 Task: In the event  named  Lunch and Learn: Effective Project Management Techniques, Set a range of dates when you can accept meetings  '11 Jun â€" 30 Jun 2023'. Select a duration of  45 min. Select working hours  	_x000D_
MON- SAT 10:30am â€" 6:00pm. Add time before or after your events  as 15 min. Set the frequency of available time slots for invitees as  45 min. Set the minimum notice period and maximum events allowed per day as  43 hours and 5. , logged in from the account softage.4@softage.net and add another guest for the event, softage.10@softage.net
Action: Mouse pressed left at (779, 443)
Screenshot: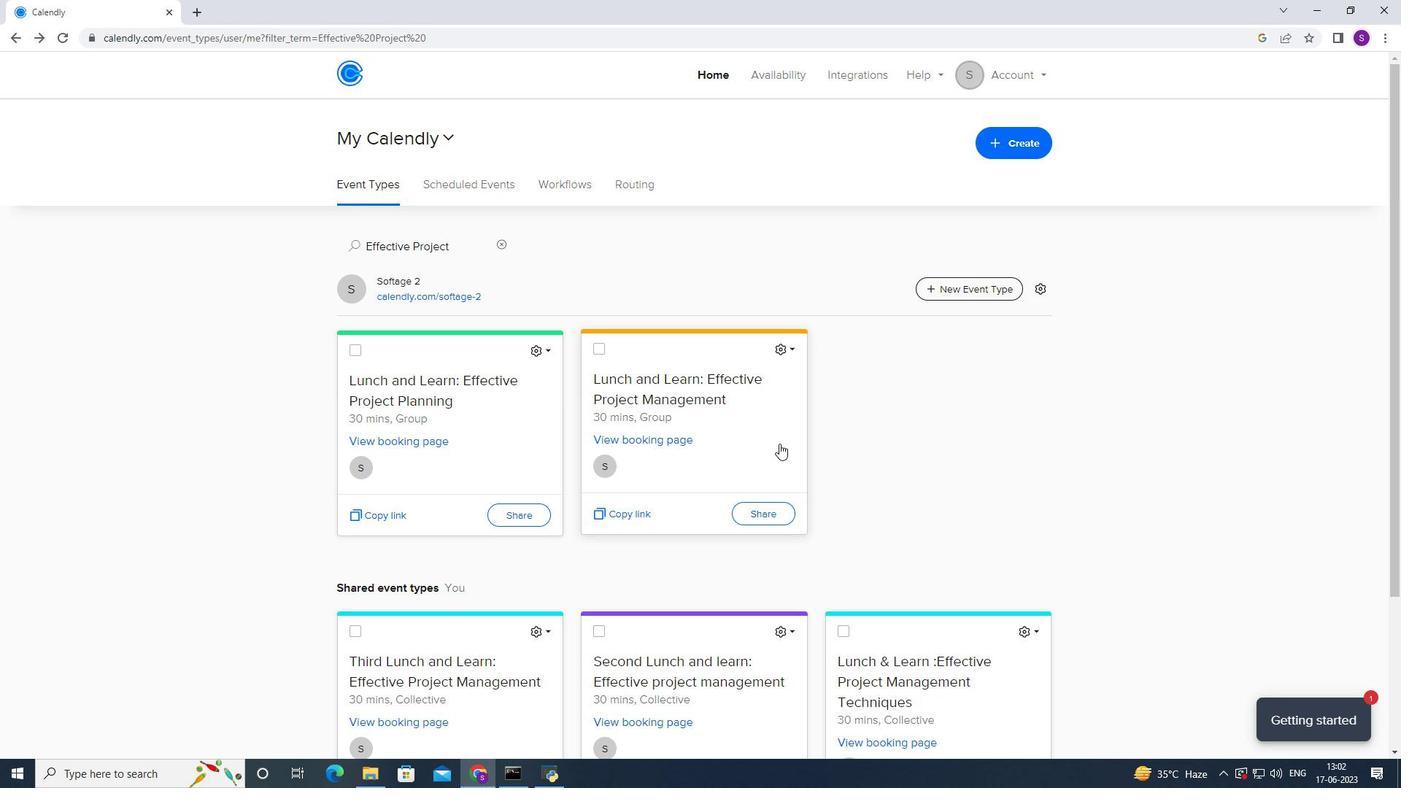 
Action: Mouse moved to (336, 376)
Screenshot: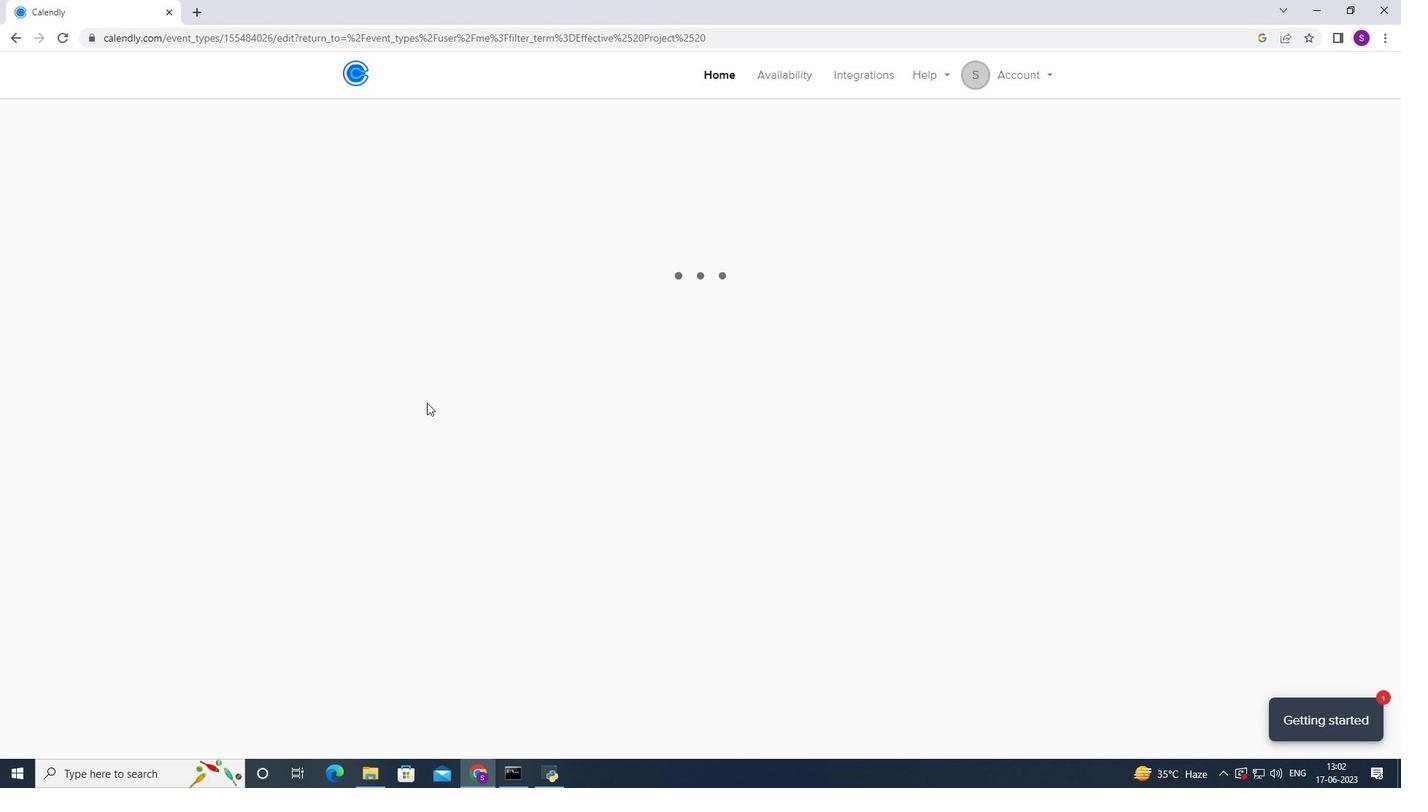 
Action: Mouse scrolled (336, 375) with delta (0, 0)
Screenshot: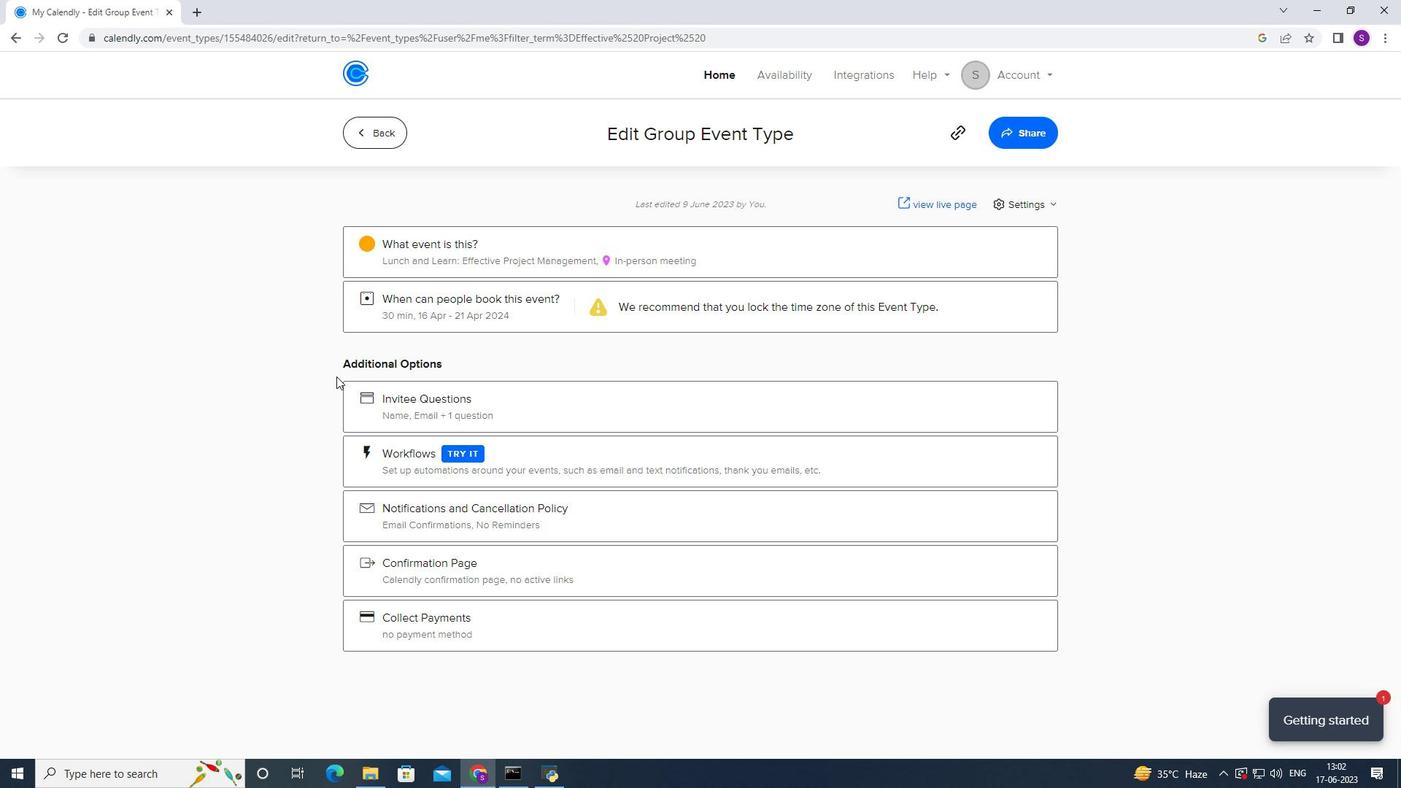 
Action: Mouse scrolled (336, 375) with delta (0, 0)
Screenshot: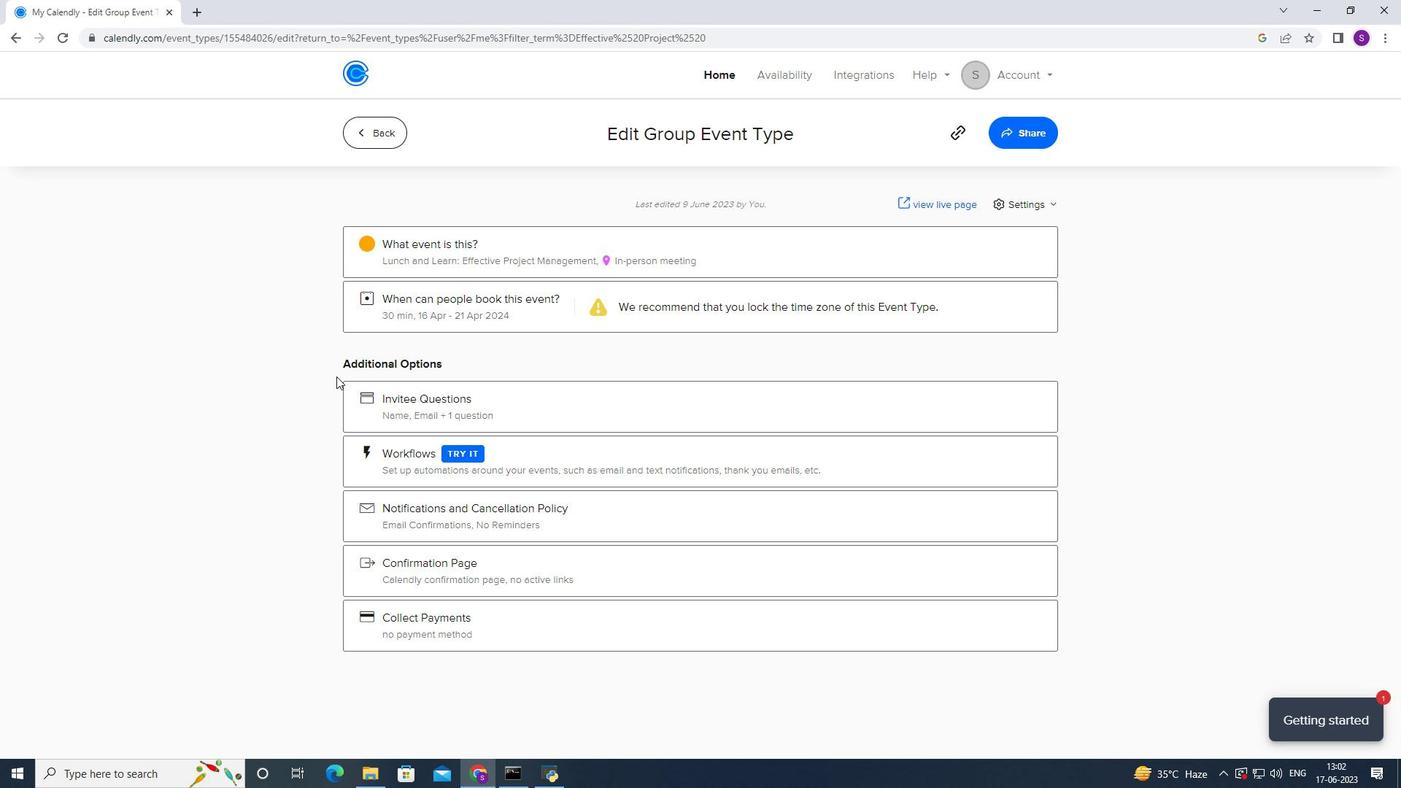 
Action: Mouse scrolled (336, 375) with delta (0, 0)
Screenshot: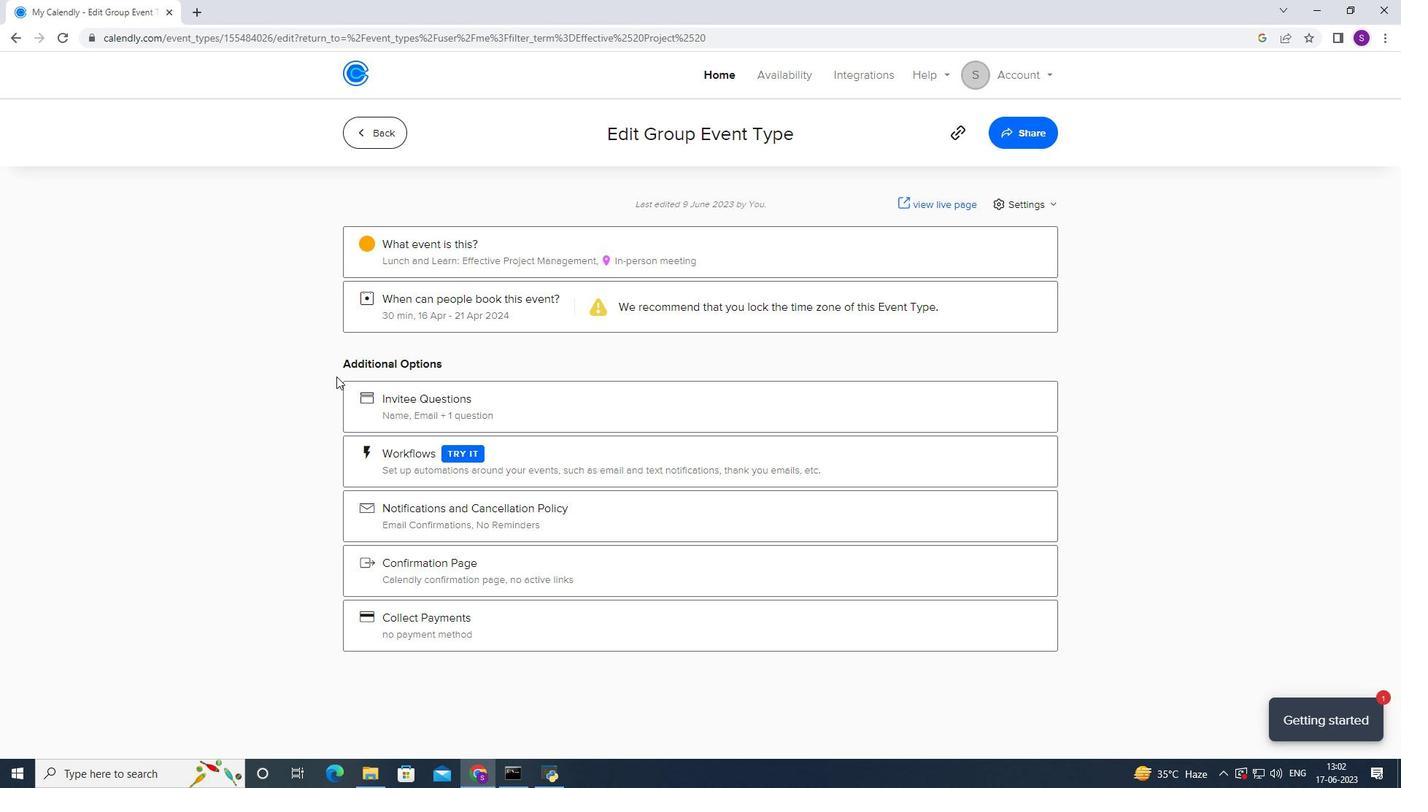 
Action: Mouse moved to (432, 316)
Screenshot: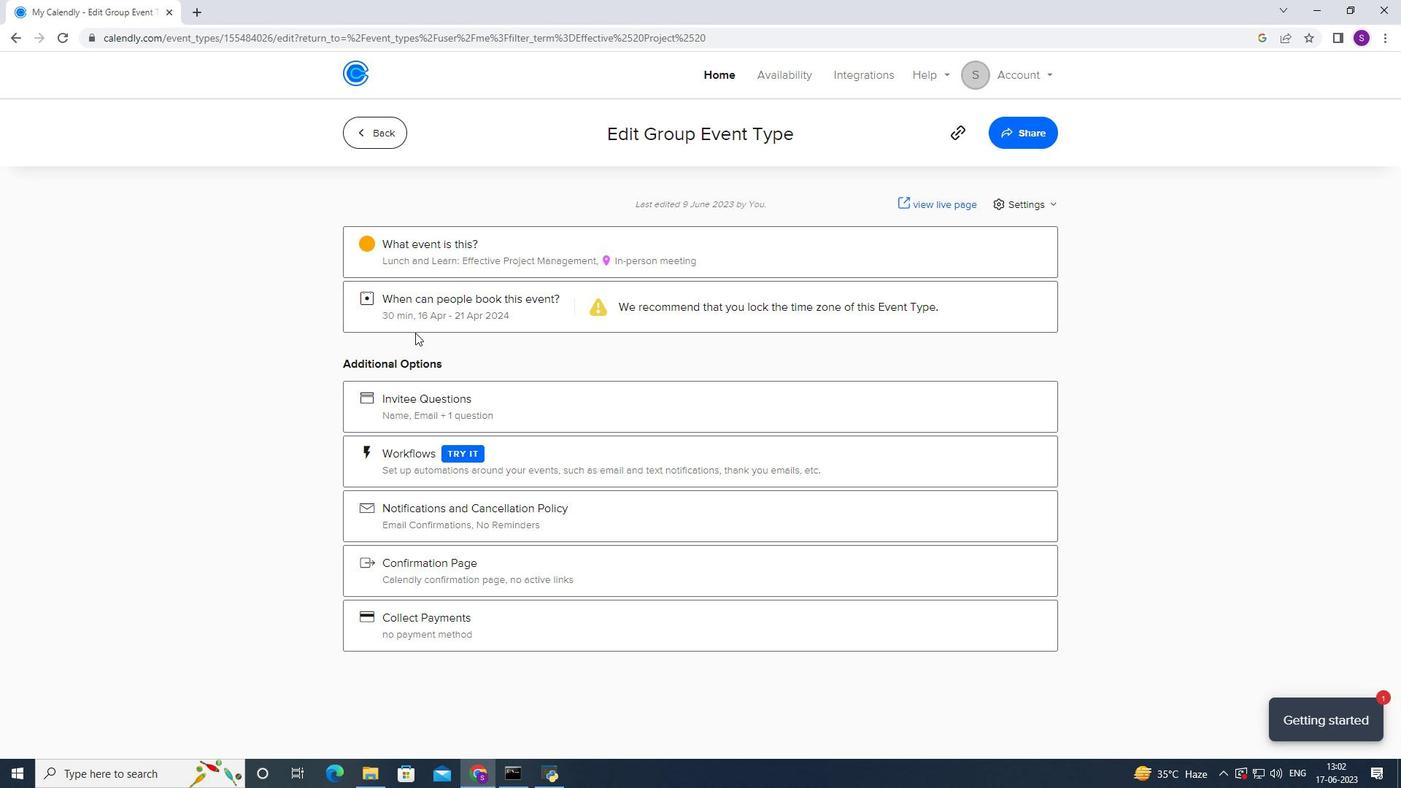 
Action: Mouse pressed left at (432, 316)
Screenshot: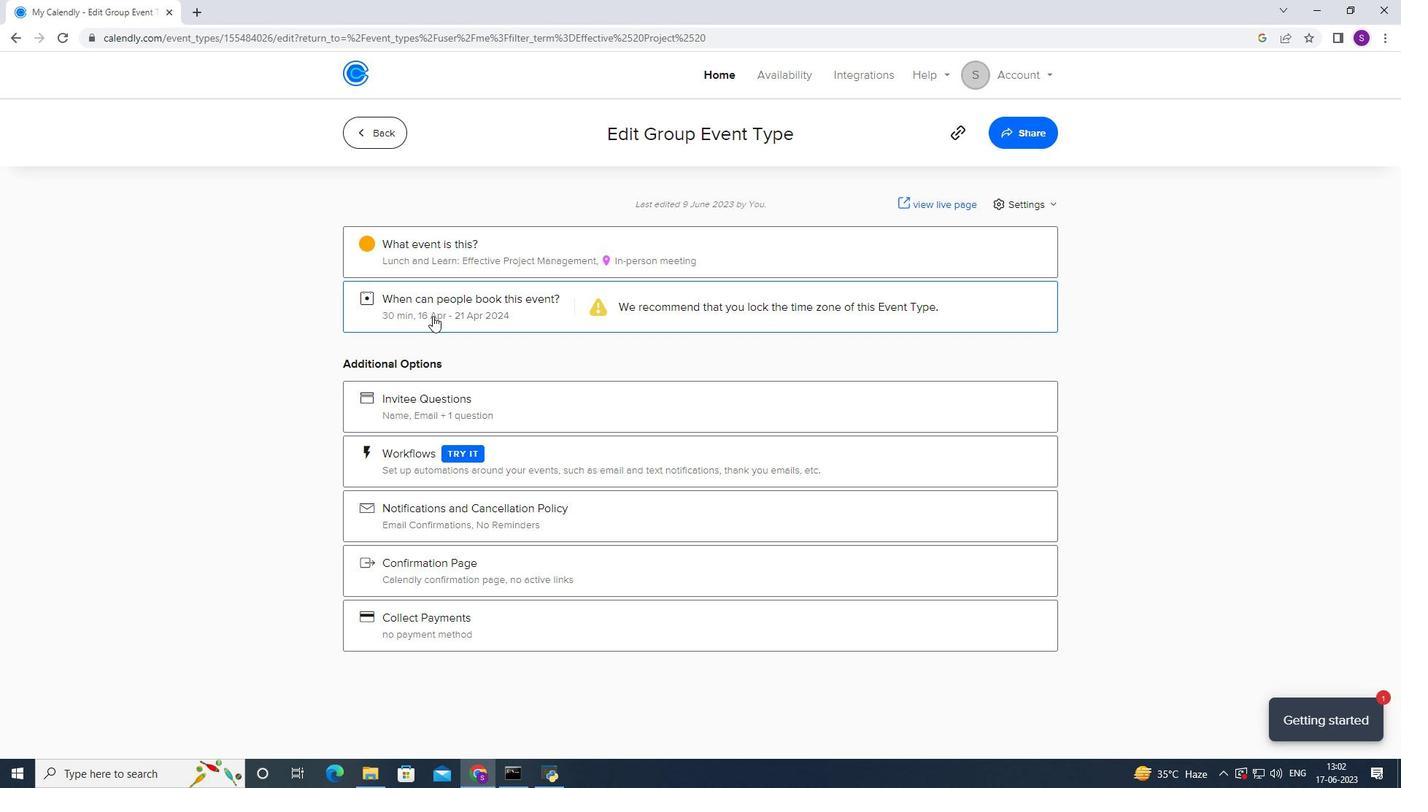 
Action: Mouse moved to (540, 494)
Screenshot: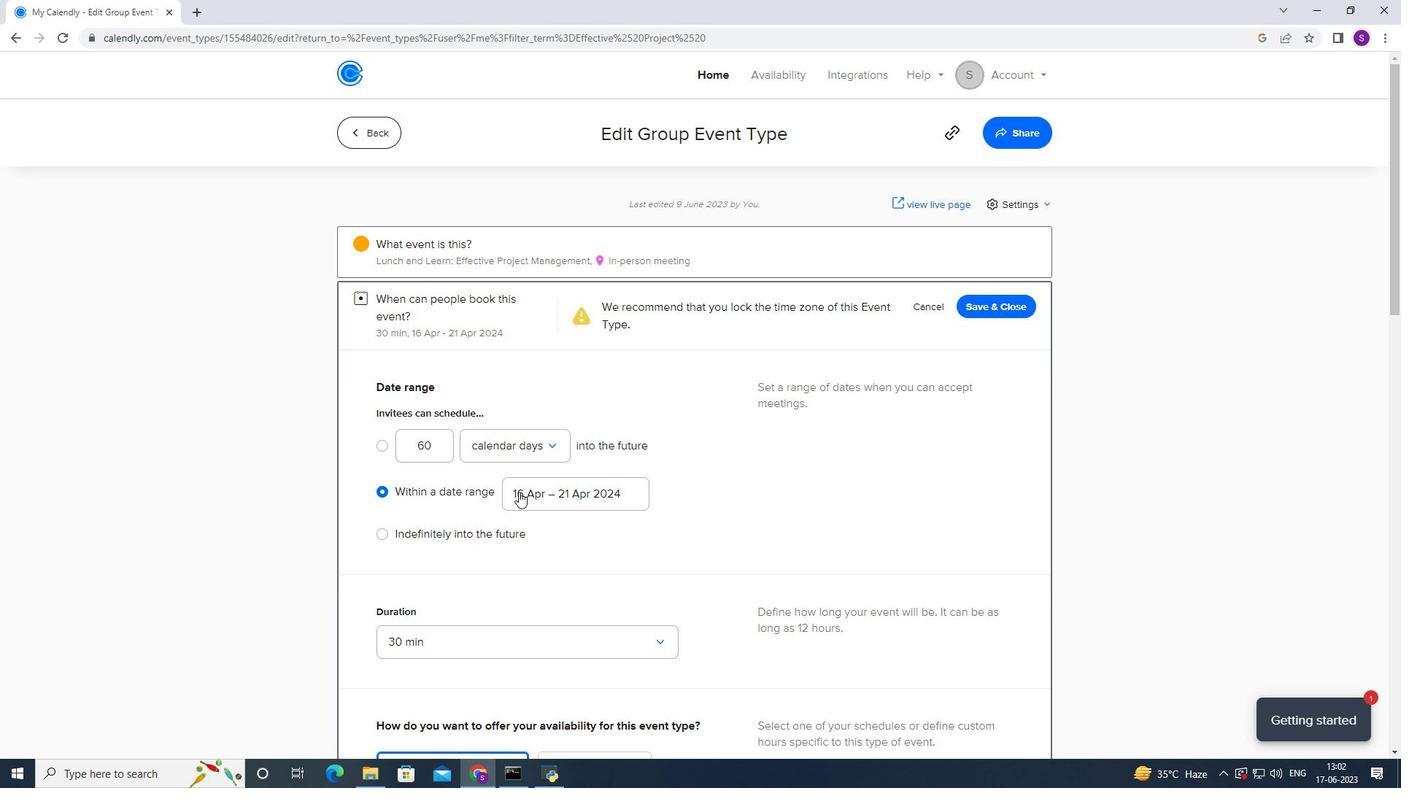 
Action: Mouse pressed left at (540, 494)
Screenshot: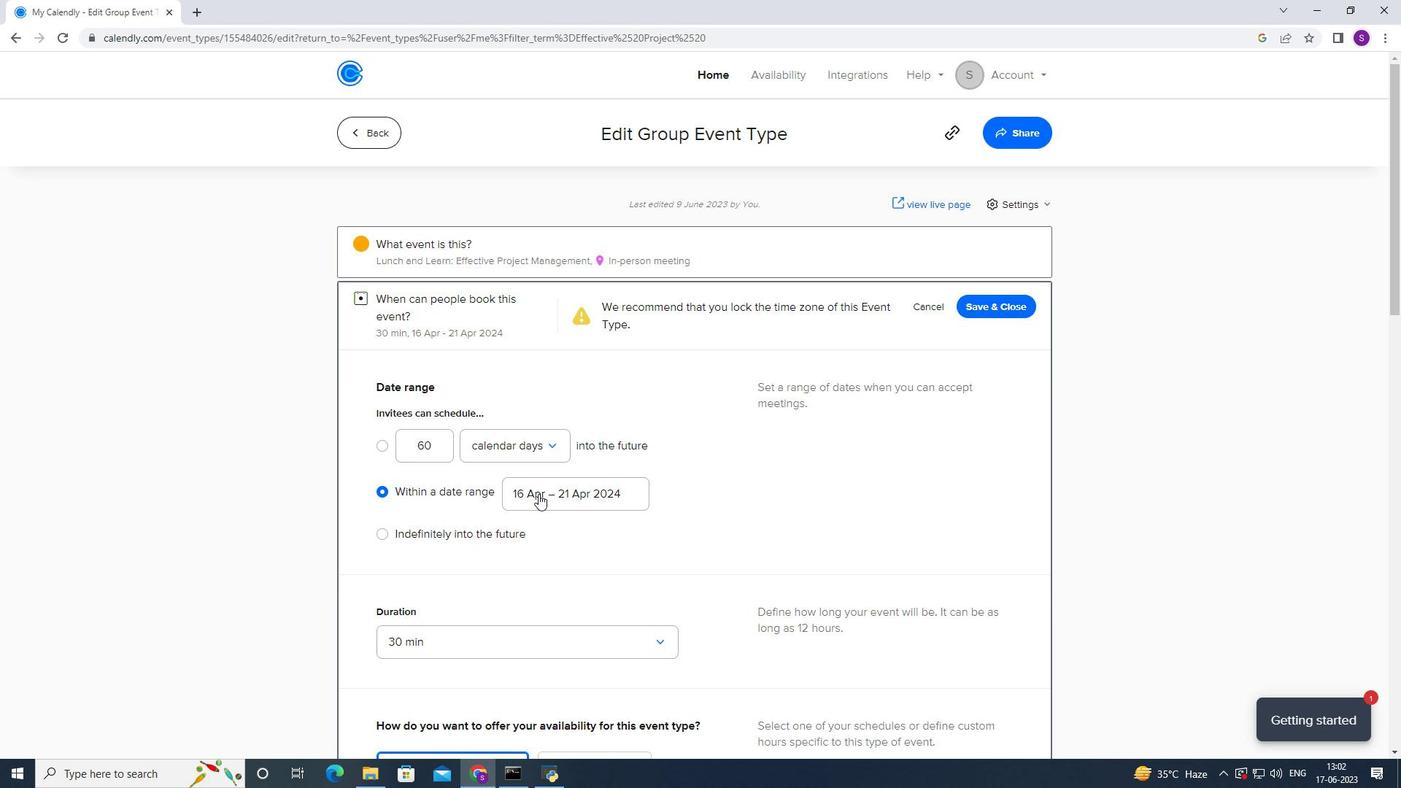 
Action: Mouse moved to (610, 232)
Screenshot: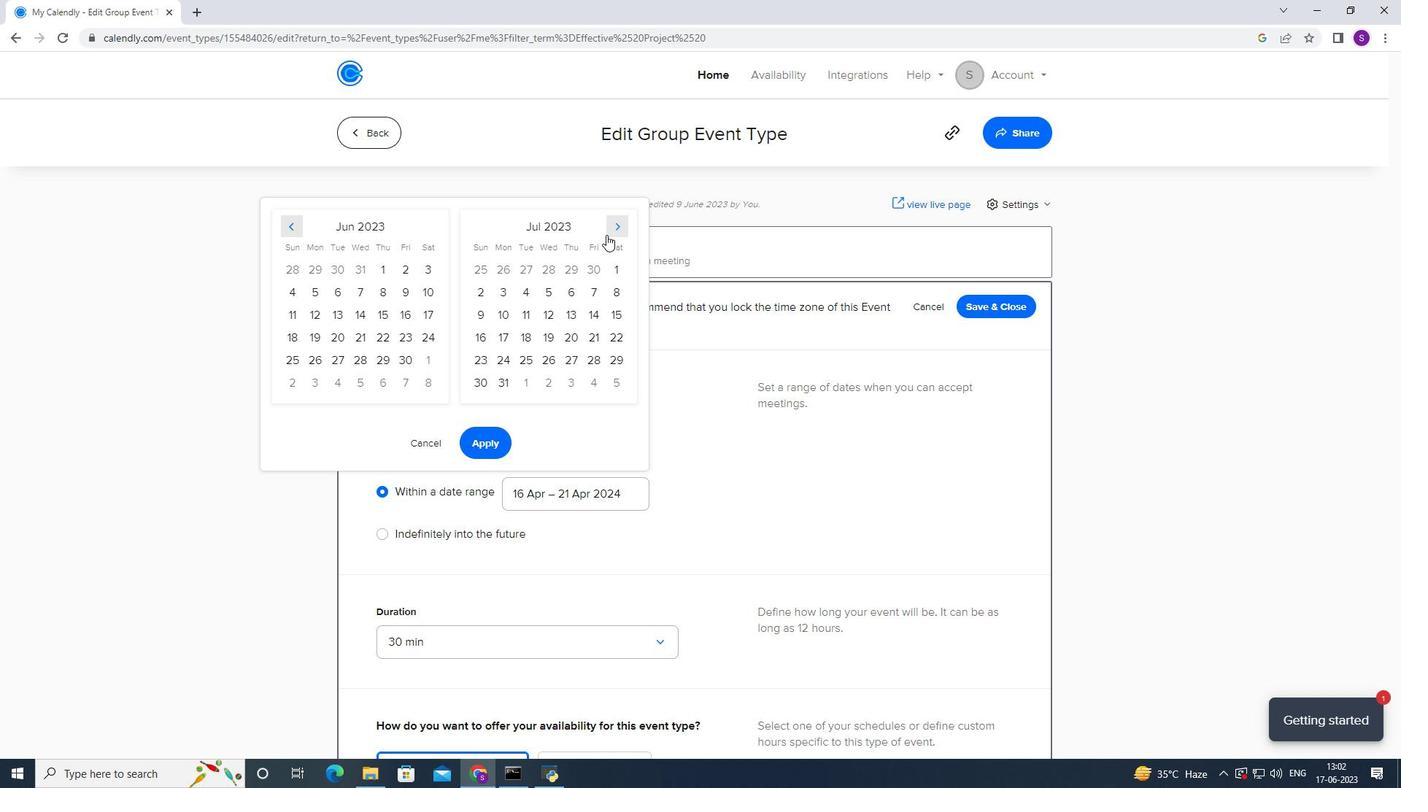 
Action: Mouse pressed left at (610, 232)
Screenshot: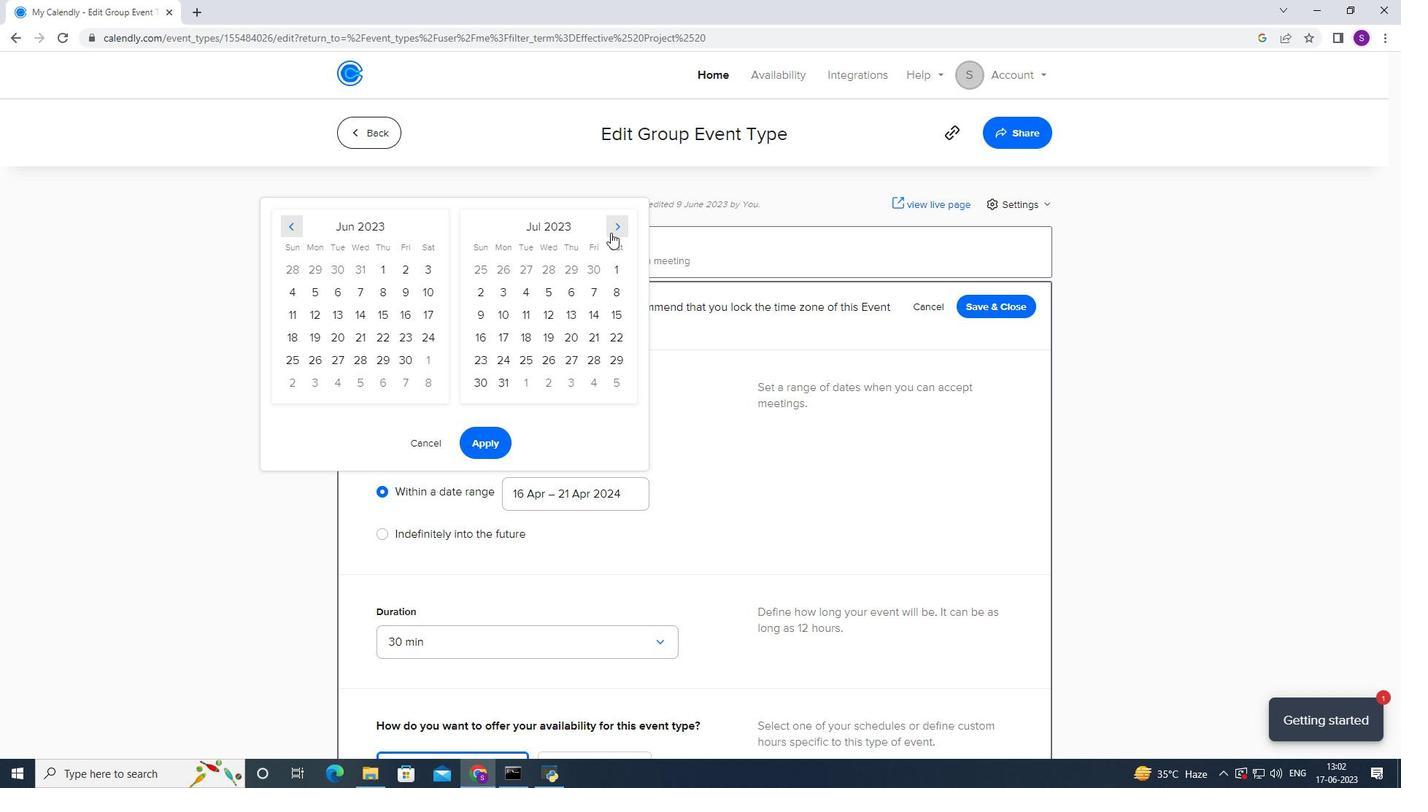 
Action: Mouse moved to (281, 224)
Screenshot: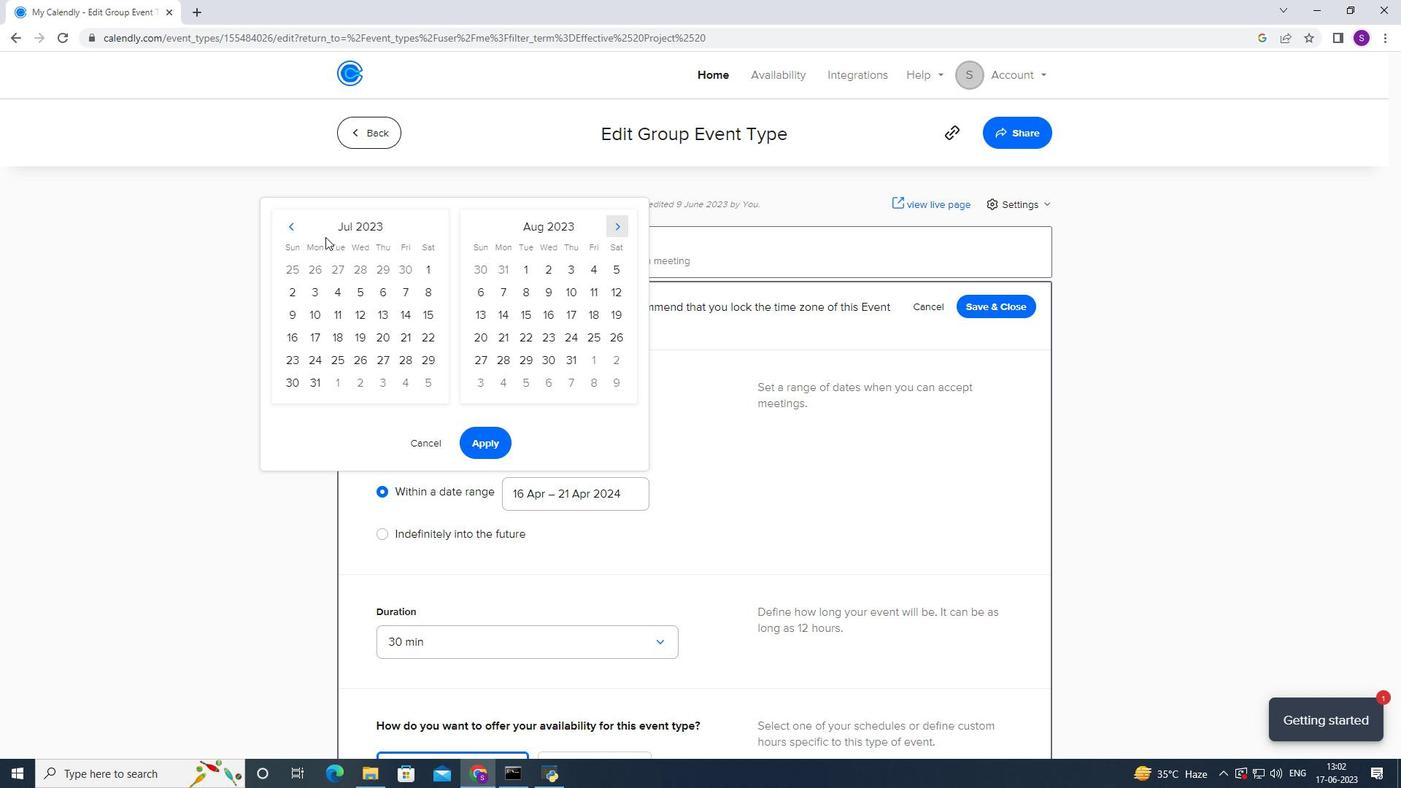 
Action: Mouse pressed left at (281, 224)
Screenshot: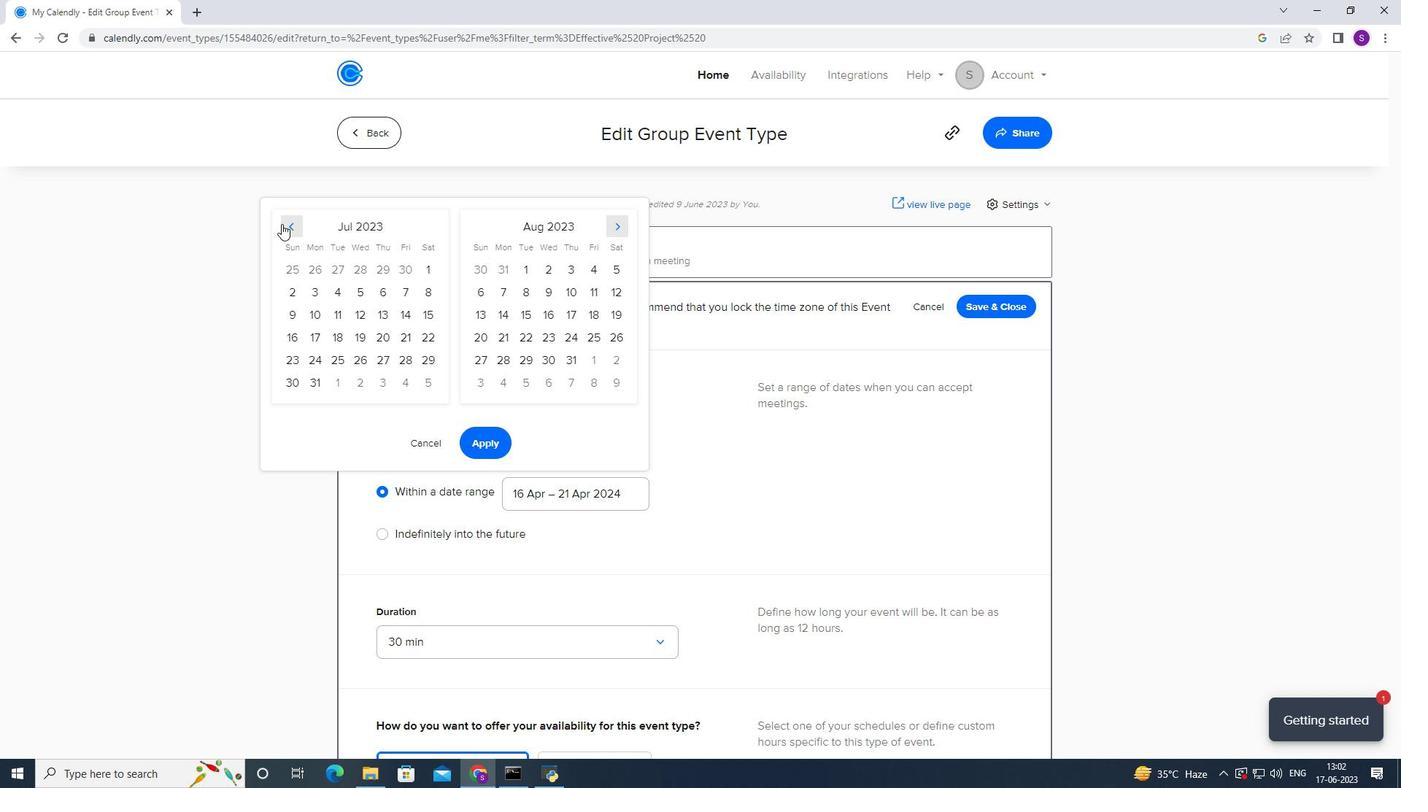 
Action: Mouse moved to (302, 316)
Screenshot: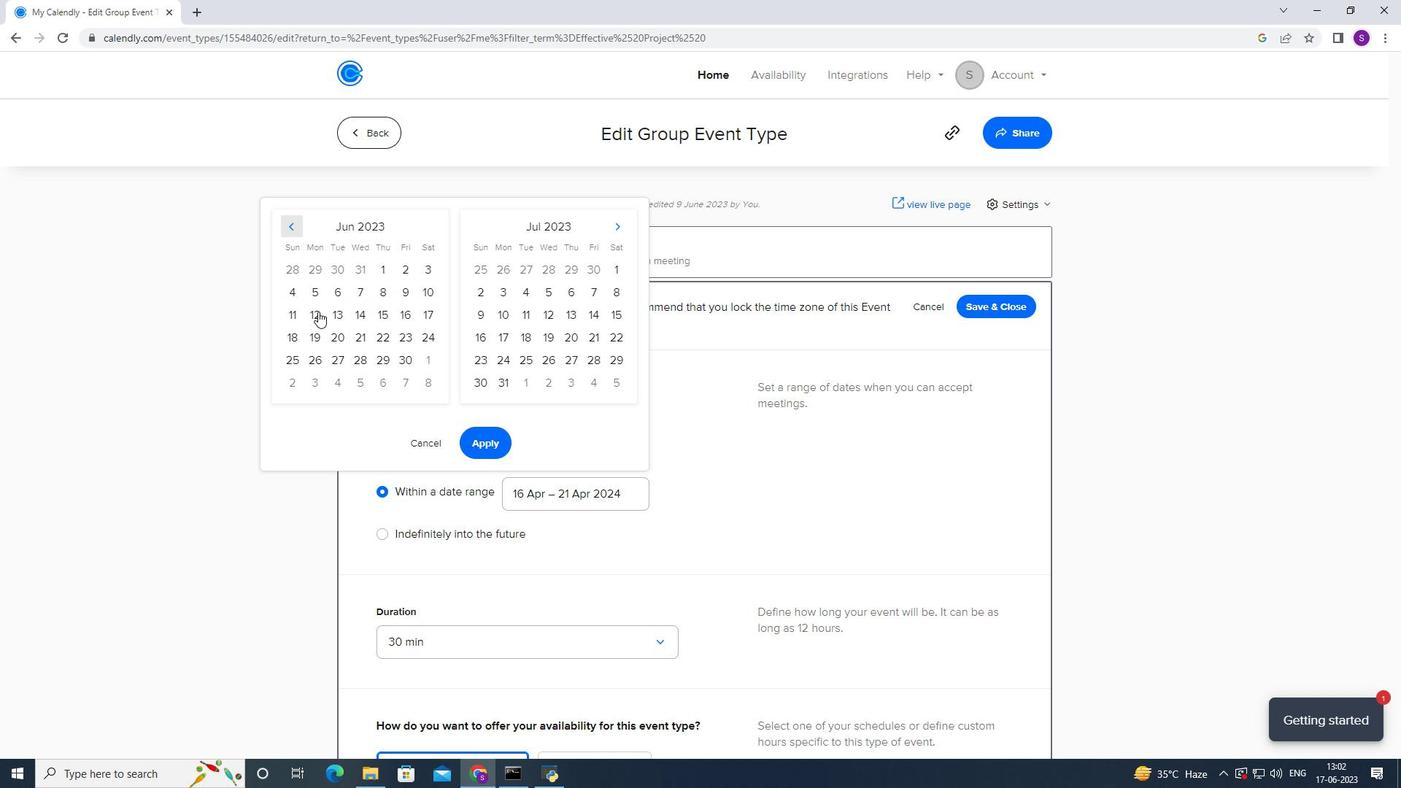 
Action: Mouse pressed left at (302, 316)
Screenshot: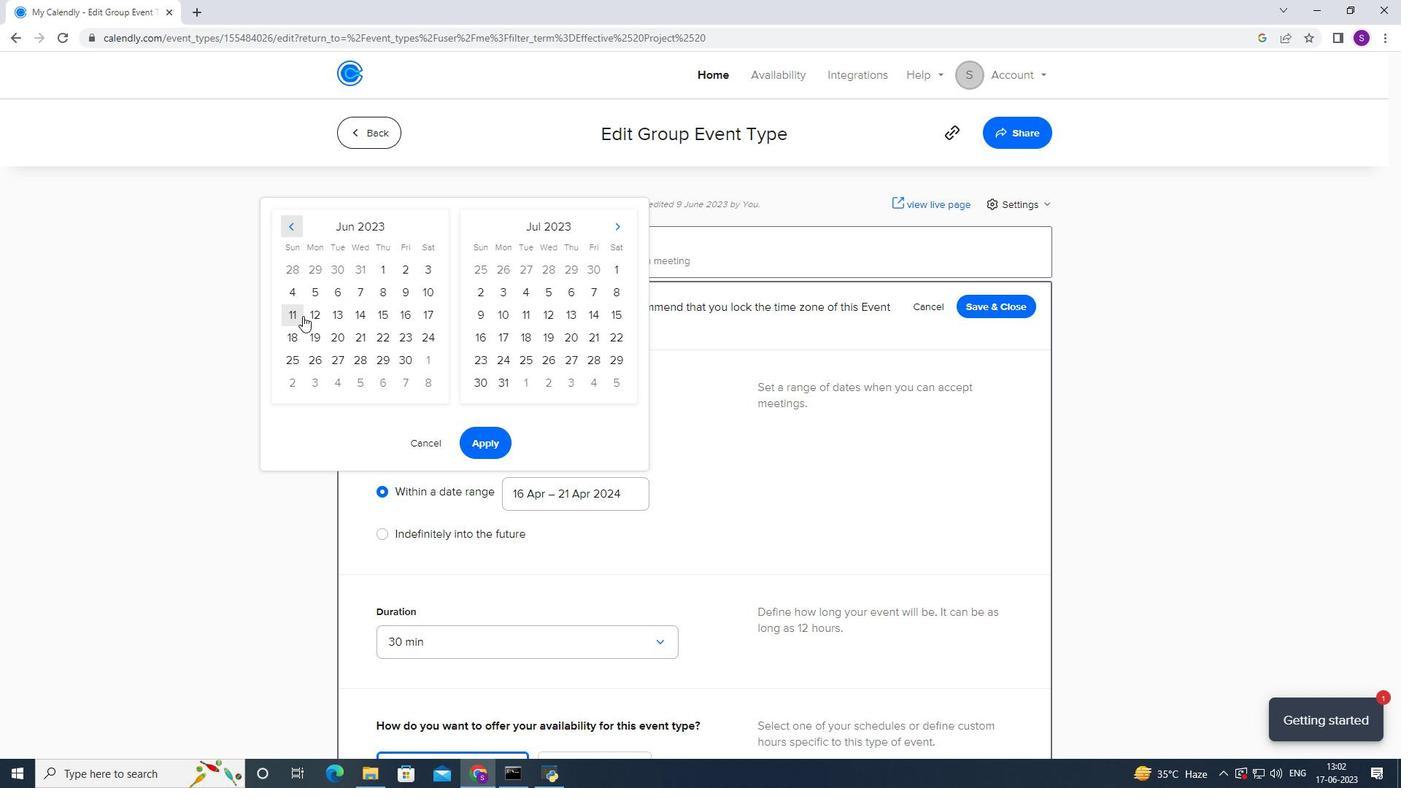 
Action: Mouse moved to (404, 365)
Screenshot: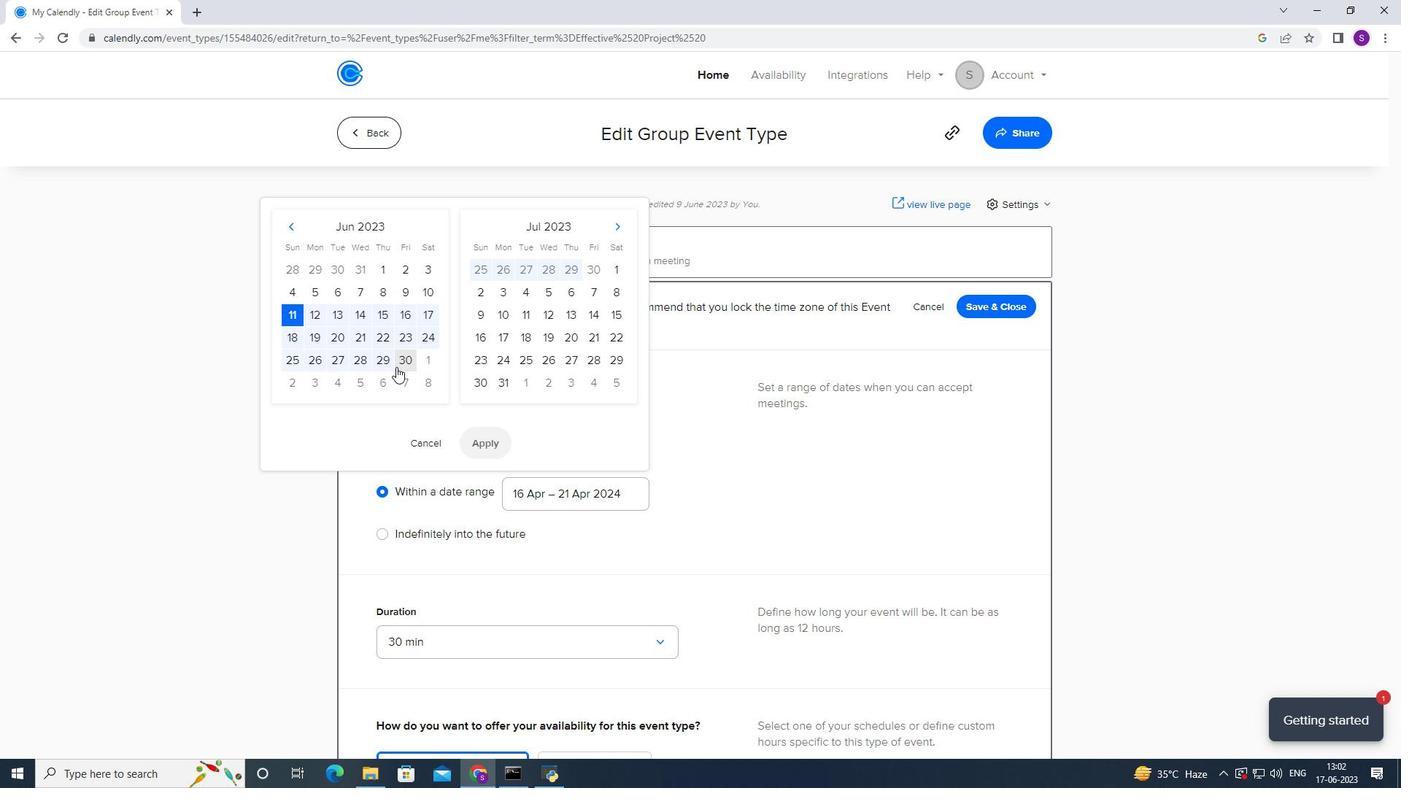 
Action: Mouse pressed left at (404, 365)
Screenshot: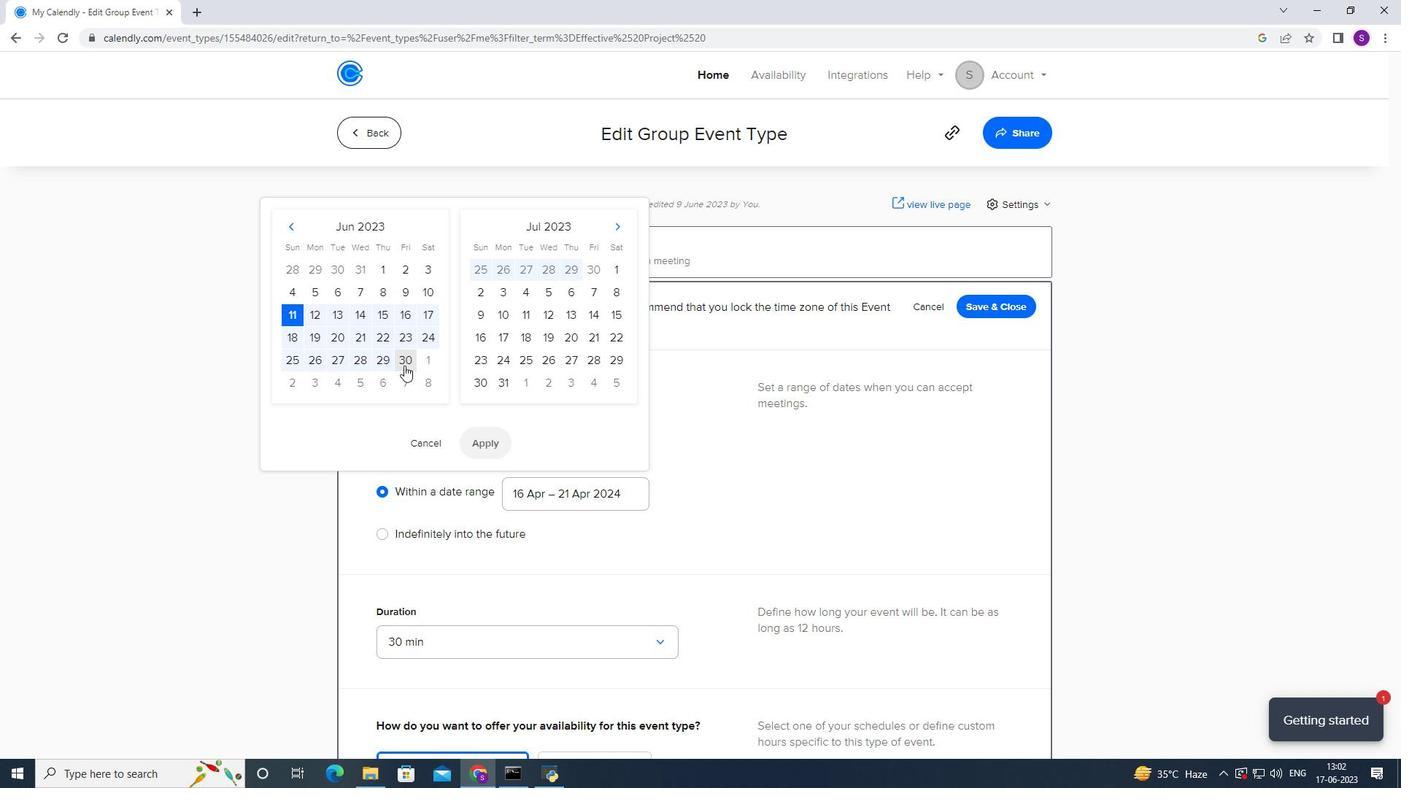 
Action: Mouse moved to (487, 458)
Screenshot: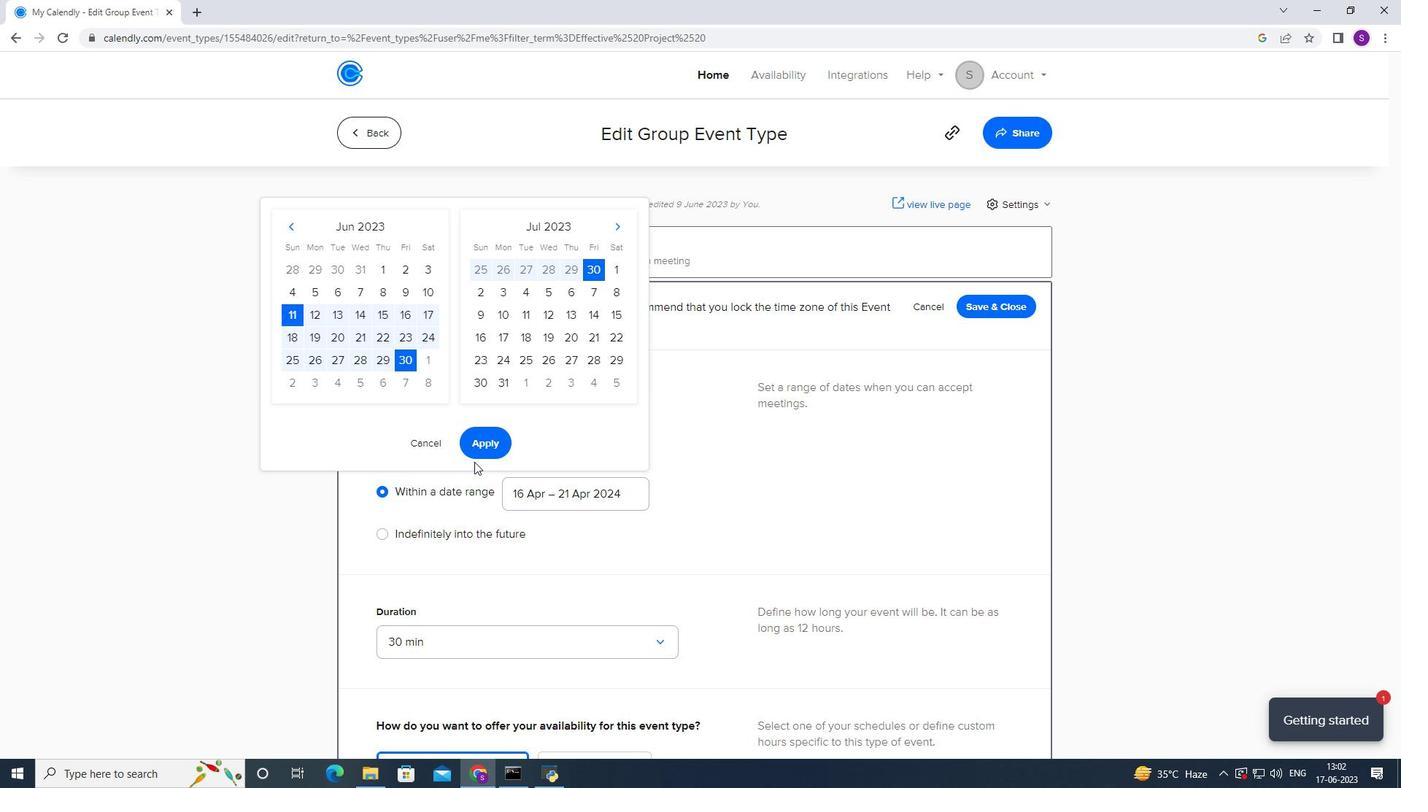 
Action: Mouse pressed left at (487, 458)
Screenshot: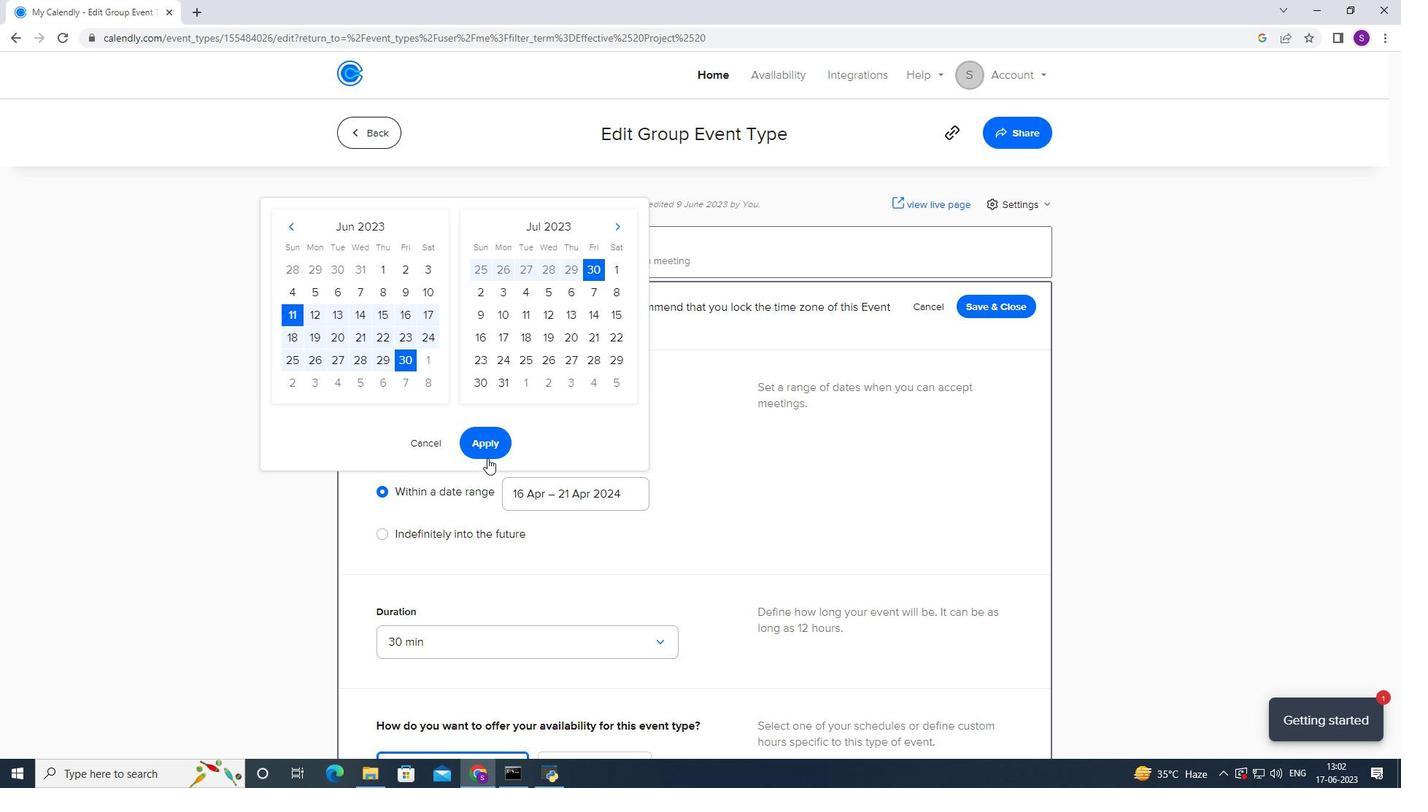 
Action: Mouse moved to (415, 519)
Screenshot: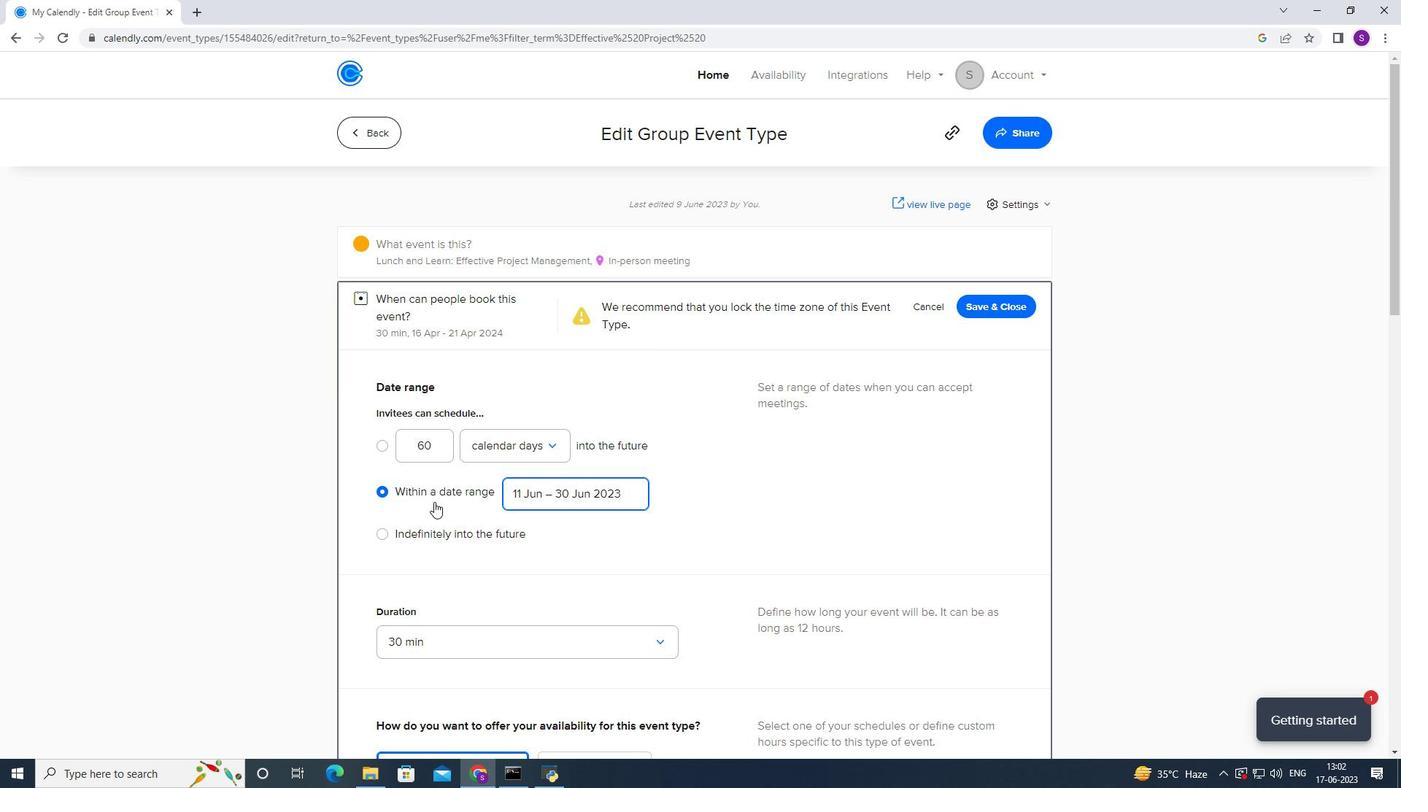 
Action: Mouse scrolled (415, 518) with delta (0, 0)
Screenshot: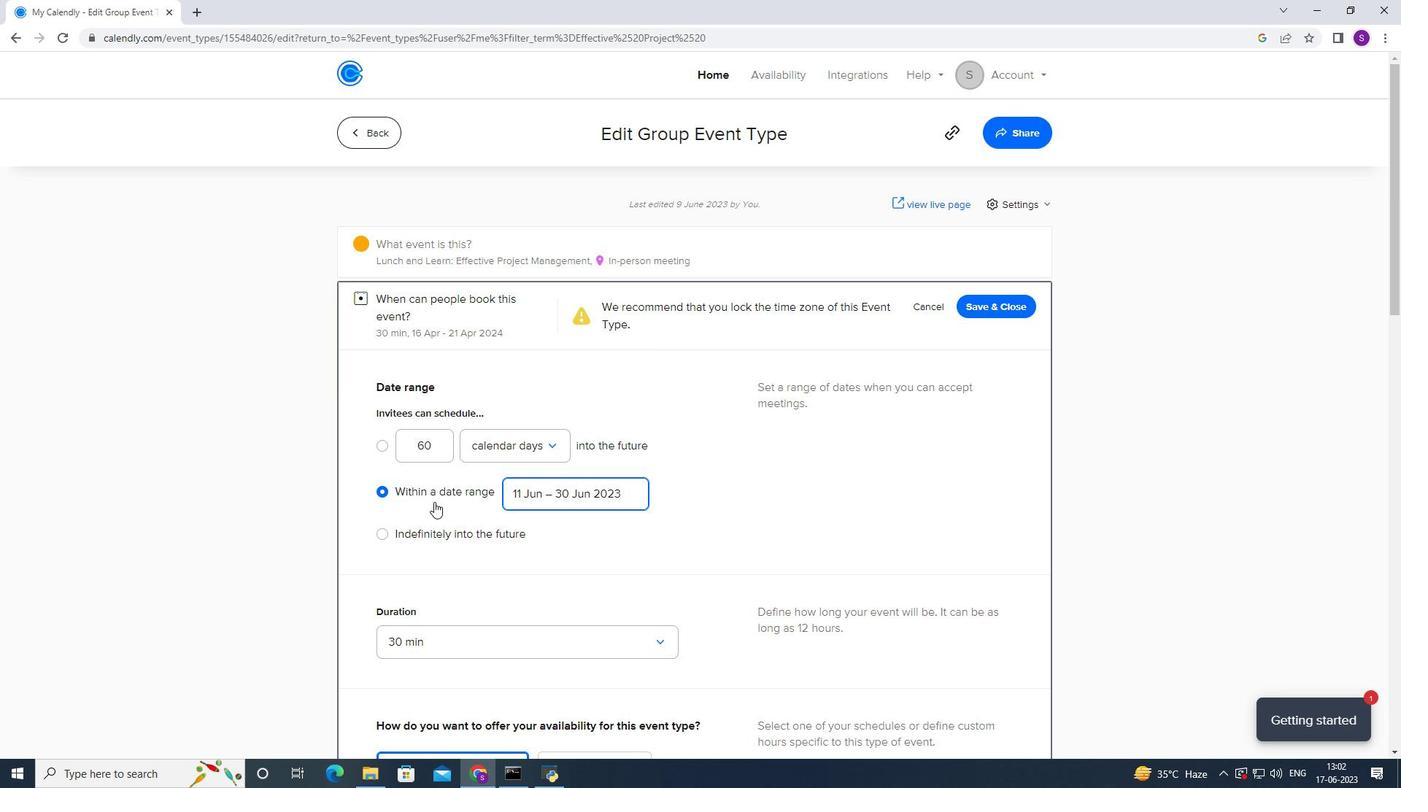 
Action: Mouse scrolled (415, 518) with delta (0, 0)
Screenshot: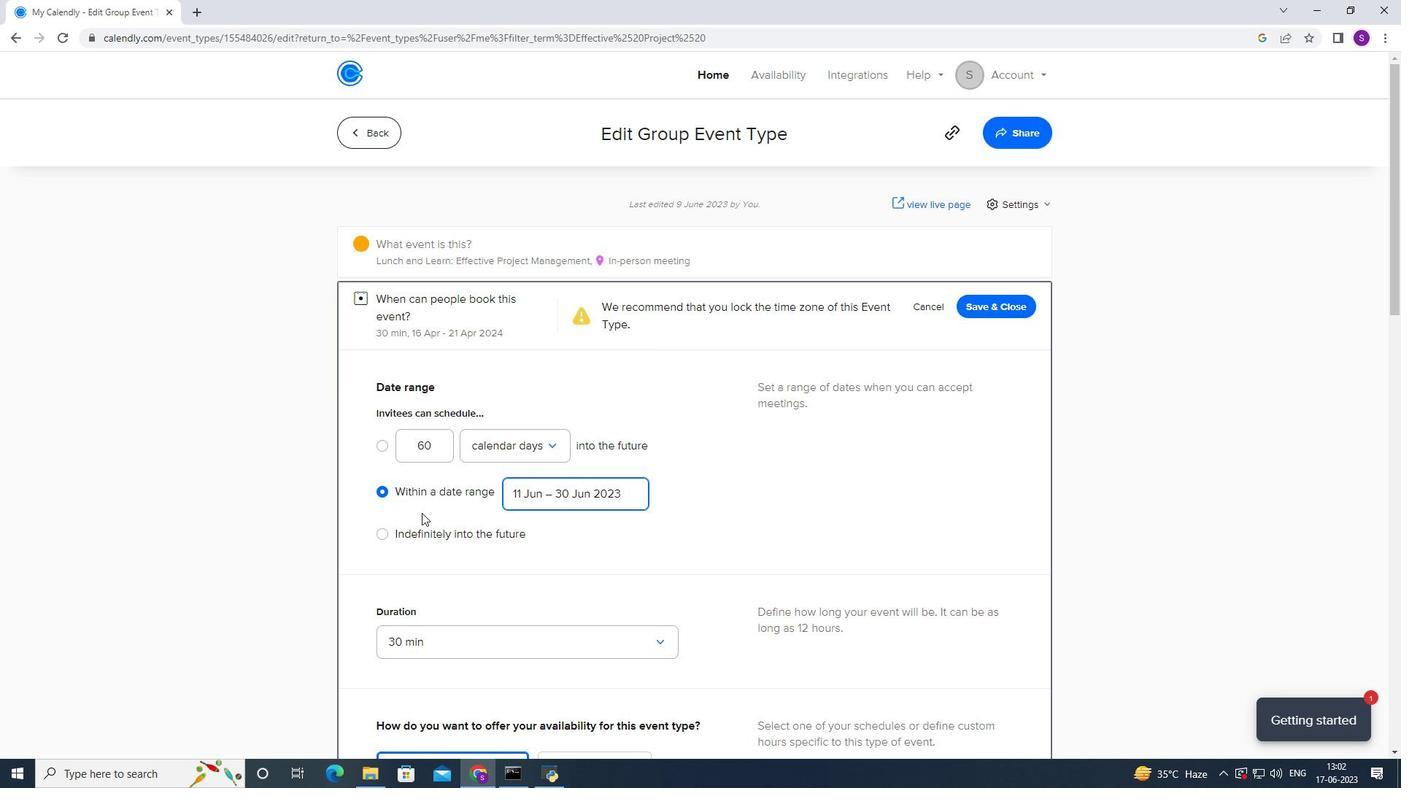 
Action: Mouse scrolled (415, 518) with delta (0, 0)
Screenshot: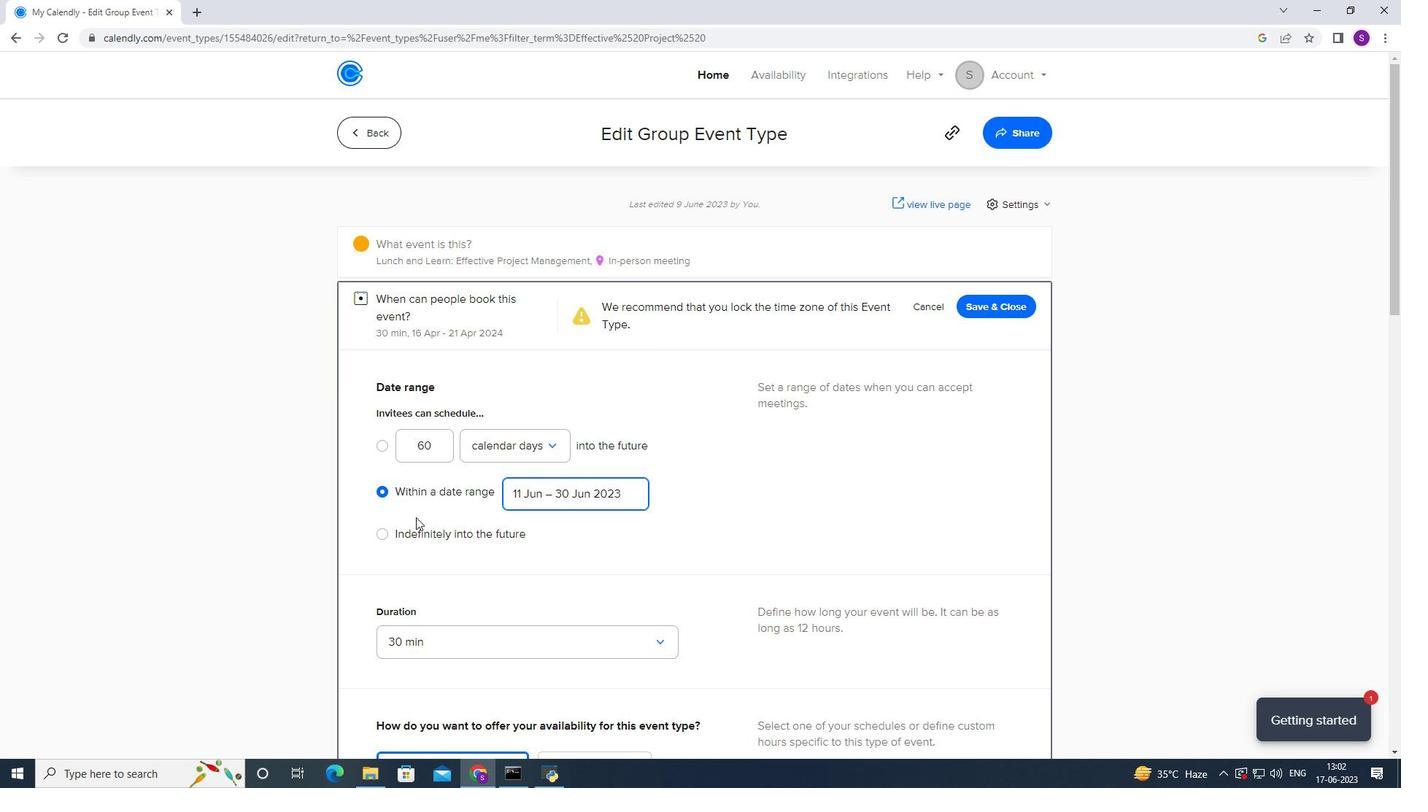 
Action: Mouse moved to (457, 399)
Screenshot: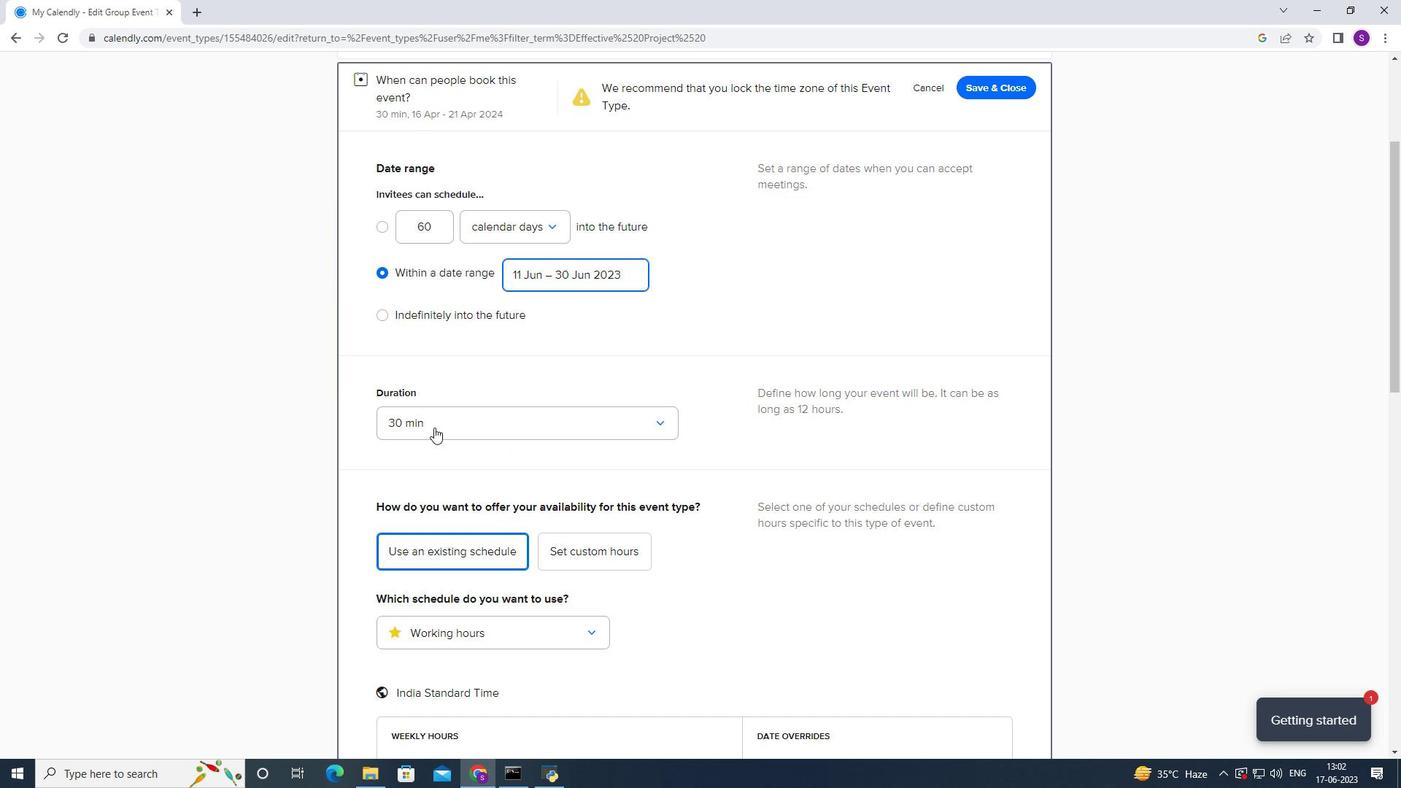 
Action: Mouse pressed left at (457, 399)
Screenshot: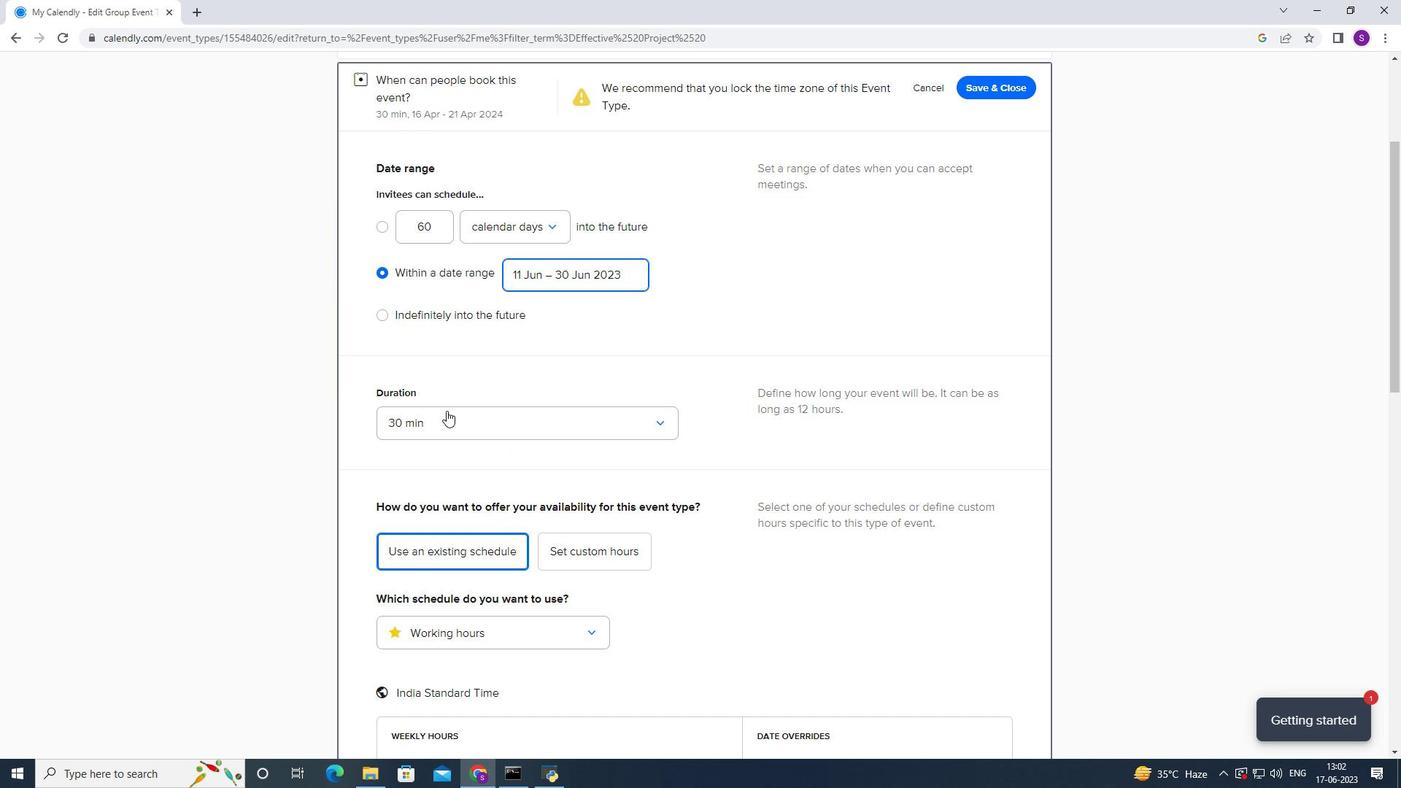 
Action: Mouse moved to (437, 421)
Screenshot: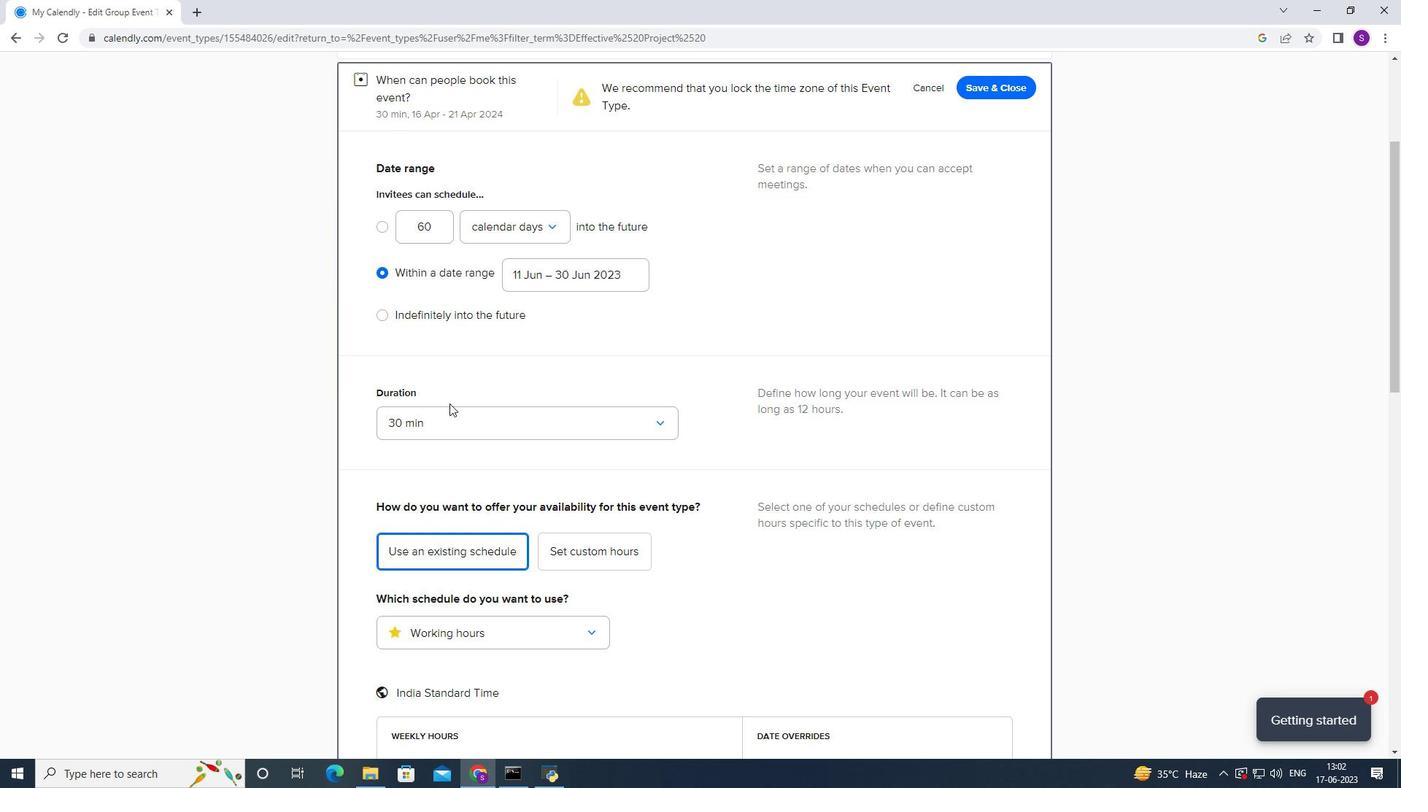 
Action: Mouse pressed left at (437, 421)
Screenshot: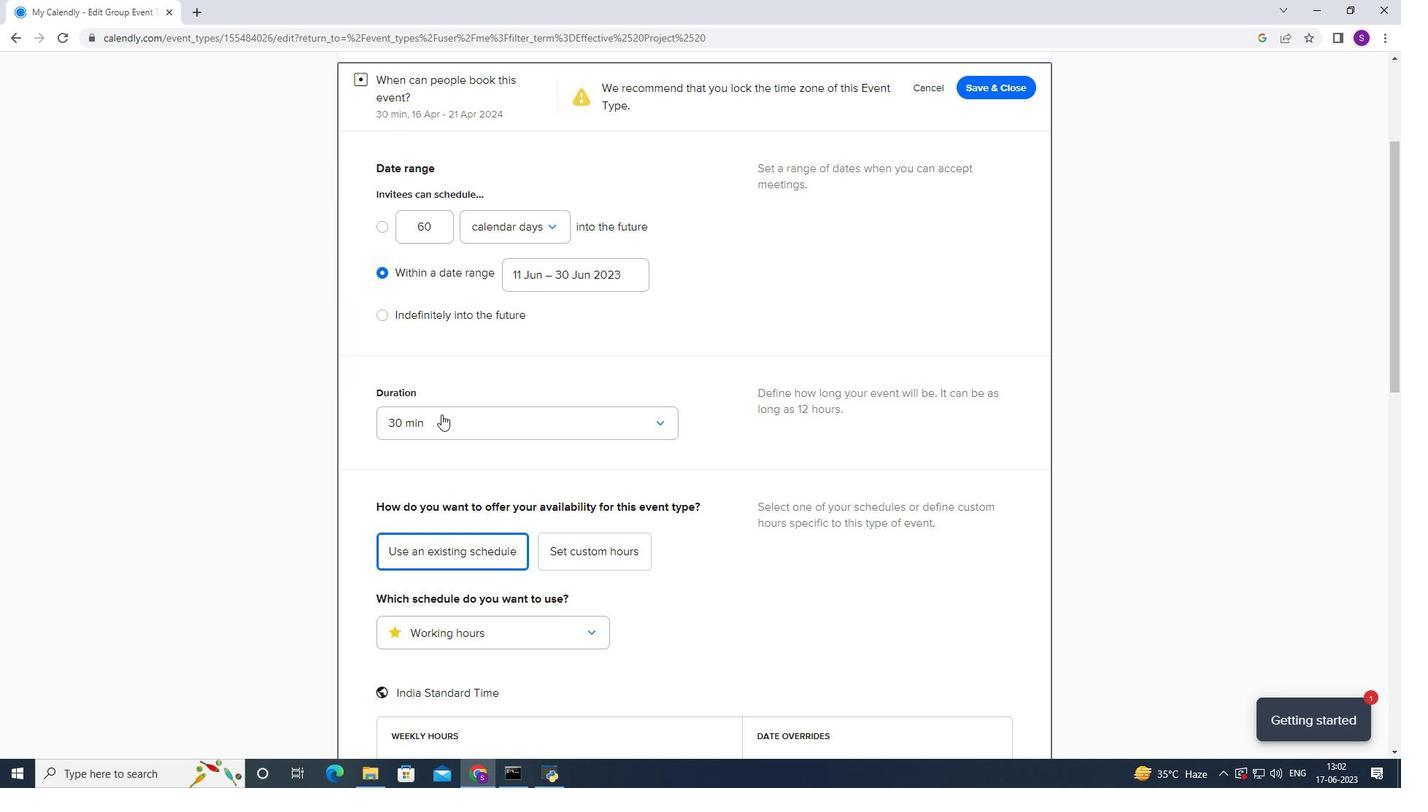 
Action: Mouse moved to (460, 512)
Screenshot: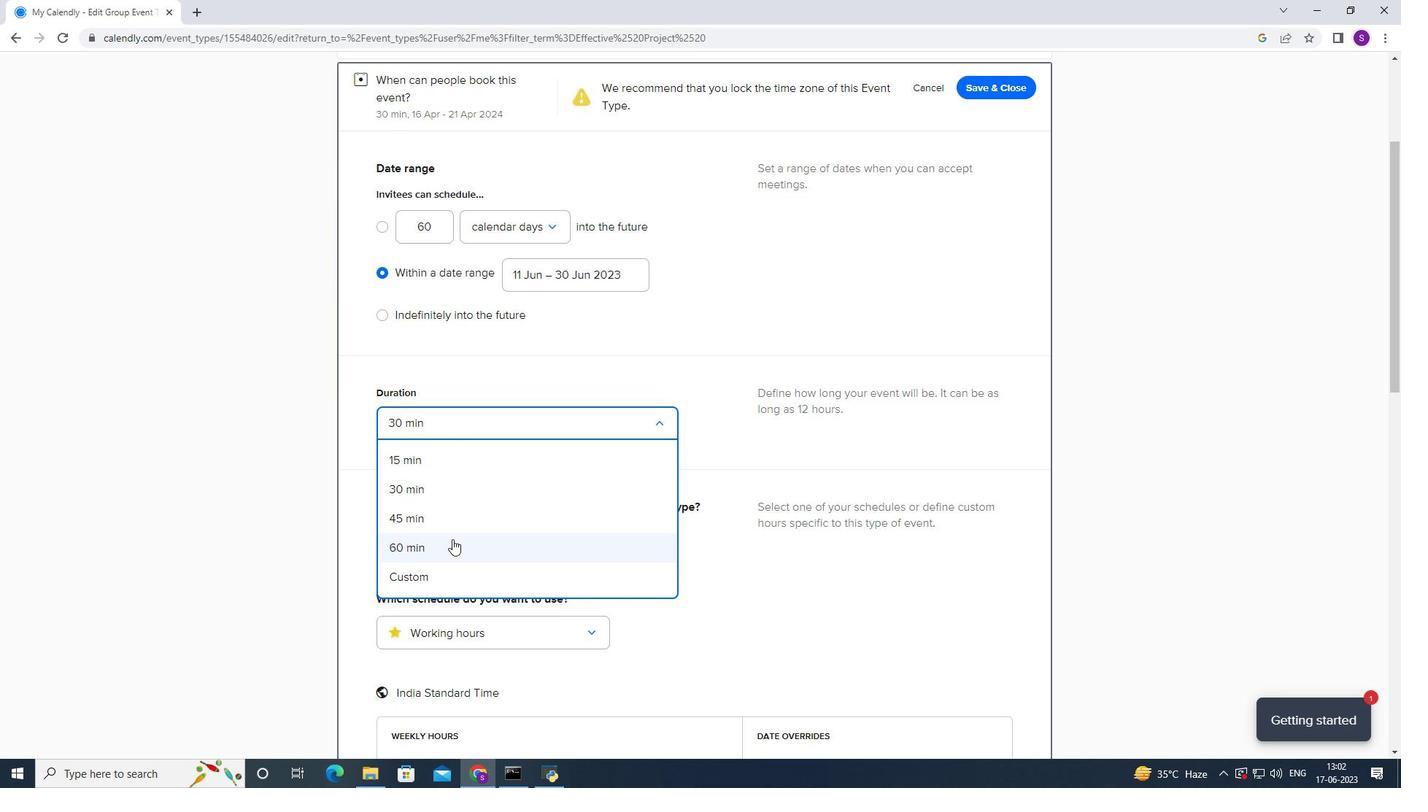 
Action: Mouse pressed left at (460, 512)
Screenshot: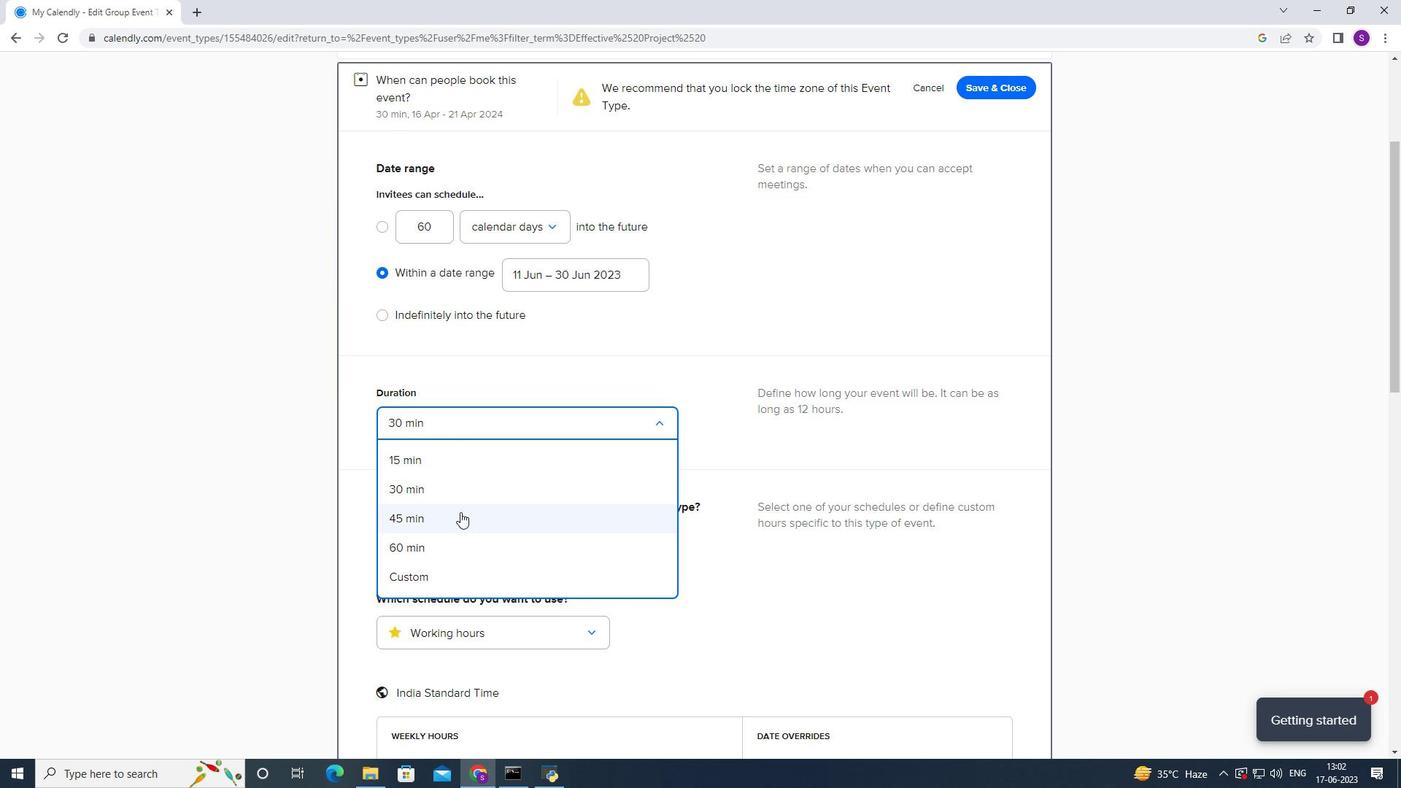 
Action: Mouse moved to (434, 553)
Screenshot: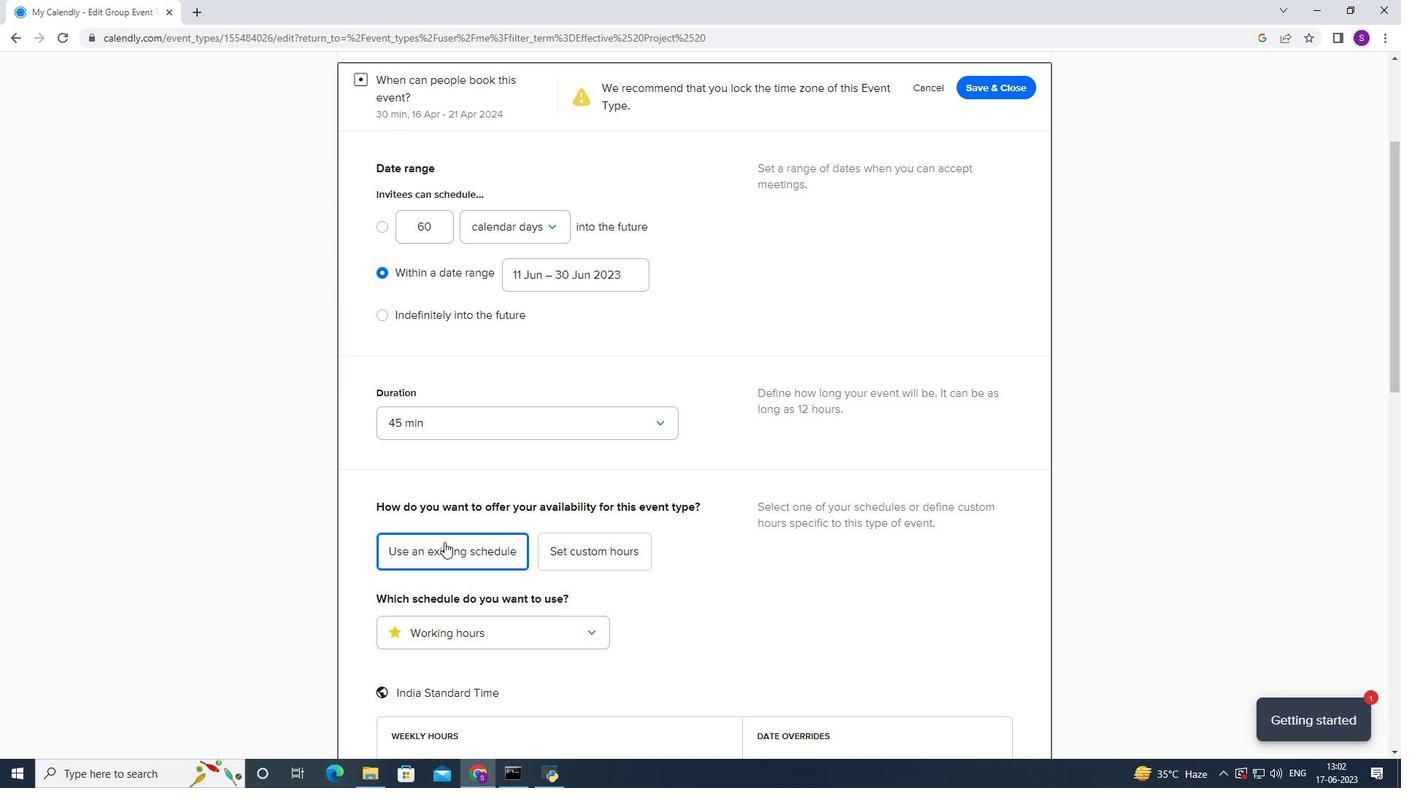 
Action: Mouse scrolled (434, 553) with delta (0, 0)
Screenshot: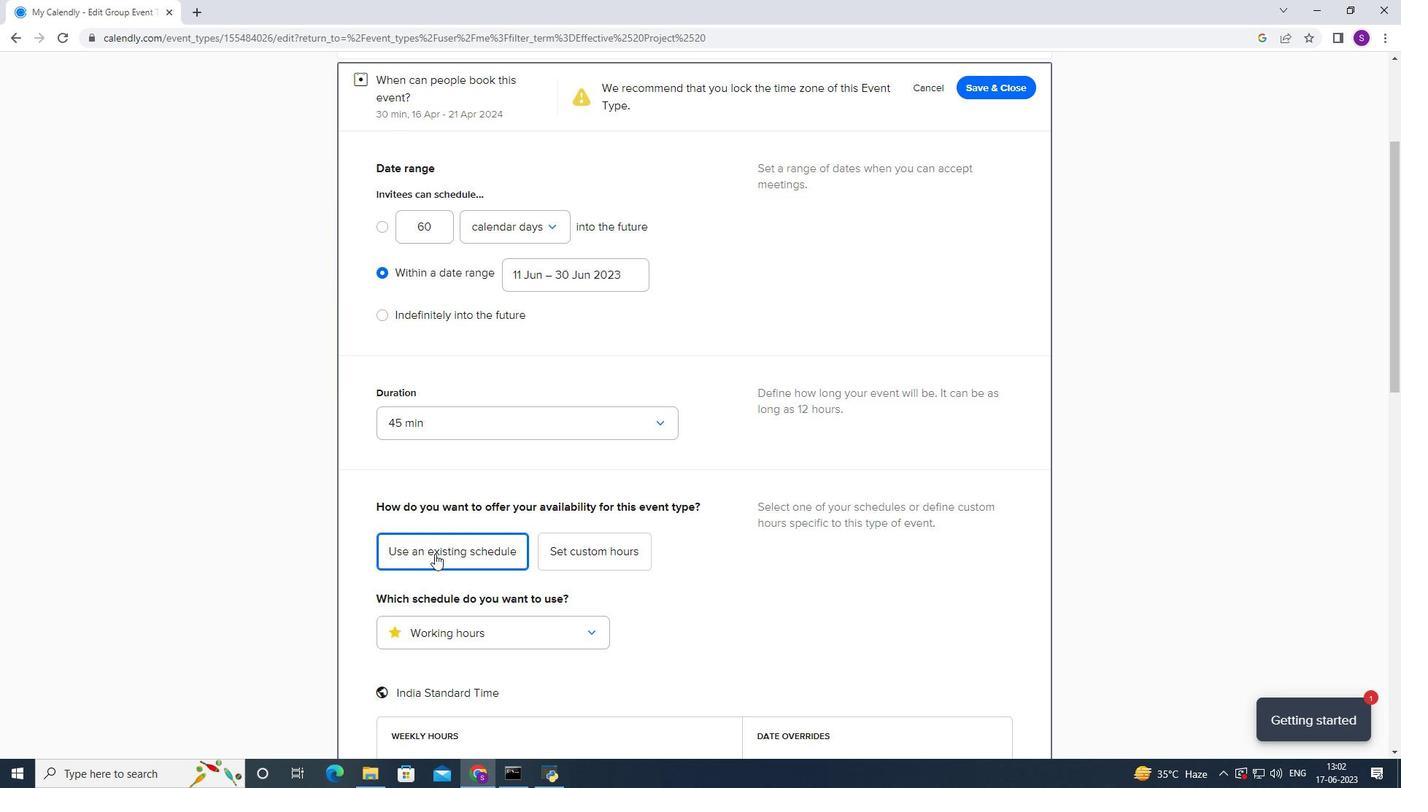 
Action: Mouse scrolled (434, 553) with delta (0, 0)
Screenshot: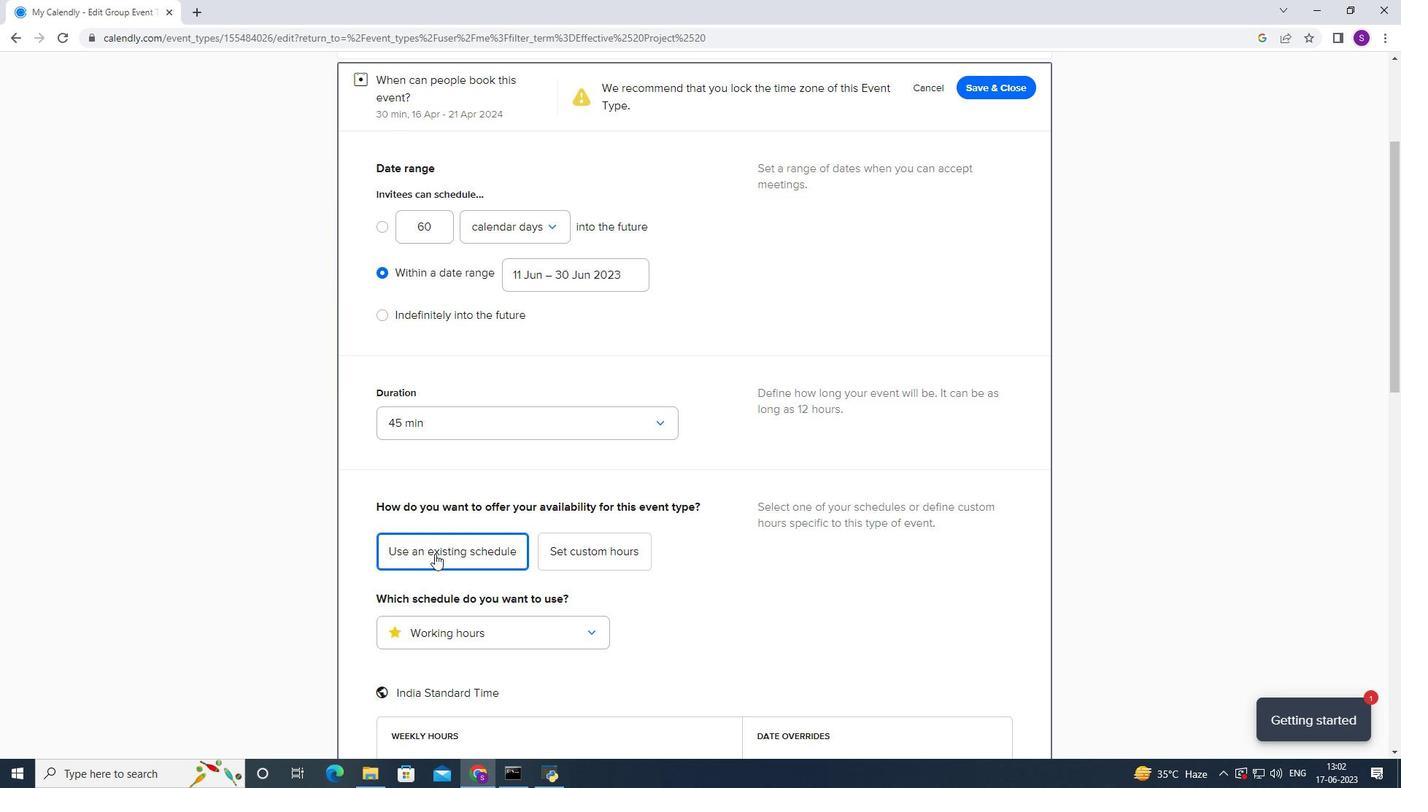 
Action: Mouse scrolled (434, 553) with delta (0, 0)
Screenshot: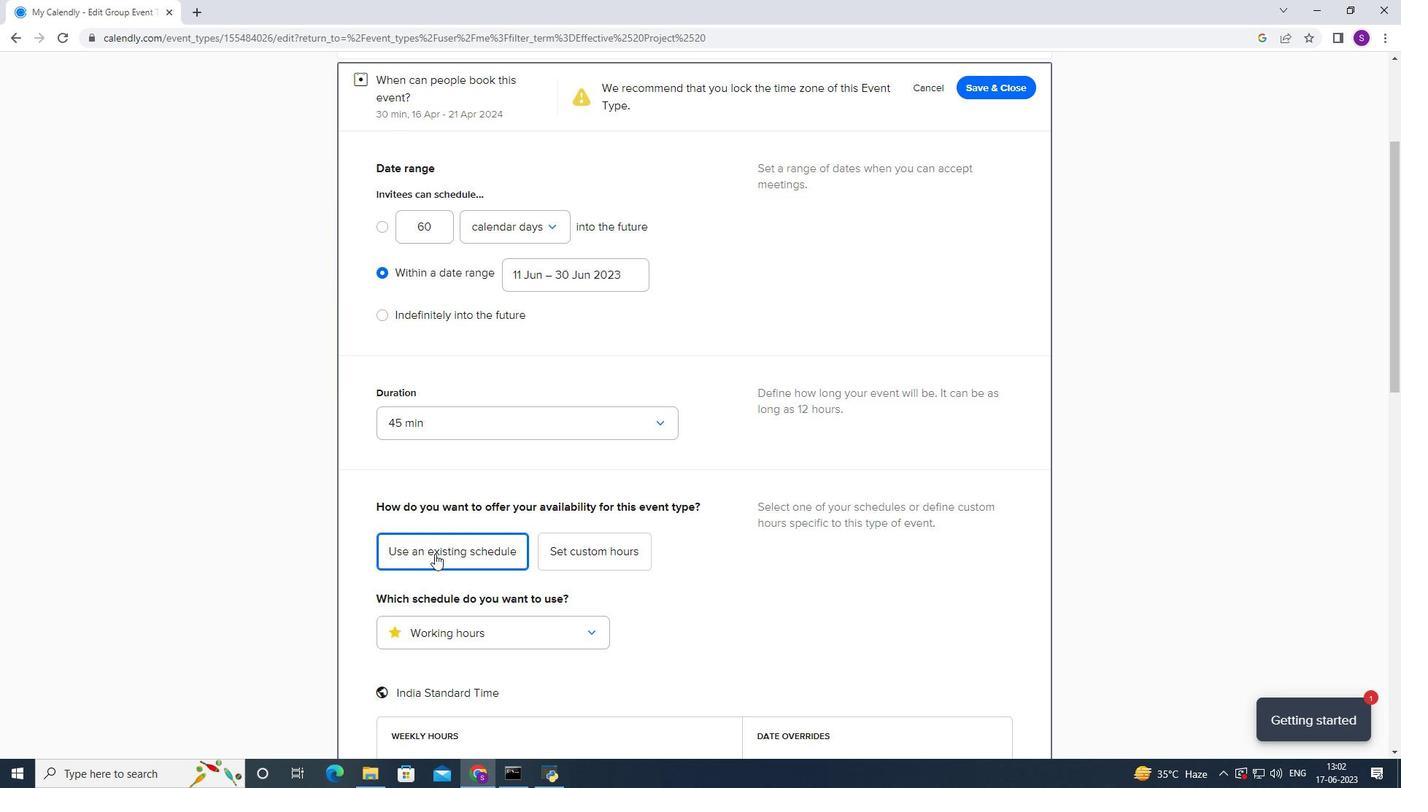 
Action: Mouse scrolled (434, 553) with delta (0, 0)
Screenshot: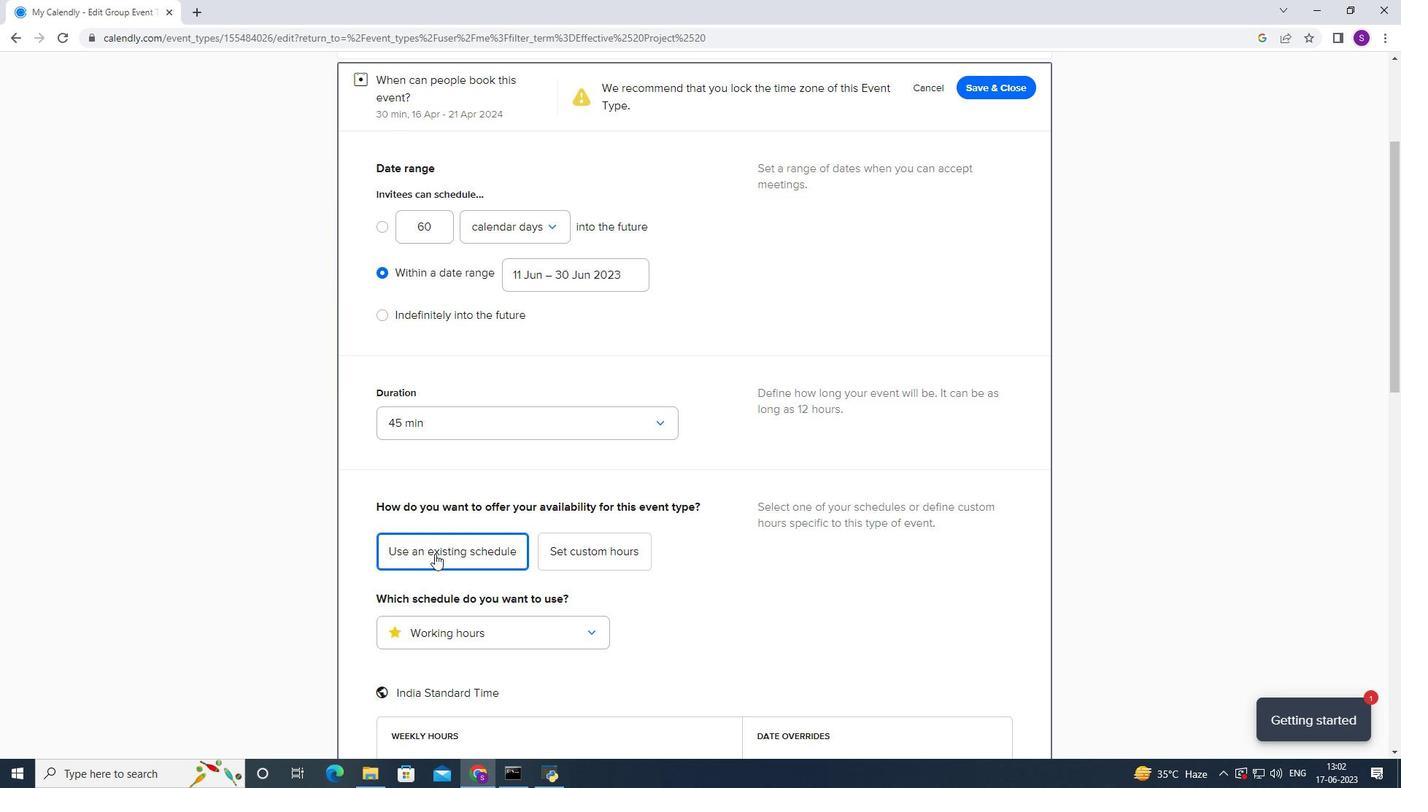 
Action: Mouse scrolled (434, 553) with delta (0, 0)
Screenshot: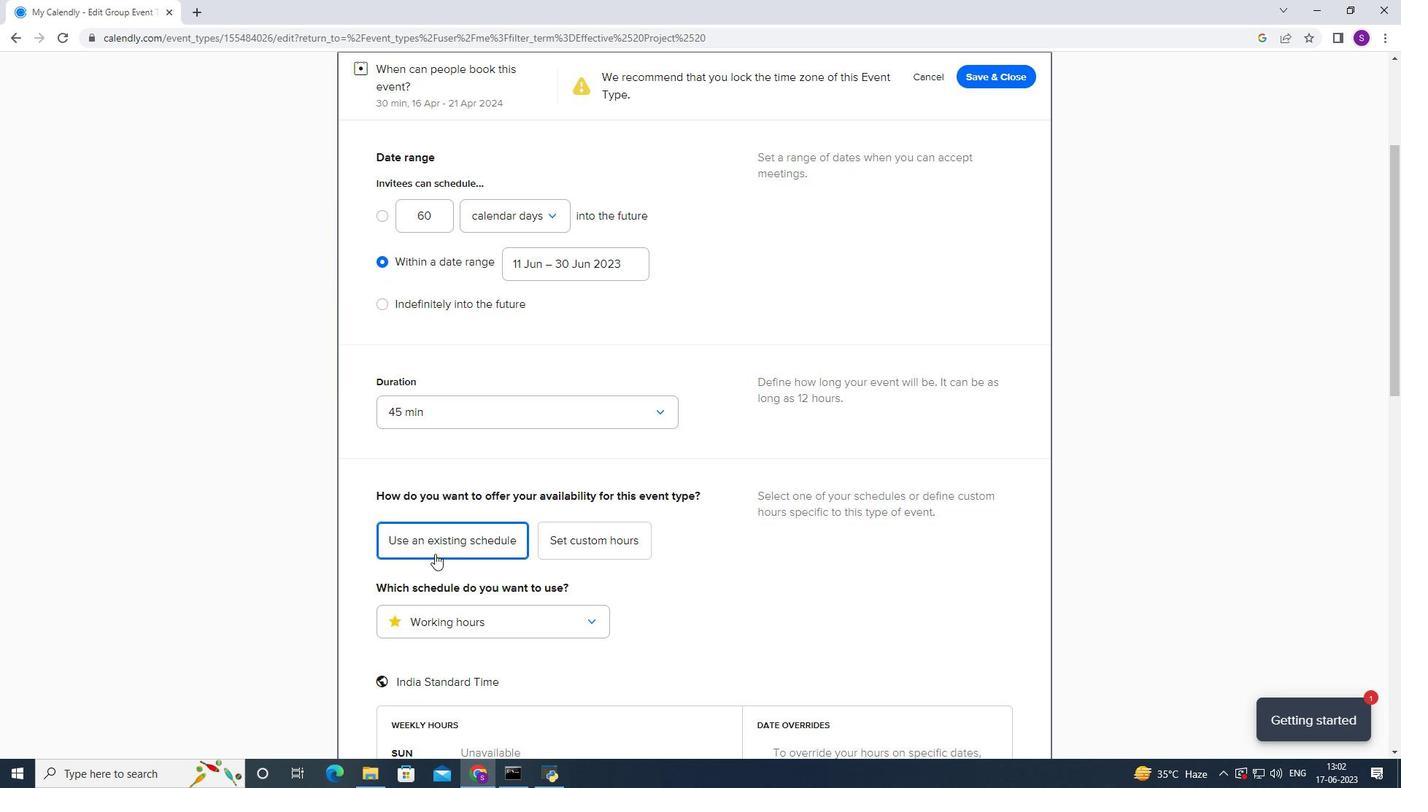 
Action: Mouse moved to (516, 279)
Screenshot: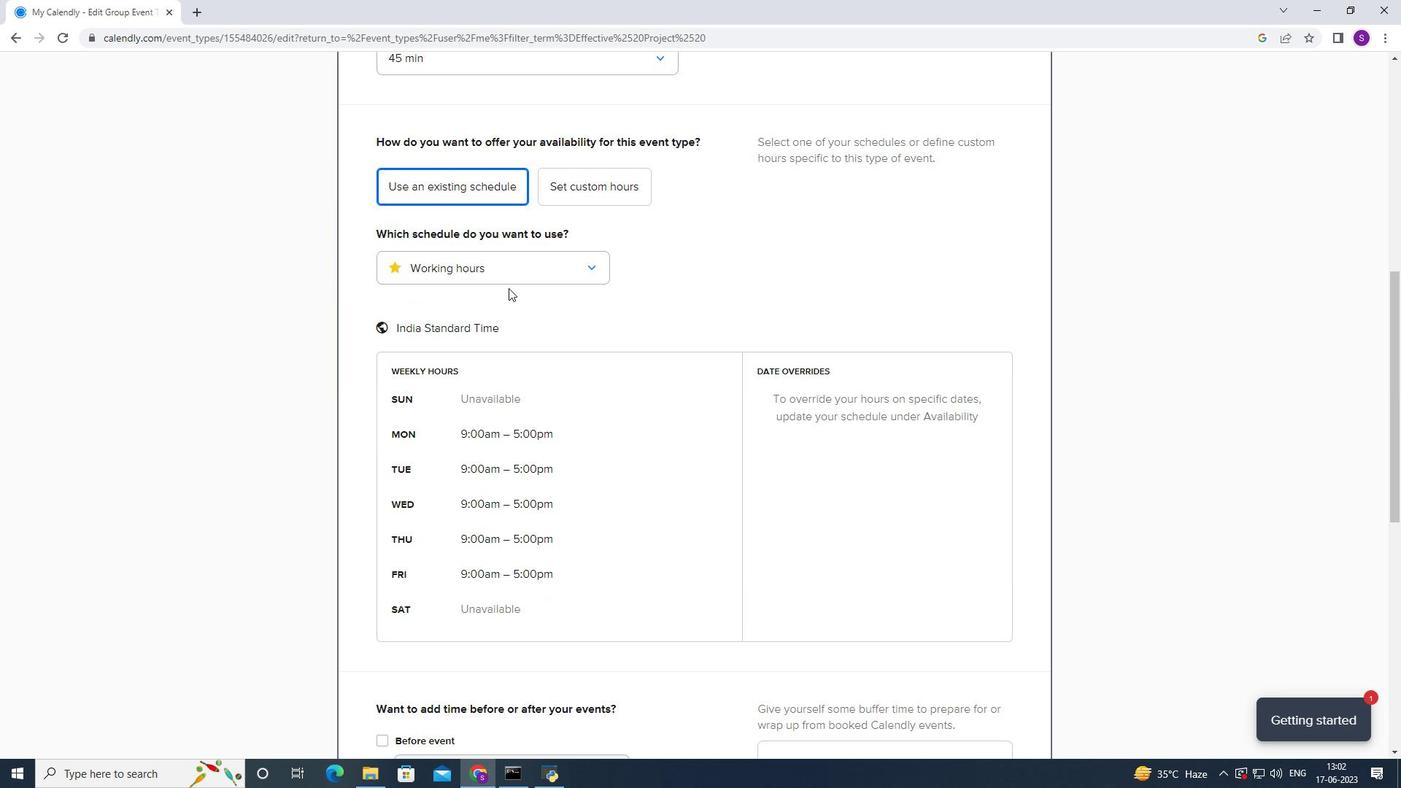
Action: Mouse pressed left at (516, 279)
Screenshot: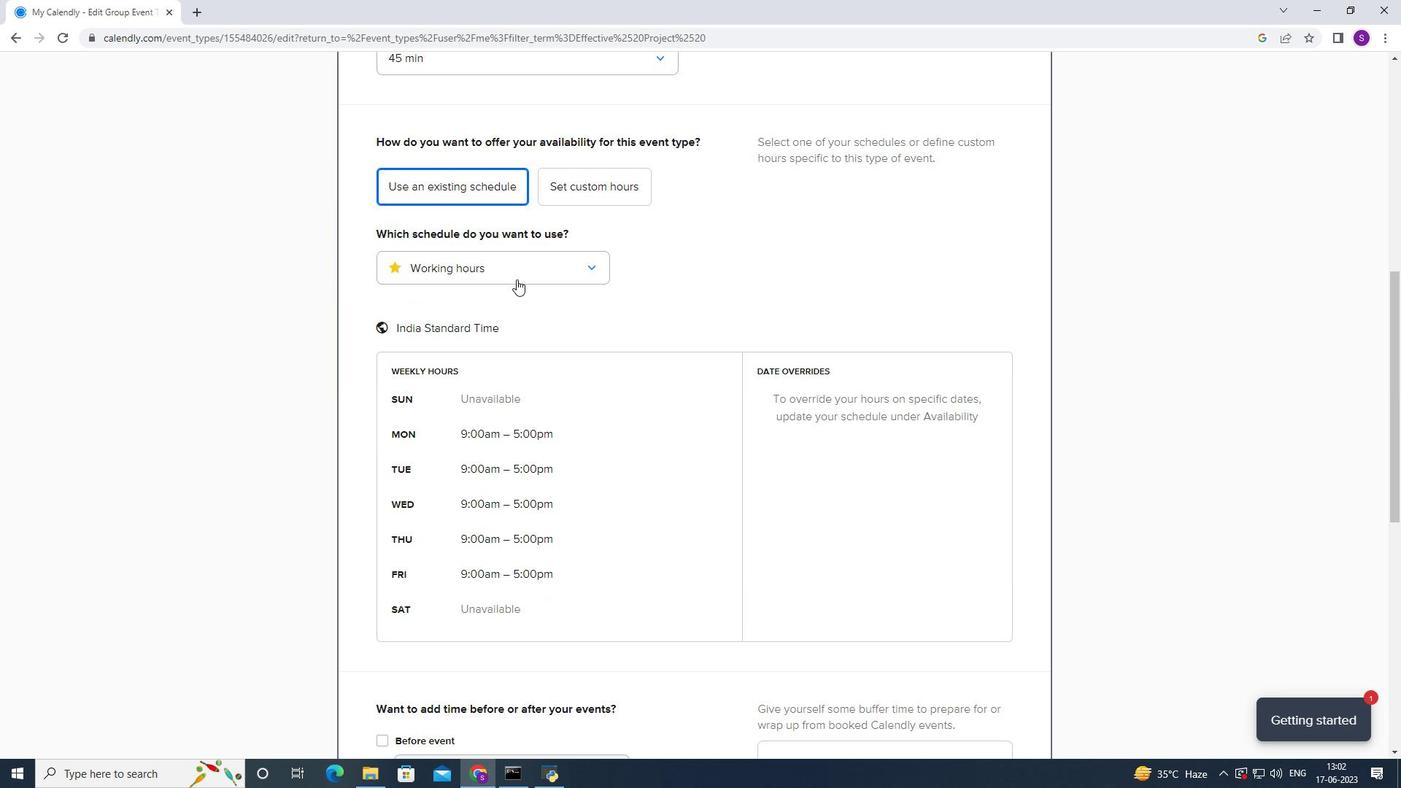 
Action: Mouse moved to (561, 199)
Screenshot: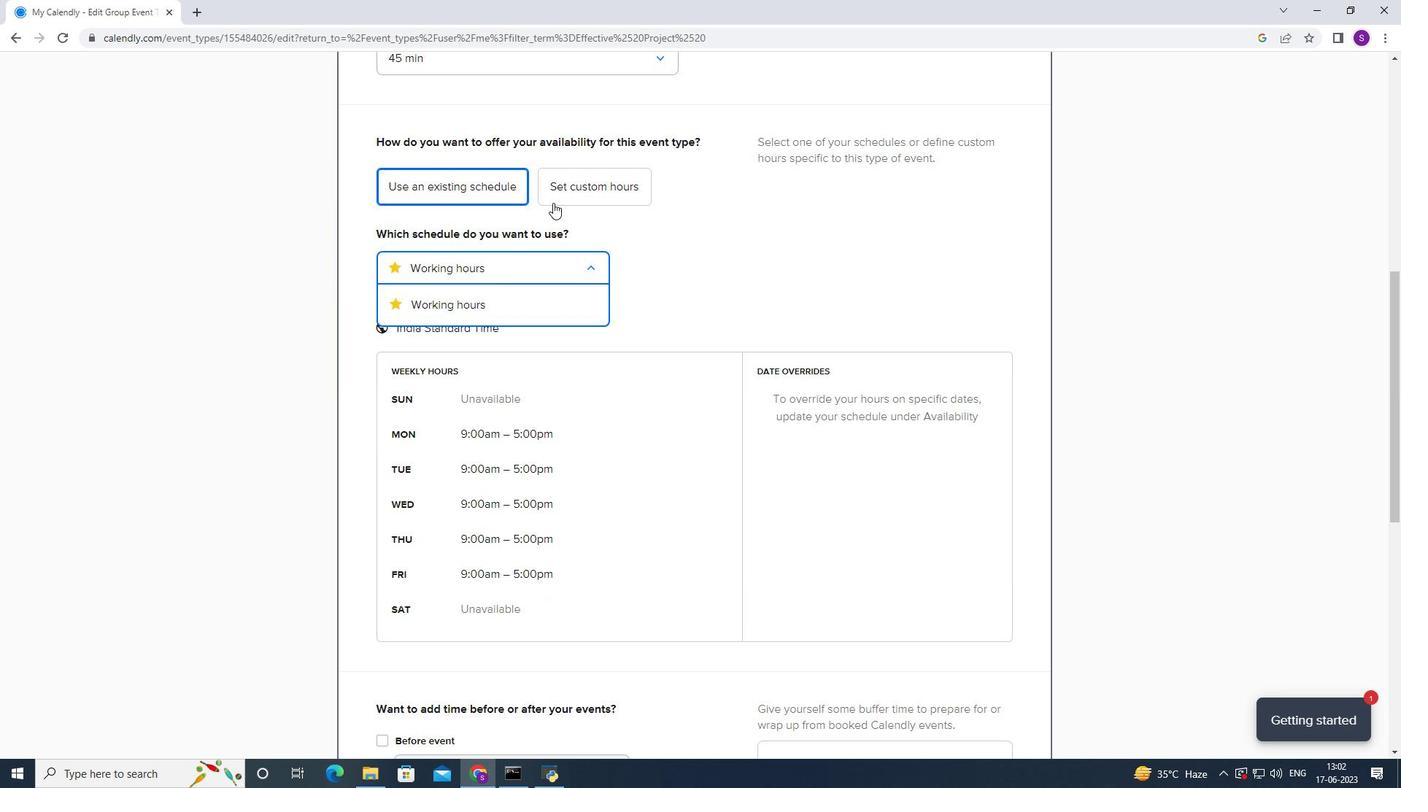 
Action: Mouse pressed left at (561, 199)
Screenshot: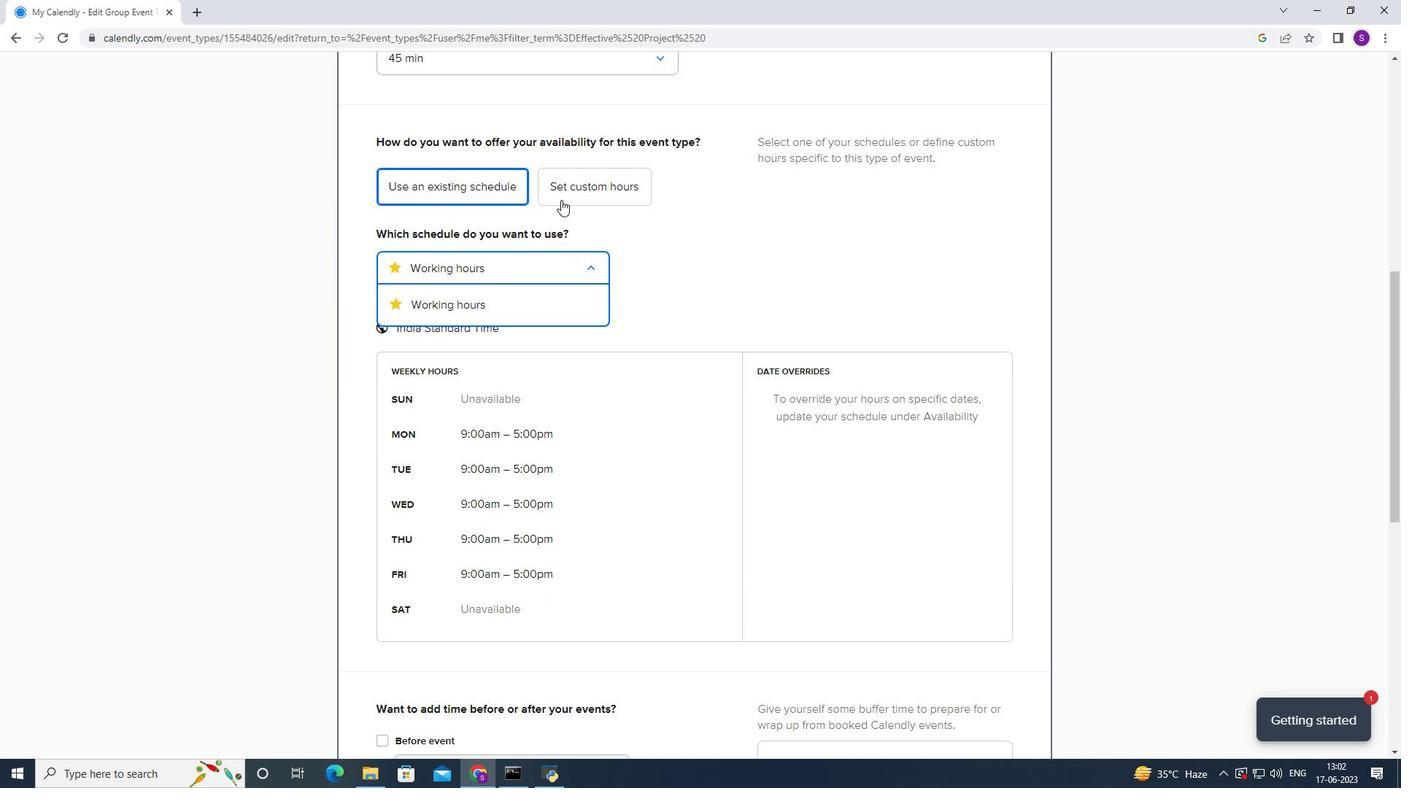 
Action: Mouse moved to (487, 402)
Screenshot: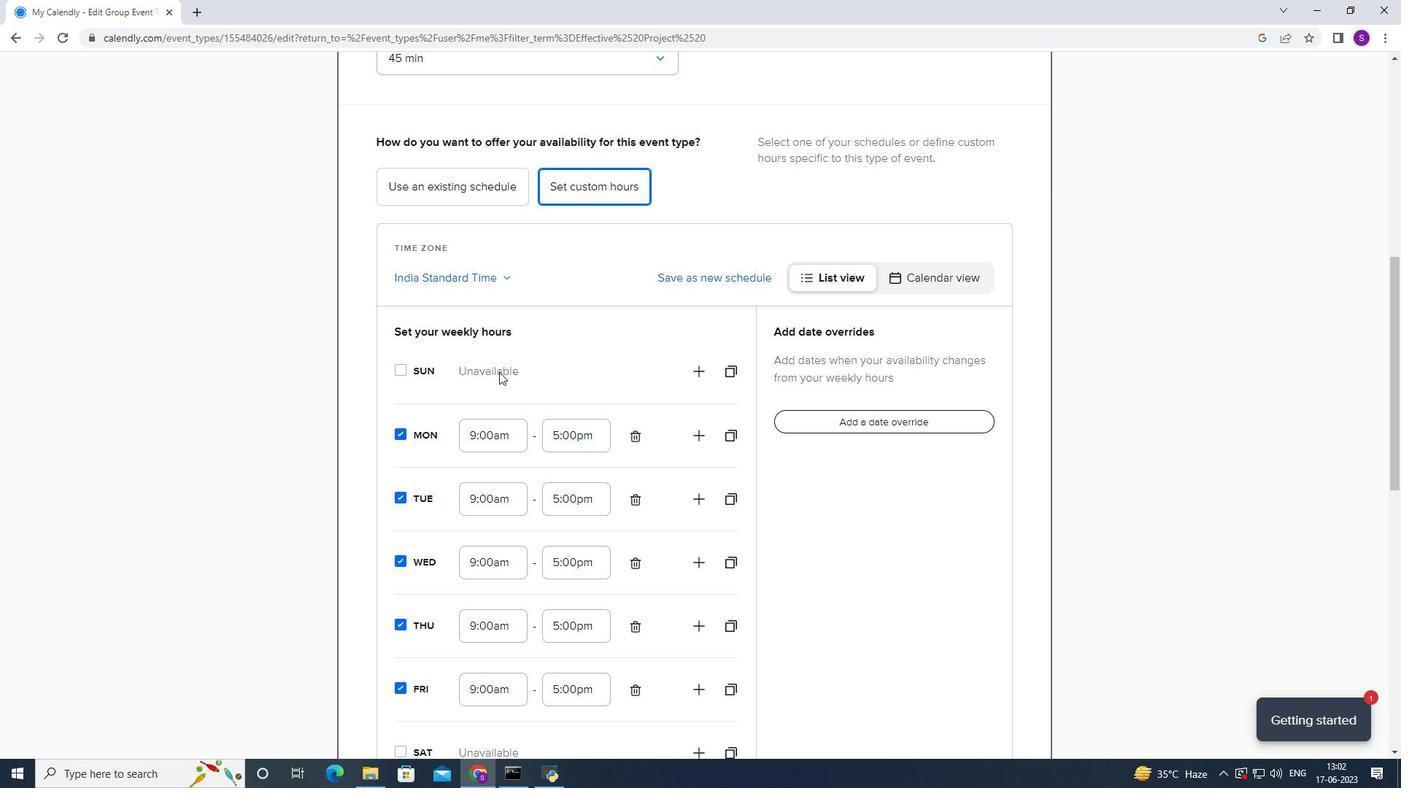 
Action: Mouse scrolled (487, 401) with delta (0, 0)
Screenshot: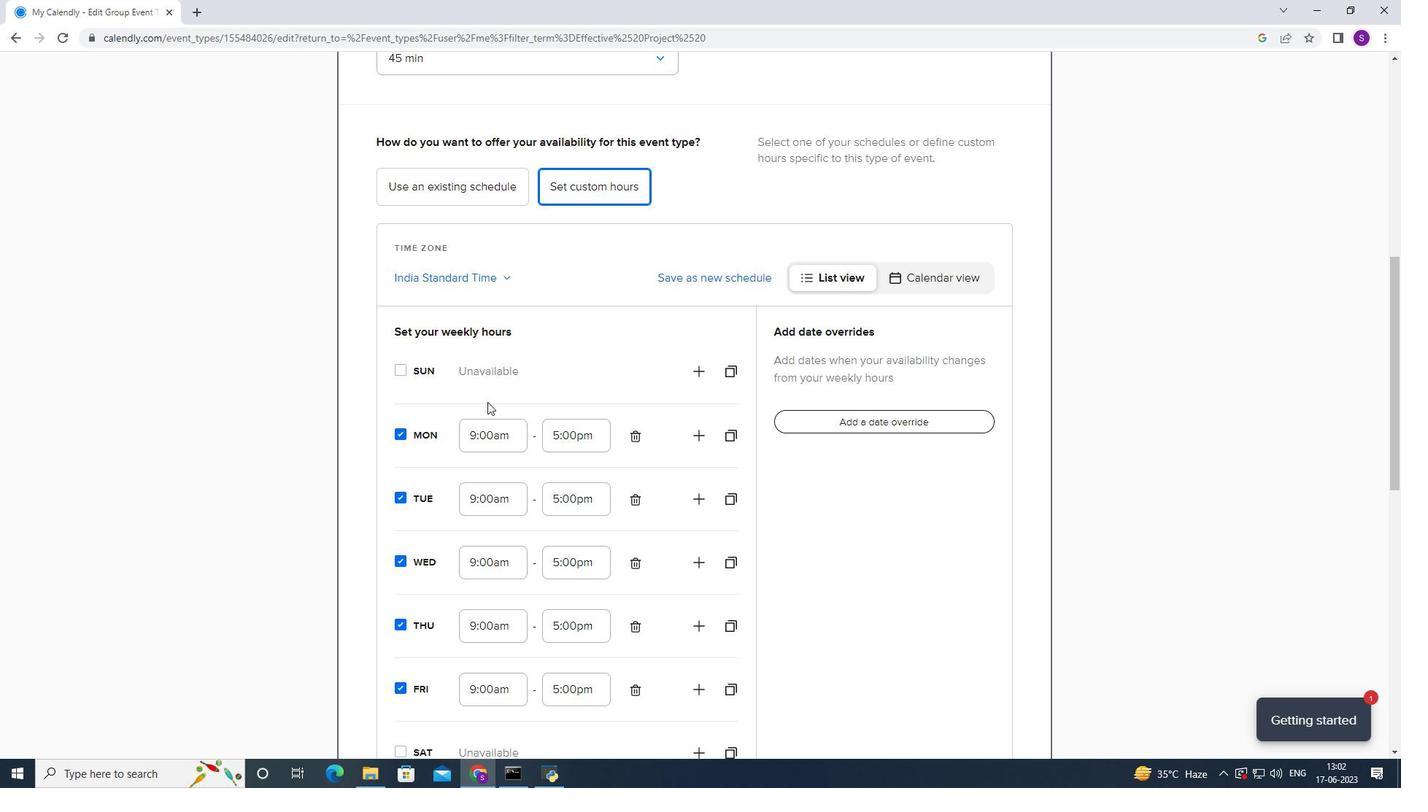 
Action: Mouse scrolled (487, 401) with delta (0, 0)
Screenshot: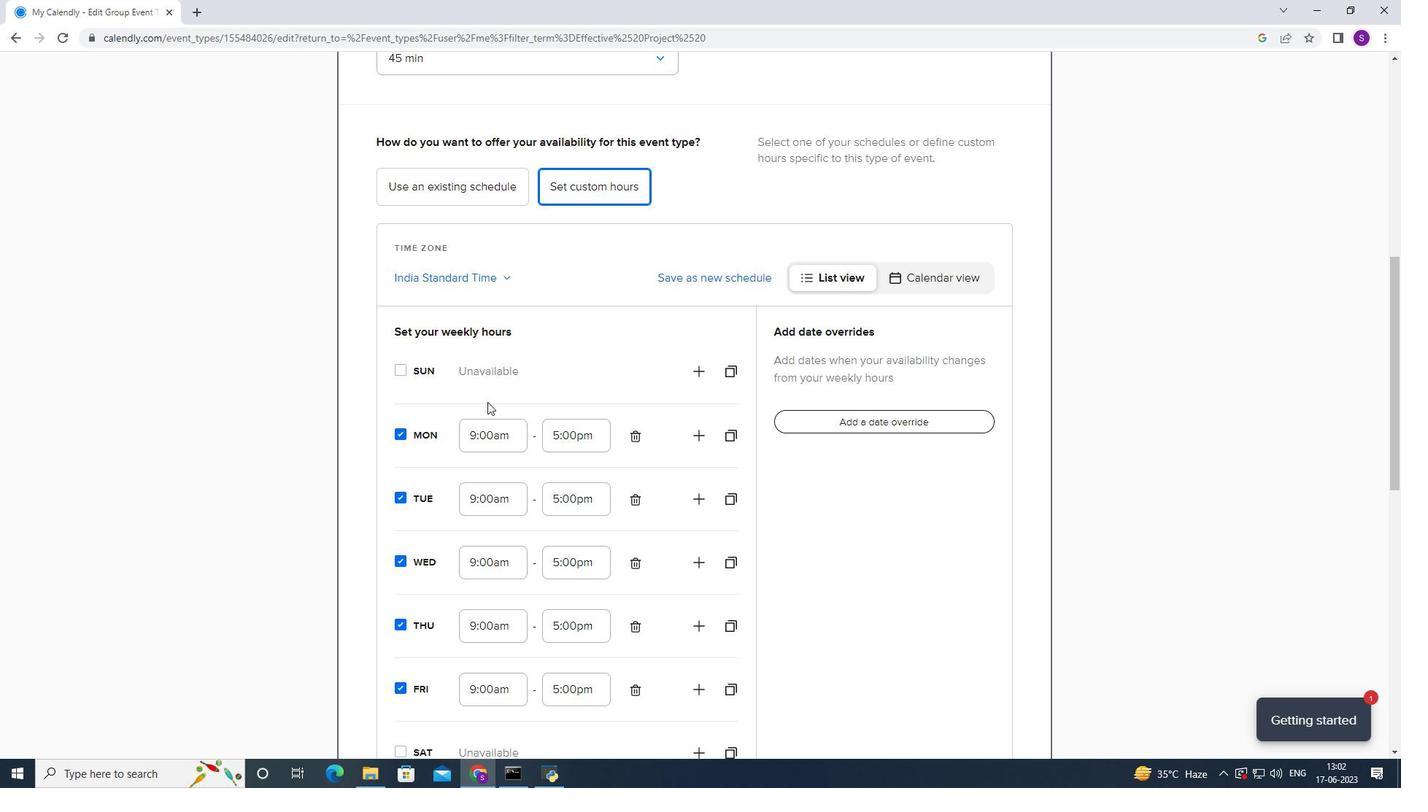 
Action: Mouse scrolled (487, 401) with delta (0, 0)
Screenshot: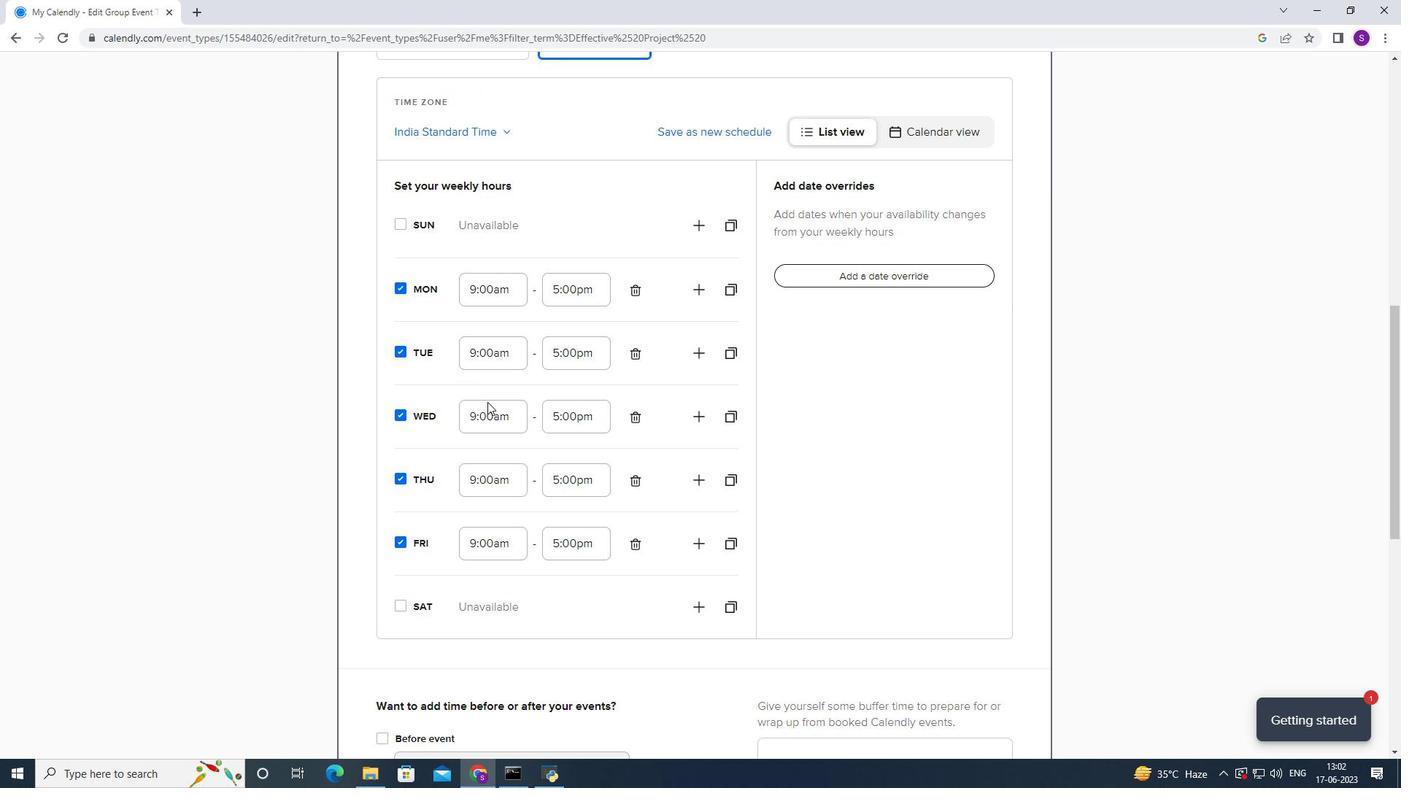 
Action: Mouse moved to (402, 529)
Screenshot: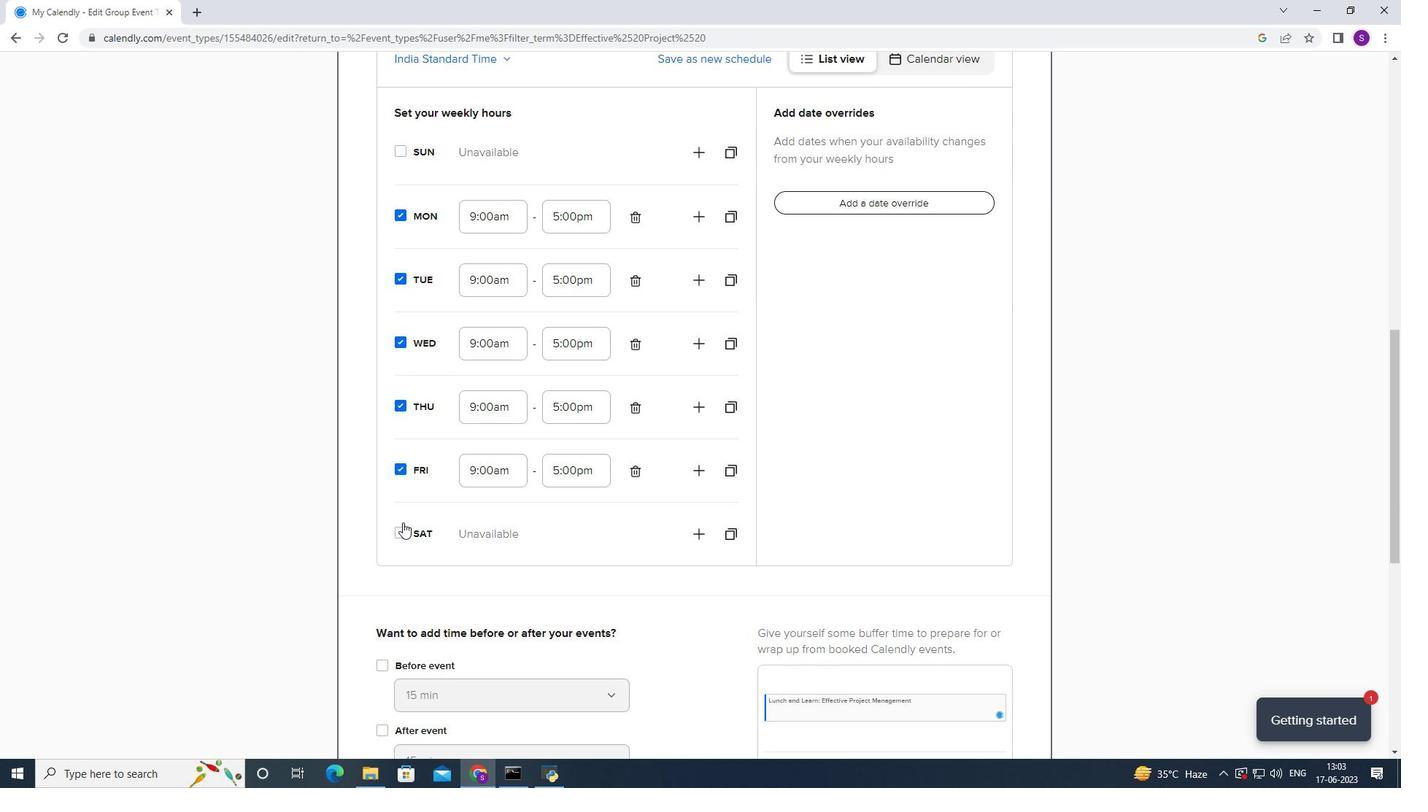 
Action: Mouse pressed left at (402, 529)
Screenshot: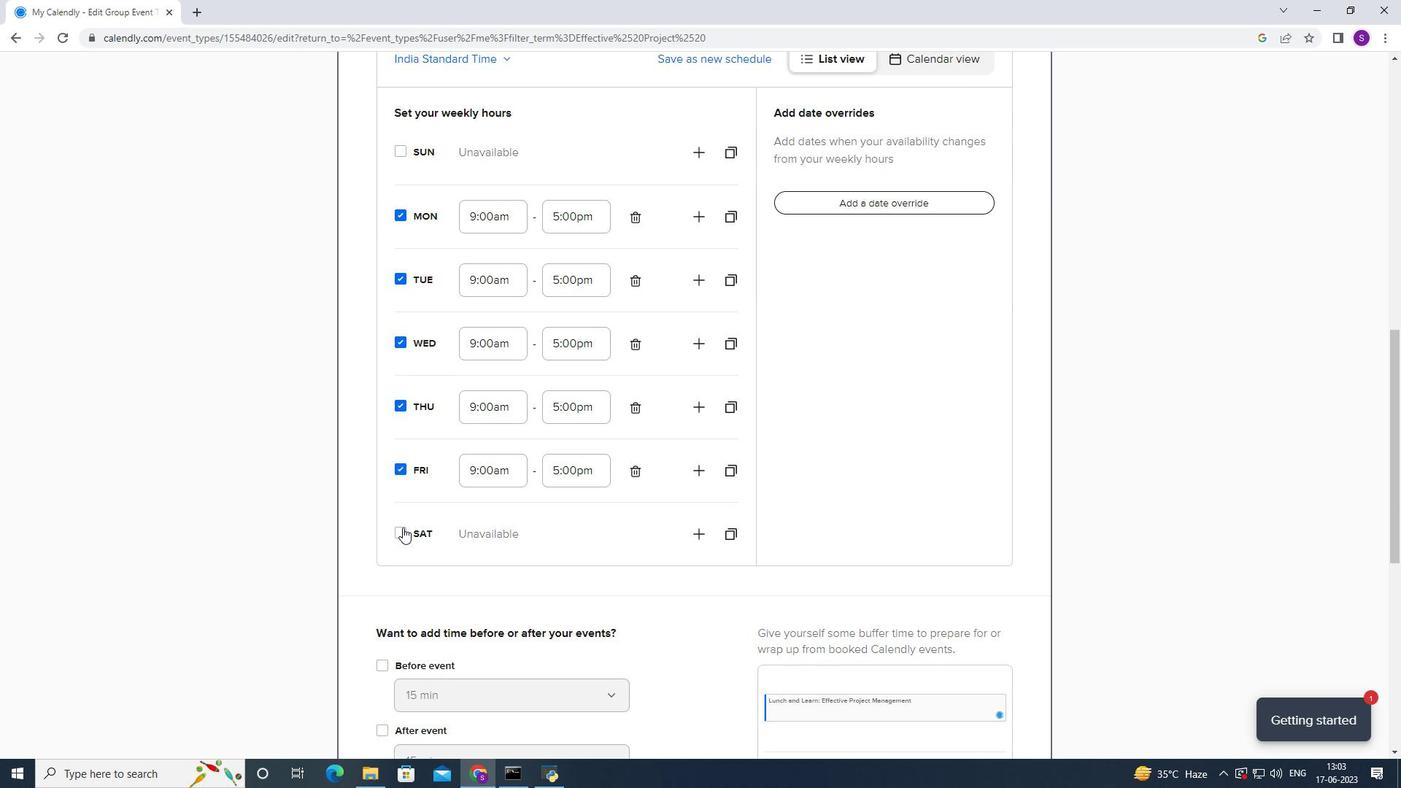 
Action: Mouse moved to (484, 538)
Screenshot: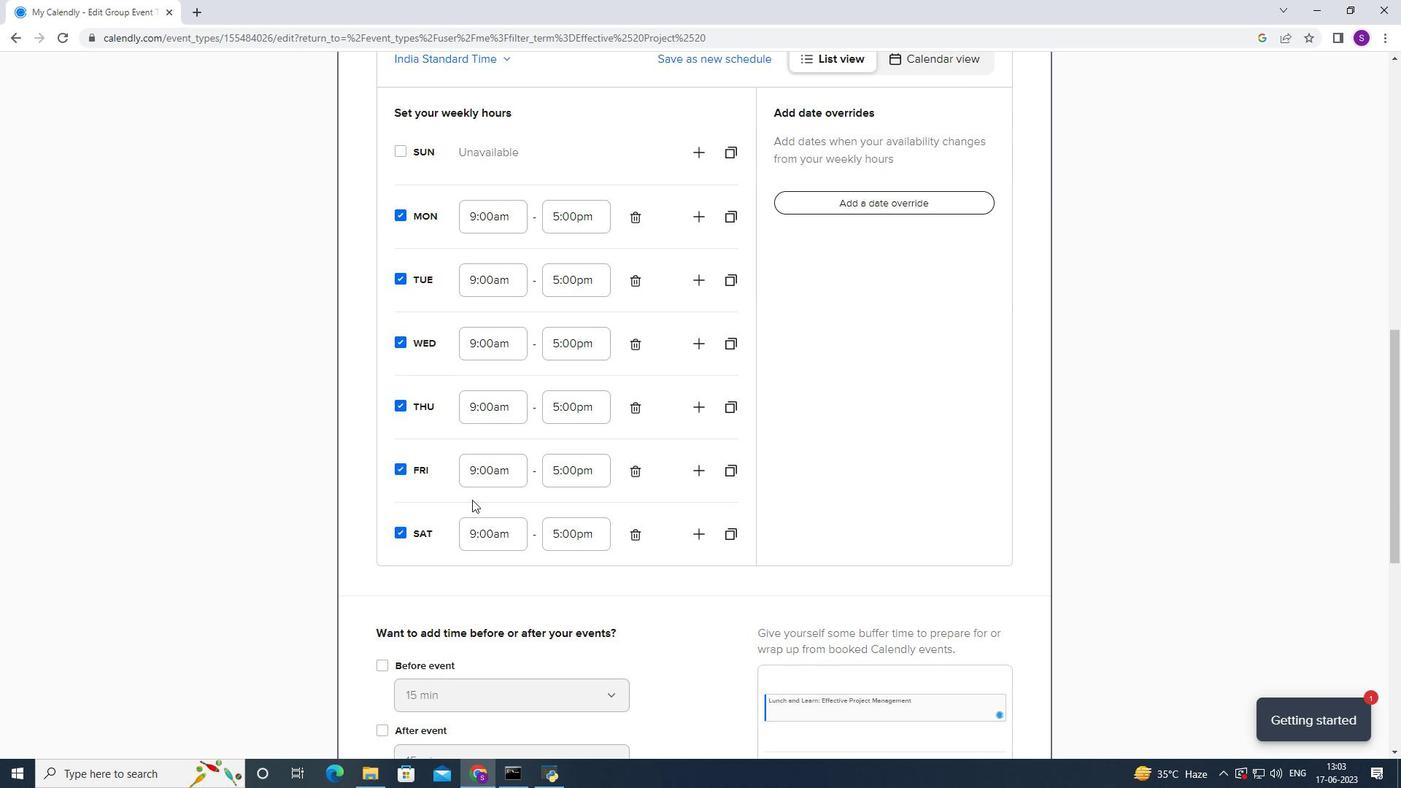 
Action: Mouse pressed left at (484, 538)
Screenshot: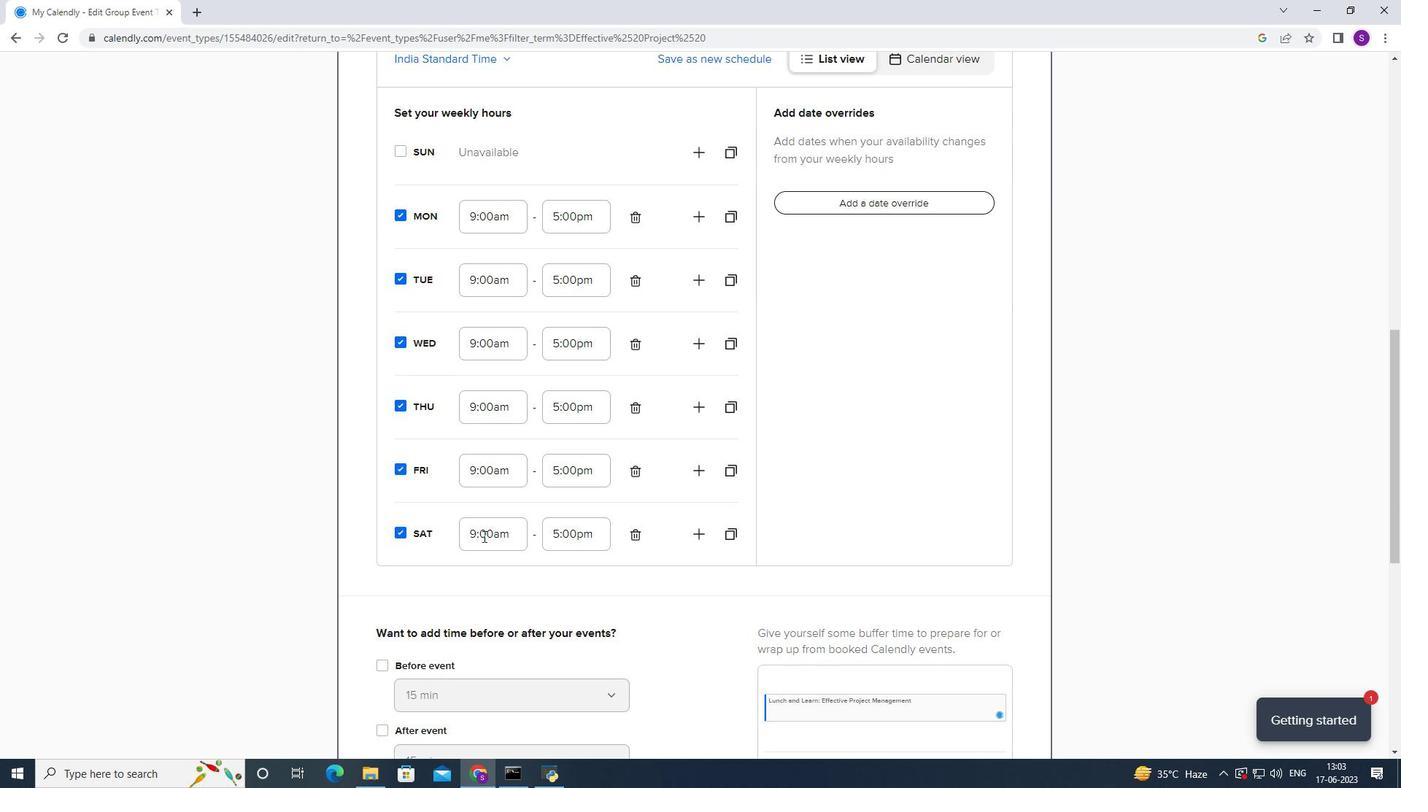 
Action: Mouse moved to (511, 532)
Screenshot: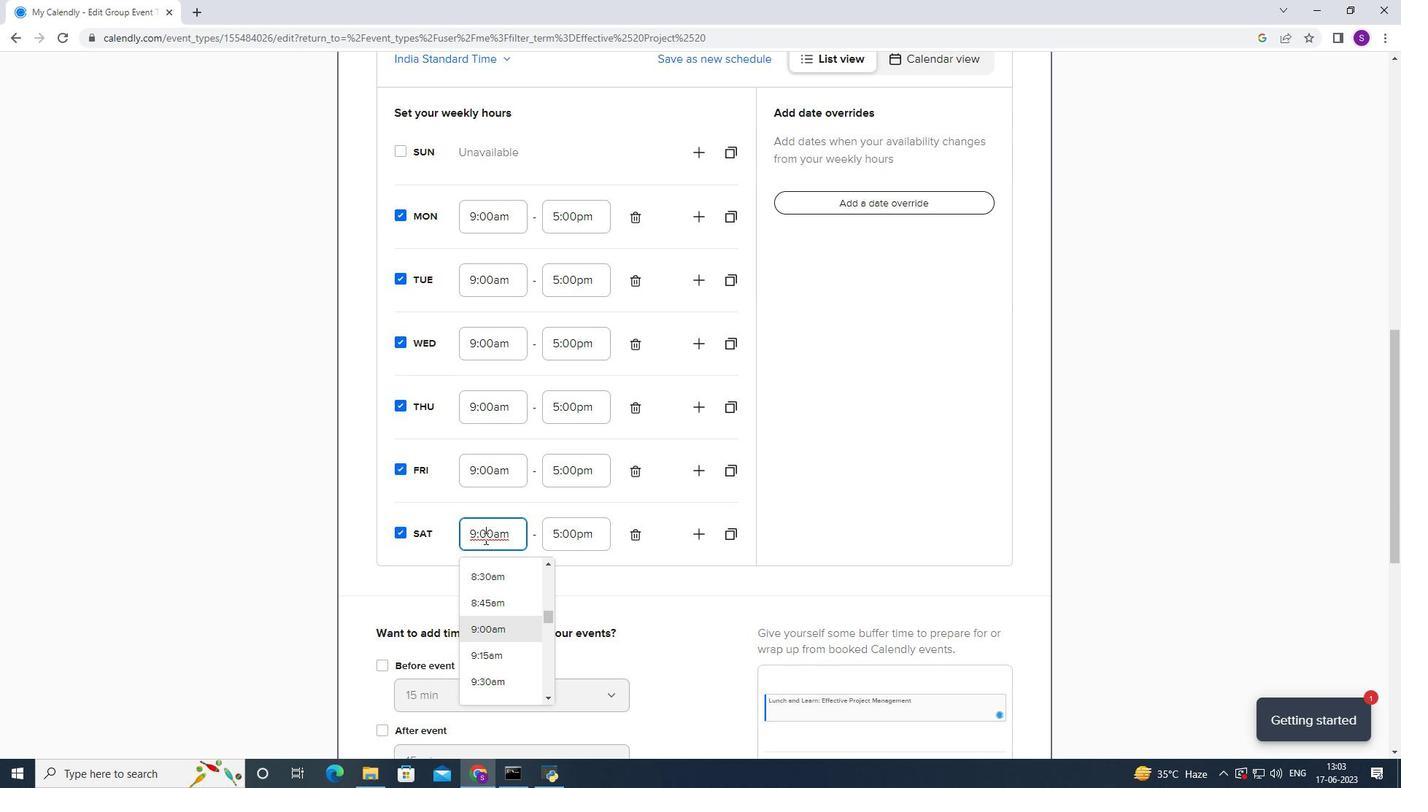 
Action: Mouse scrolled (511, 532) with delta (0, 0)
Screenshot: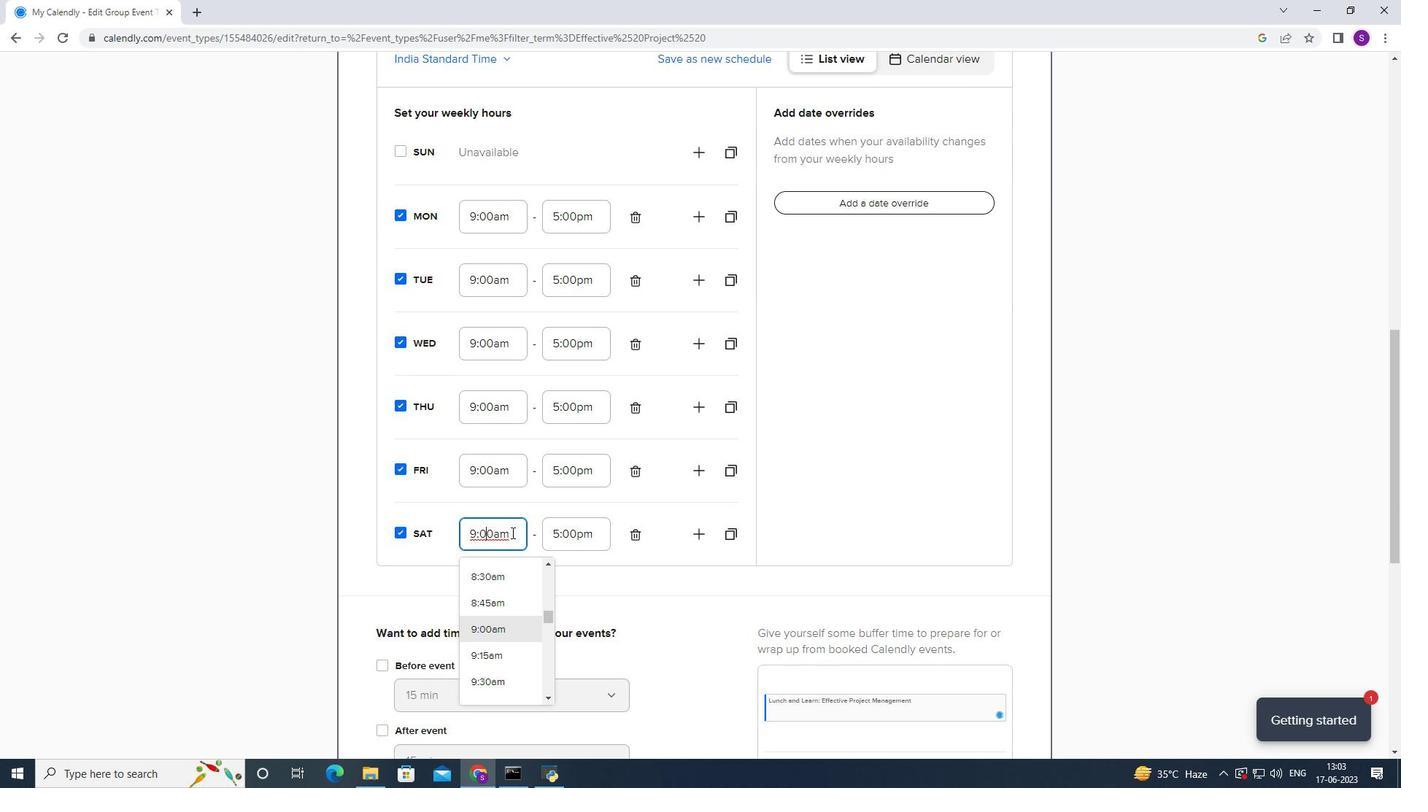 
Action: Mouse scrolled (511, 532) with delta (0, 0)
Screenshot: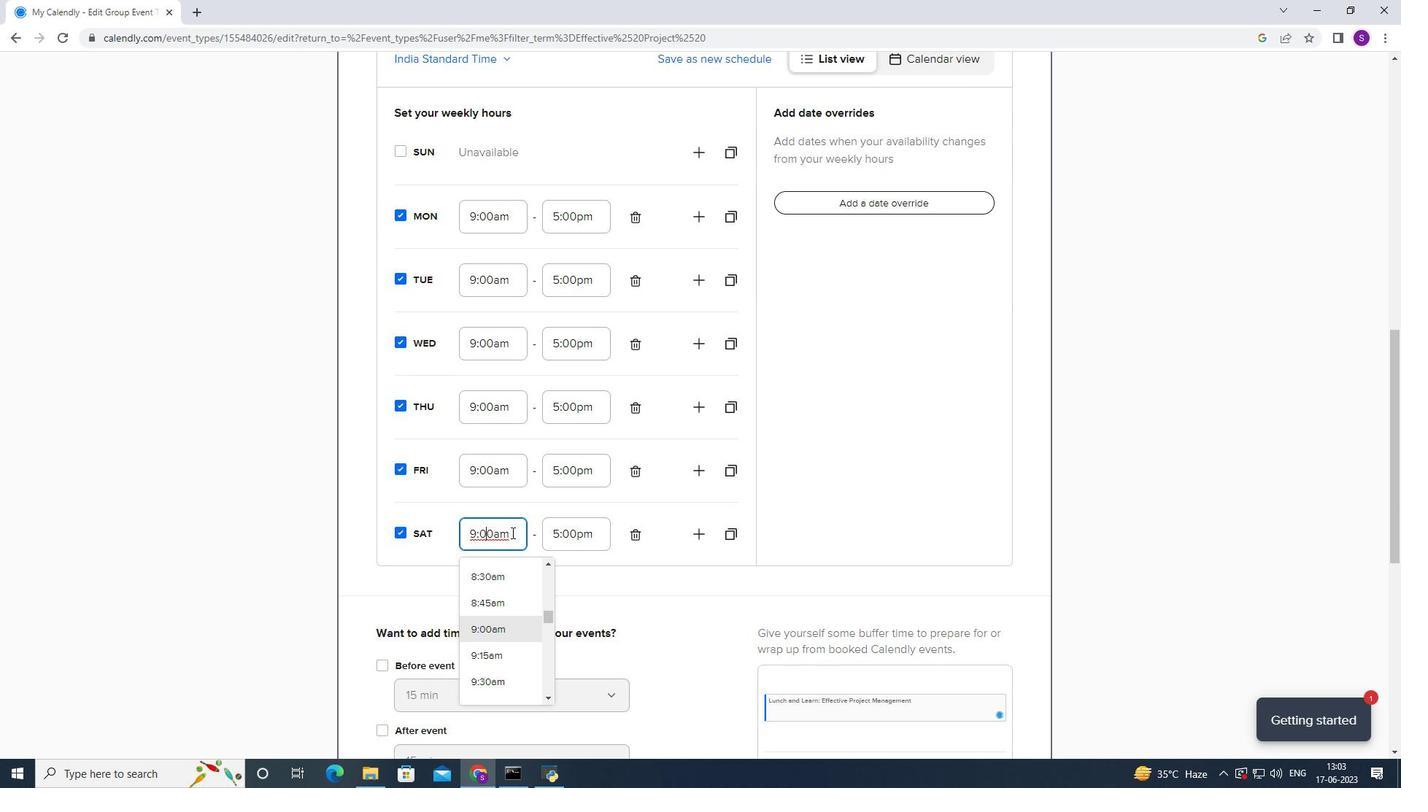 
Action: Mouse moved to (511, 534)
Screenshot: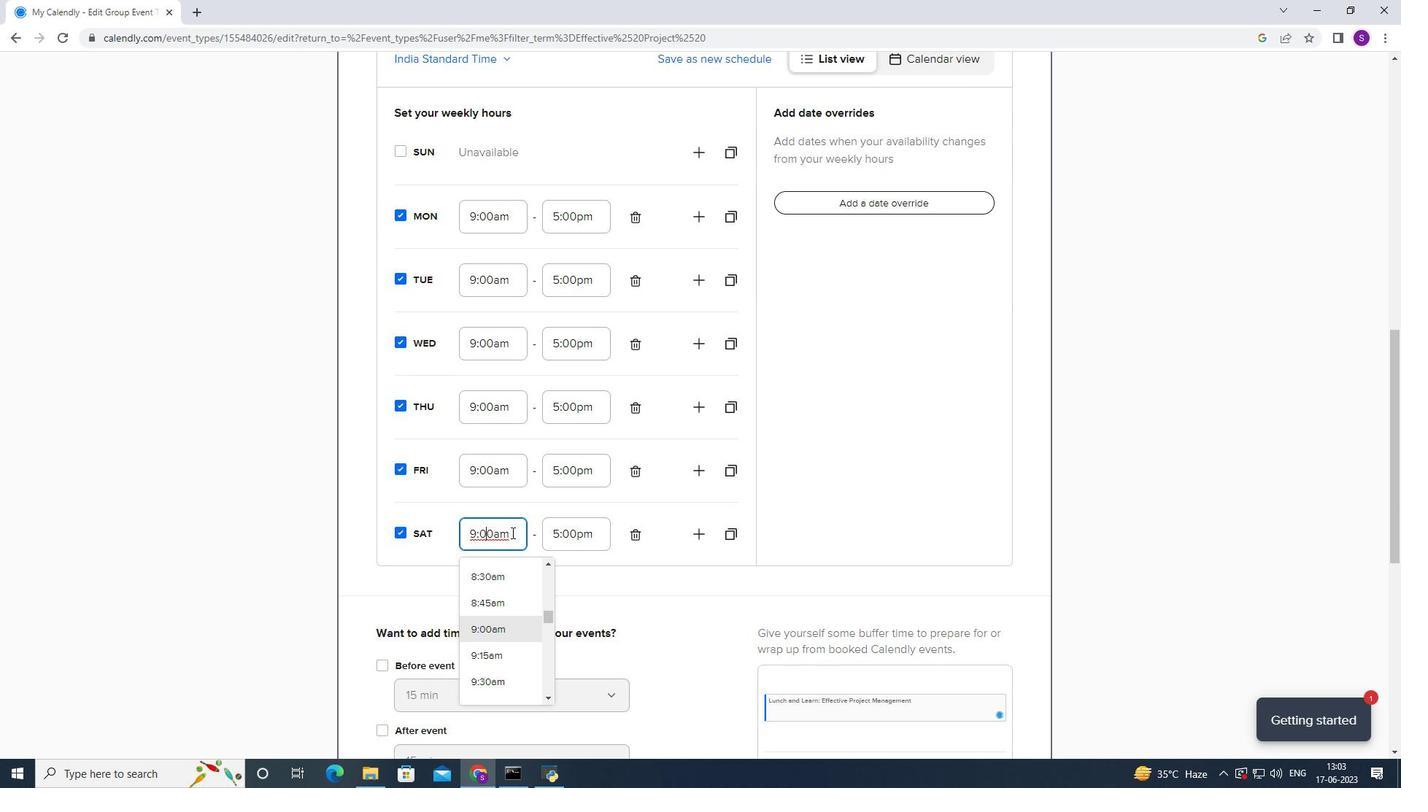 
Action: Mouse scrolled (511, 534) with delta (0, 0)
Screenshot: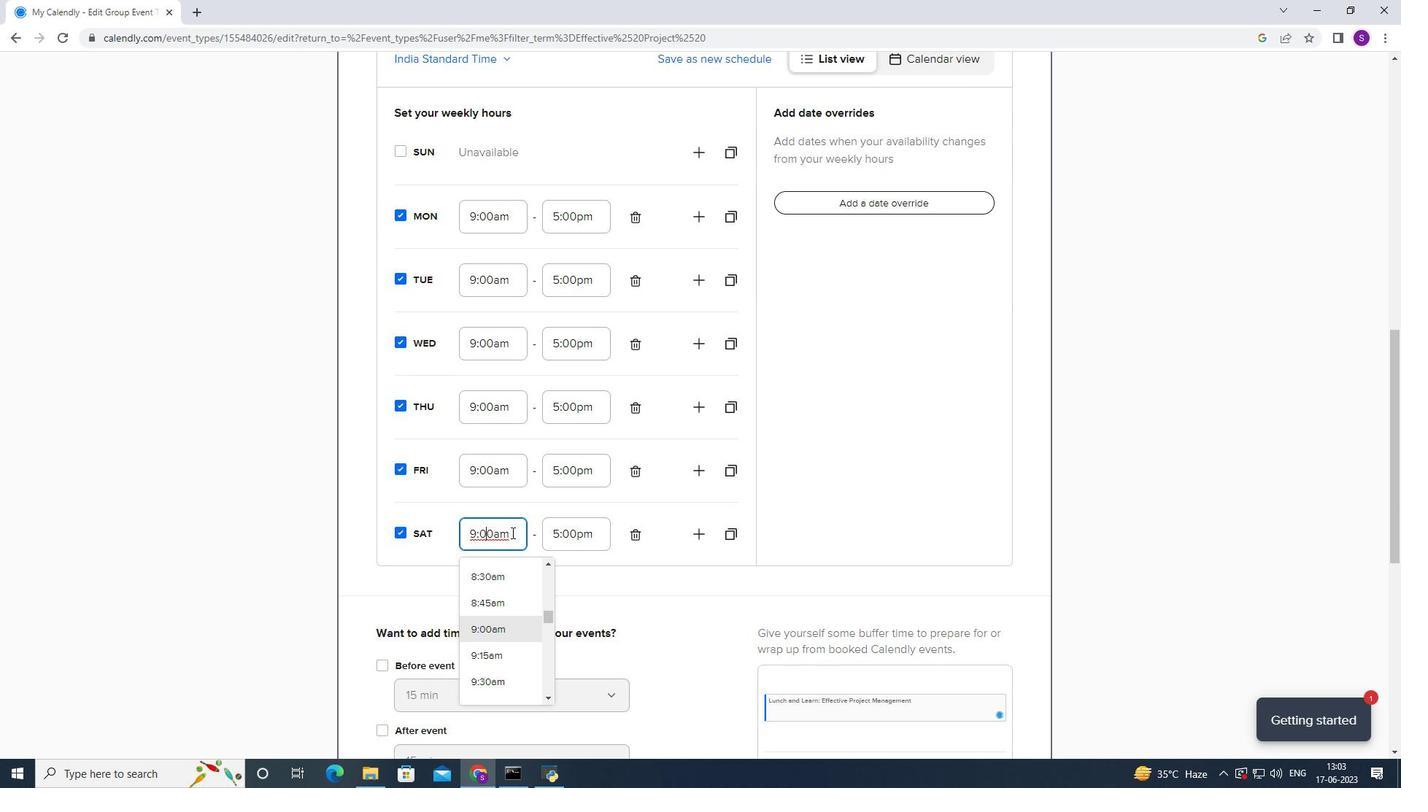 
Action: Mouse moved to (526, 402)
Screenshot: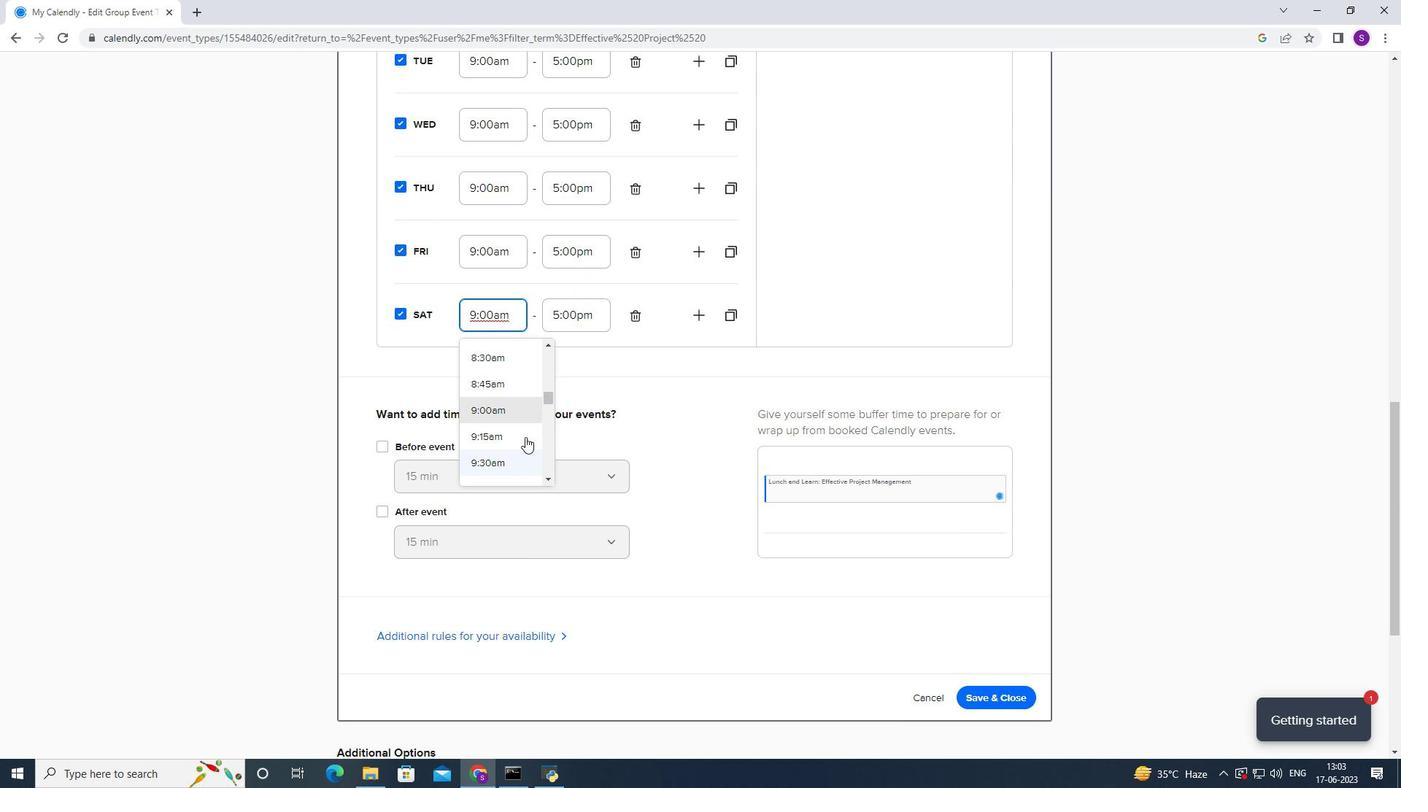 
Action: Mouse scrolled (526, 401) with delta (0, 0)
Screenshot: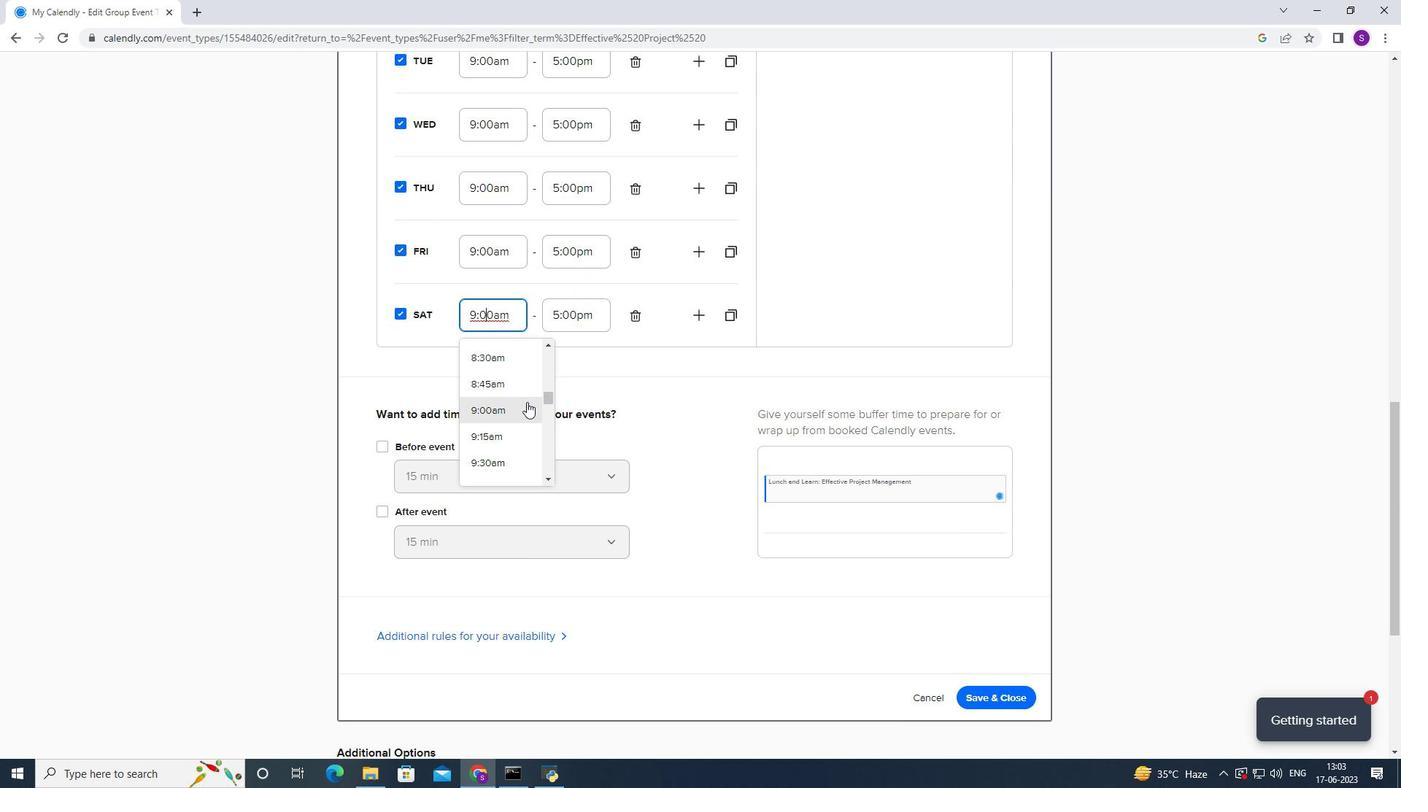 
Action: Mouse scrolled (526, 401) with delta (0, 0)
Screenshot: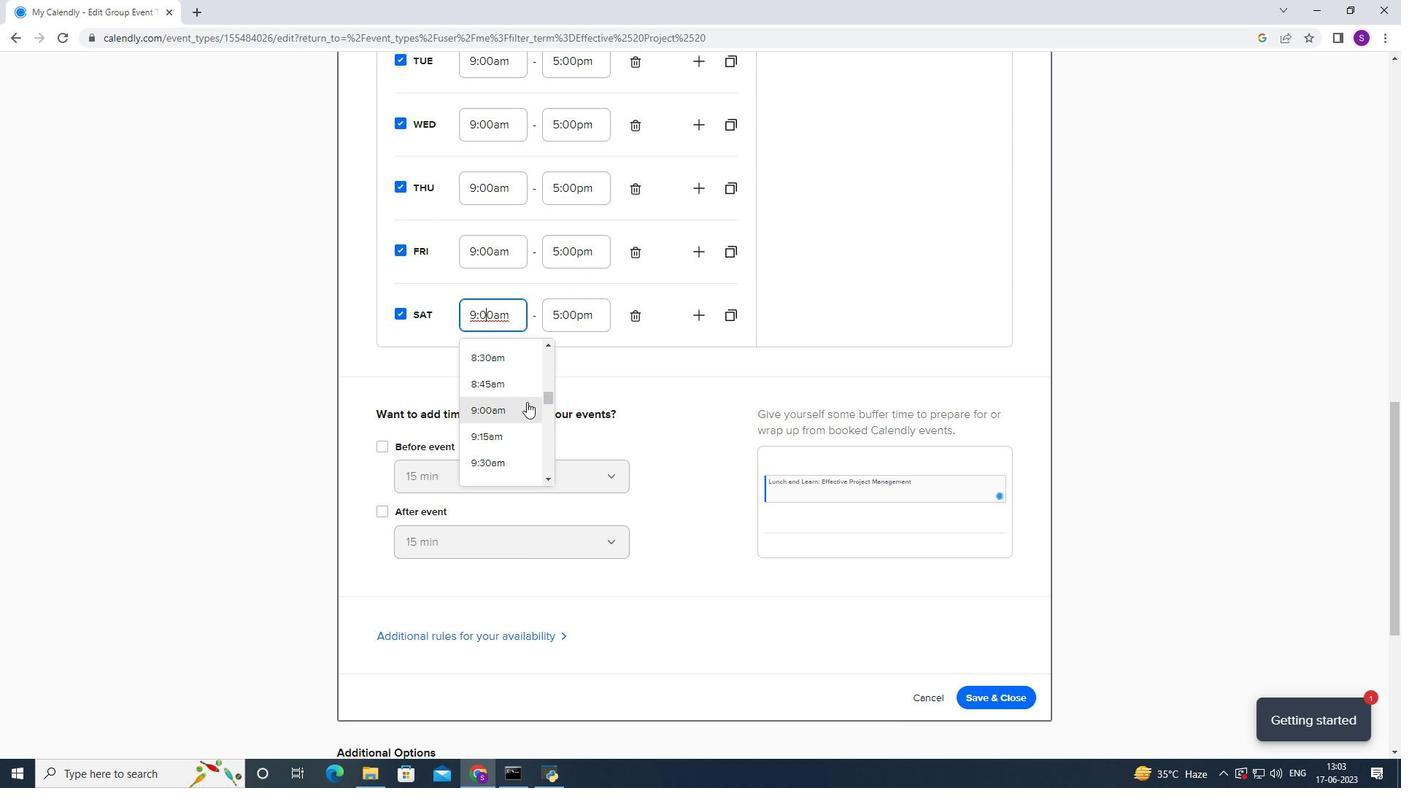 
Action: Mouse moved to (480, 428)
Screenshot: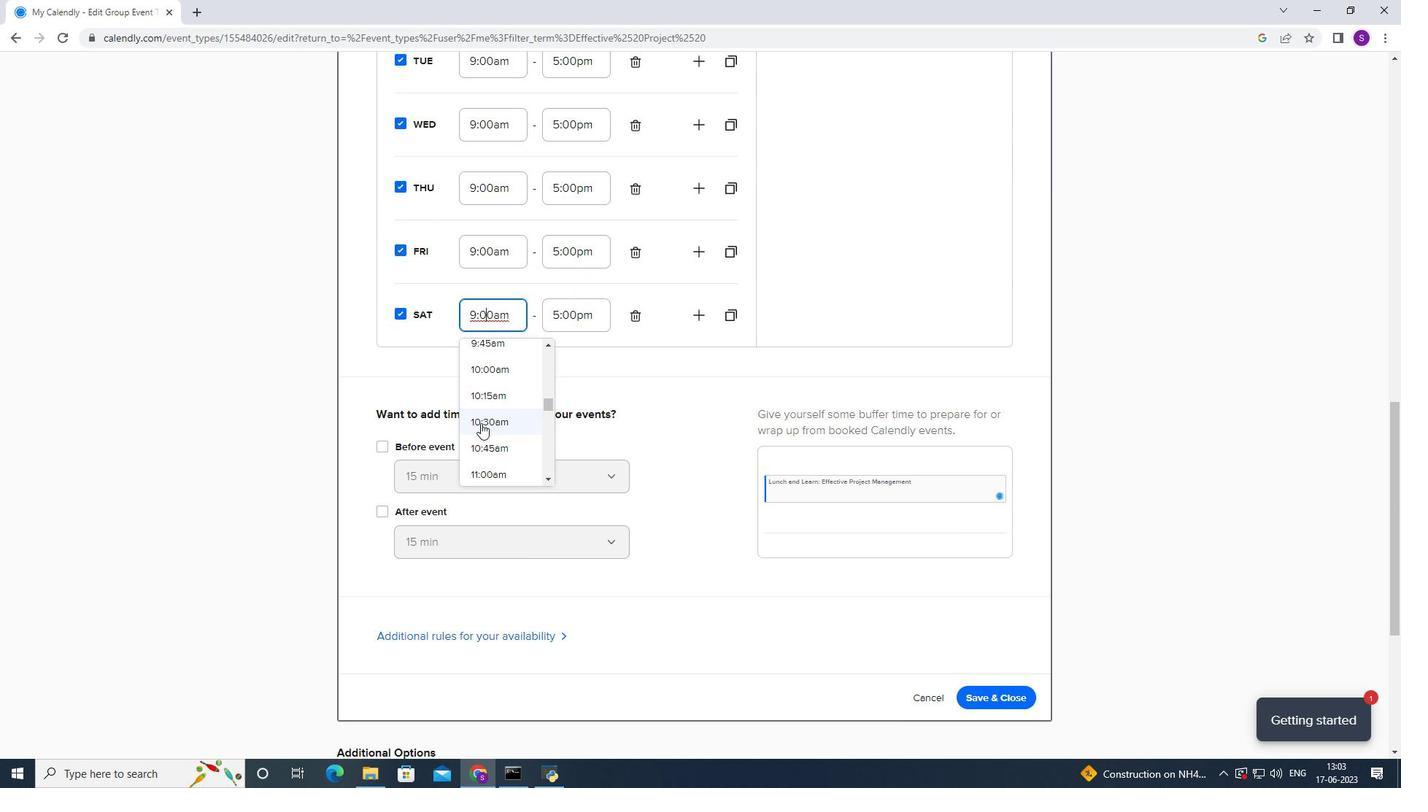 
Action: Mouse pressed left at (480, 428)
Screenshot: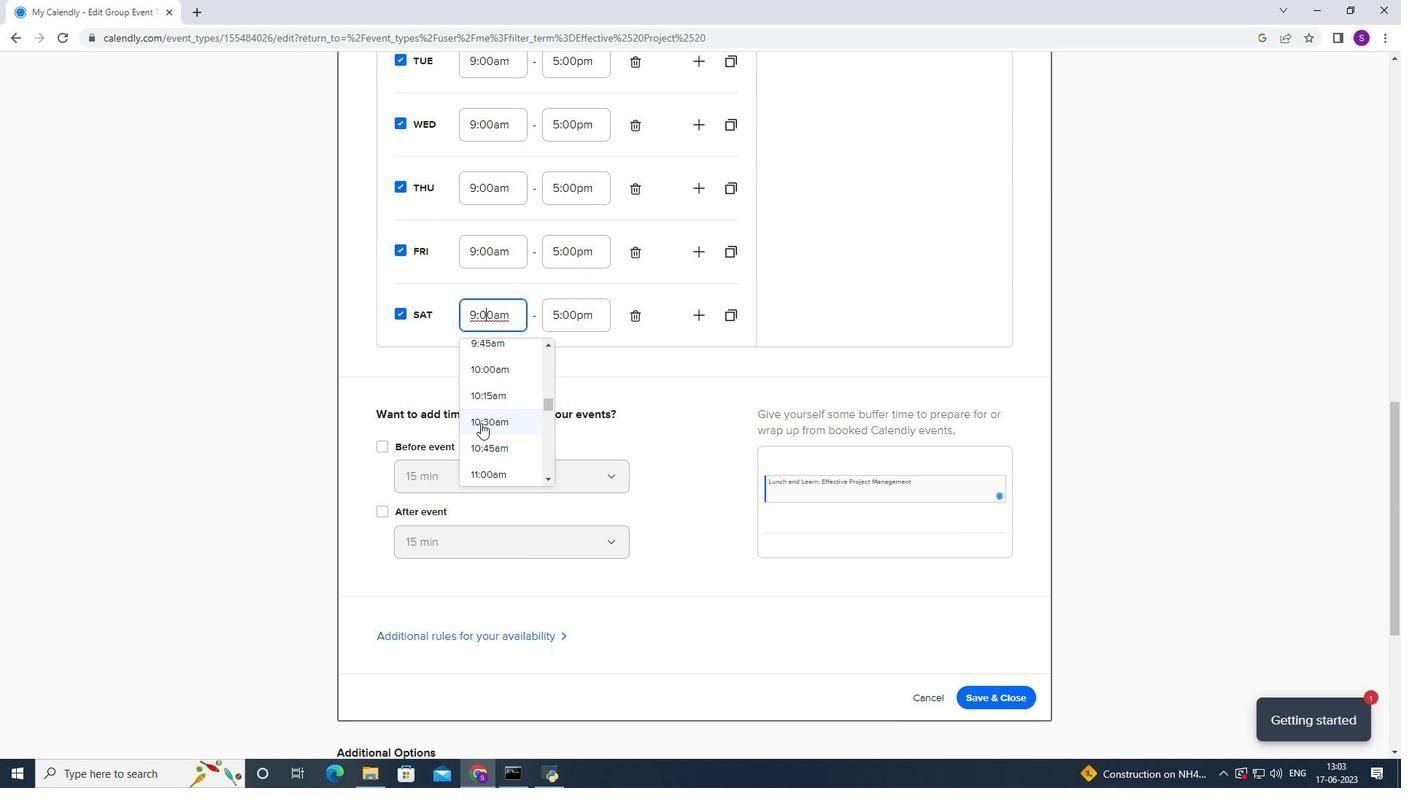 
Action: Mouse moved to (480, 259)
Screenshot: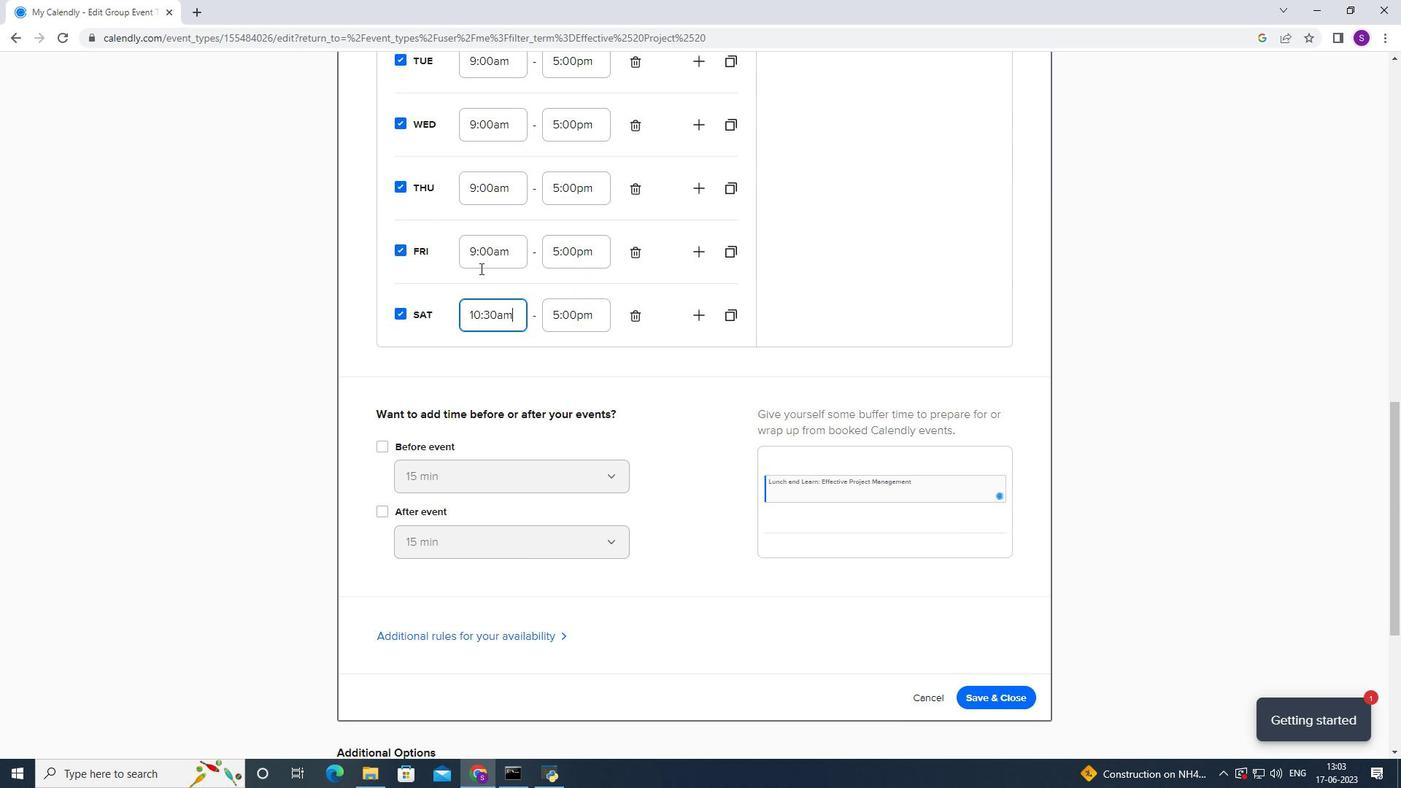 
Action: Mouse pressed left at (480, 259)
Screenshot: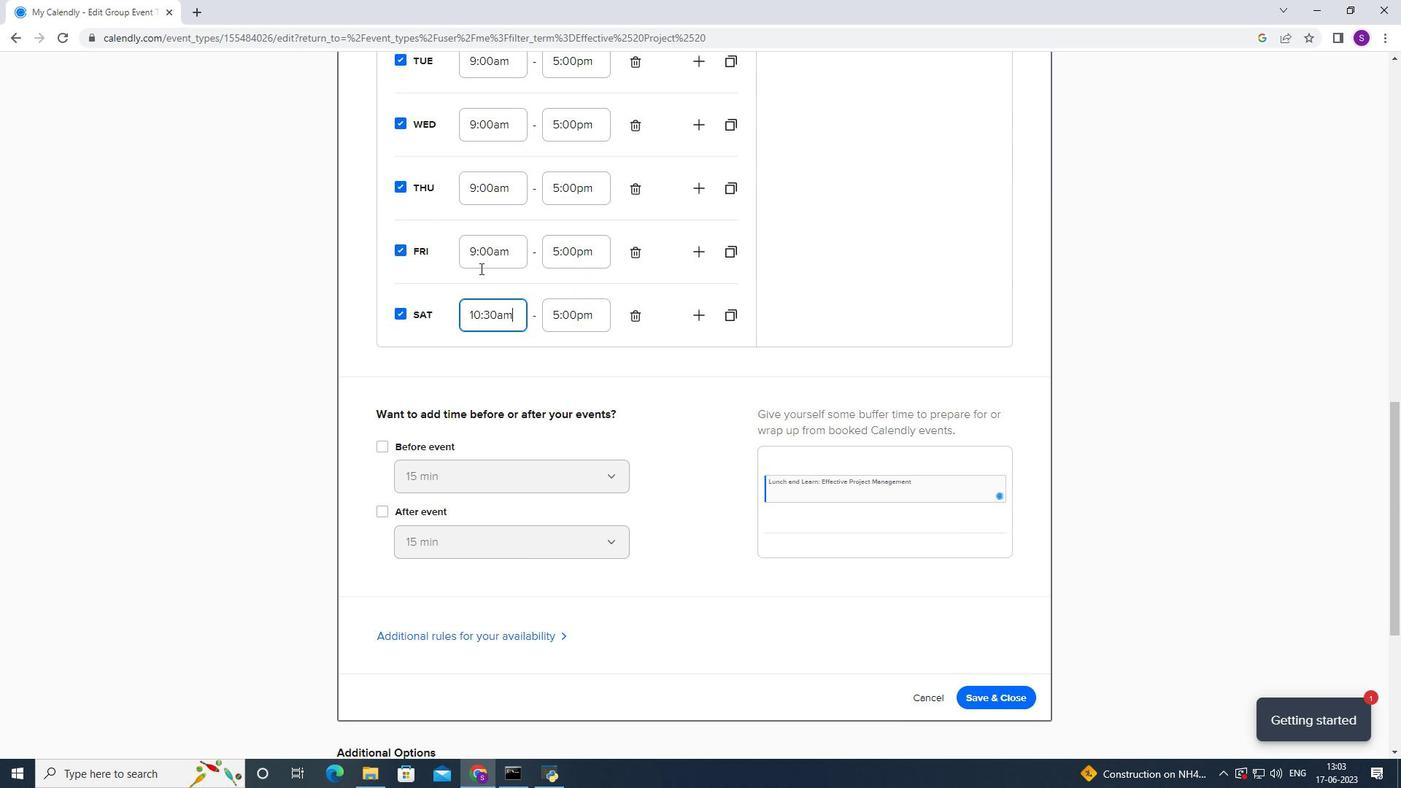 
Action: Mouse moved to (484, 365)
Screenshot: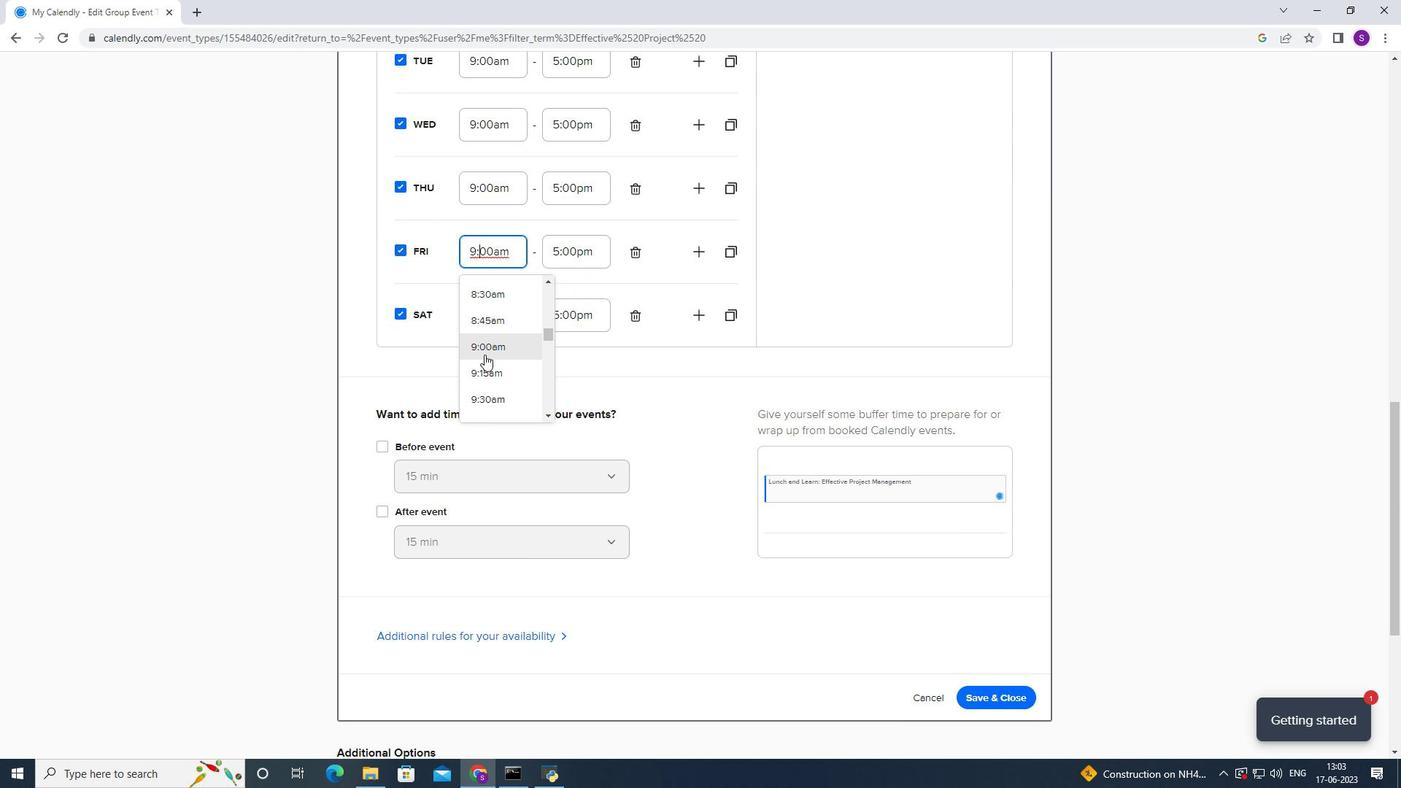 
Action: Mouse scrolled (484, 364) with delta (0, 0)
Screenshot: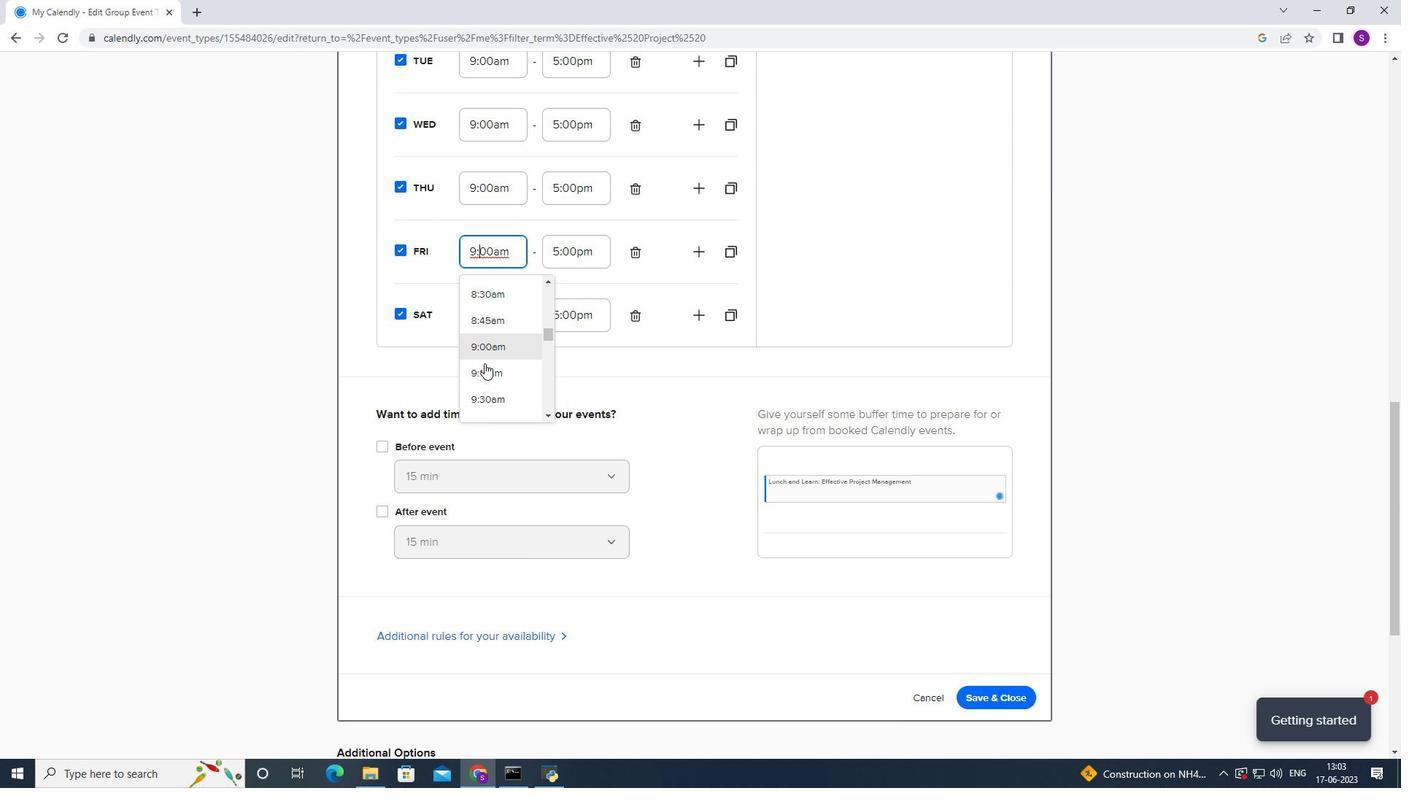 
Action: Mouse scrolled (484, 364) with delta (0, 0)
Screenshot: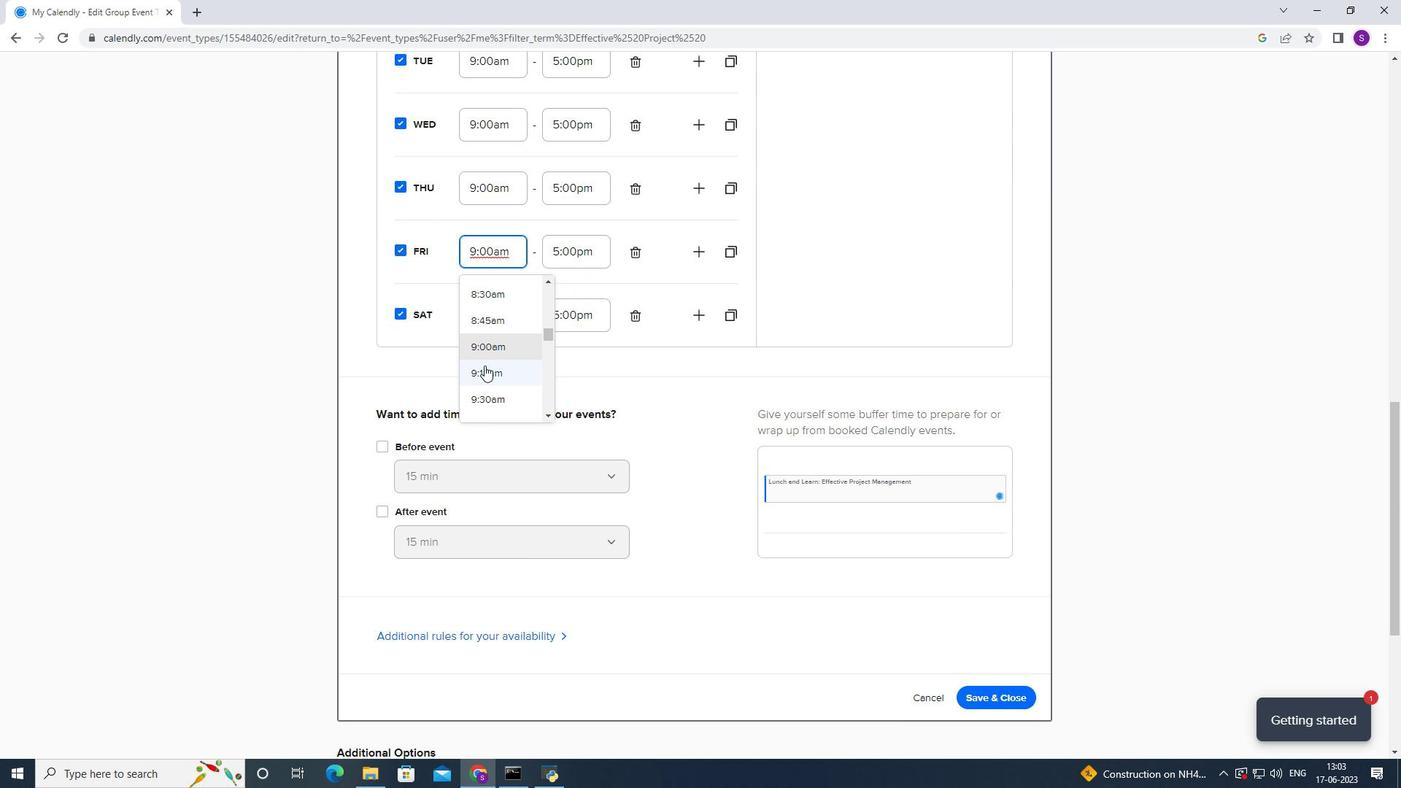 
Action: Mouse moved to (488, 356)
Screenshot: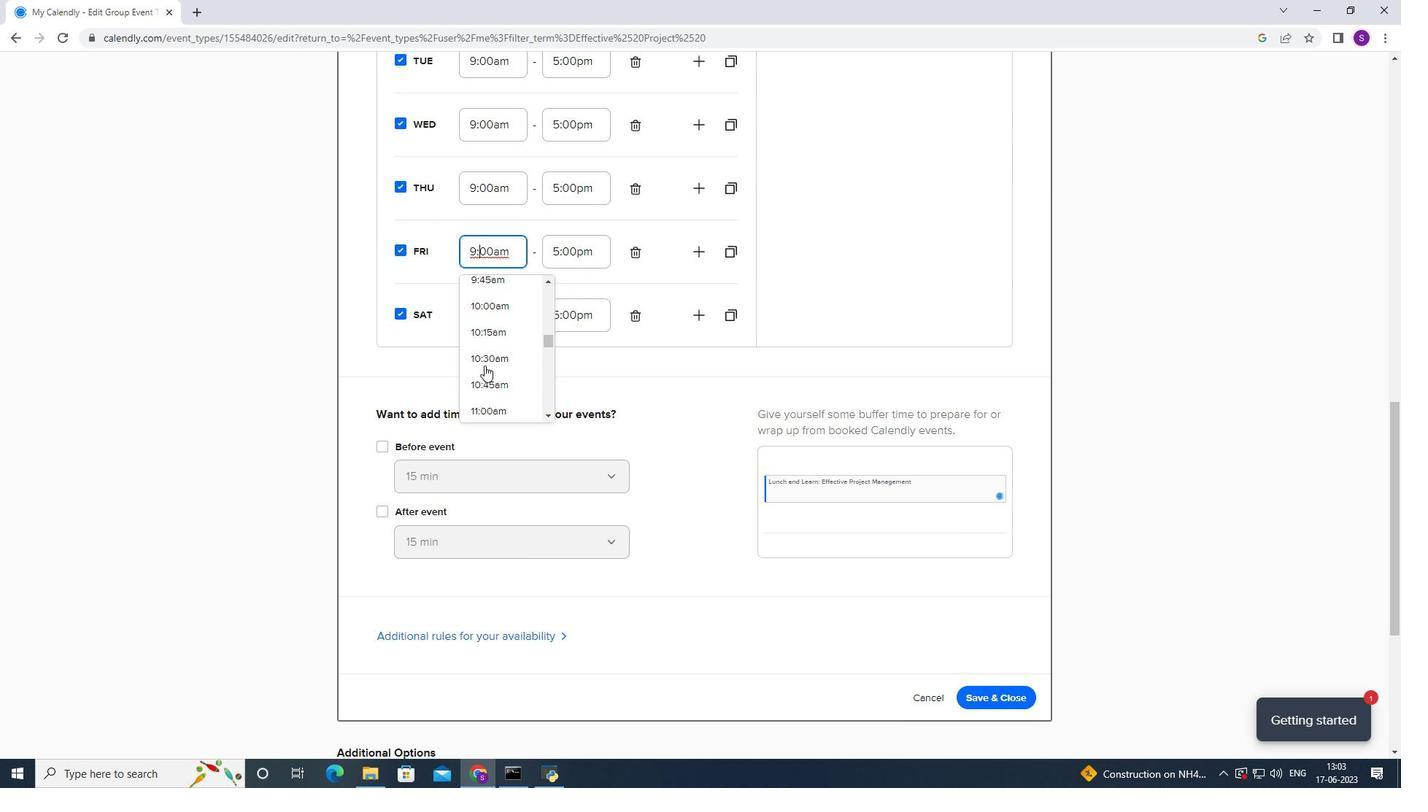 
Action: Mouse pressed left at (488, 356)
Screenshot: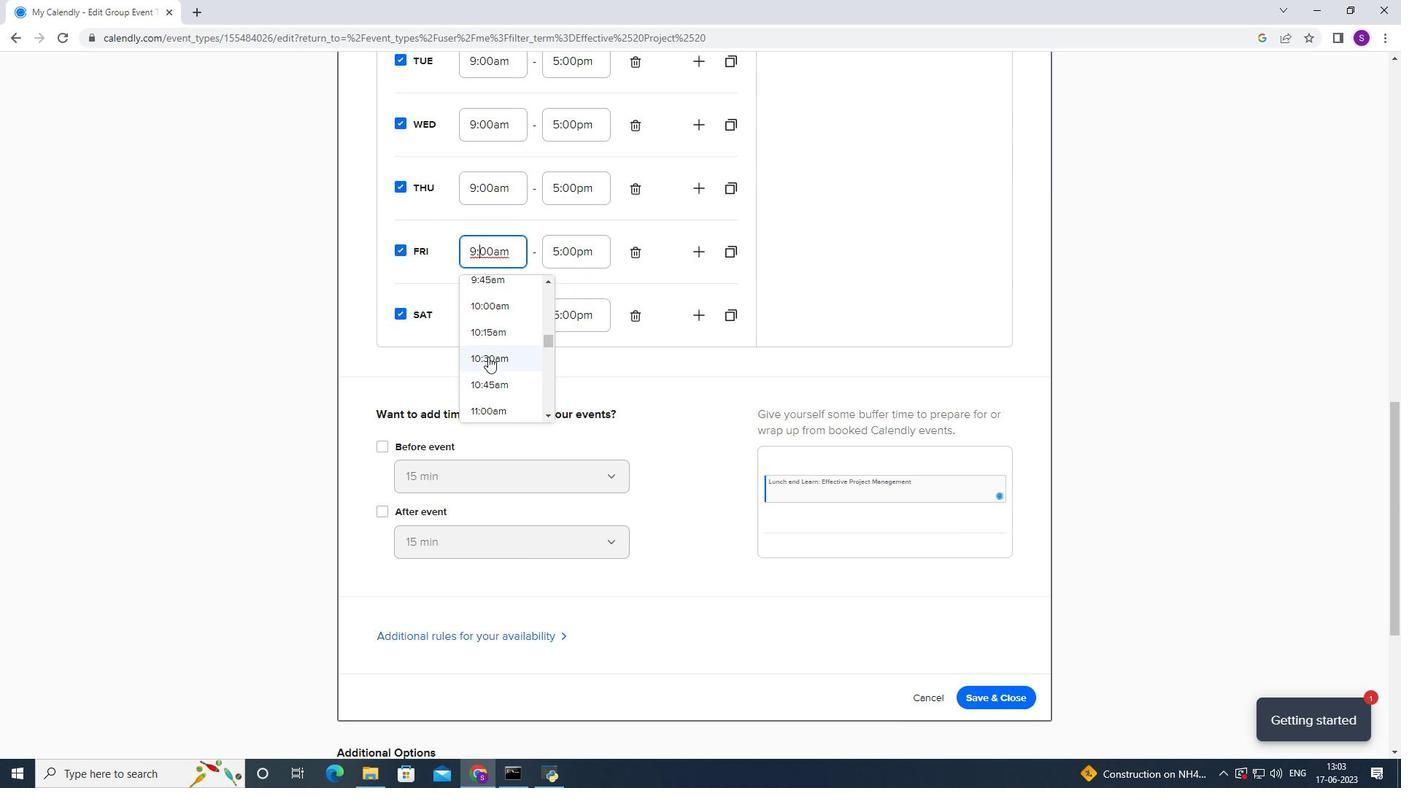 
Action: Mouse moved to (490, 190)
Screenshot: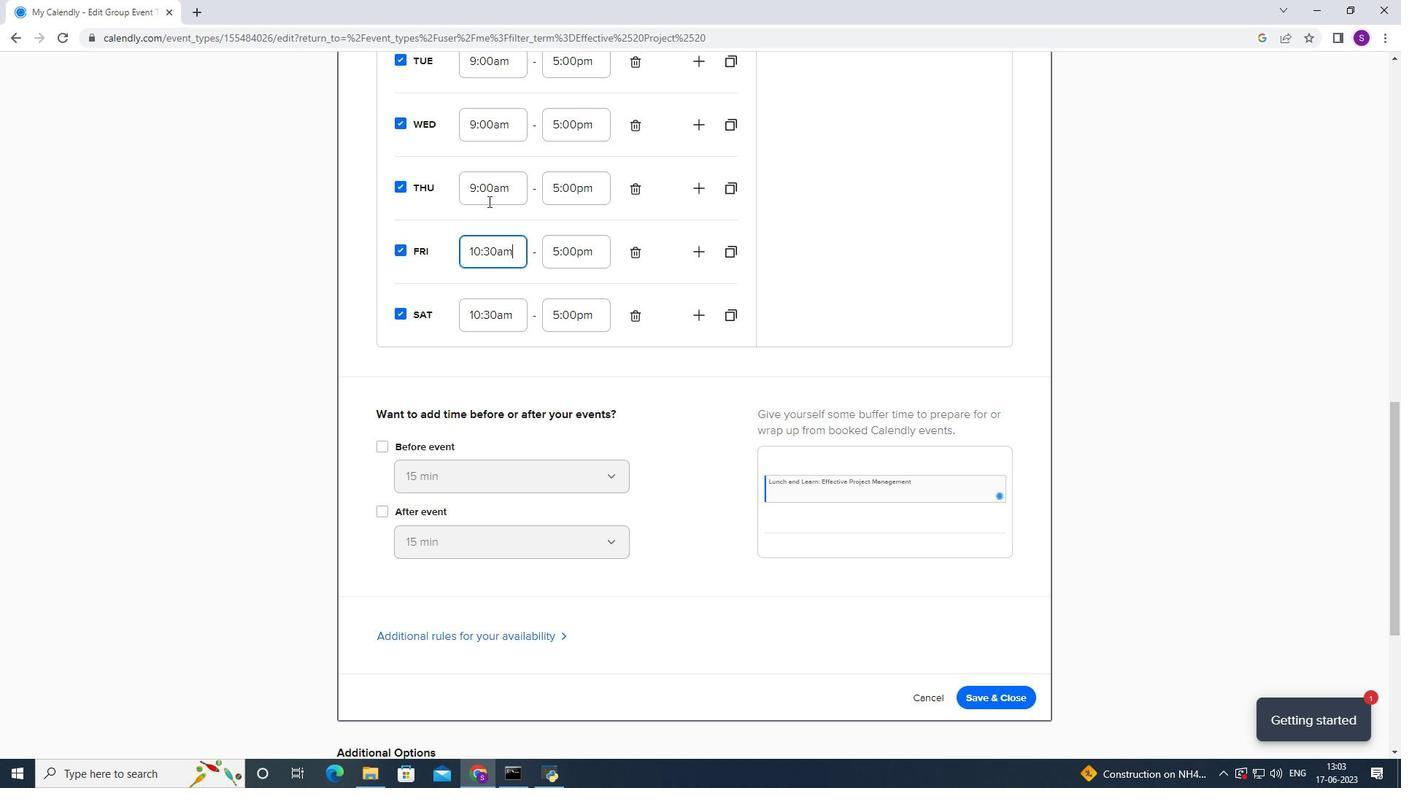 
Action: Mouse pressed left at (490, 190)
Screenshot: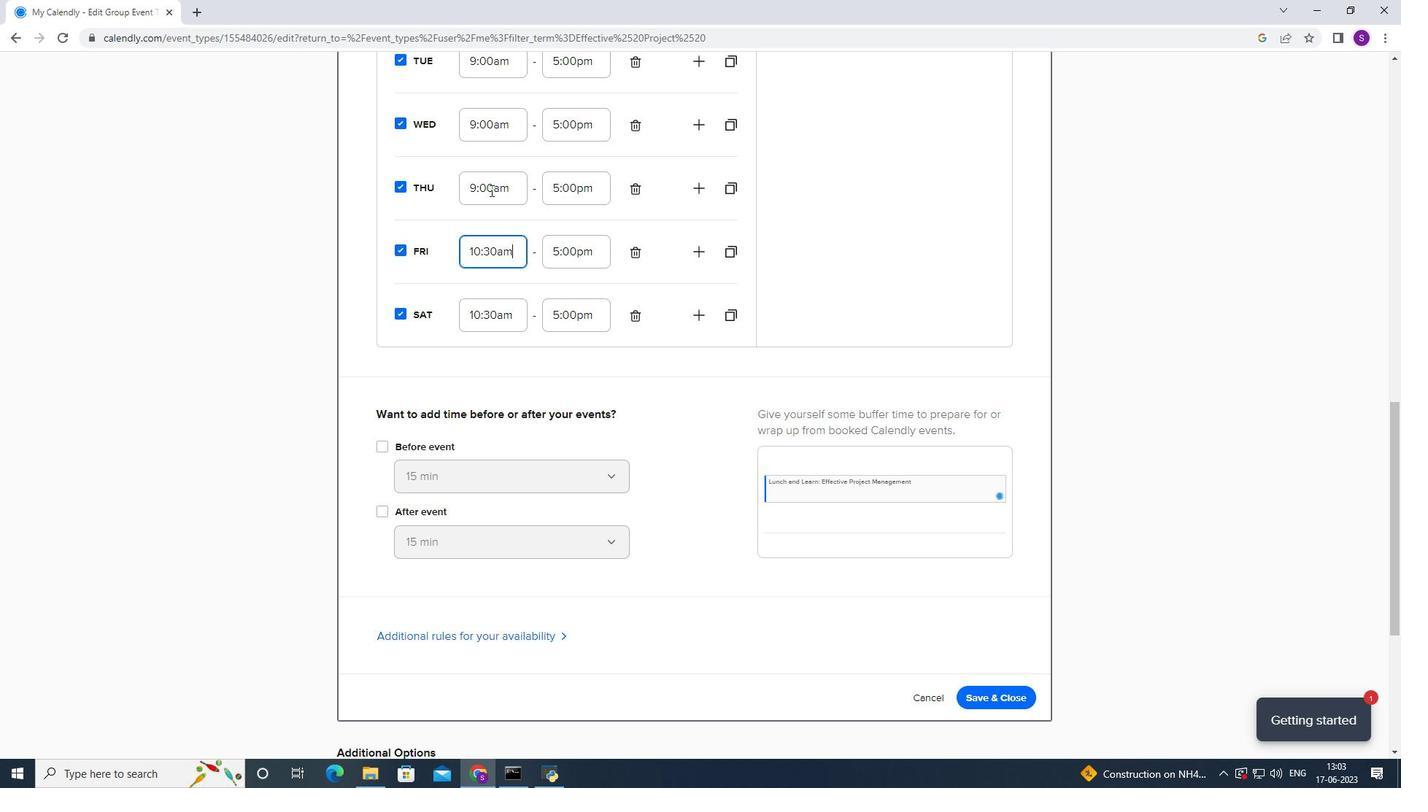 
Action: Mouse moved to (469, 297)
Screenshot: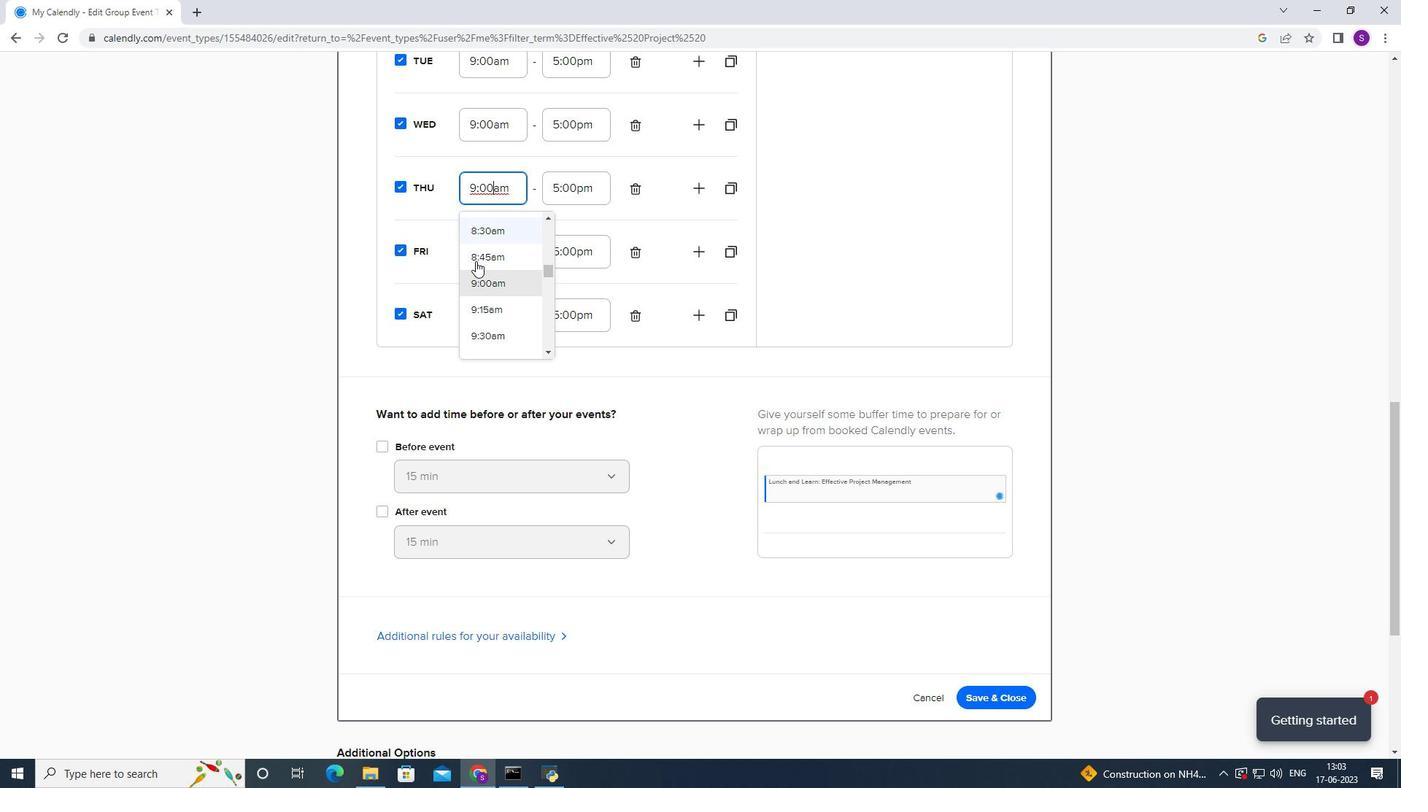 
Action: Mouse scrolled (469, 296) with delta (0, 0)
Screenshot: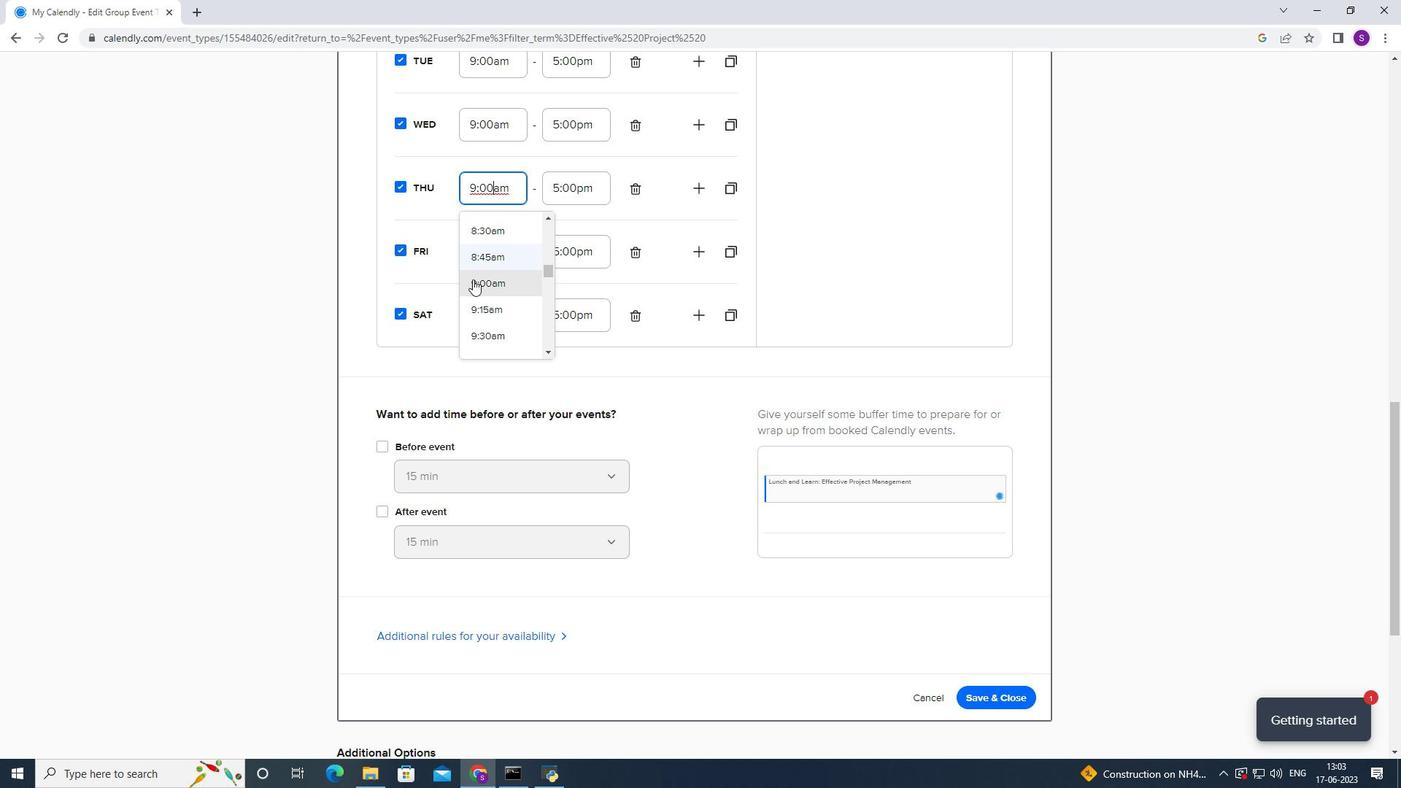 
Action: Mouse scrolled (469, 296) with delta (0, 0)
Screenshot: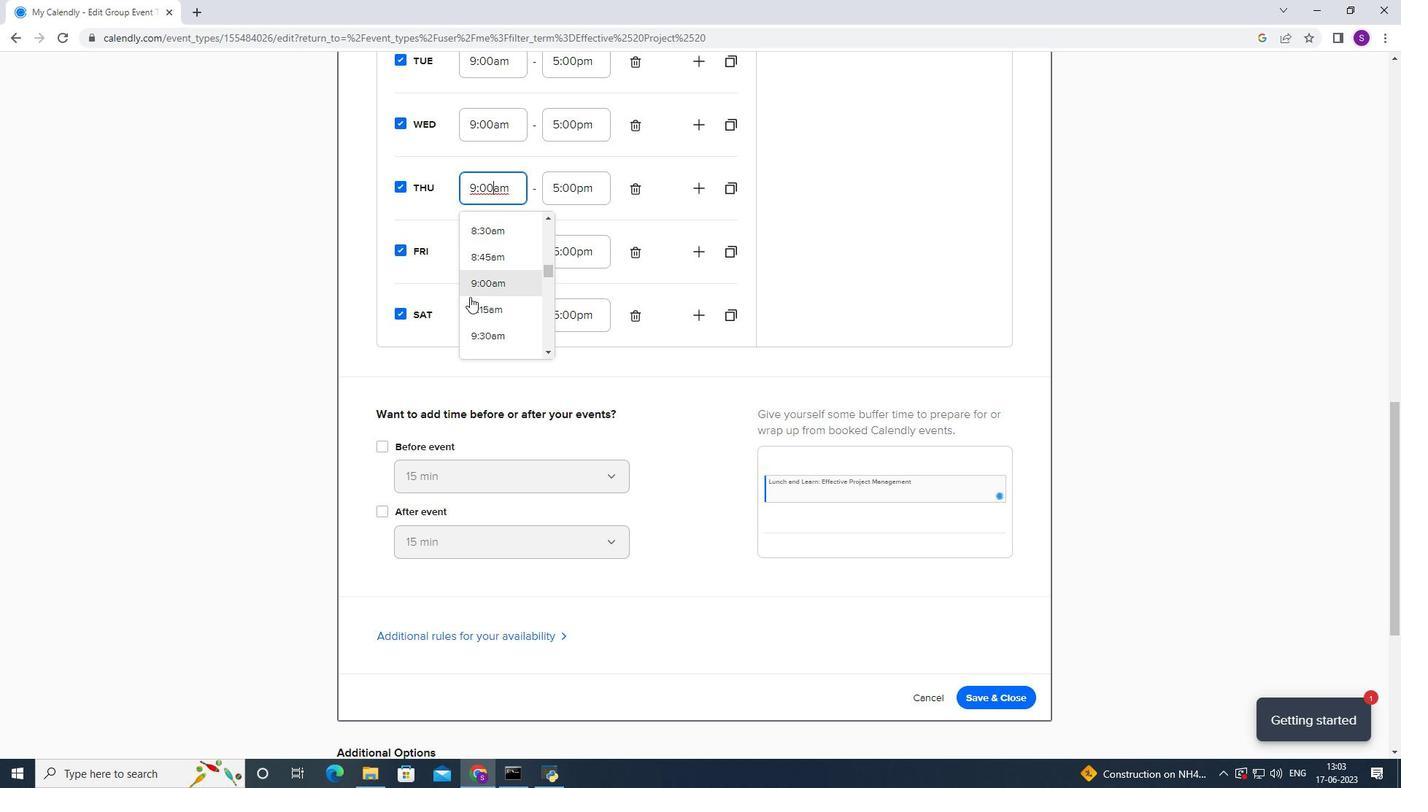 
Action: Mouse moved to (480, 291)
Screenshot: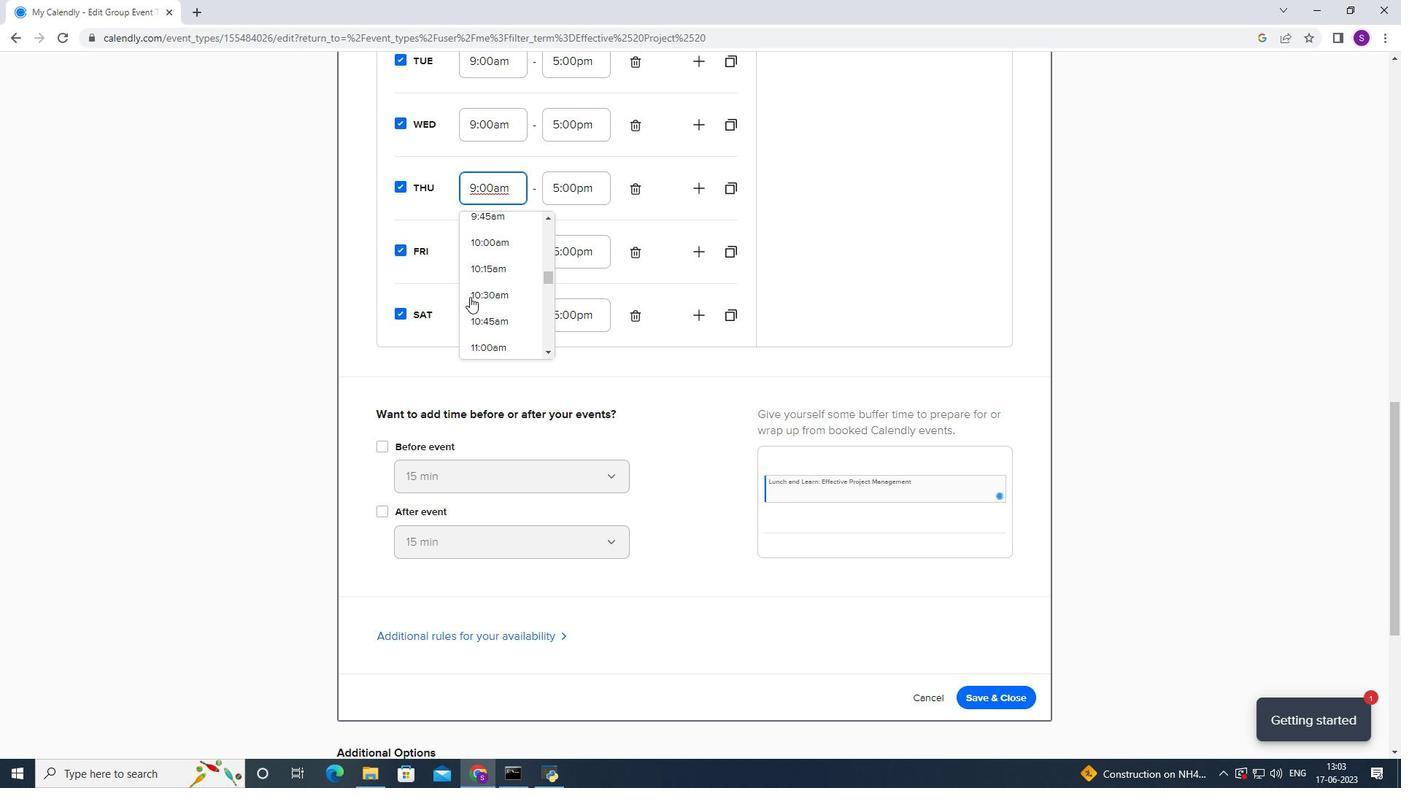 
Action: Mouse pressed left at (480, 291)
Screenshot: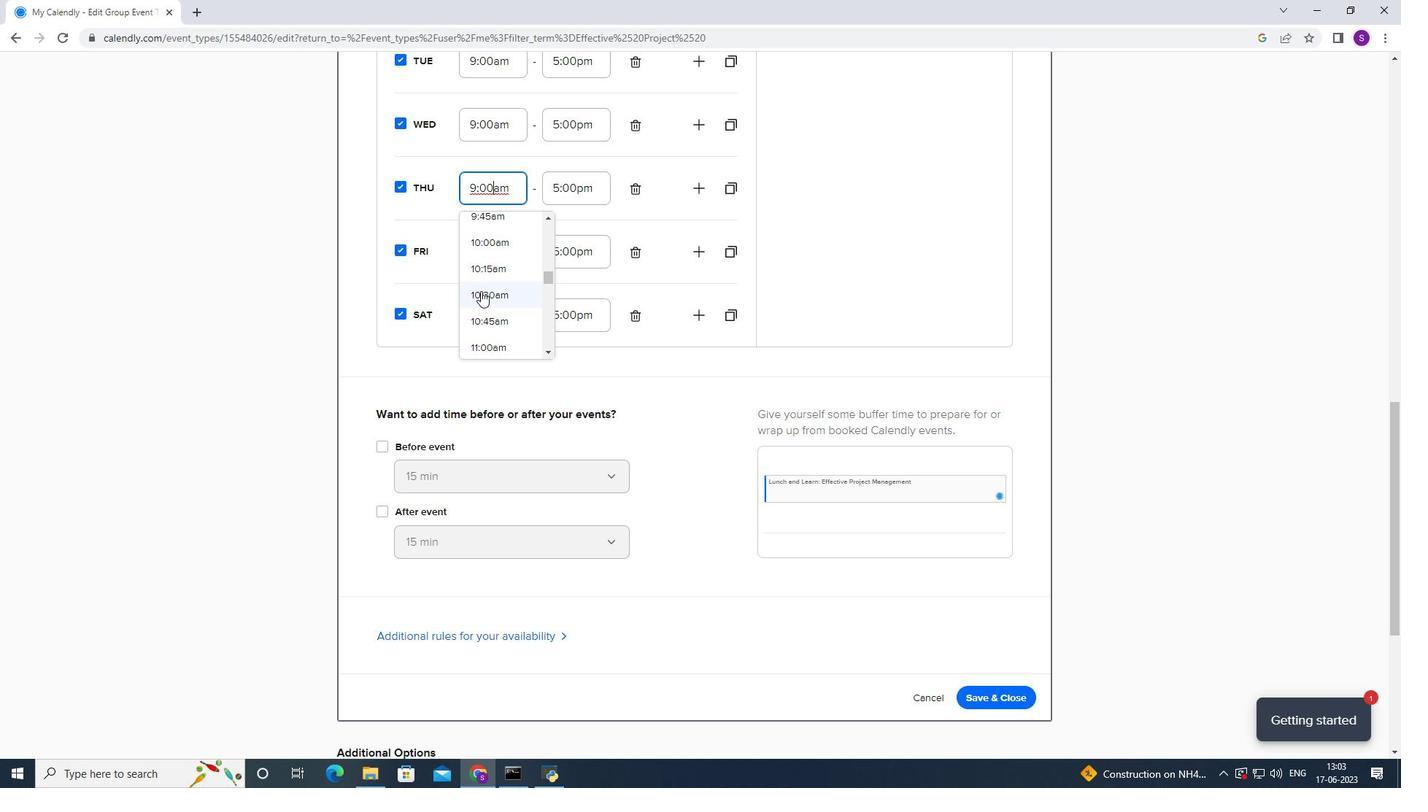 
Action: Mouse moved to (491, 194)
Screenshot: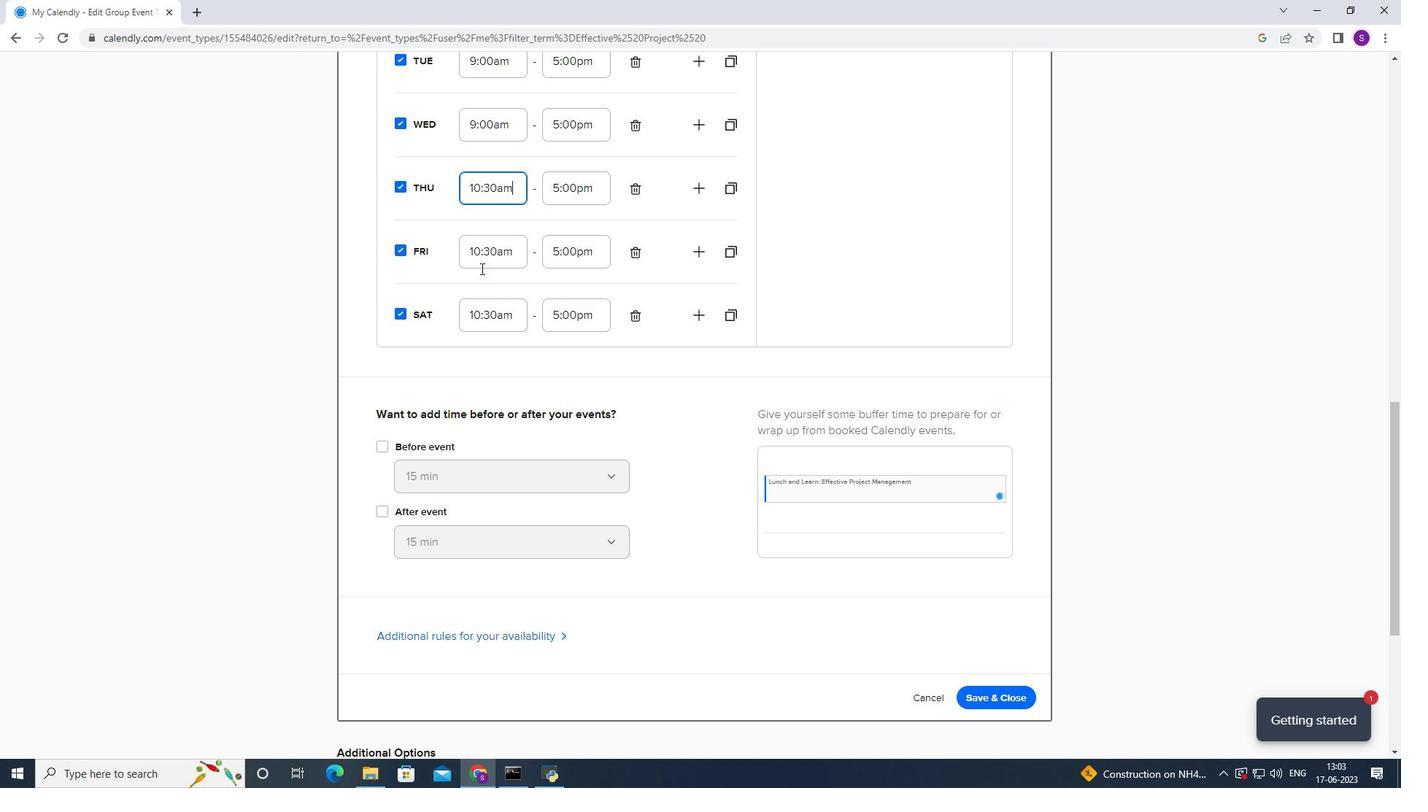 
Action: Mouse scrolled (491, 195) with delta (0, 0)
Screenshot: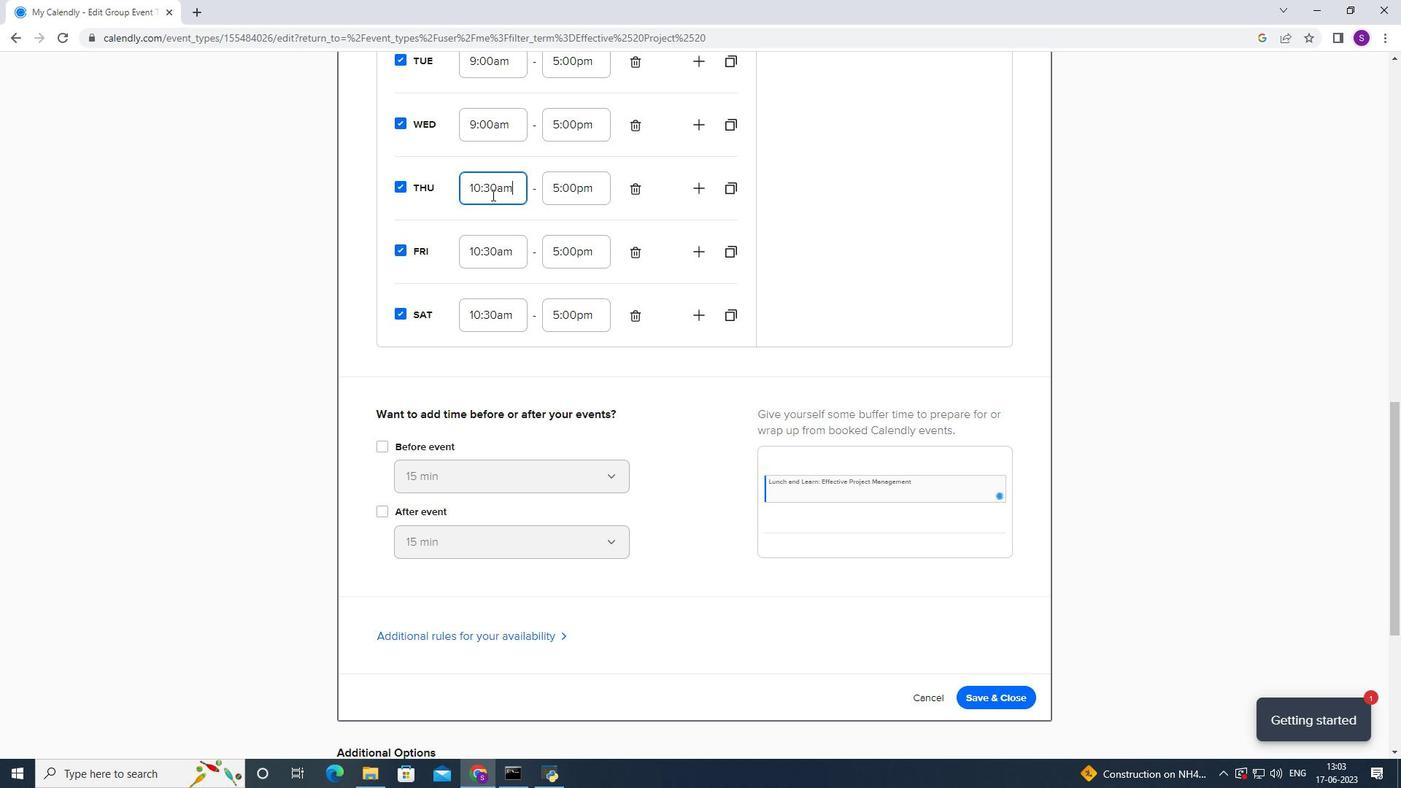 
Action: Mouse scrolled (491, 195) with delta (0, 0)
Screenshot: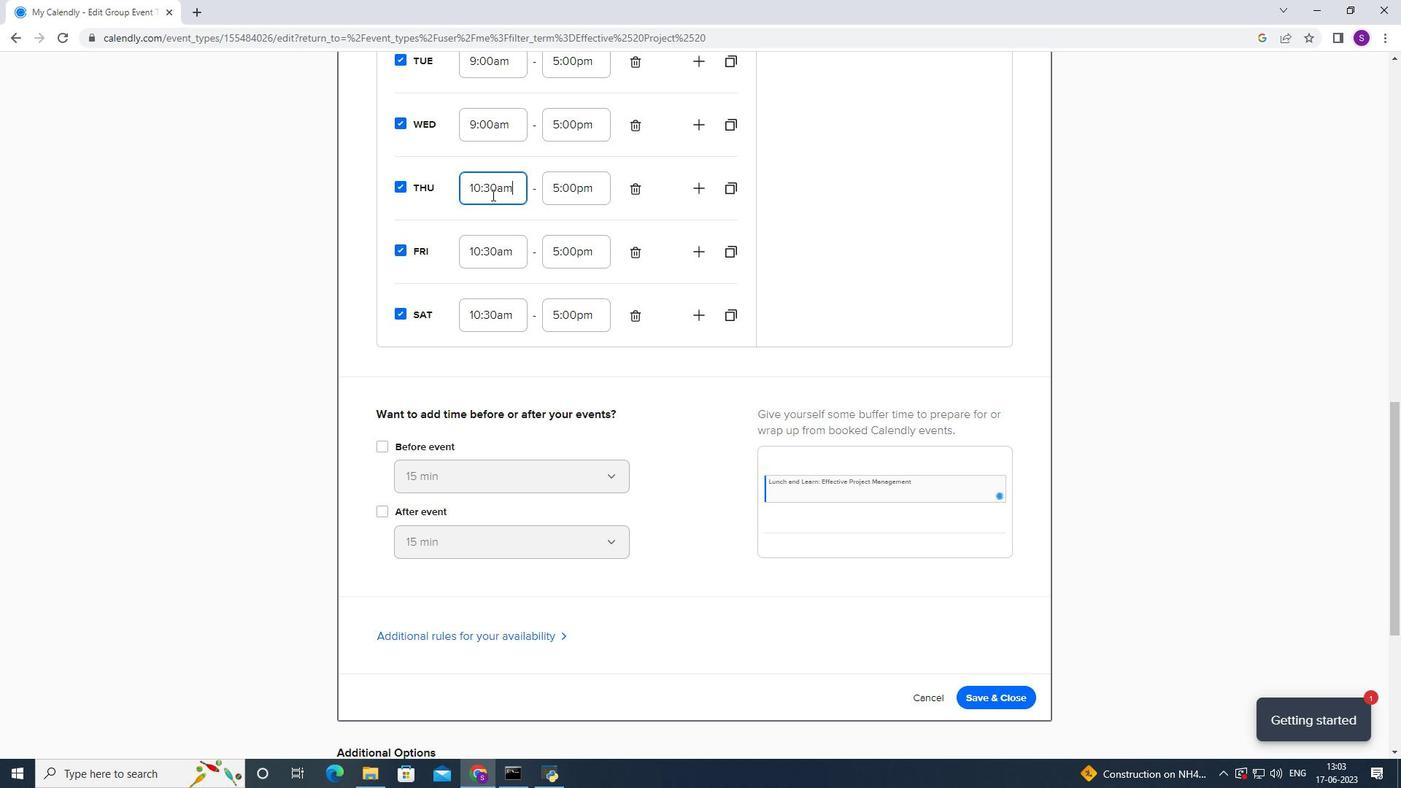 
Action: Mouse scrolled (491, 195) with delta (0, 0)
Screenshot: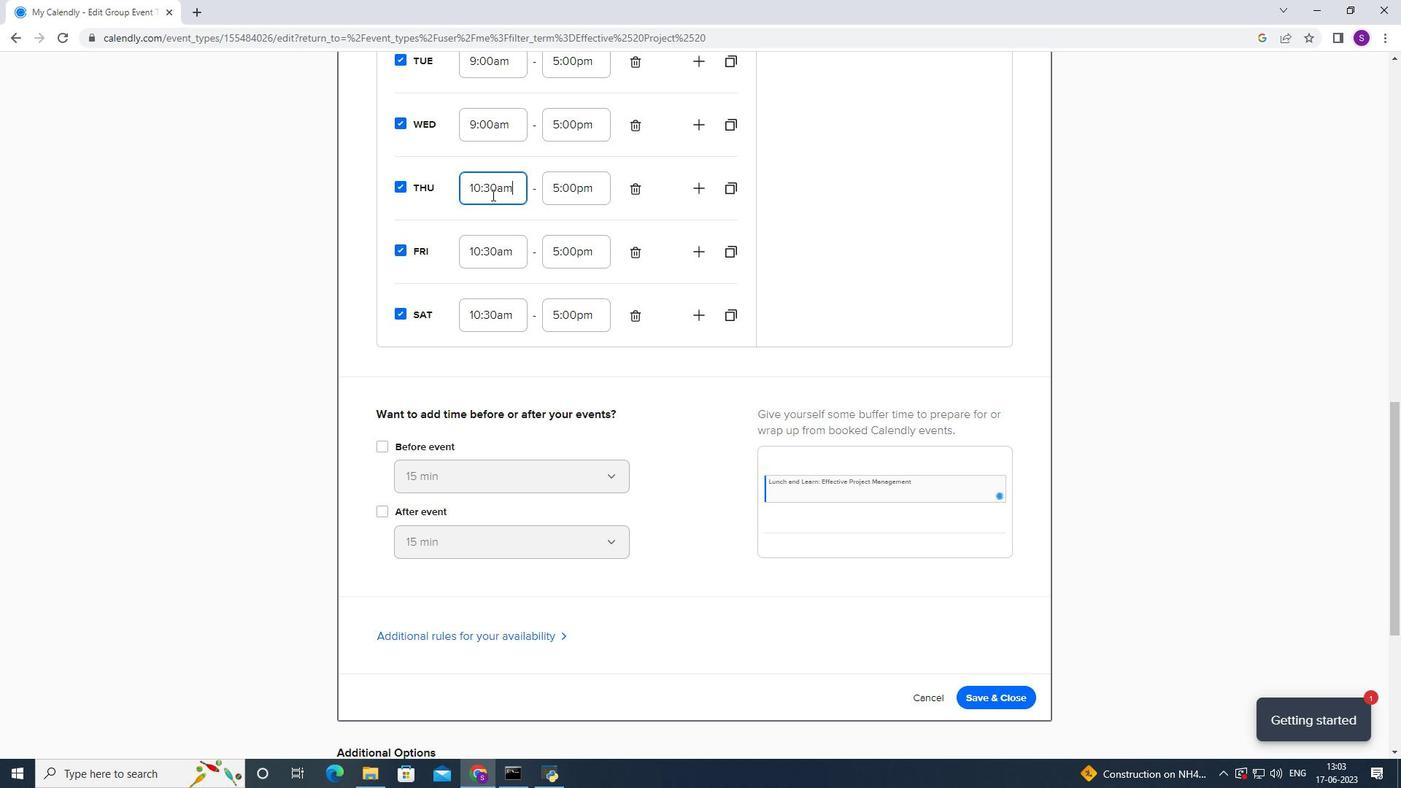 
Action: Mouse moved to (478, 345)
Screenshot: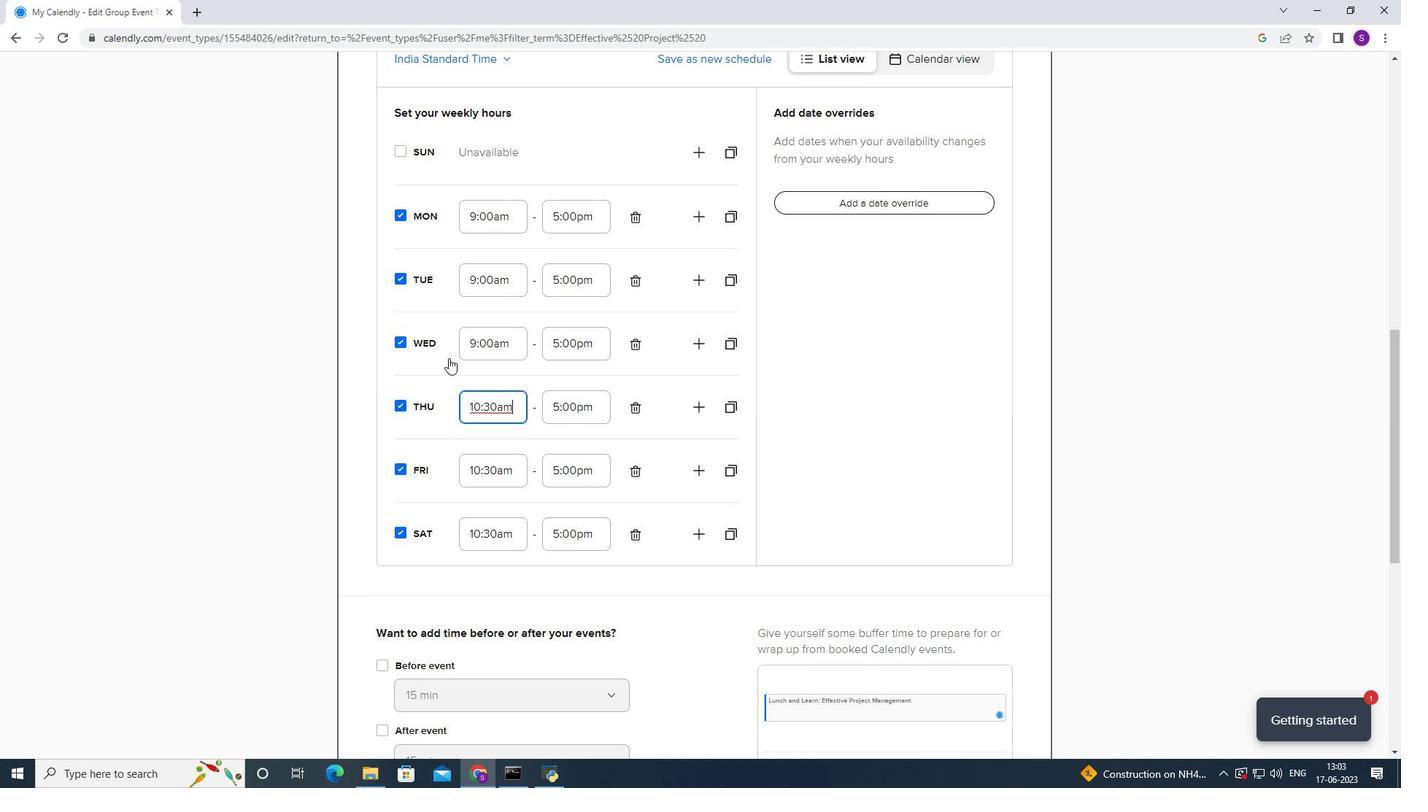 
Action: Mouse pressed left at (478, 345)
Screenshot: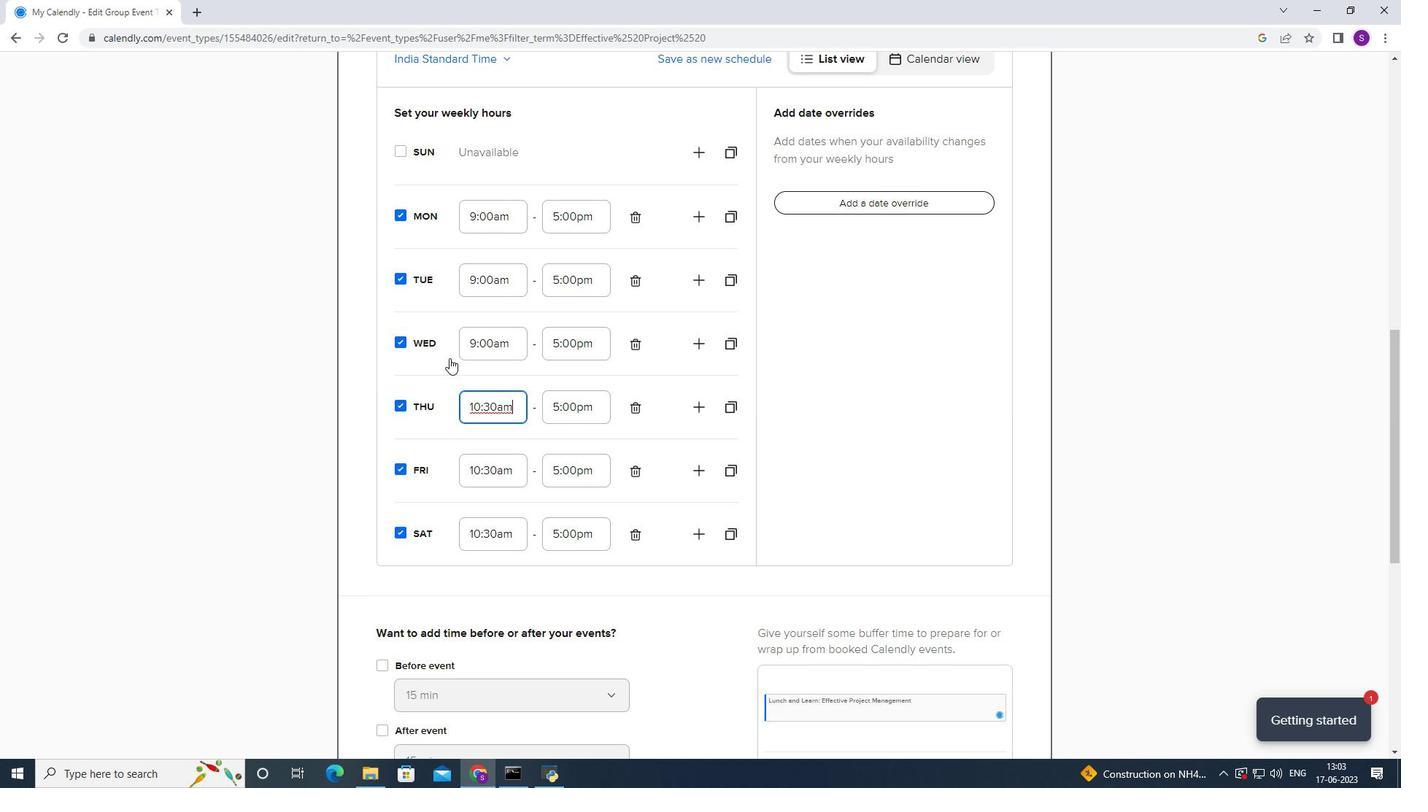 
Action: Mouse moved to (494, 403)
Screenshot: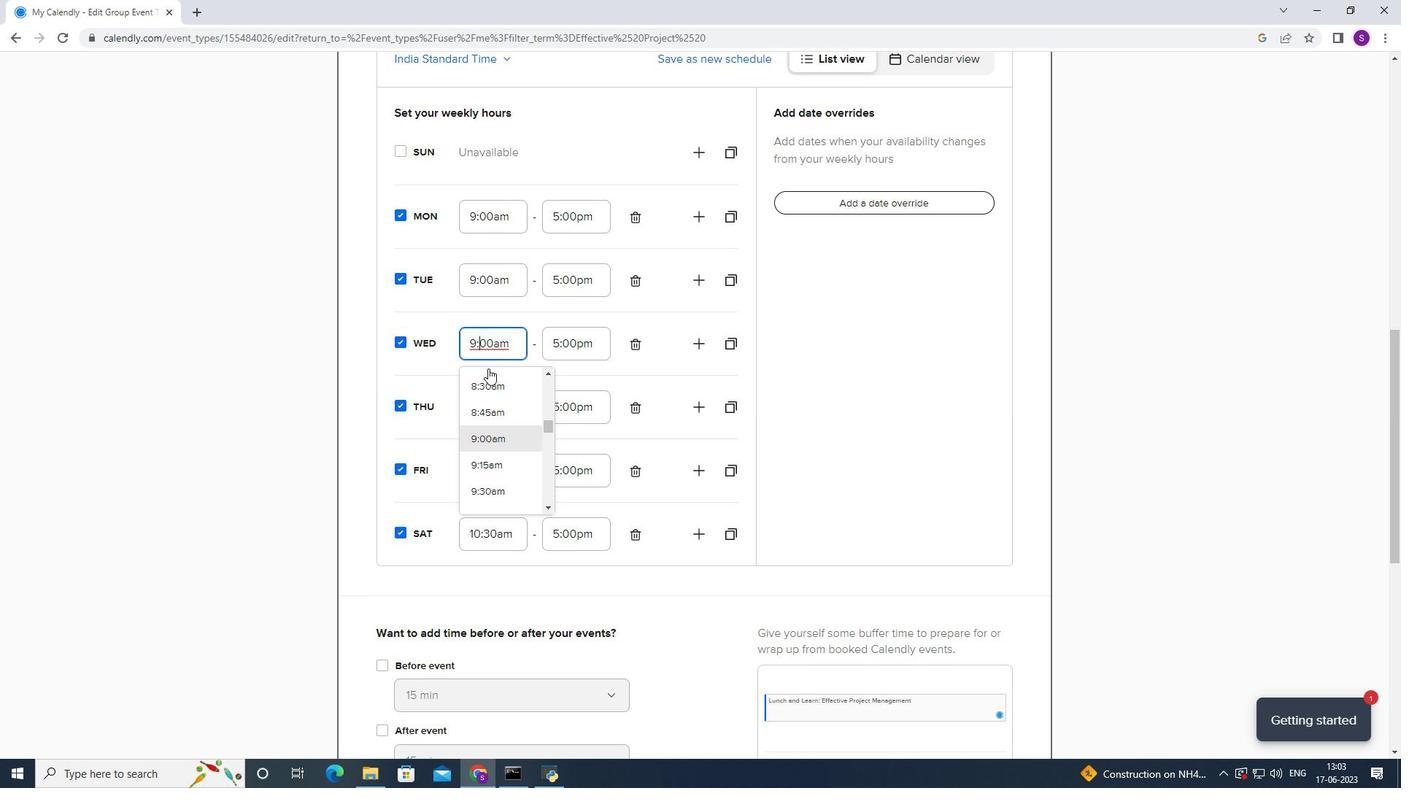 
Action: Mouse scrolled (494, 402) with delta (0, 0)
Screenshot: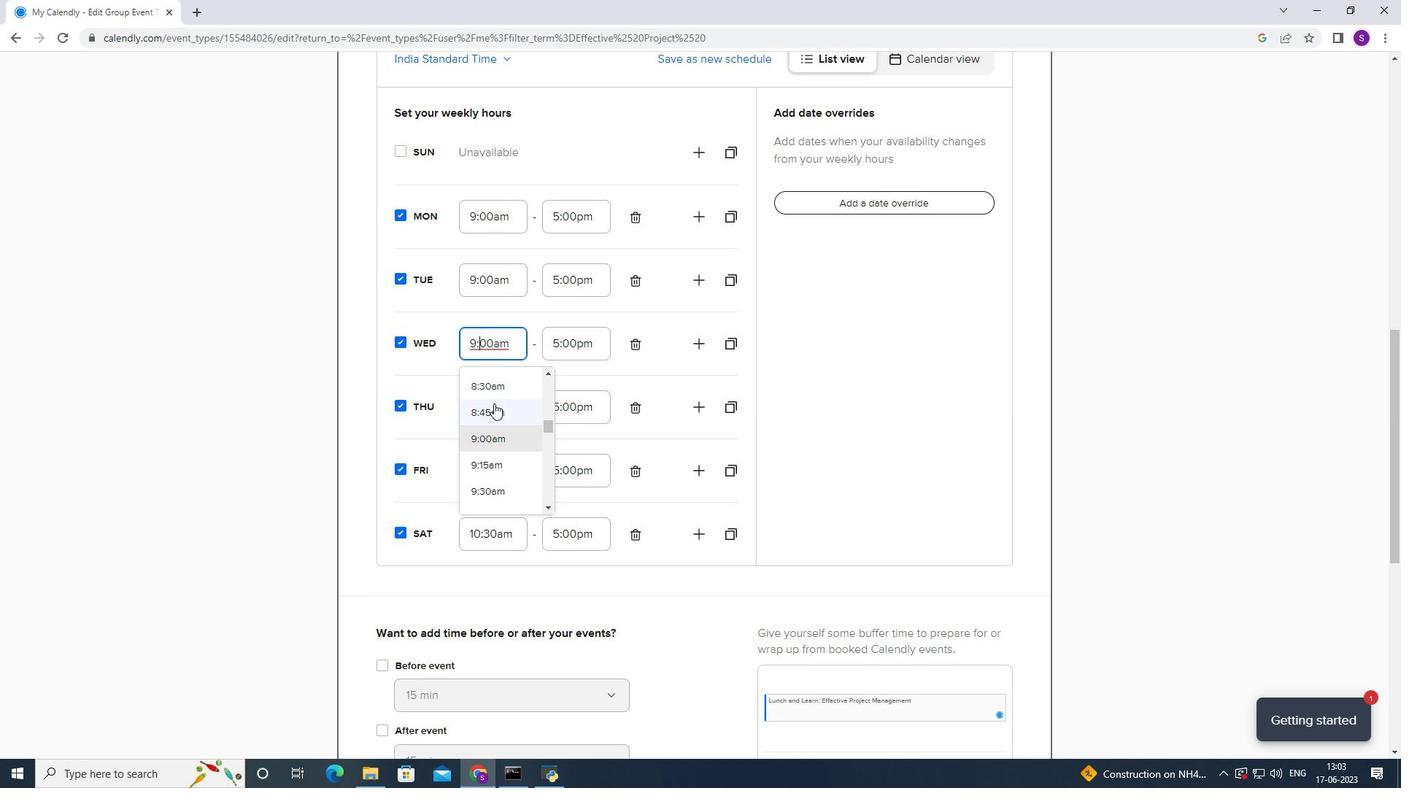 
Action: Mouse scrolled (494, 402) with delta (0, 0)
Screenshot: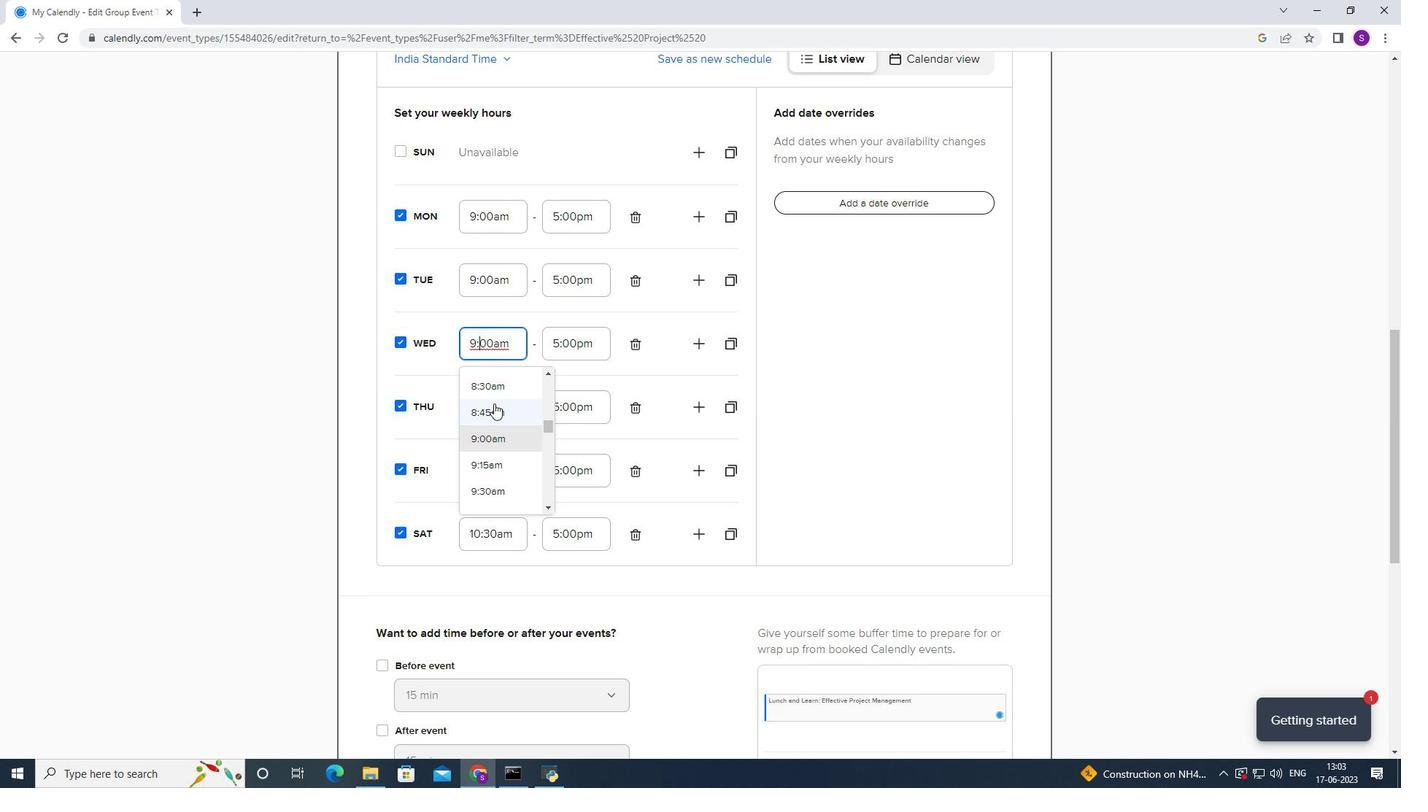 
Action: Mouse moved to (491, 446)
Screenshot: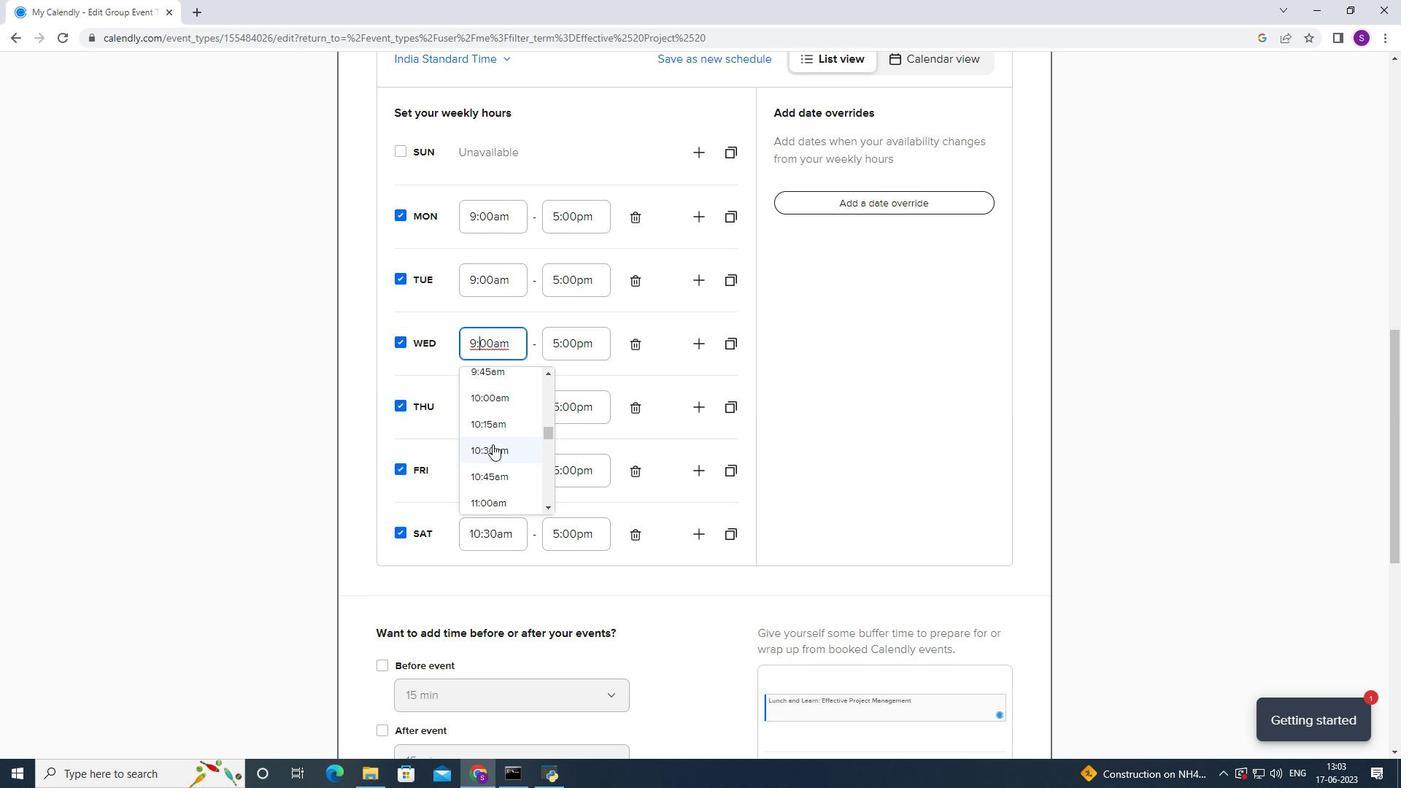 
Action: Mouse pressed left at (491, 446)
Screenshot: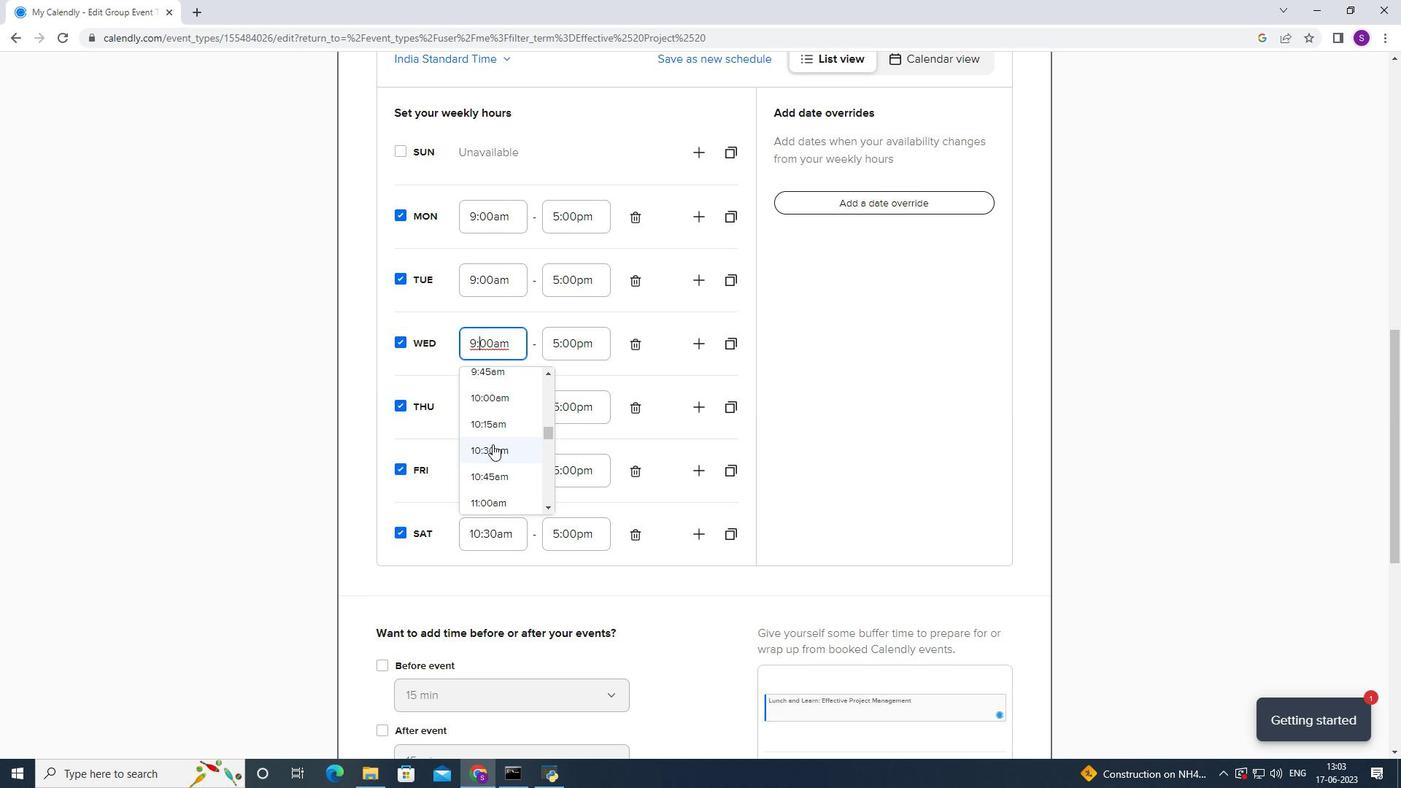 
Action: Mouse moved to (502, 251)
Screenshot: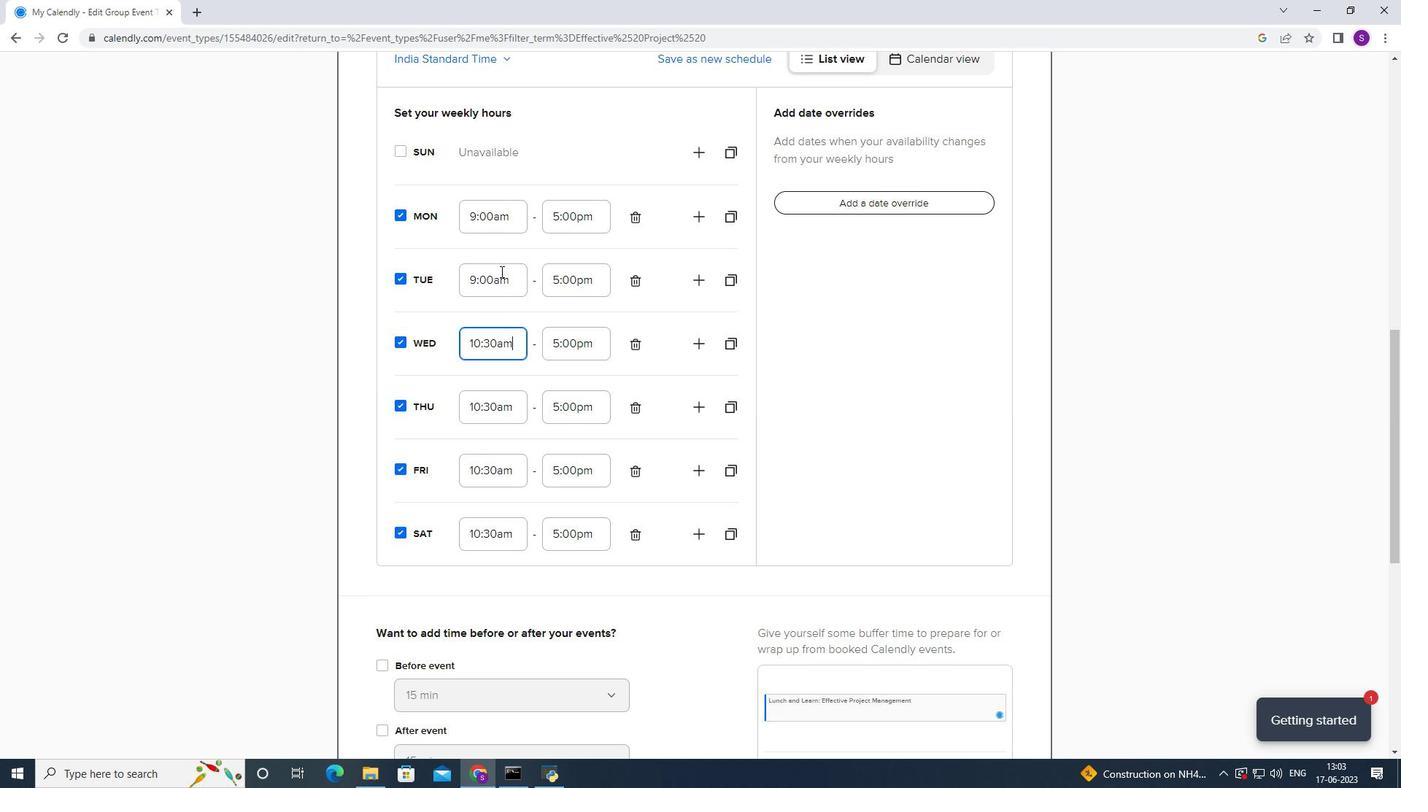 
Action: Mouse pressed left at (502, 251)
Screenshot: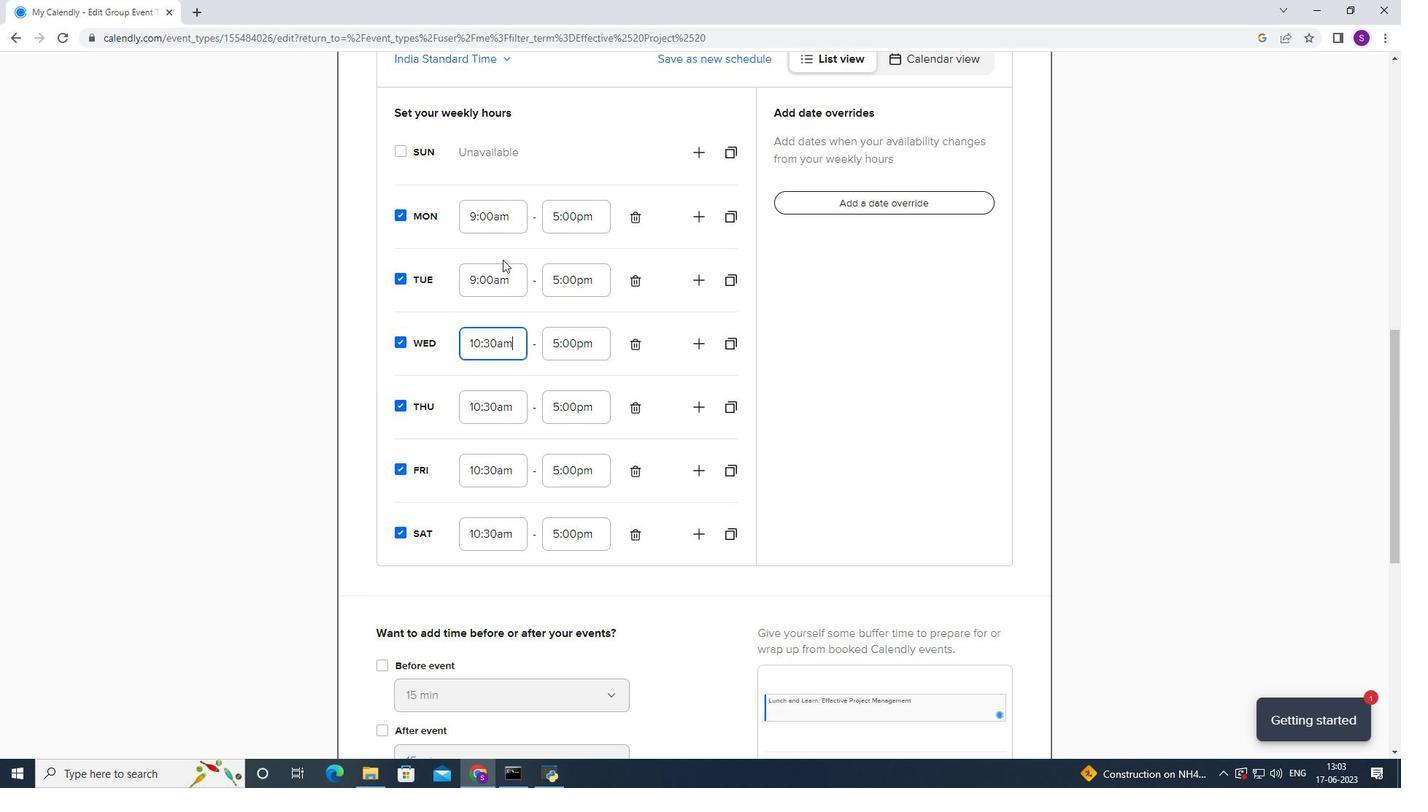 
Action: Mouse moved to (483, 297)
Screenshot: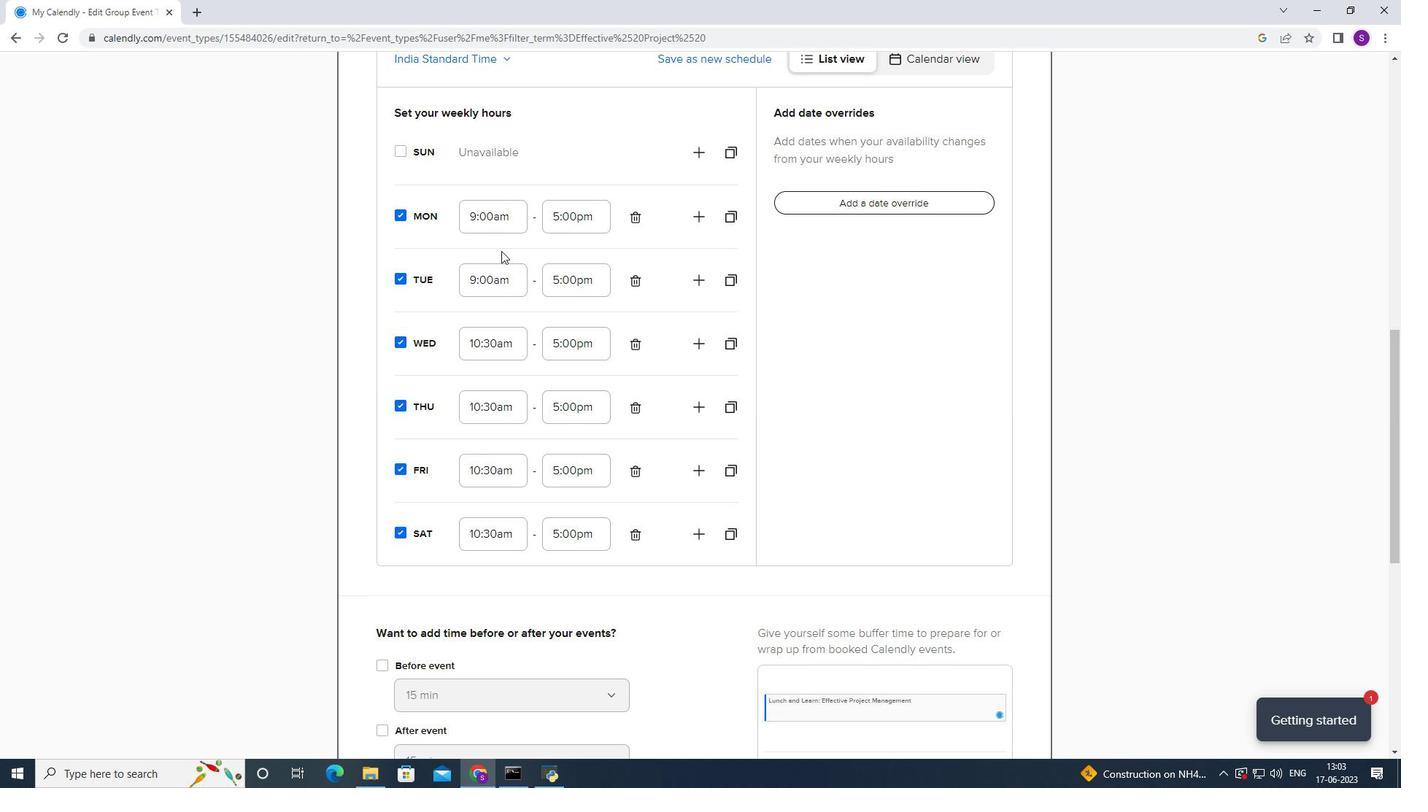 
Action: Mouse pressed left at (483, 297)
Screenshot: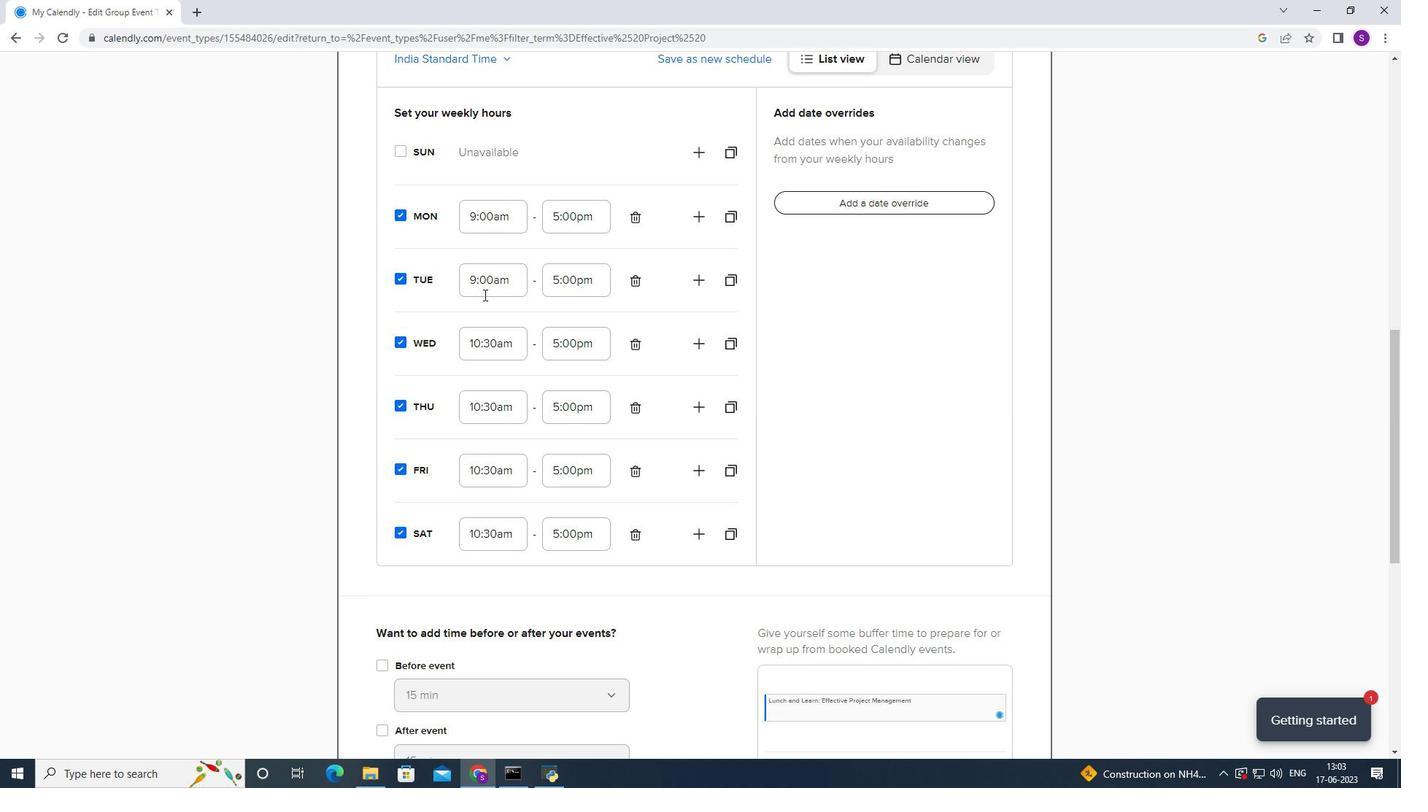 
Action: Mouse moved to (510, 282)
Screenshot: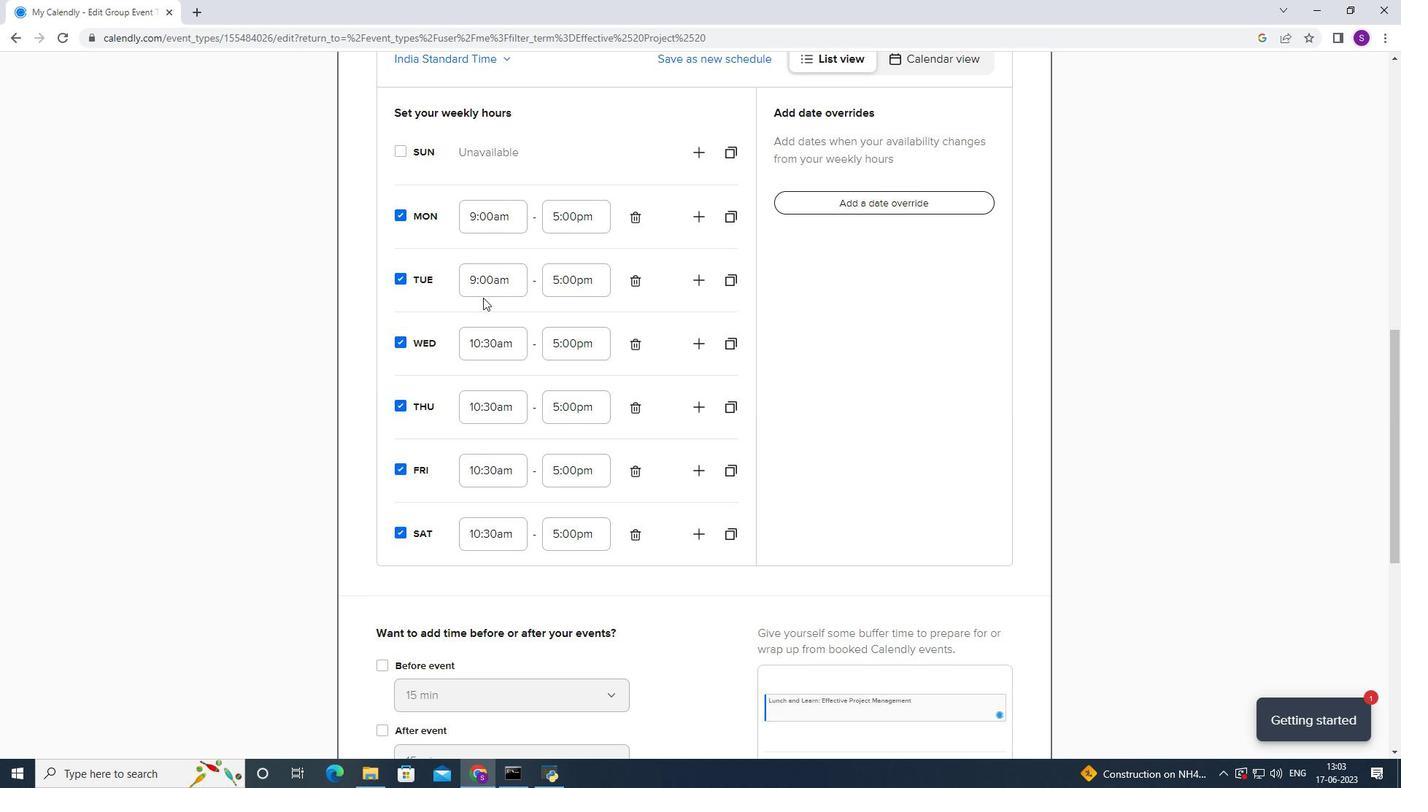
Action: Mouse pressed left at (510, 282)
Screenshot: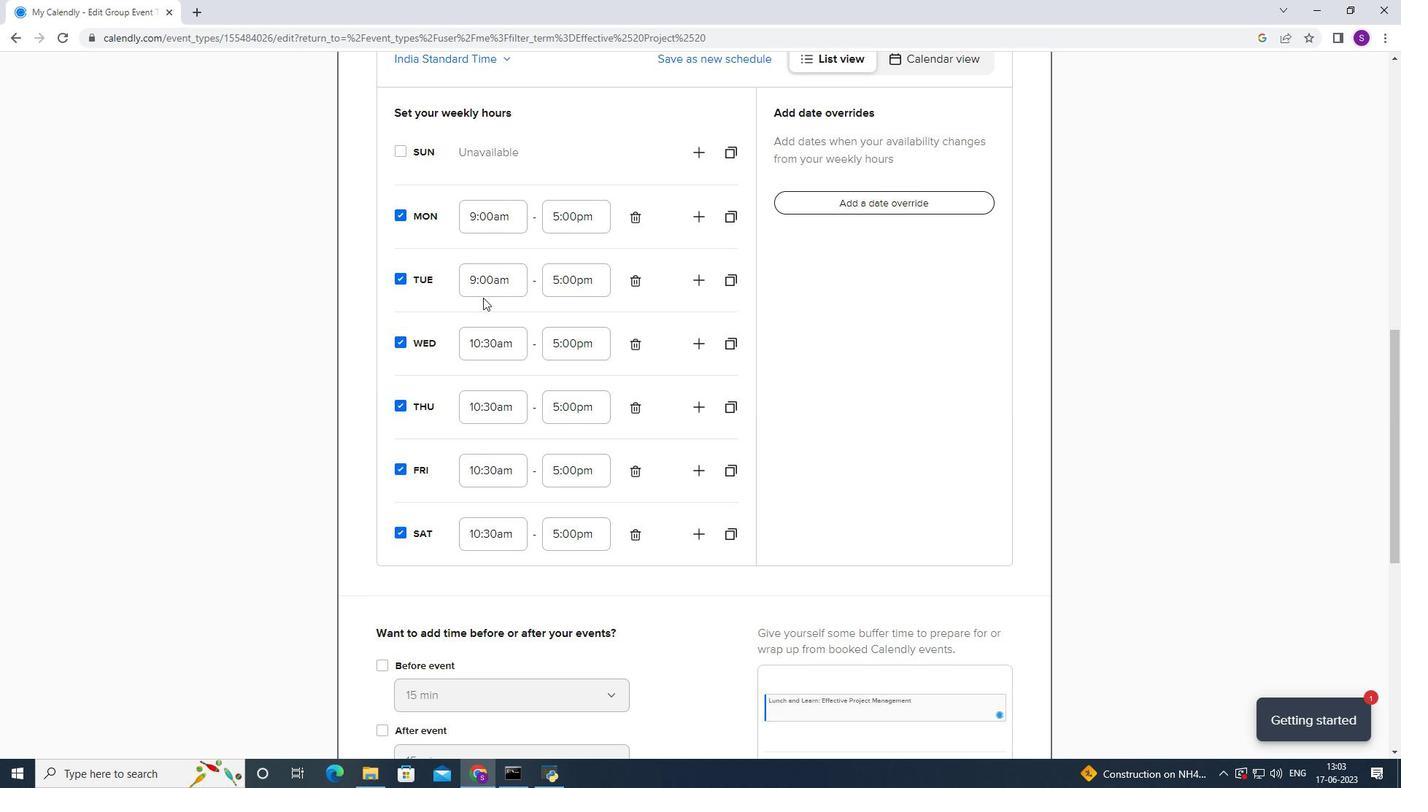 
Action: Mouse moved to (483, 364)
Screenshot: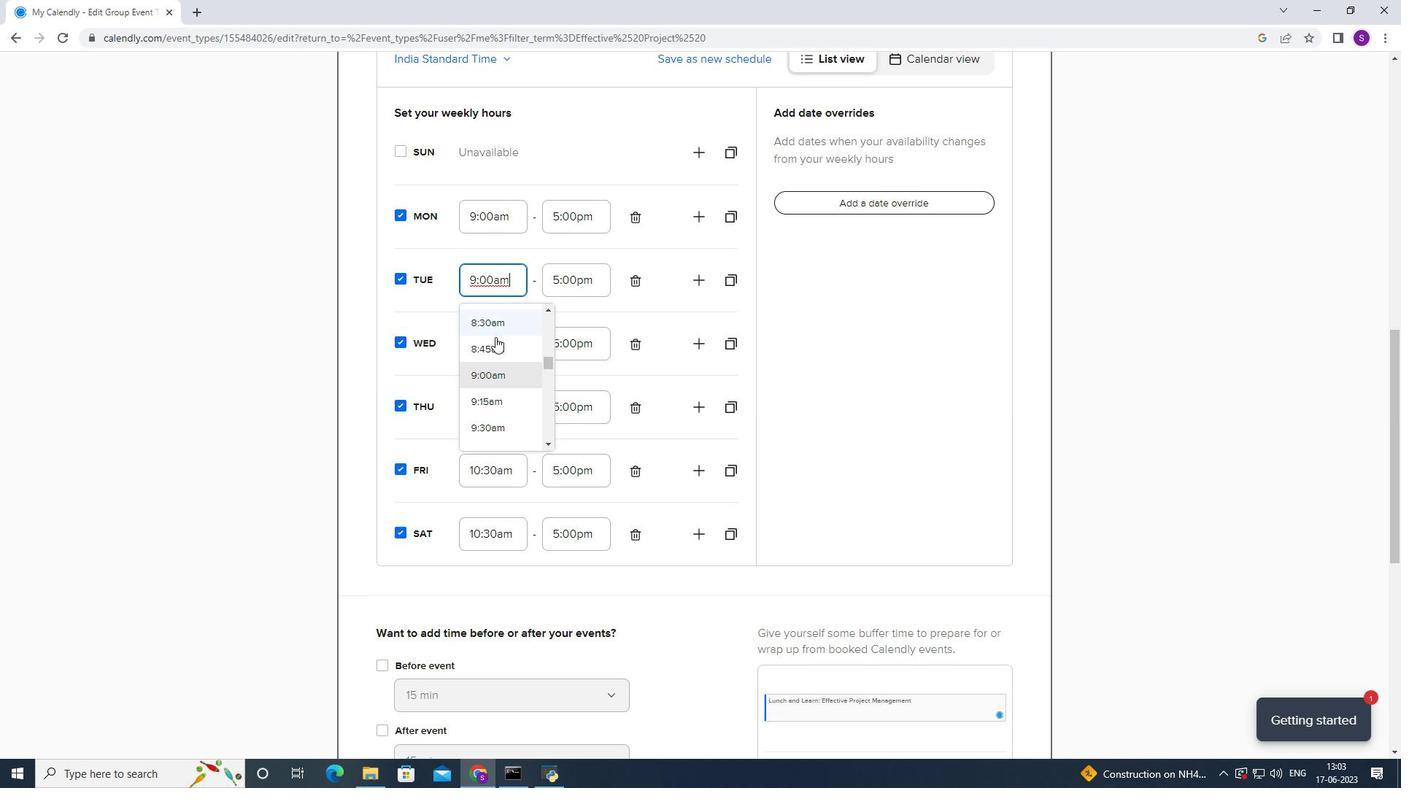 
Action: Mouse scrolled (483, 363) with delta (0, 0)
Screenshot: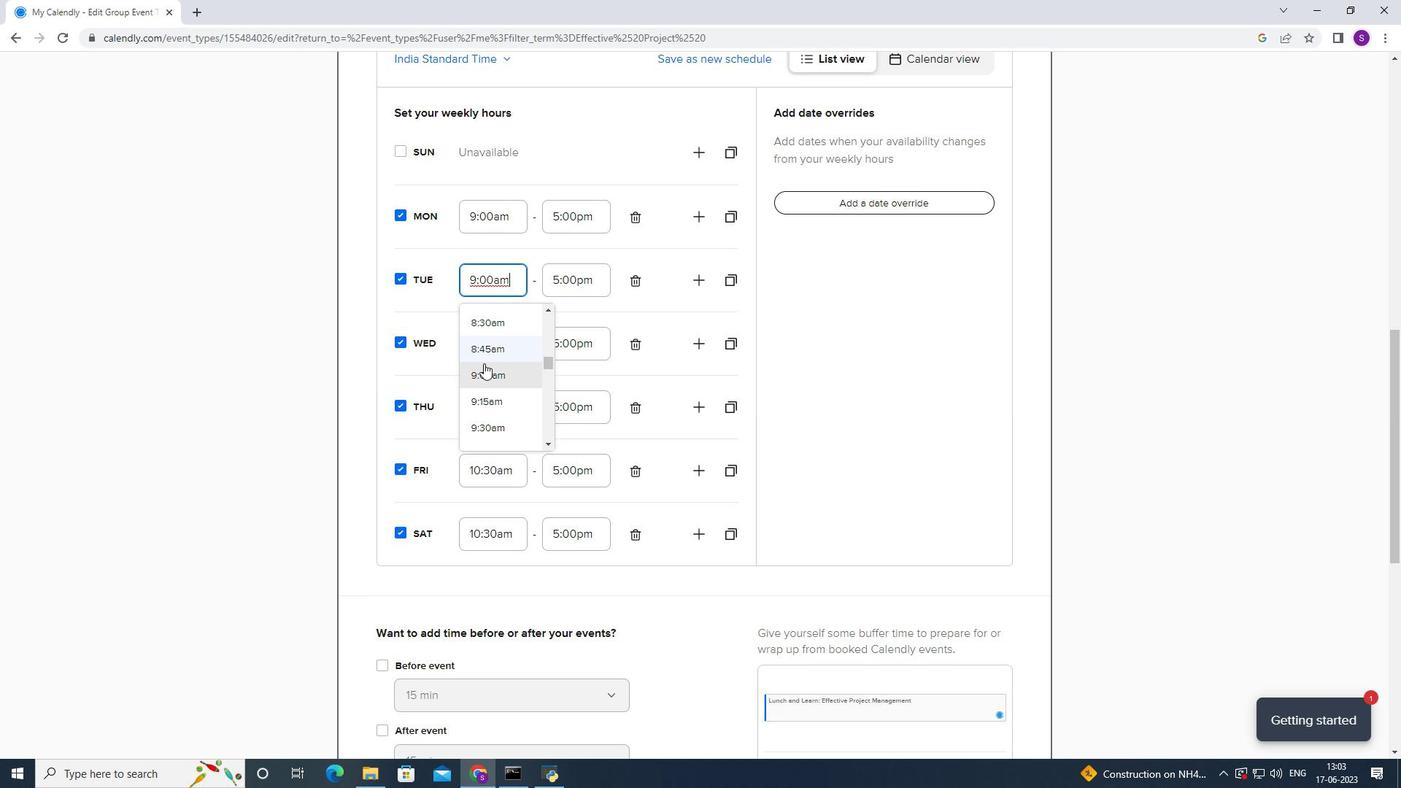 
Action: Mouse scrolled (483, 363) with delta (0, 0)
Screenshot: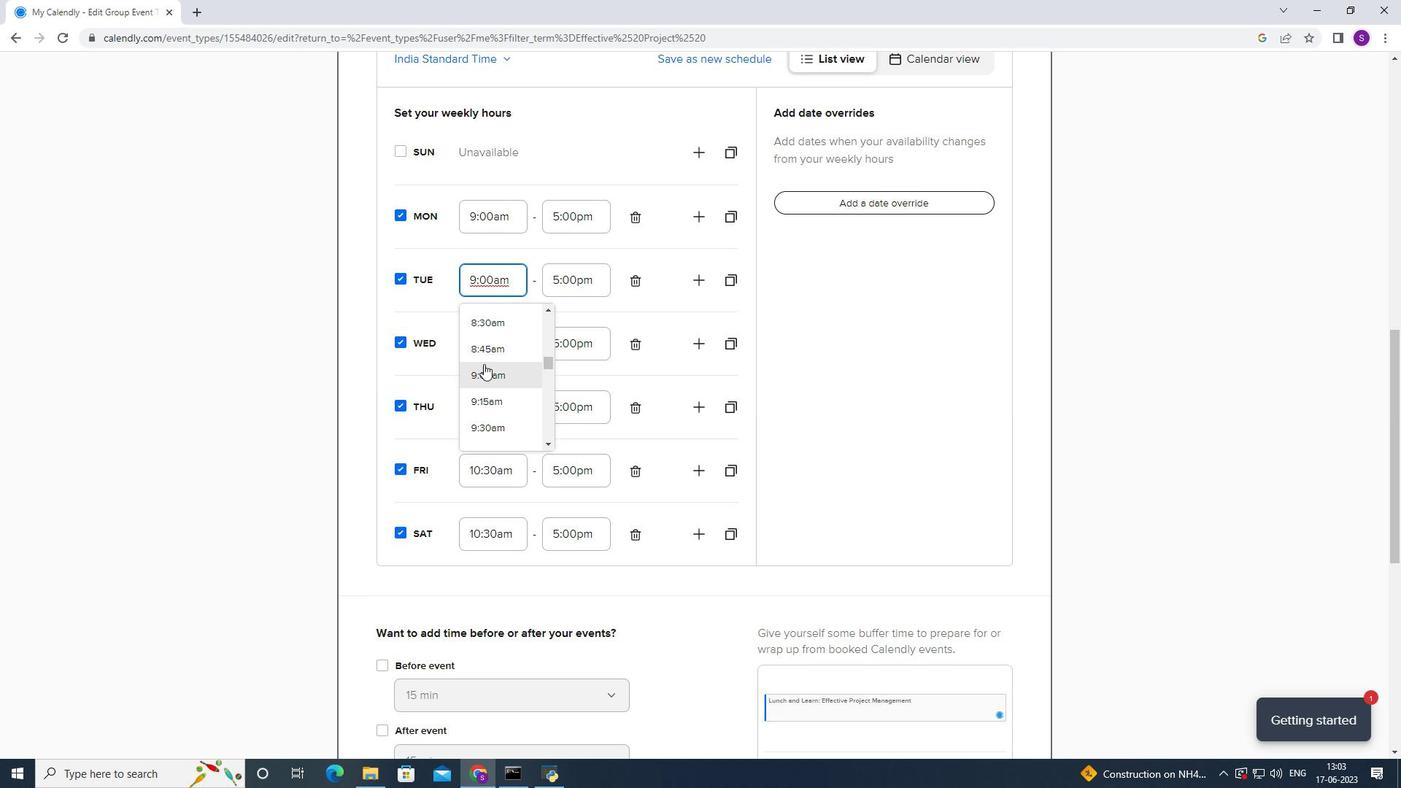 
Action: Mouse moved to (480, 379)
Screenshot: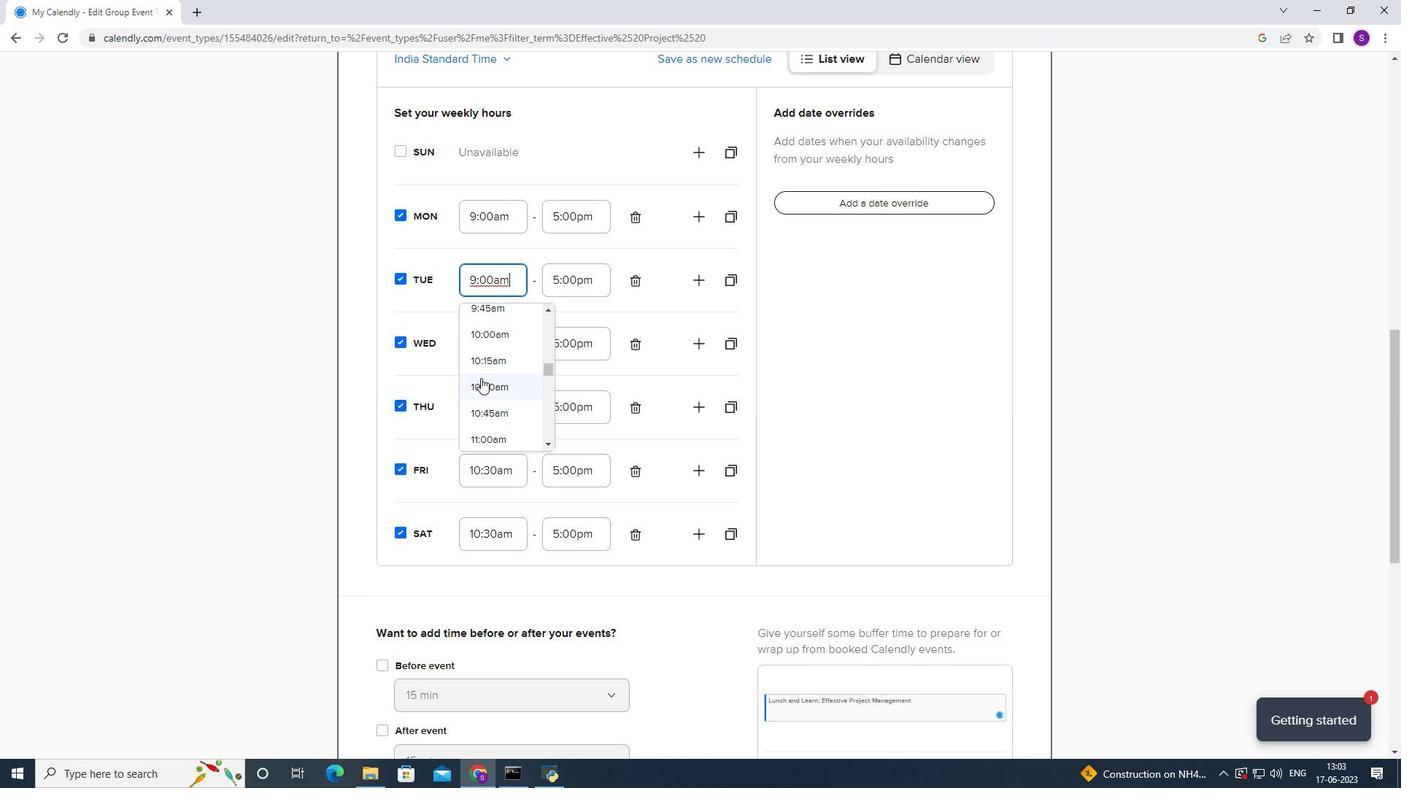 
Action: Mouse pressed left at (480, 379)
Screenshot: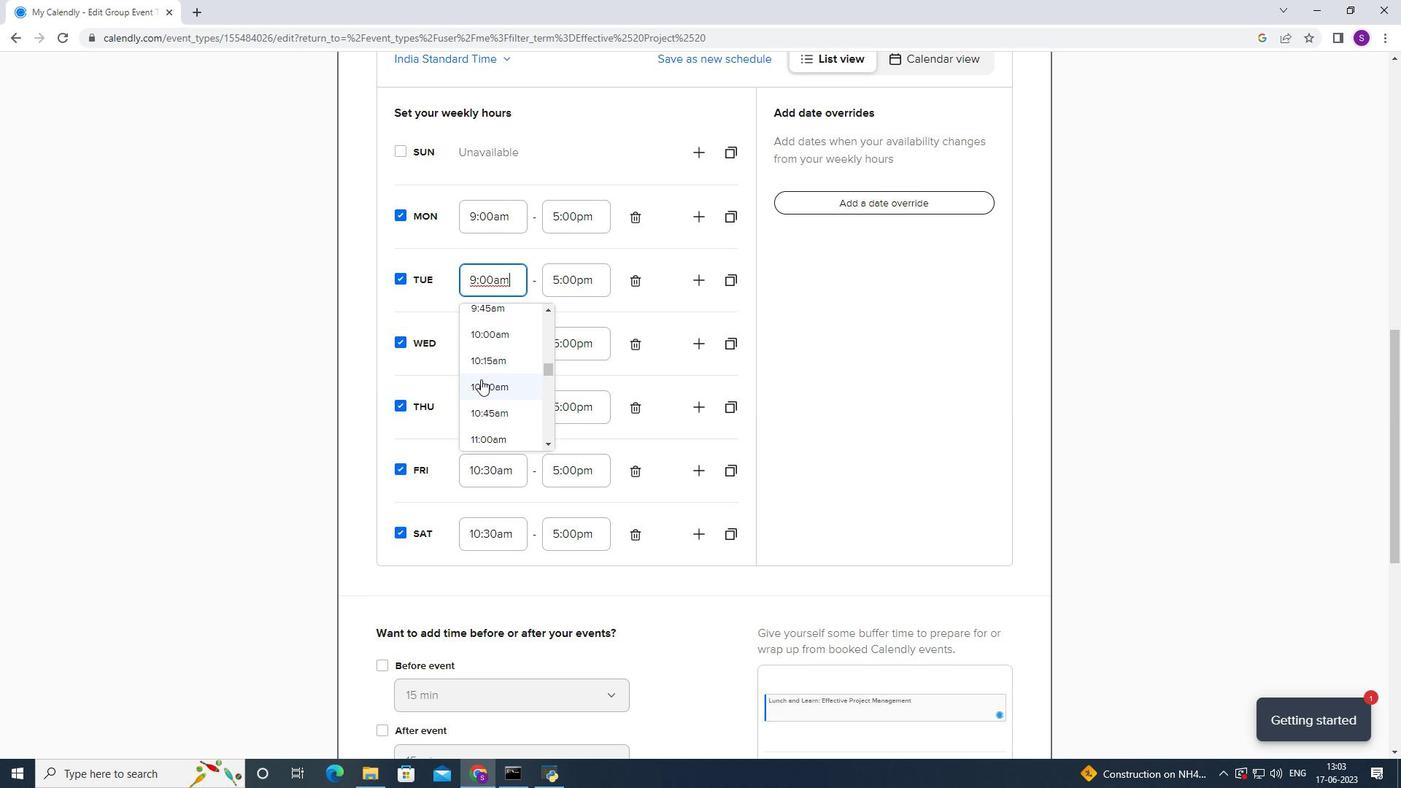 
Action: Mouse moved to (499, 218)
Screenshot: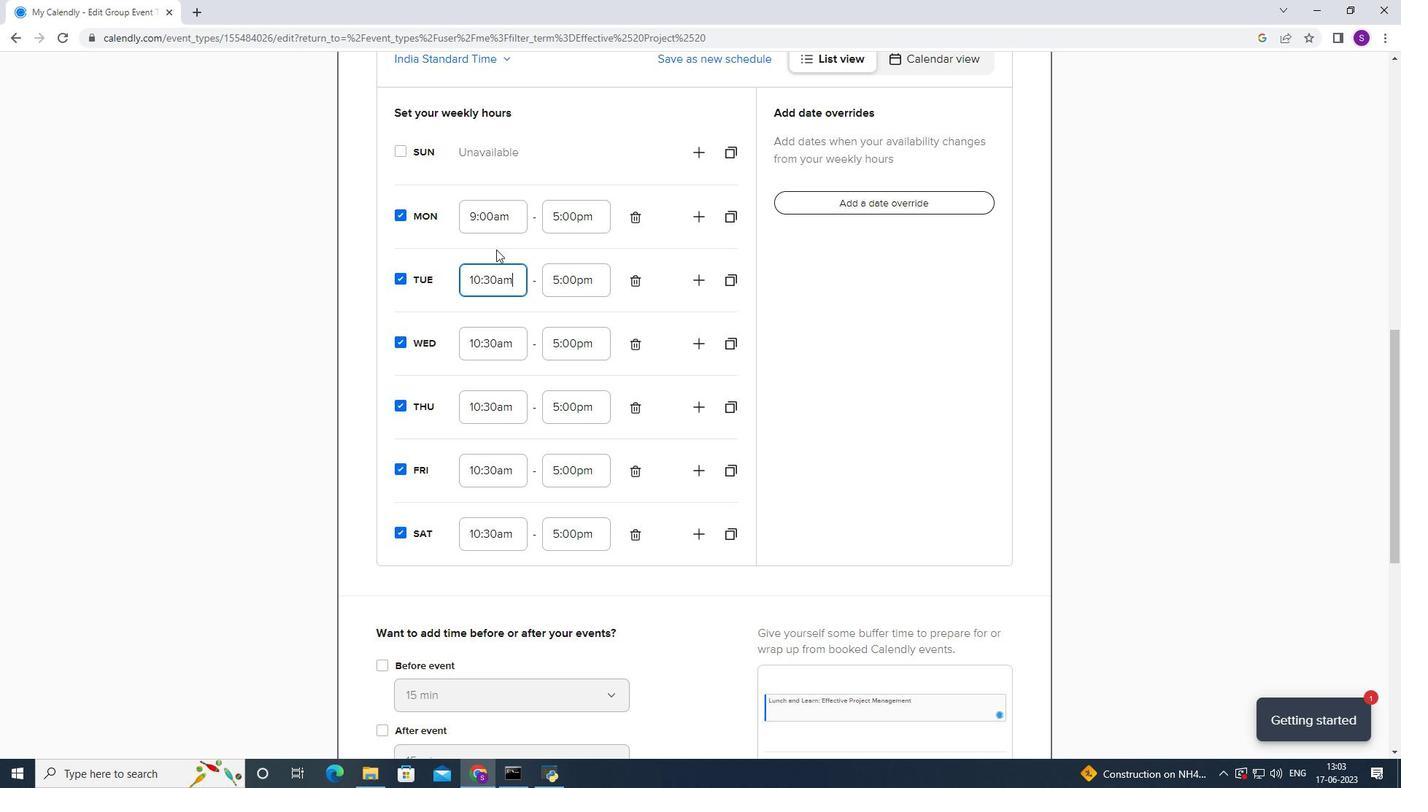 
Action: Mouse pressed left at (499, 218)
Screenshot: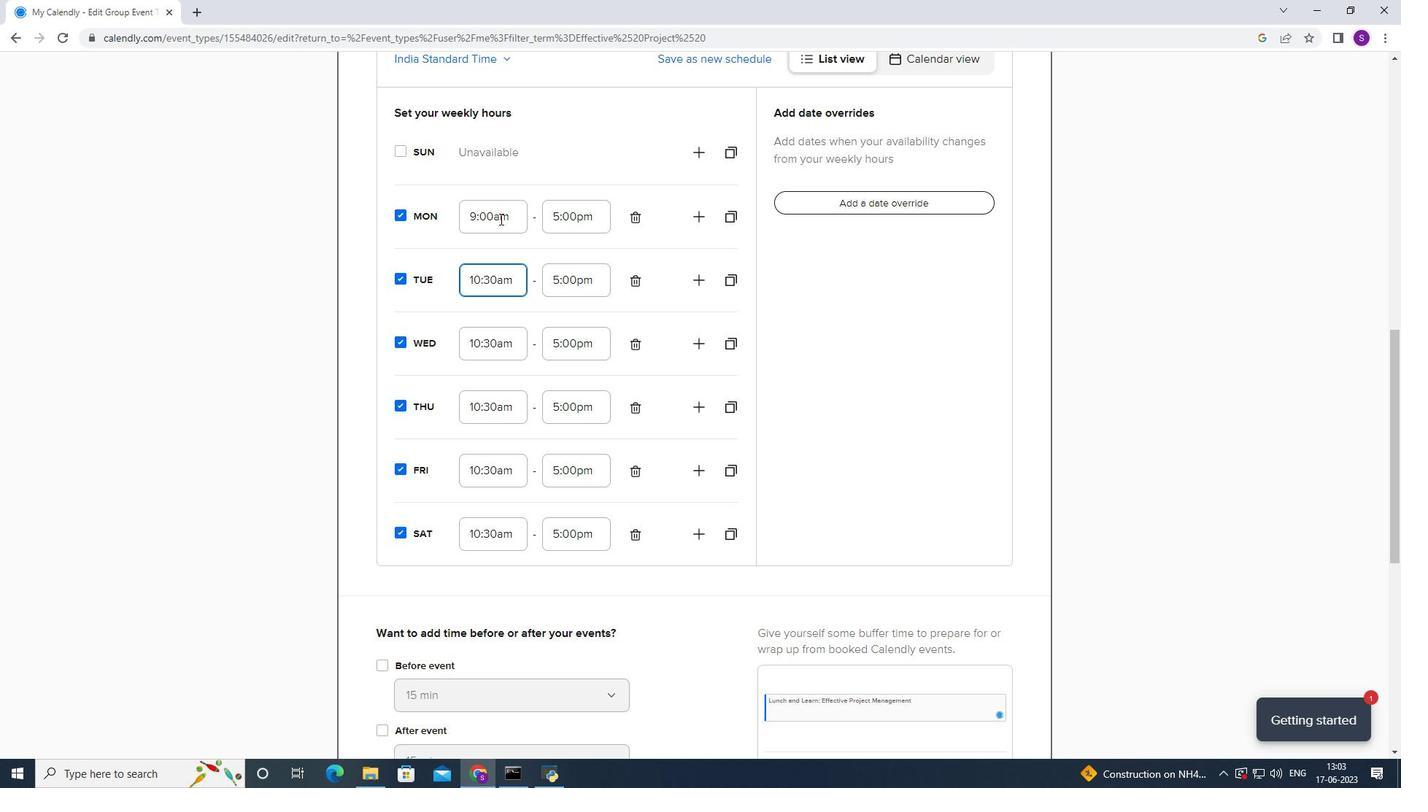 
Action: Mouse moved to (499, 294)
Screenshot: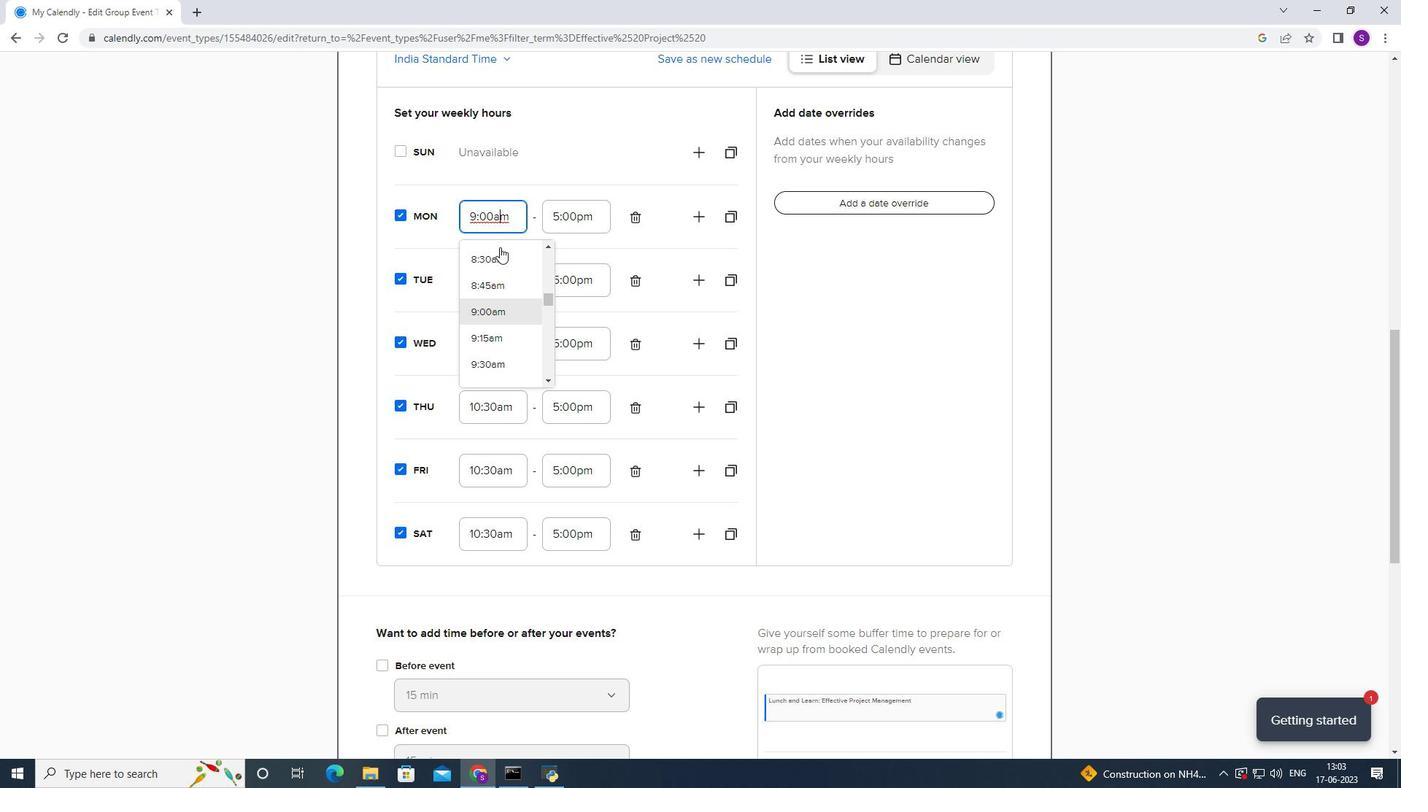 
Action: Mouse scrolled (499, 293) with delta (0, 0)
Screenshot: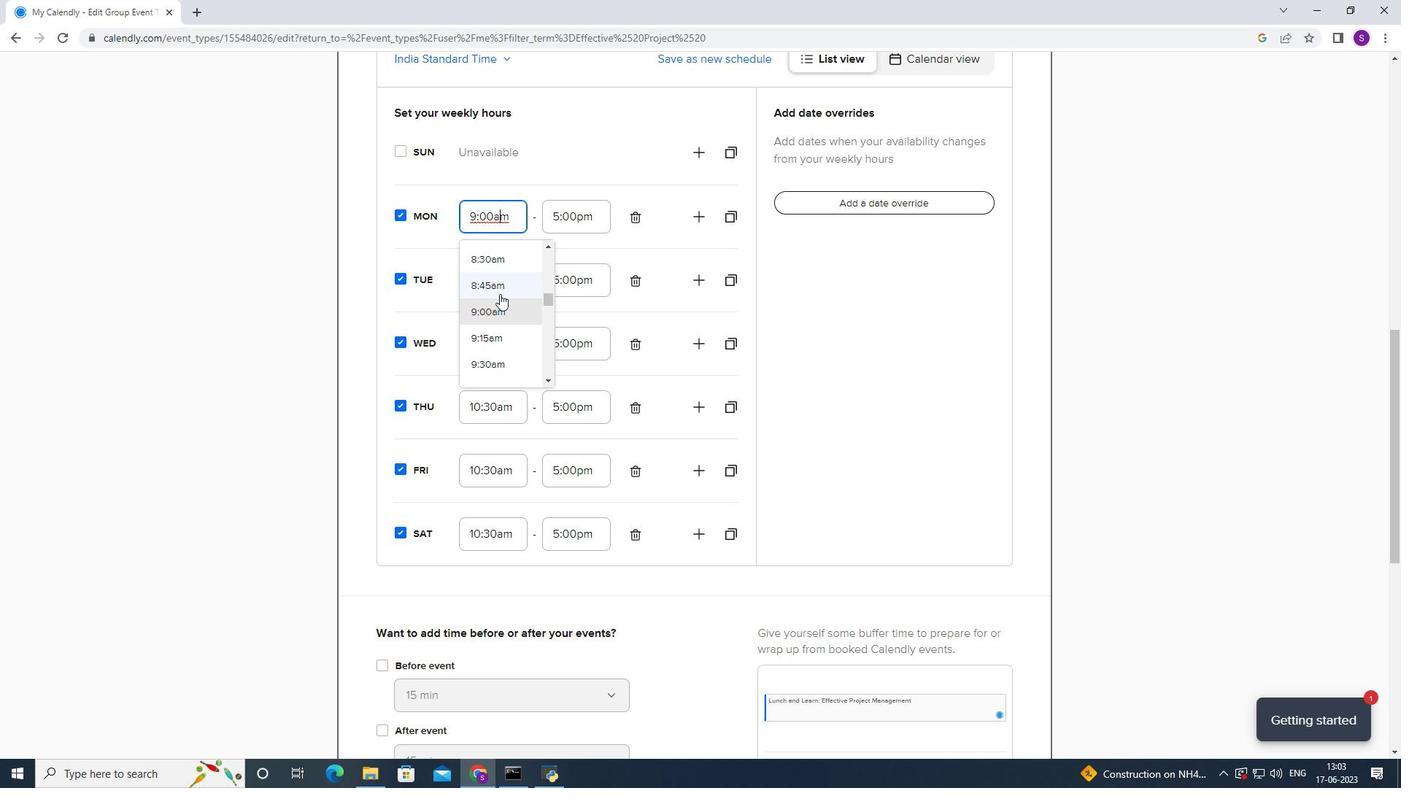 
Action: Mouse scrolled (499, 293) with delta (0, 0)
Screenshot: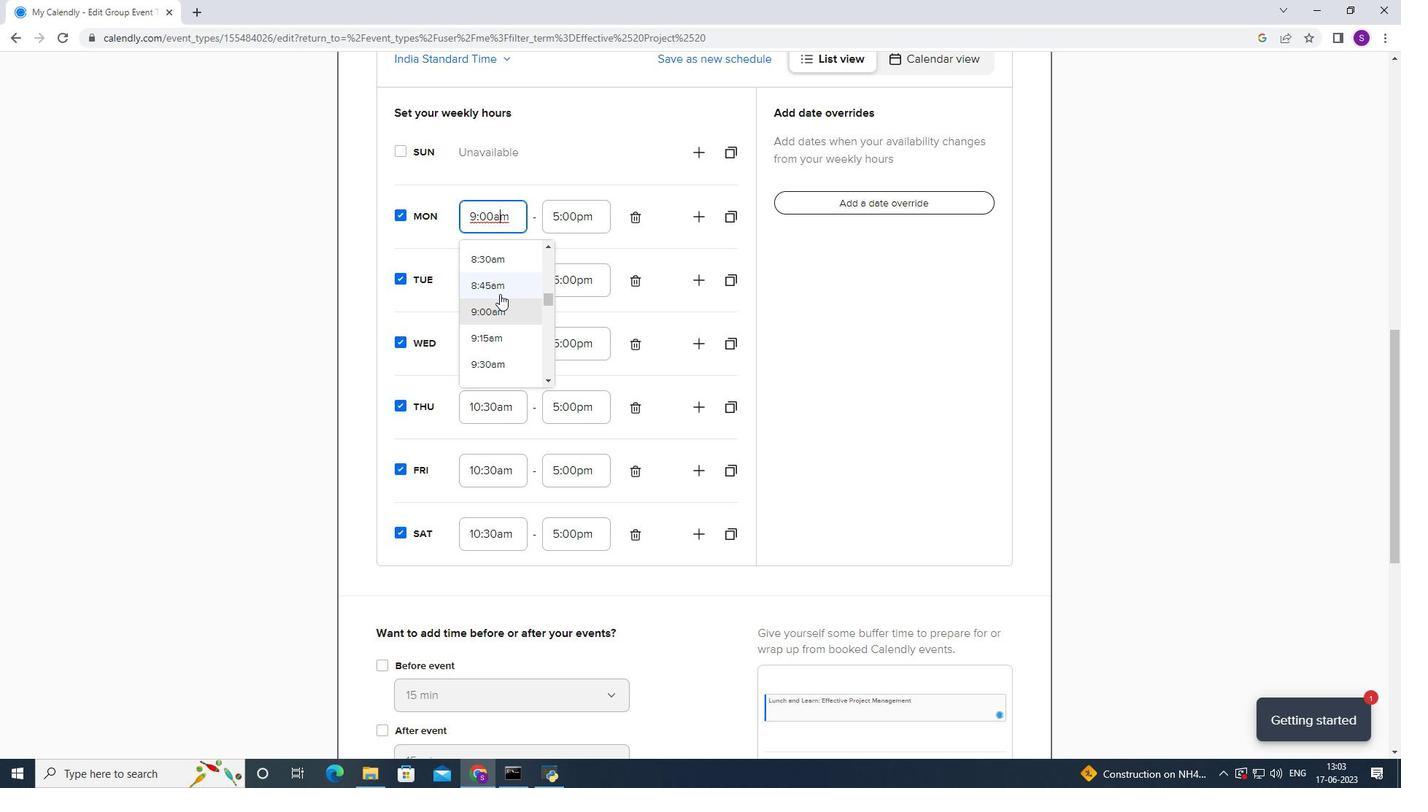 
Action: Mouse moved to (491, 325)
Screenshot: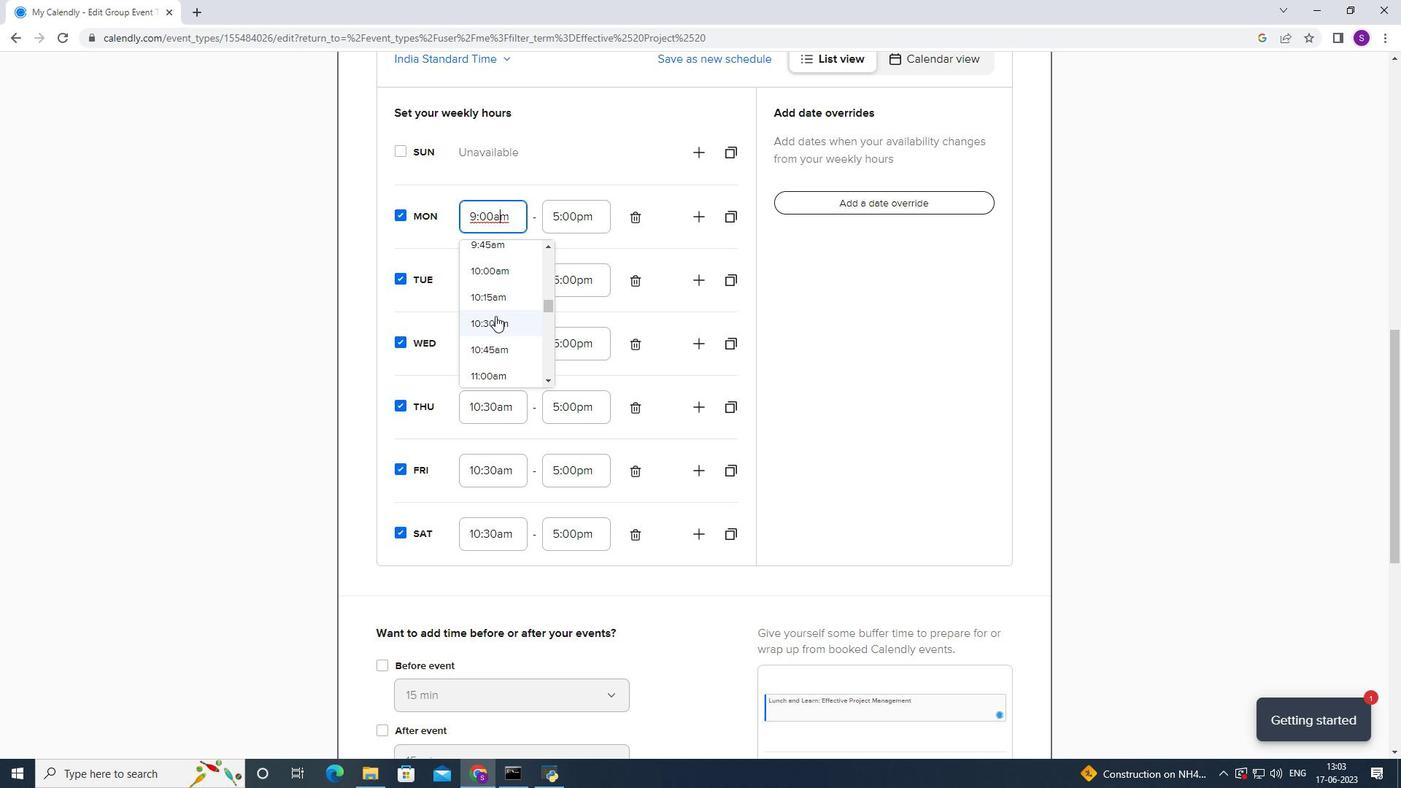 
Action: Mouse pressed left at (491, 325)
Screenshot: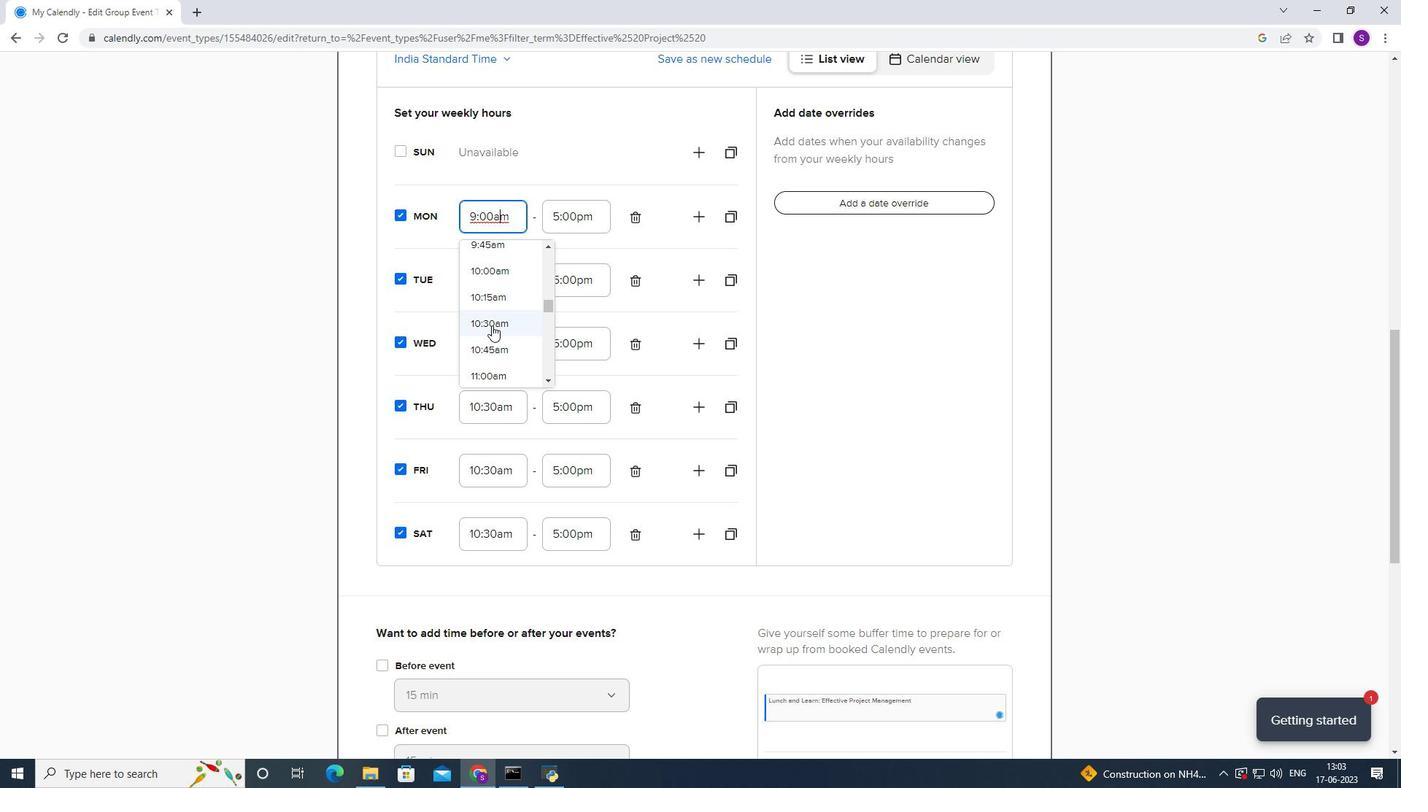 
Action: Mouse moved to (603, 224)
Screenshot: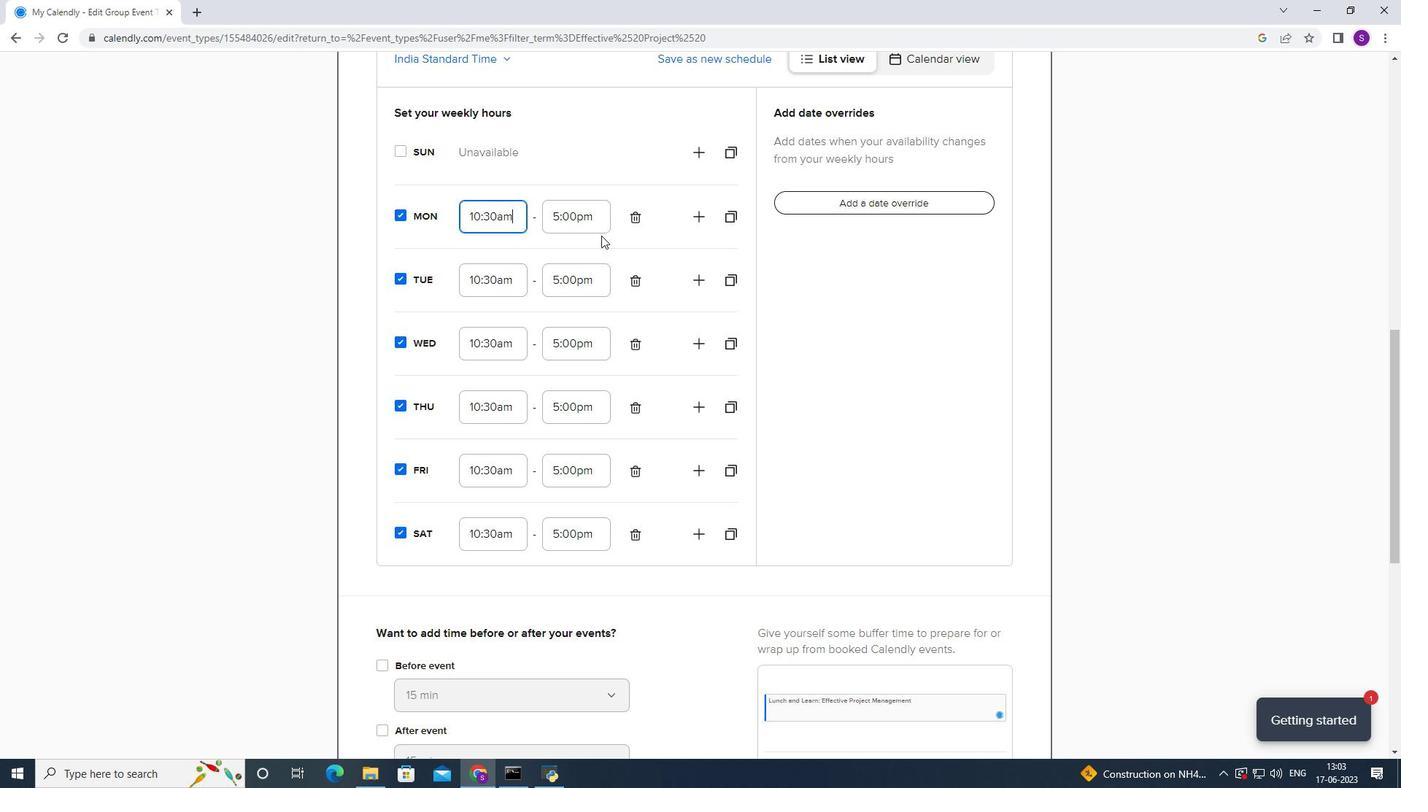 
Action: Mouse pressed left at (603, 224)
Screenshot: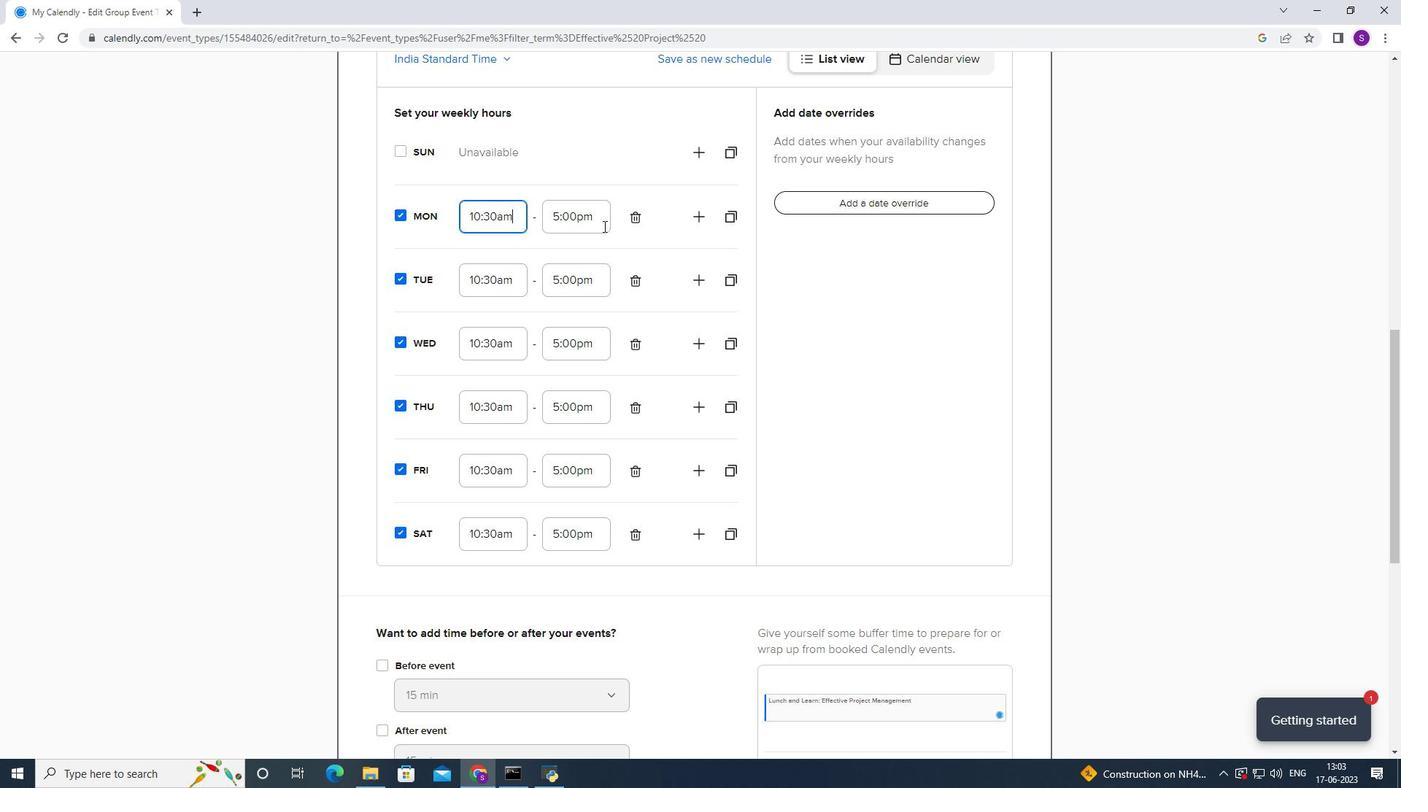 
Action: Mouse moved to (574, 296)
Screenshot: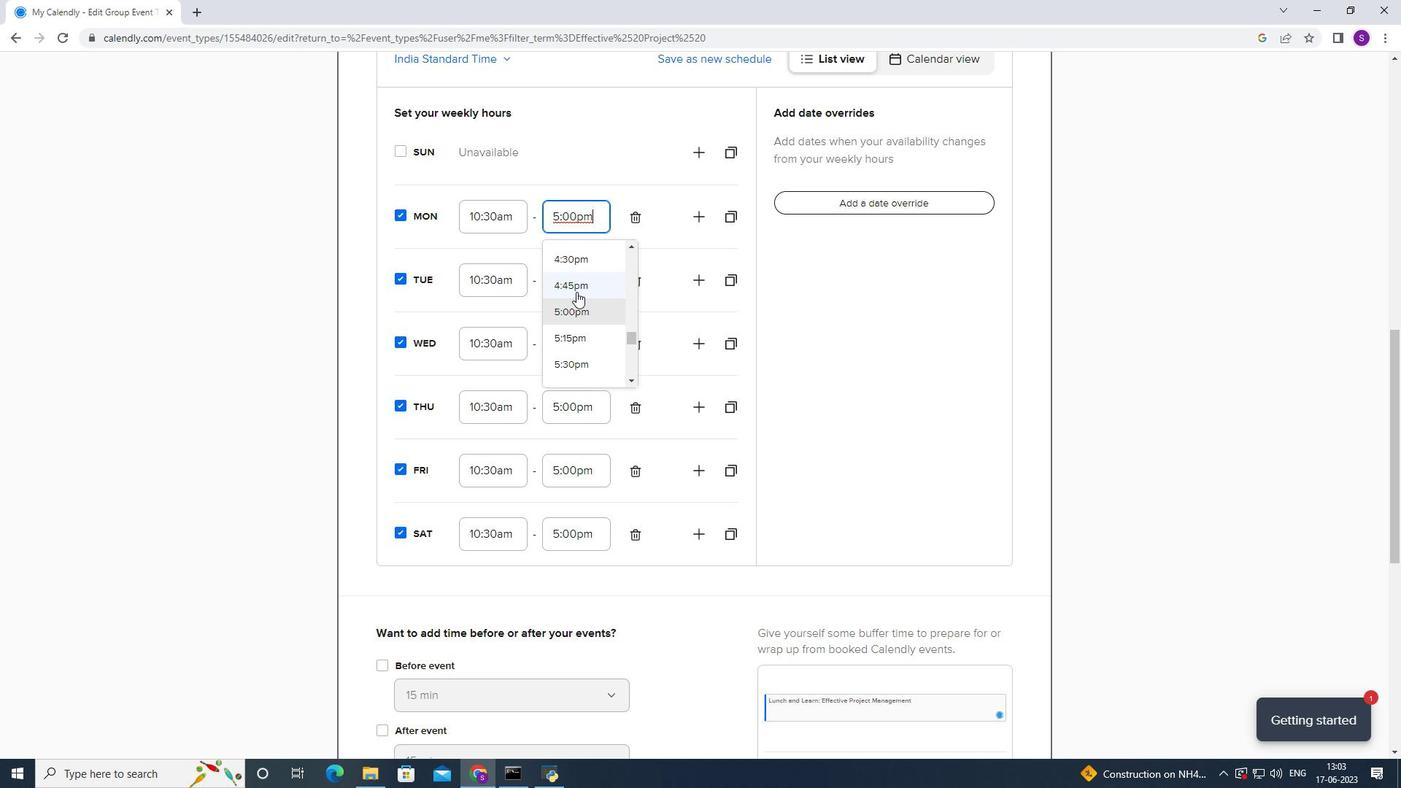 
Action: Mouse scrolled (574, 295) with delta (0, 0)
Screenshot: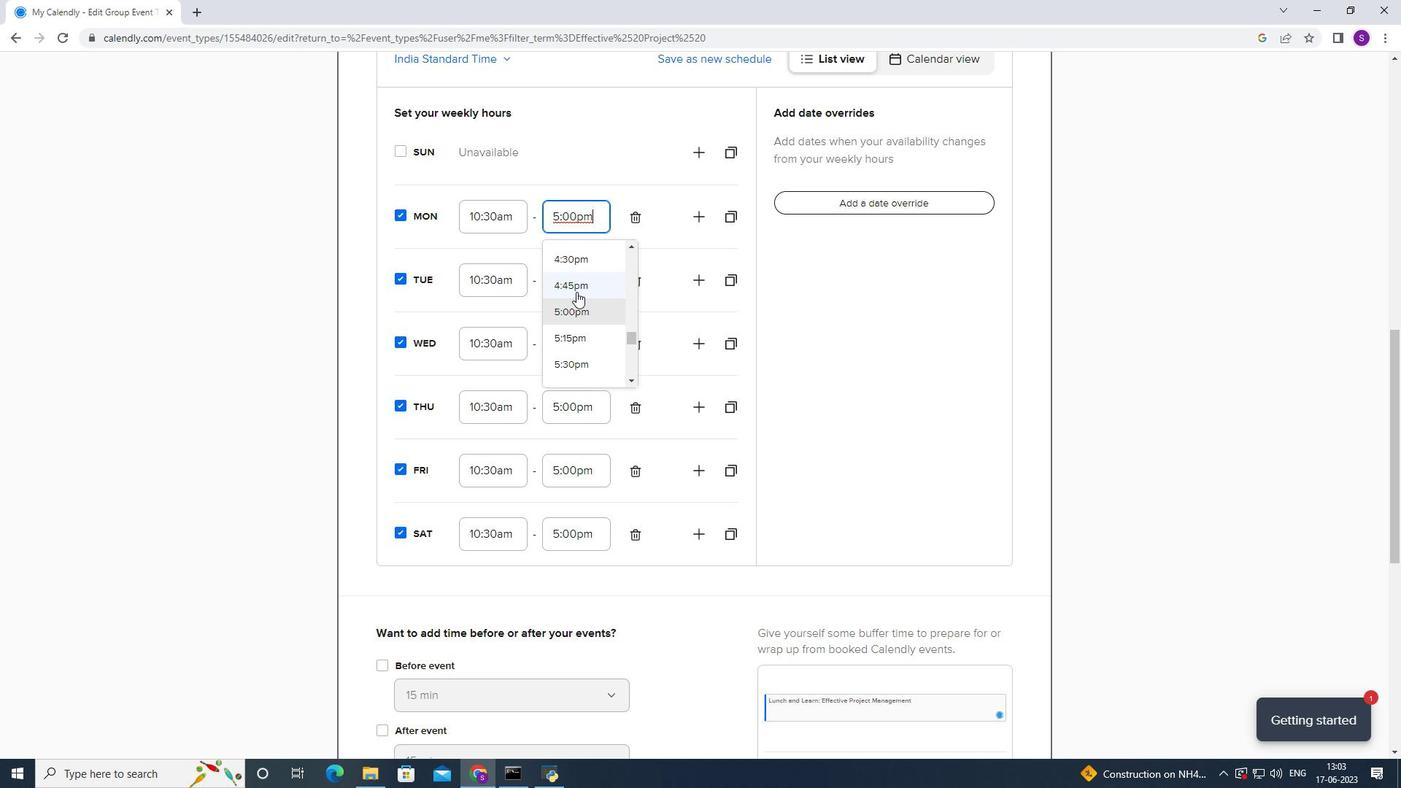 
Action: Mouse moved to (571, 300)
Screenshot: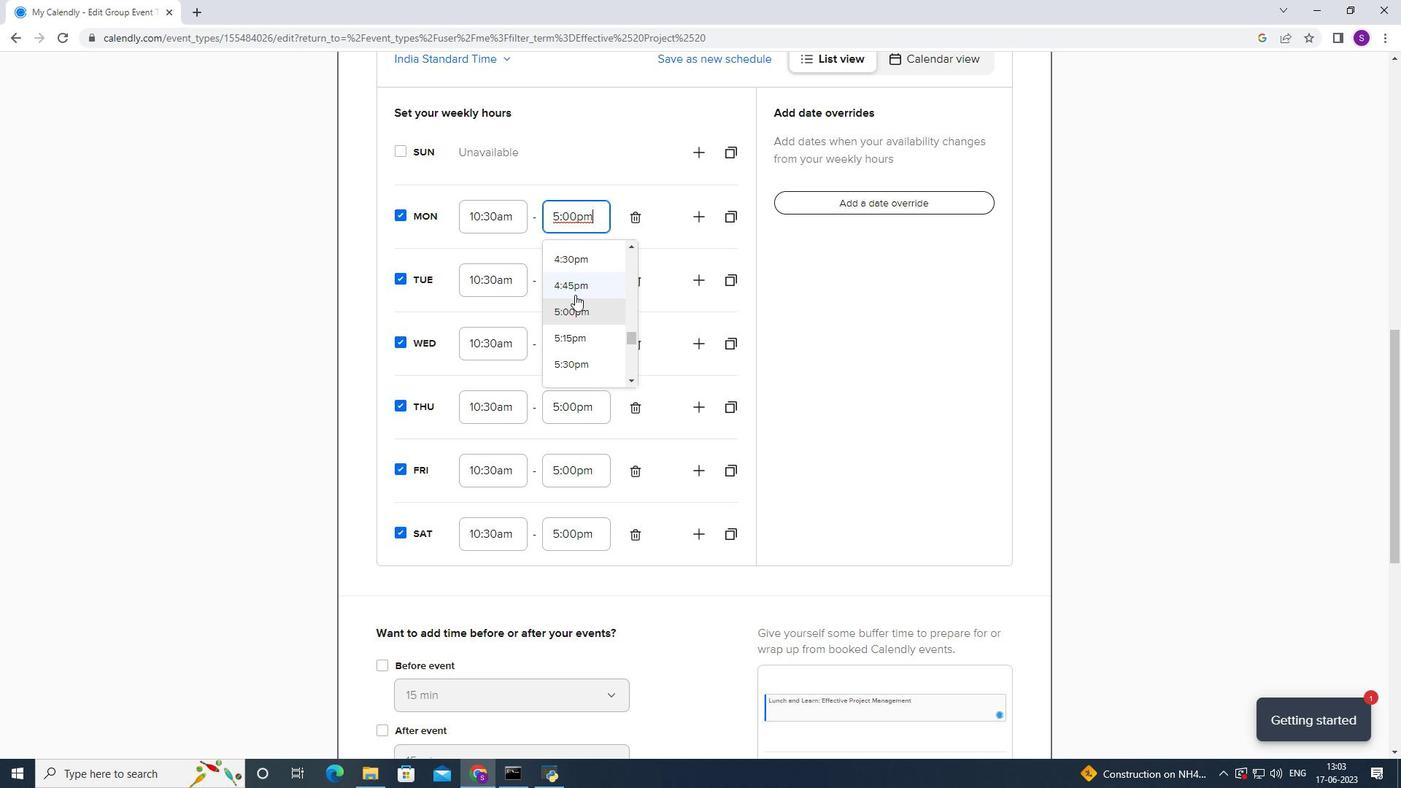 
Action: Mouse scrolled (571, 299) with delta (0, 0)
Screenshot: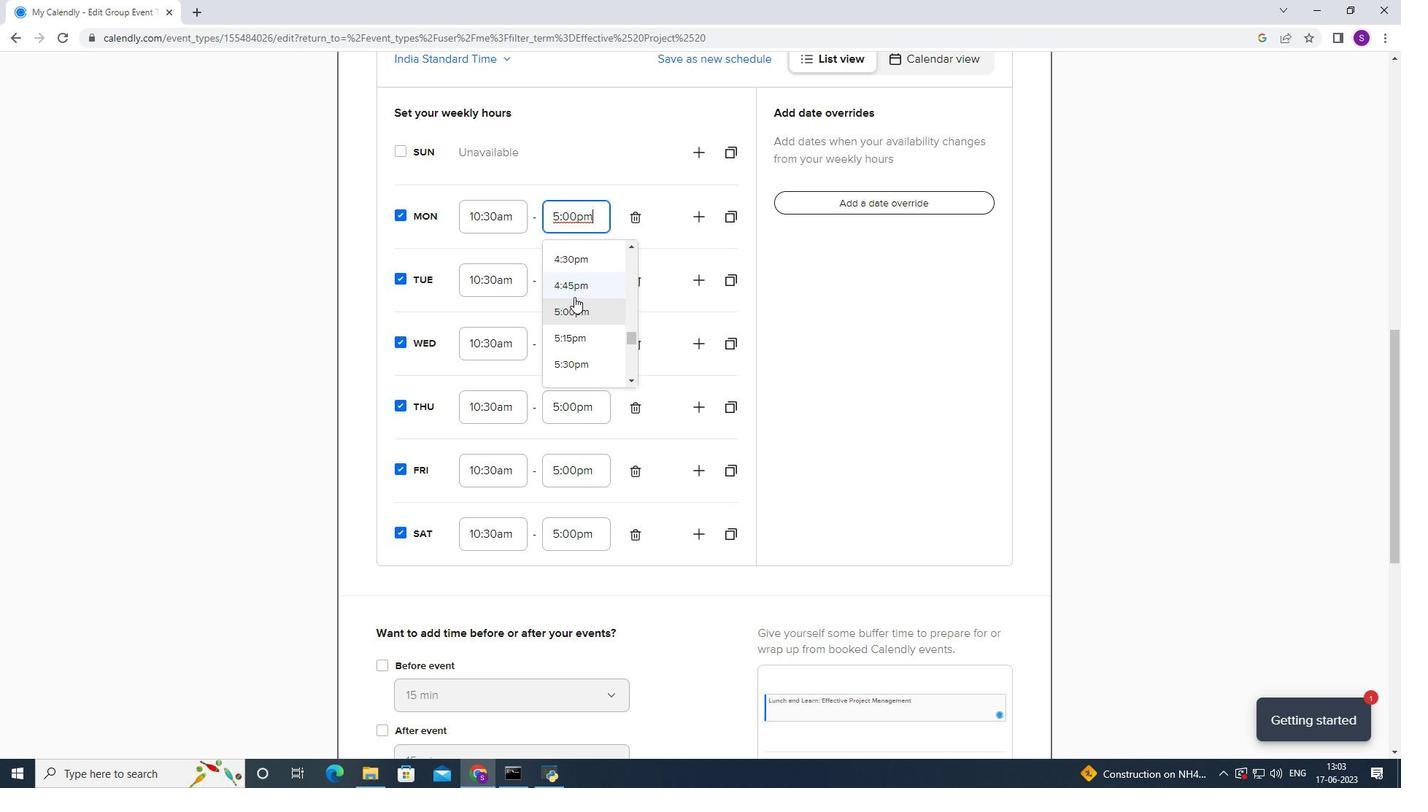 
Action: Mouse moved to (575, 271)
Screenshot: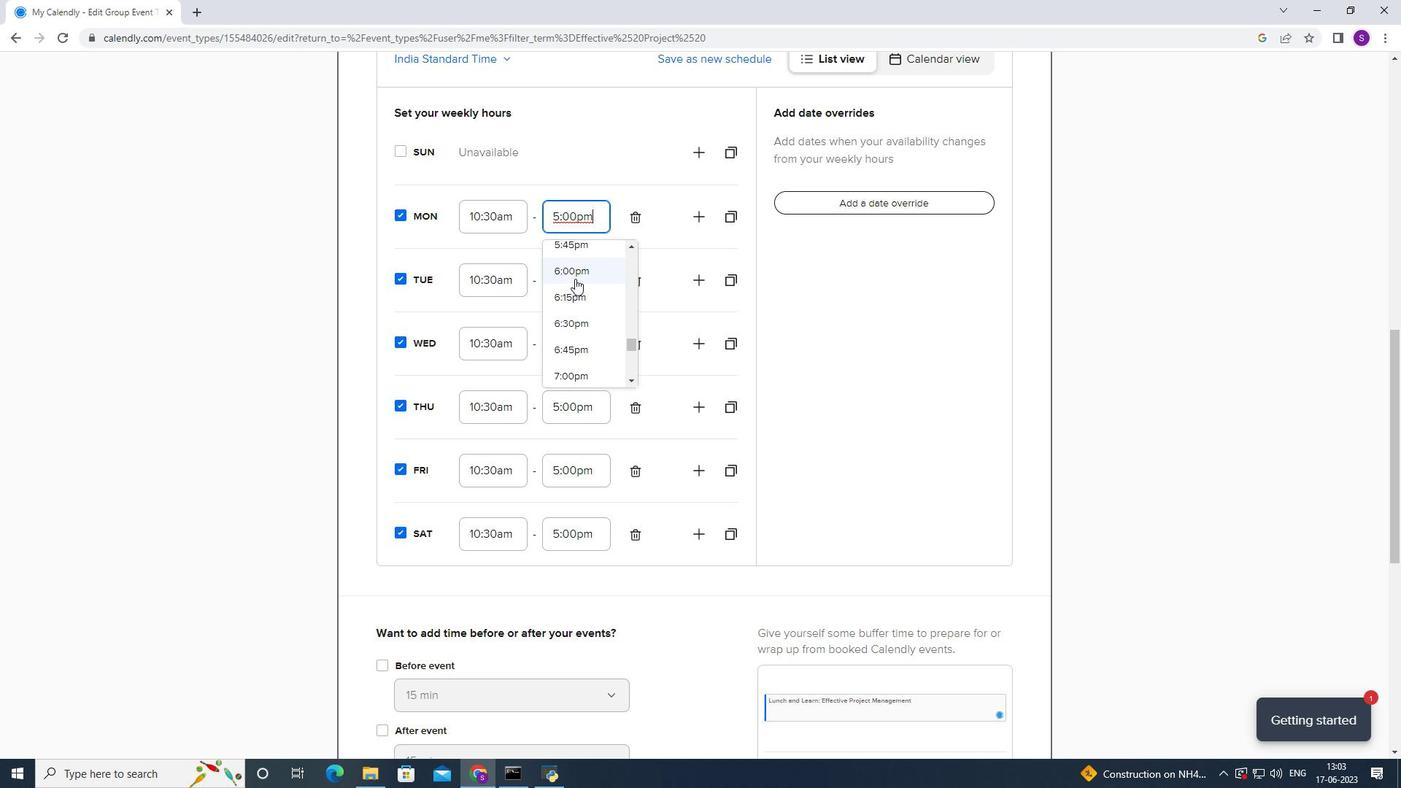 
Action: Mouse pressed left at (575, 271)
Screenshot: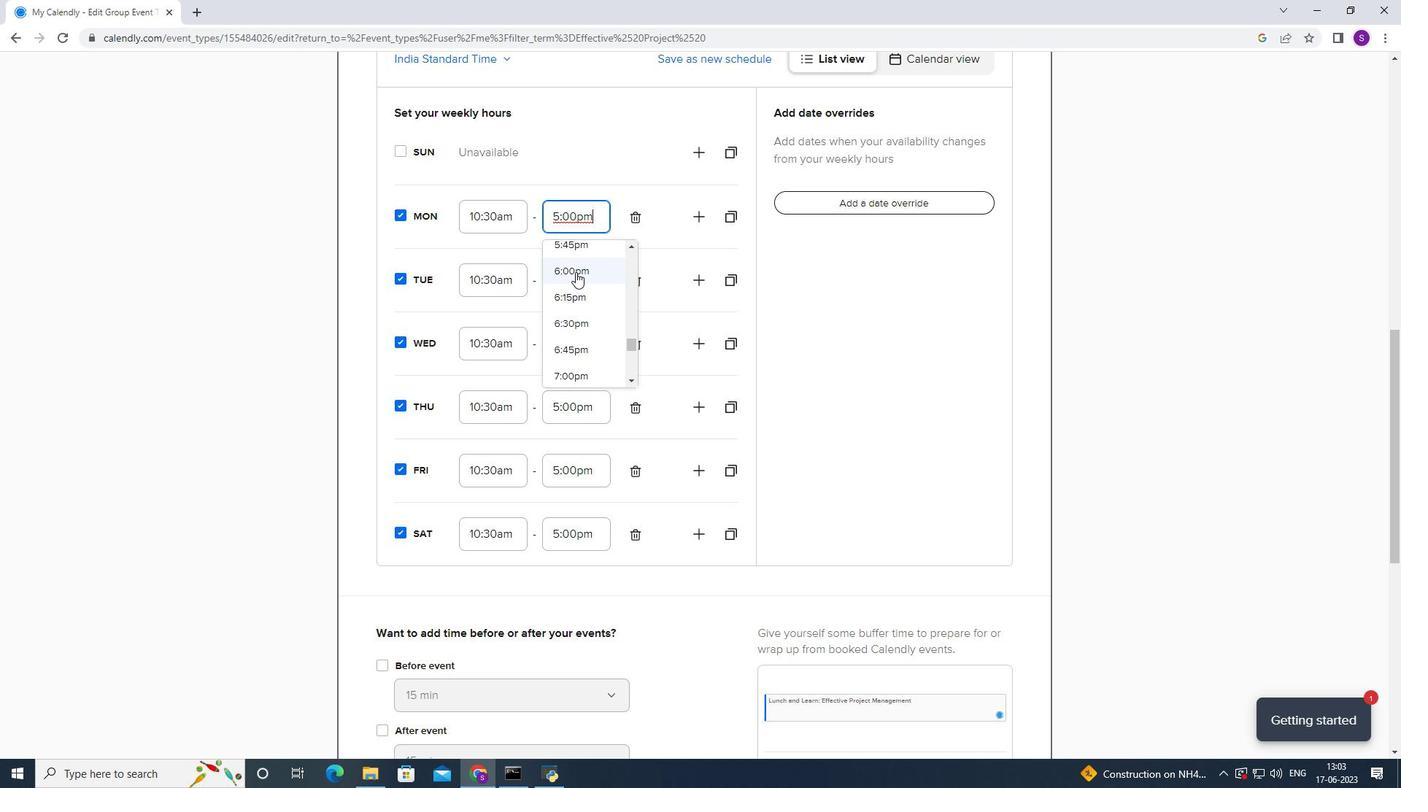 
Action: Mouse moved to (582, 295)
Screenshot: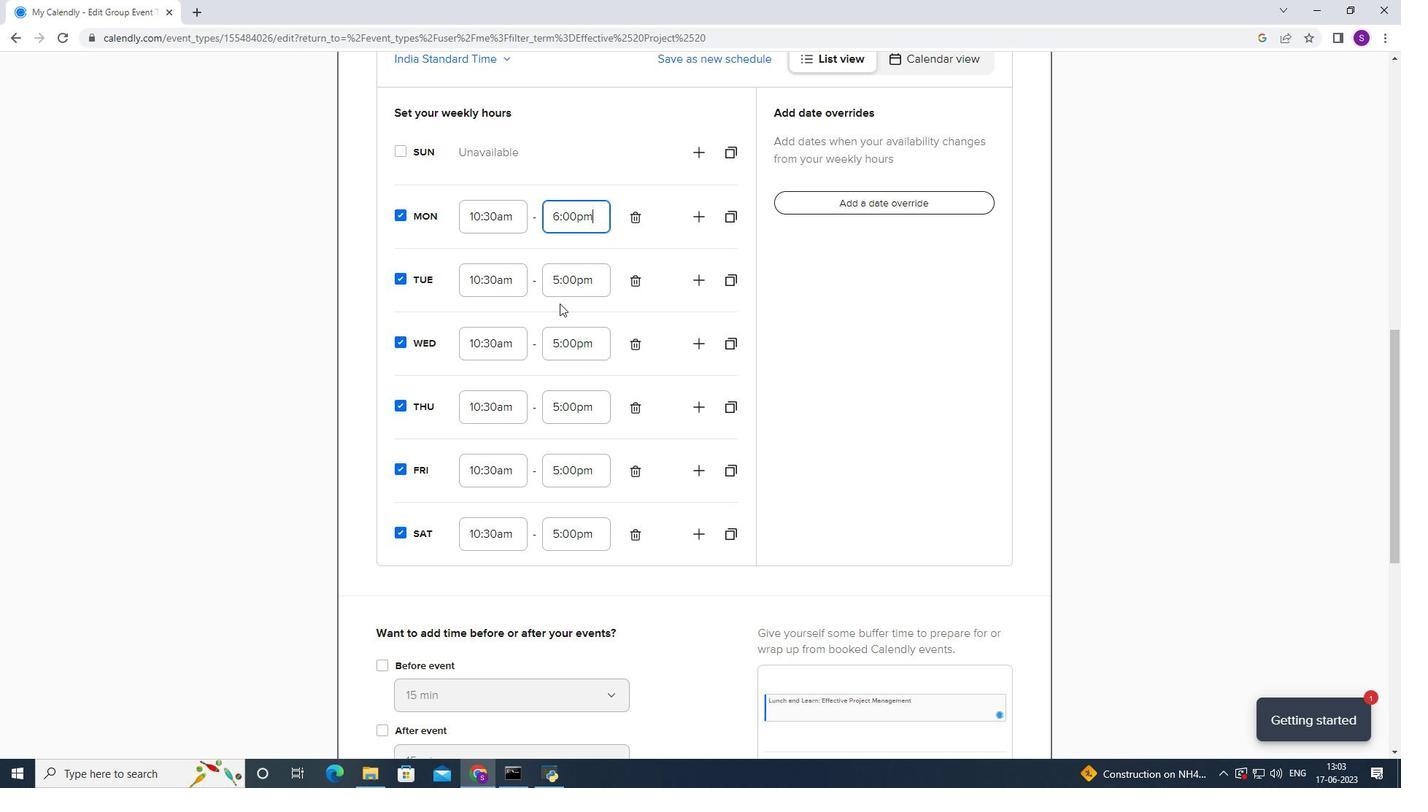 
Action: Mouse pressed left at (582, 295)
Screenshot: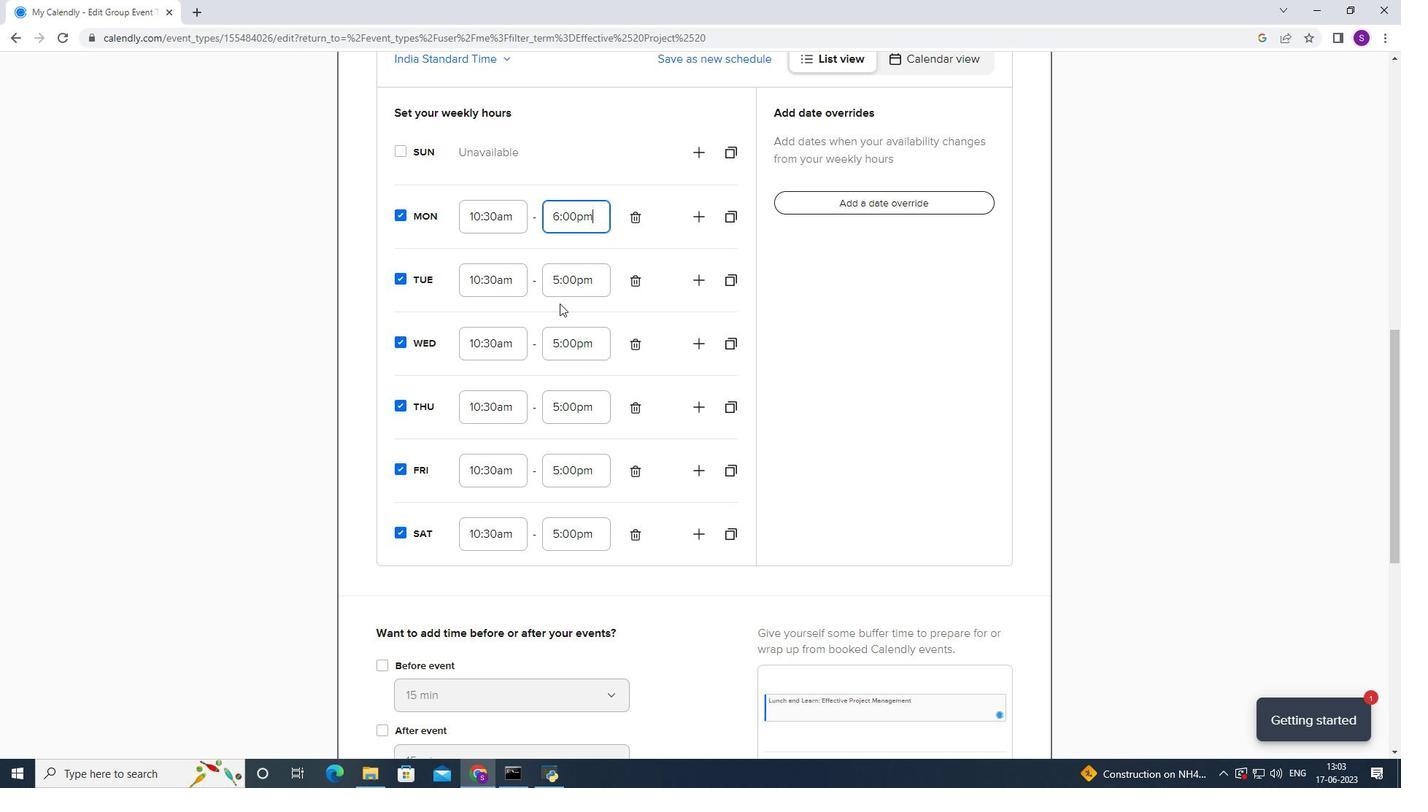 
Action: Mouse moved to (578, 340)
Screenshot: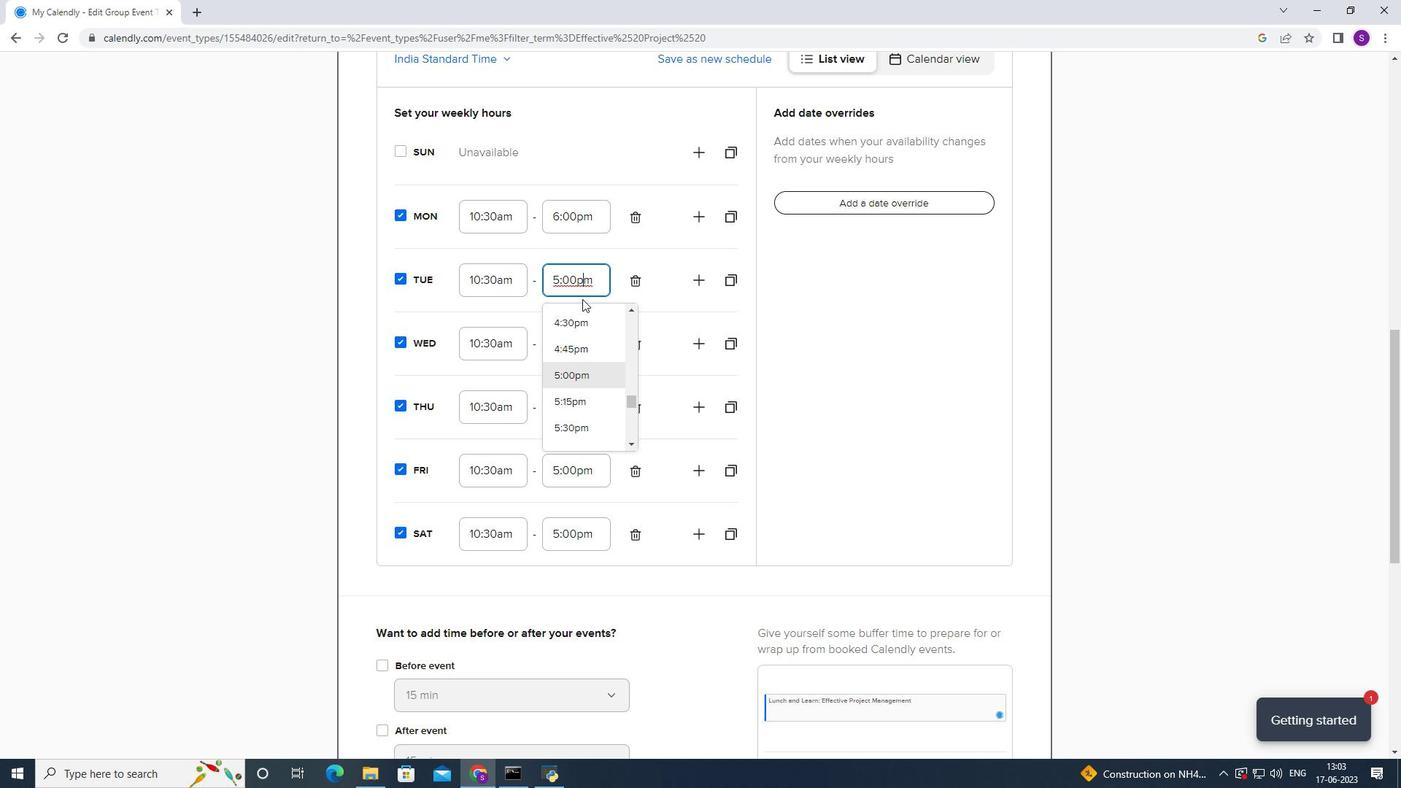 
Action: Mouse scrolled (578, 340) with delta (0, 0)
Screenshot: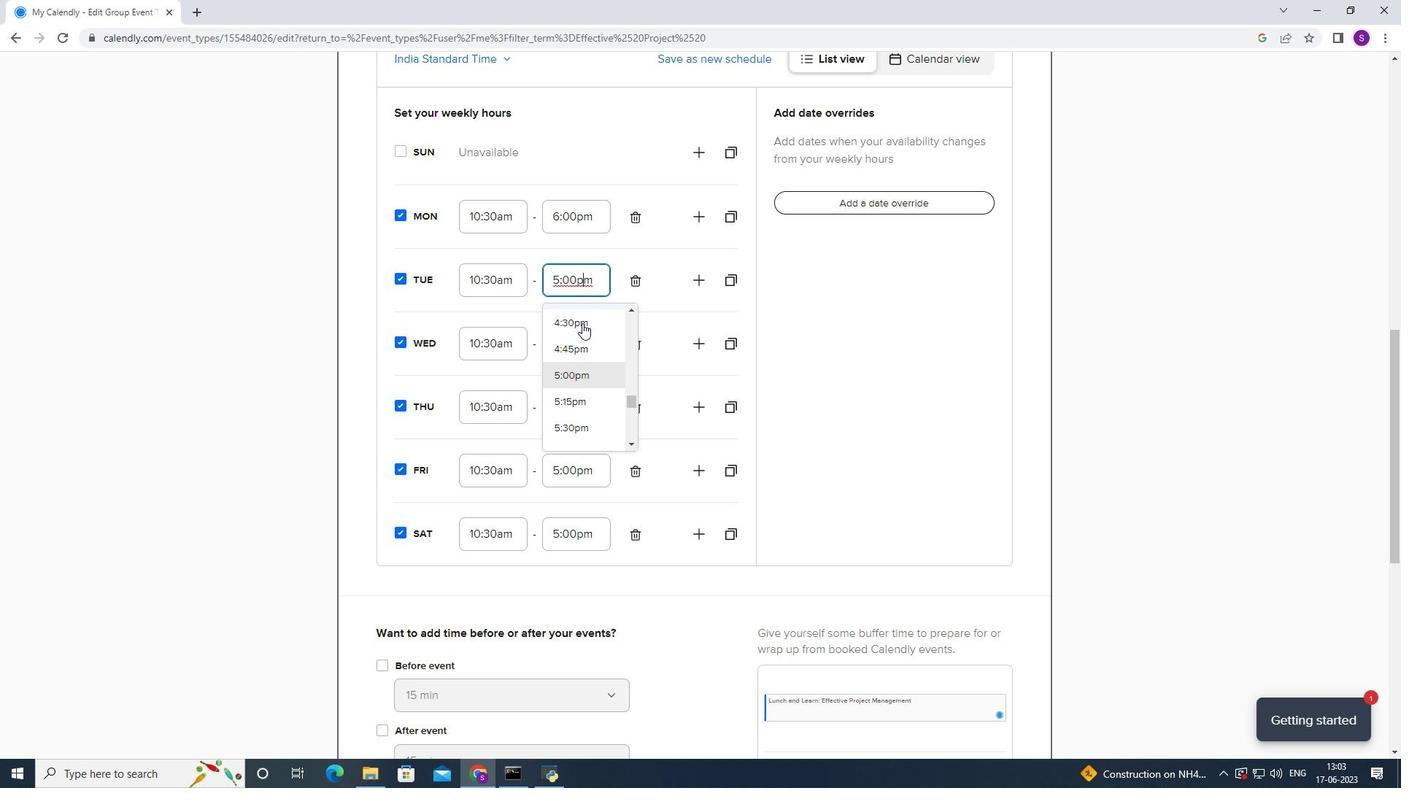 
Action: Mouse moved to (561, 401)
Screenshot: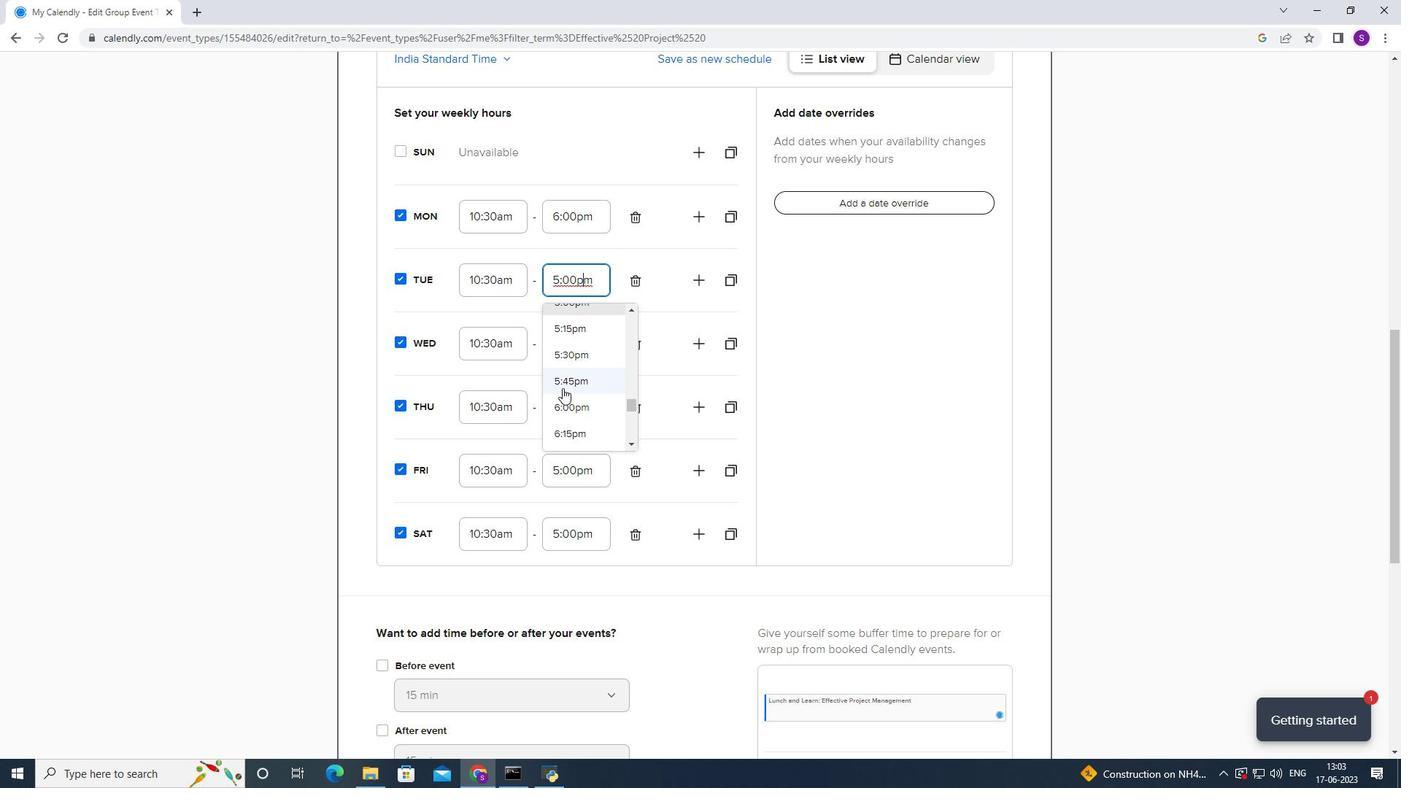 
Action: Mouse pressed left at (561, 401)
Screenshot: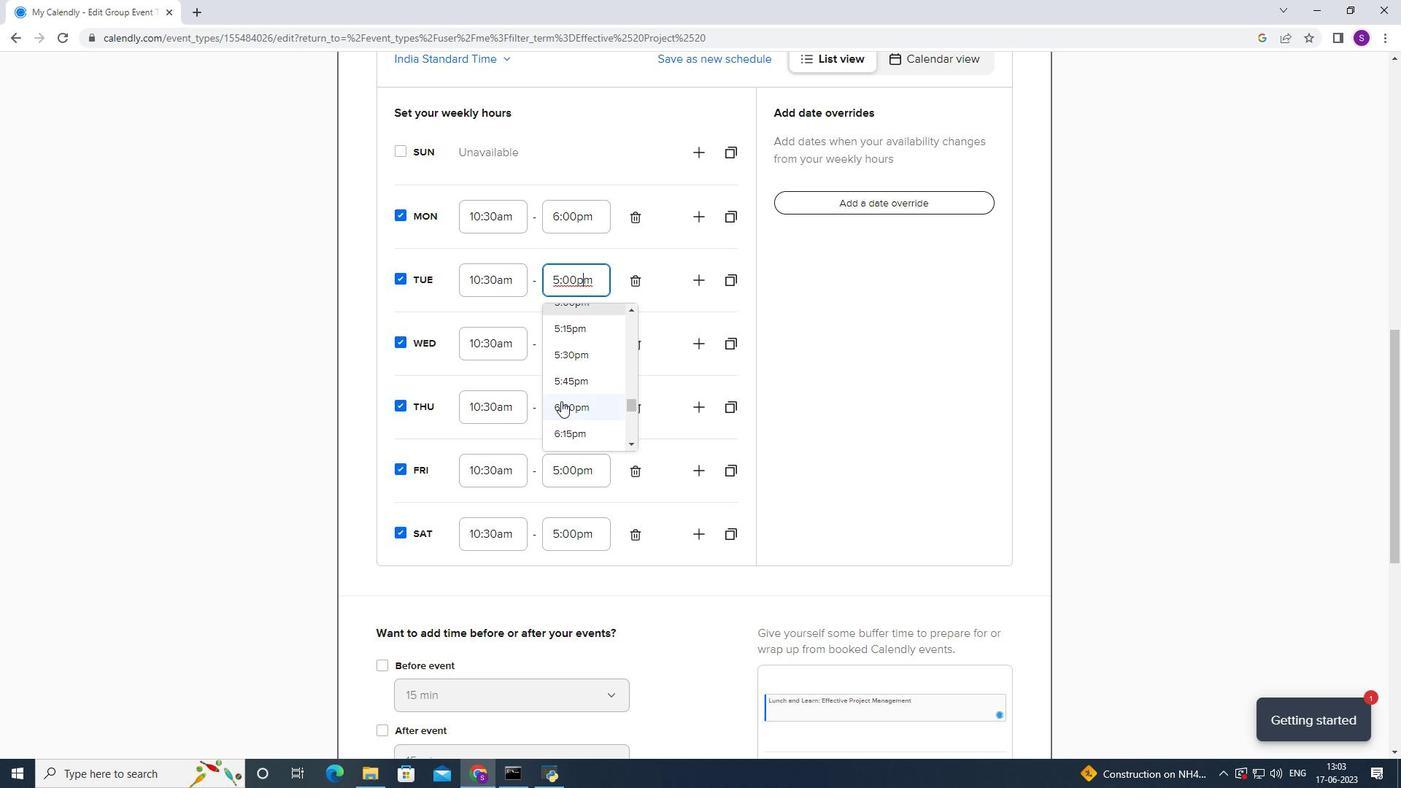 
Action: Mouse moved to (580, 322)
Screenshot: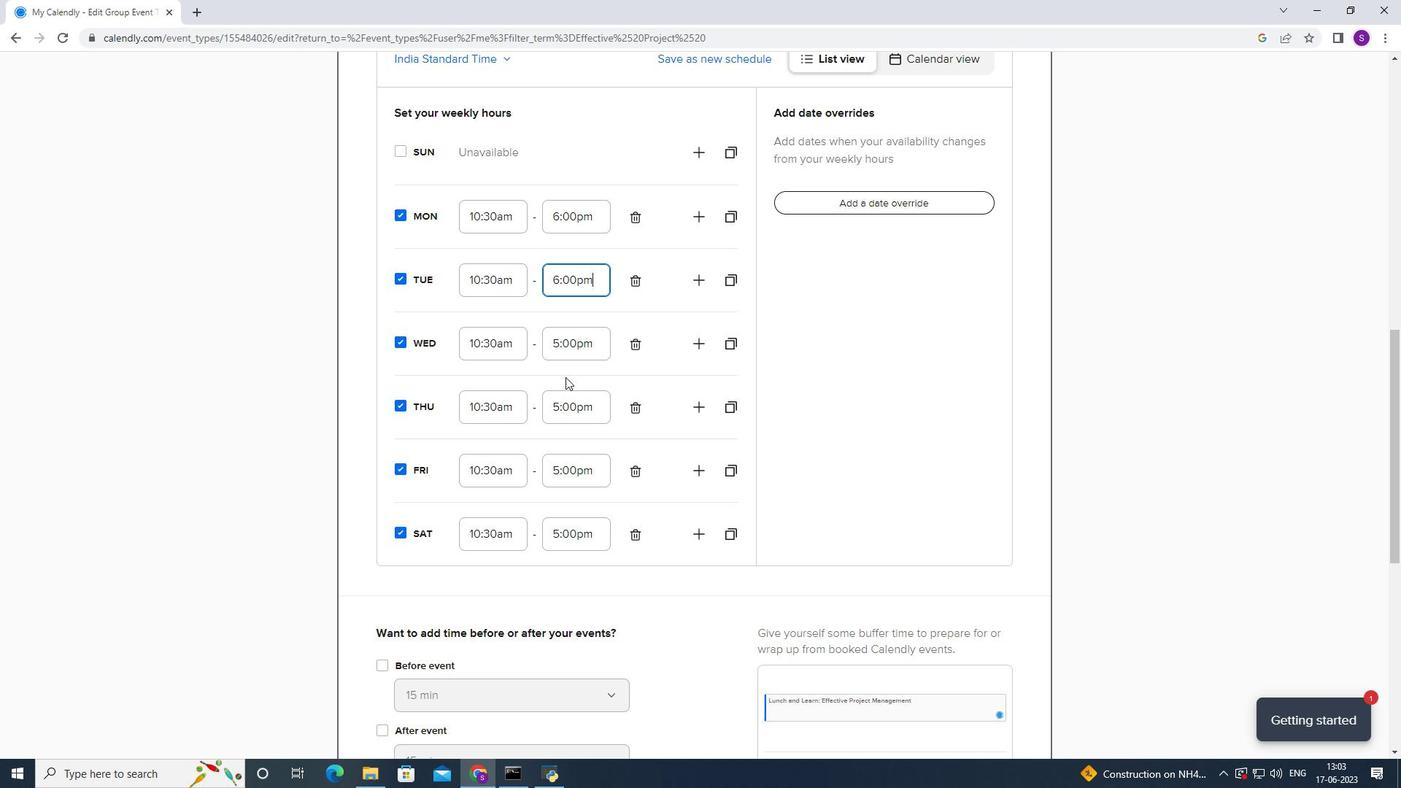 
Action: Mouse pressed left at (580, 322)
Screenshot: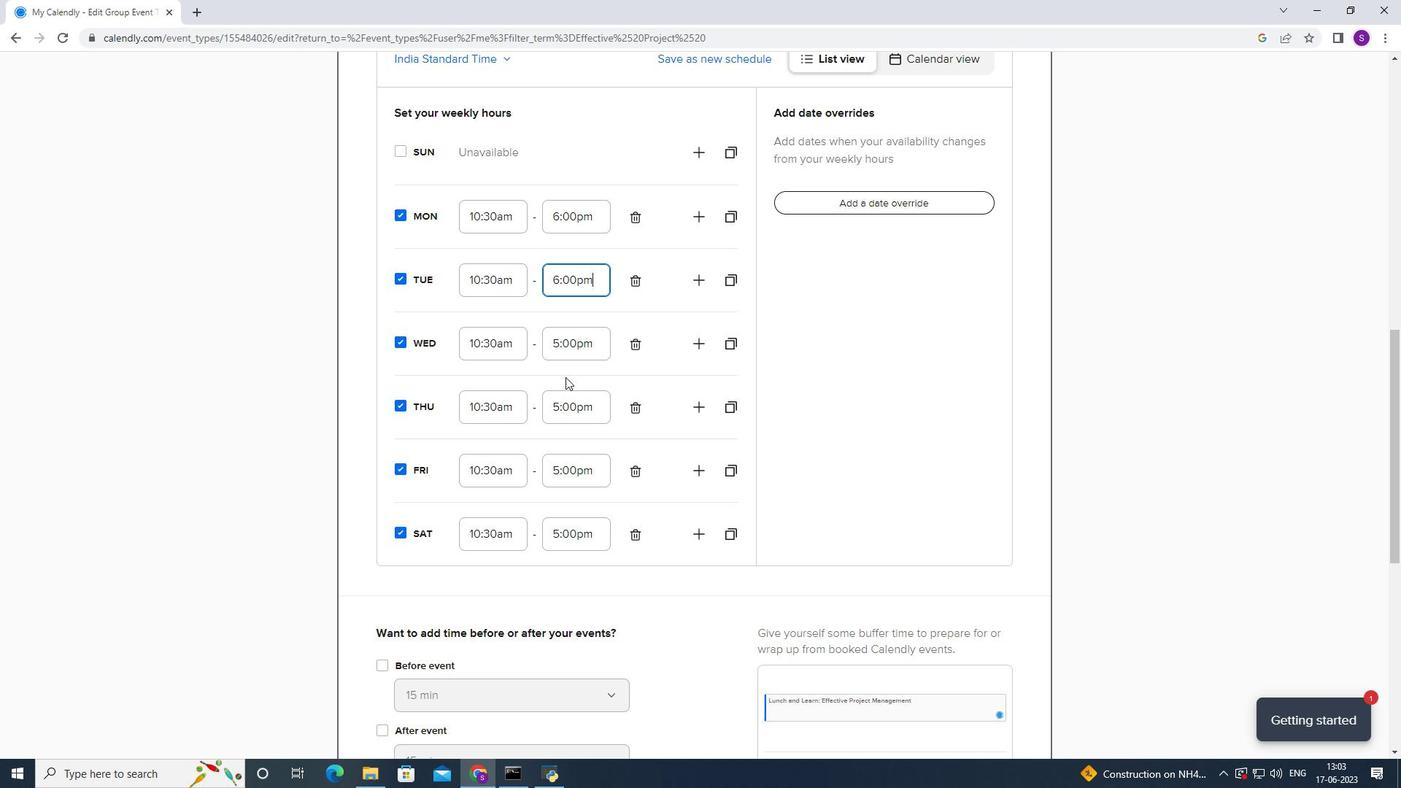 
Action: Mouse moved to (578, 334)
Screenshot: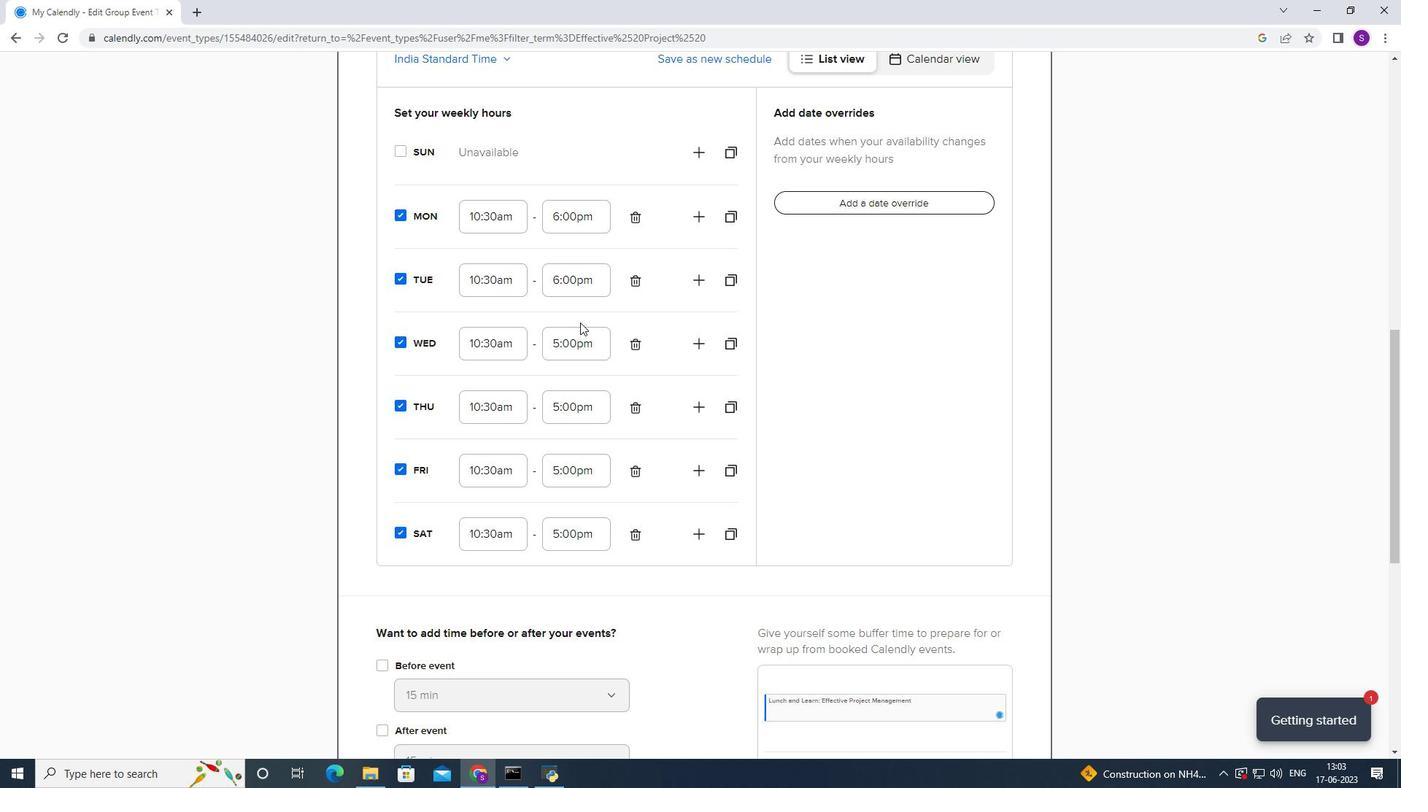 
Action: Mouse pressed left at (578, 334)
Screenshot: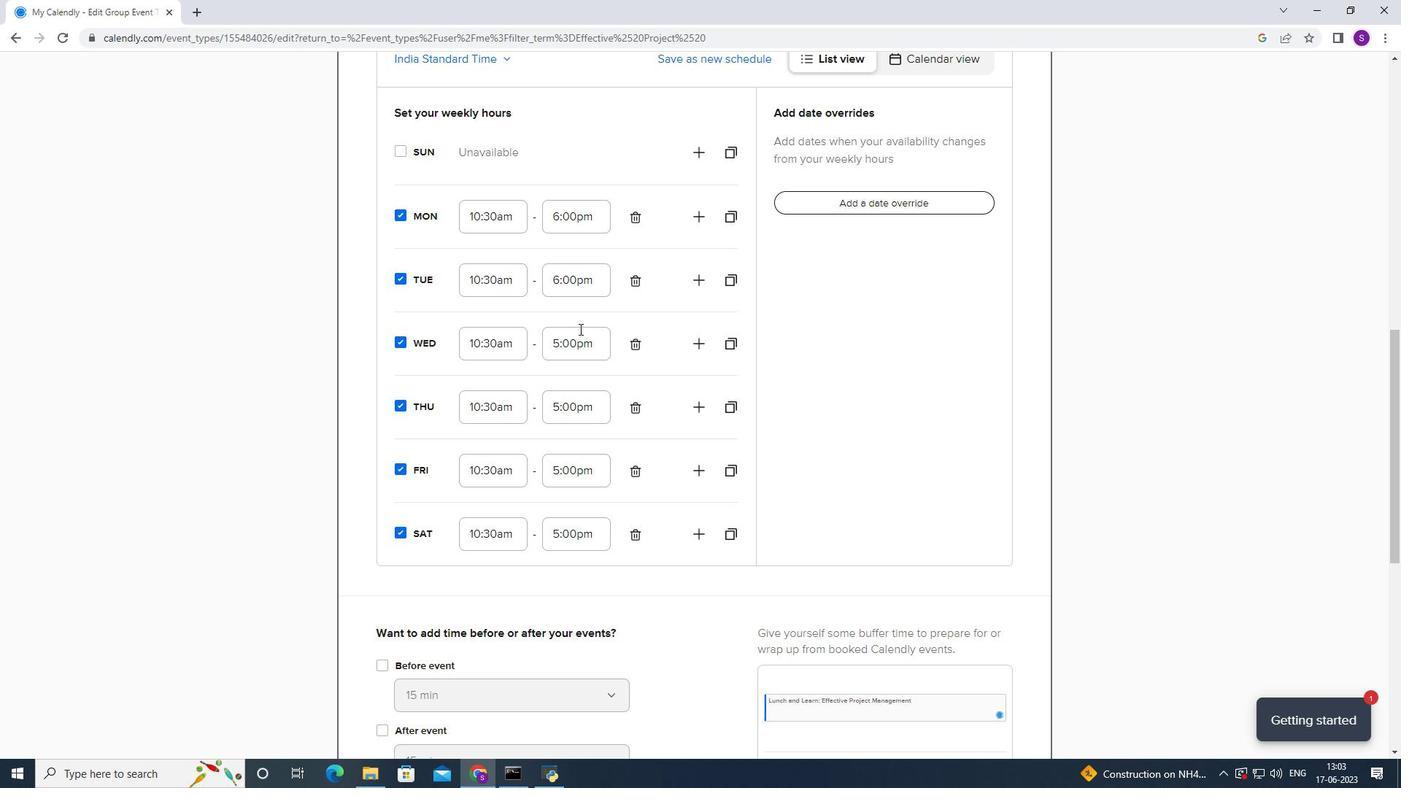 
Action: Mouse moved to (566, 378)
Screenshot: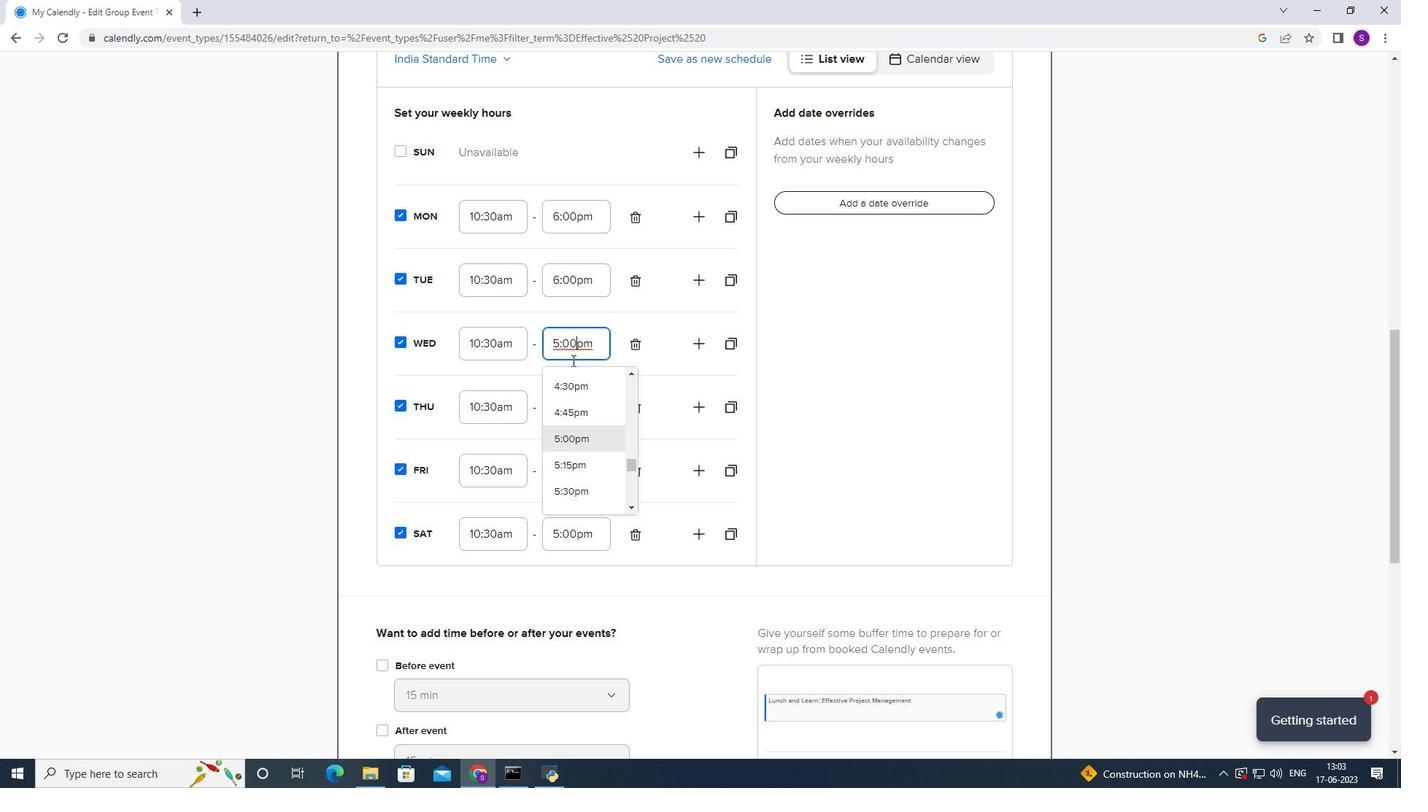 
Action: Mouse scrolled (566, 377) with delta (0, 0)
Screenshot: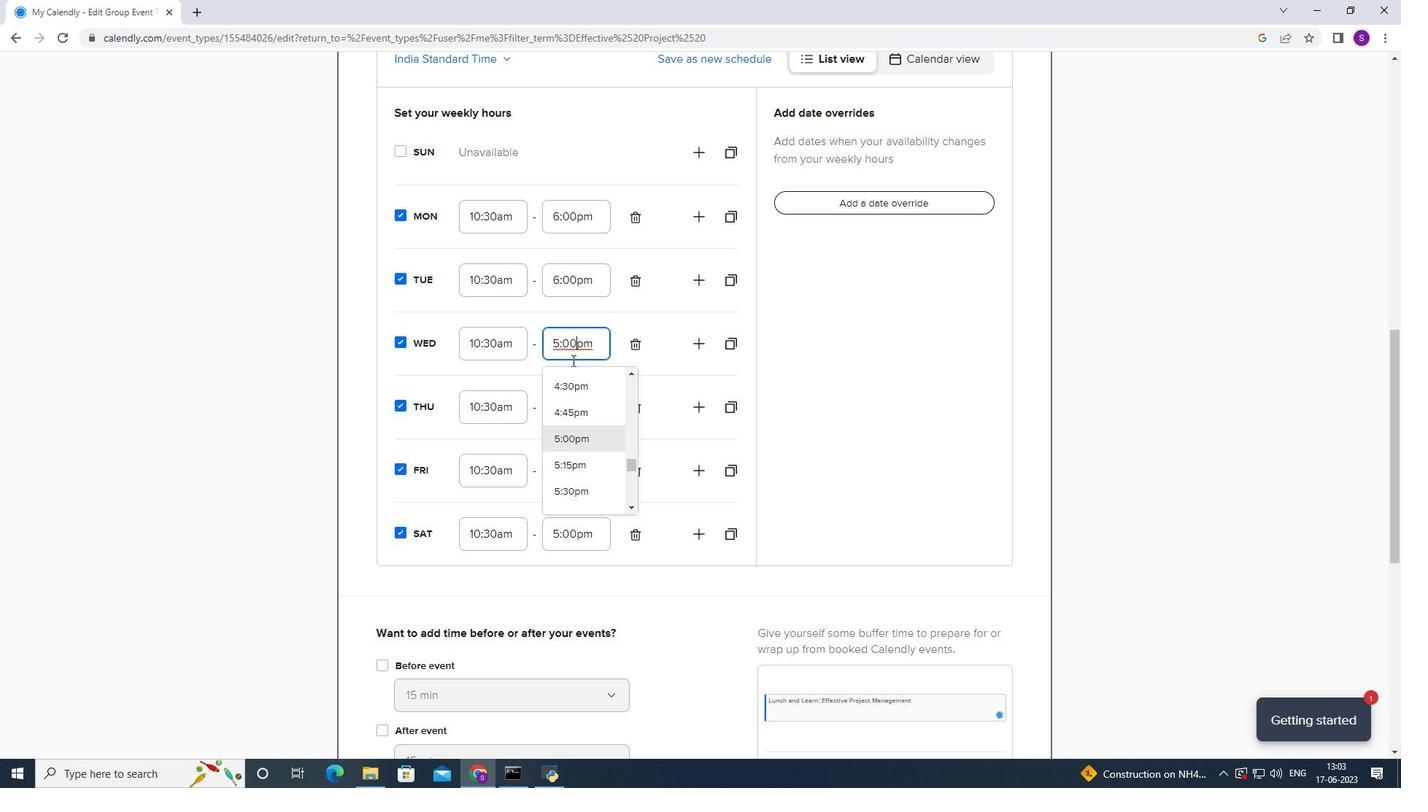 
Action: Mouse moved to (567, 475)
Screenshot: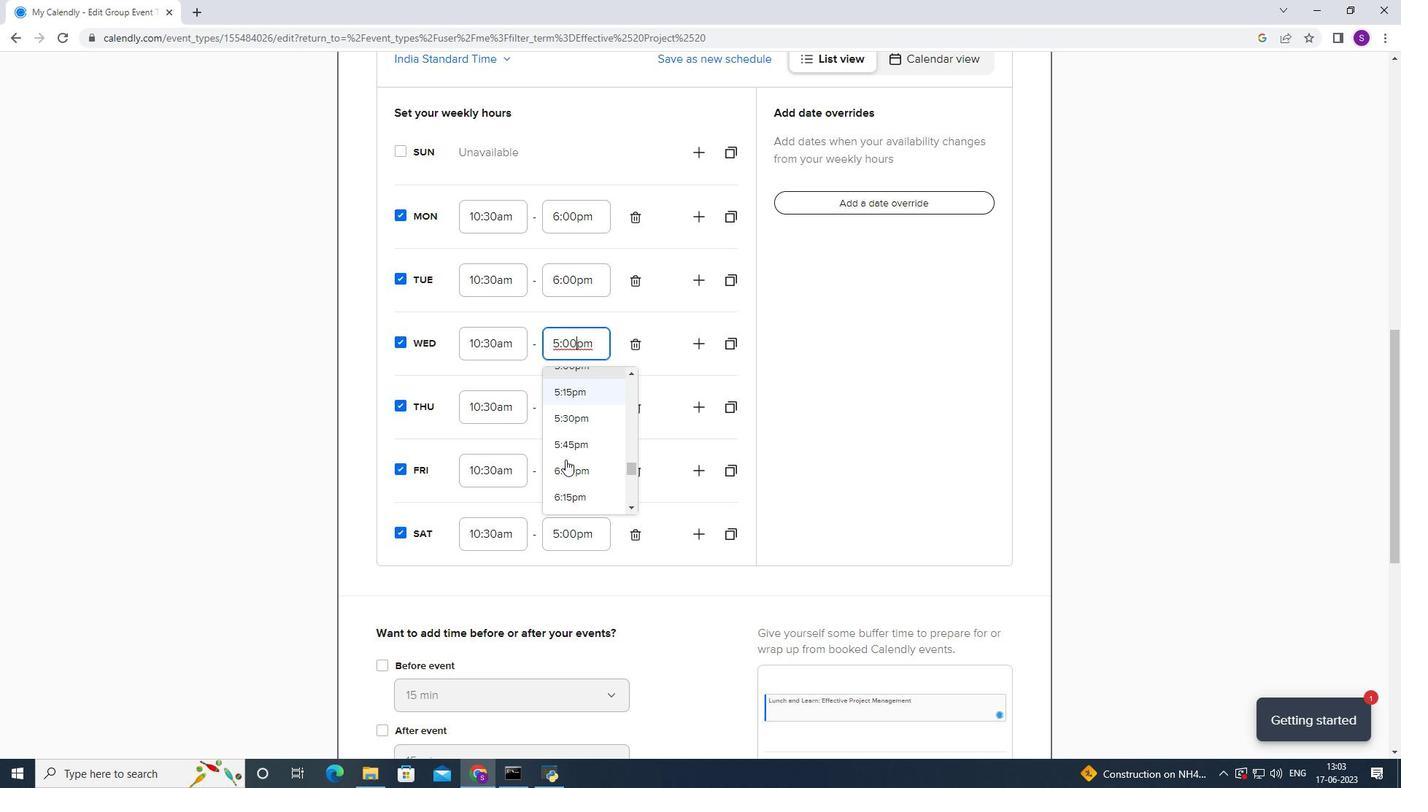 
Action: Mouse pressed left at (567, 475)
Screenshot: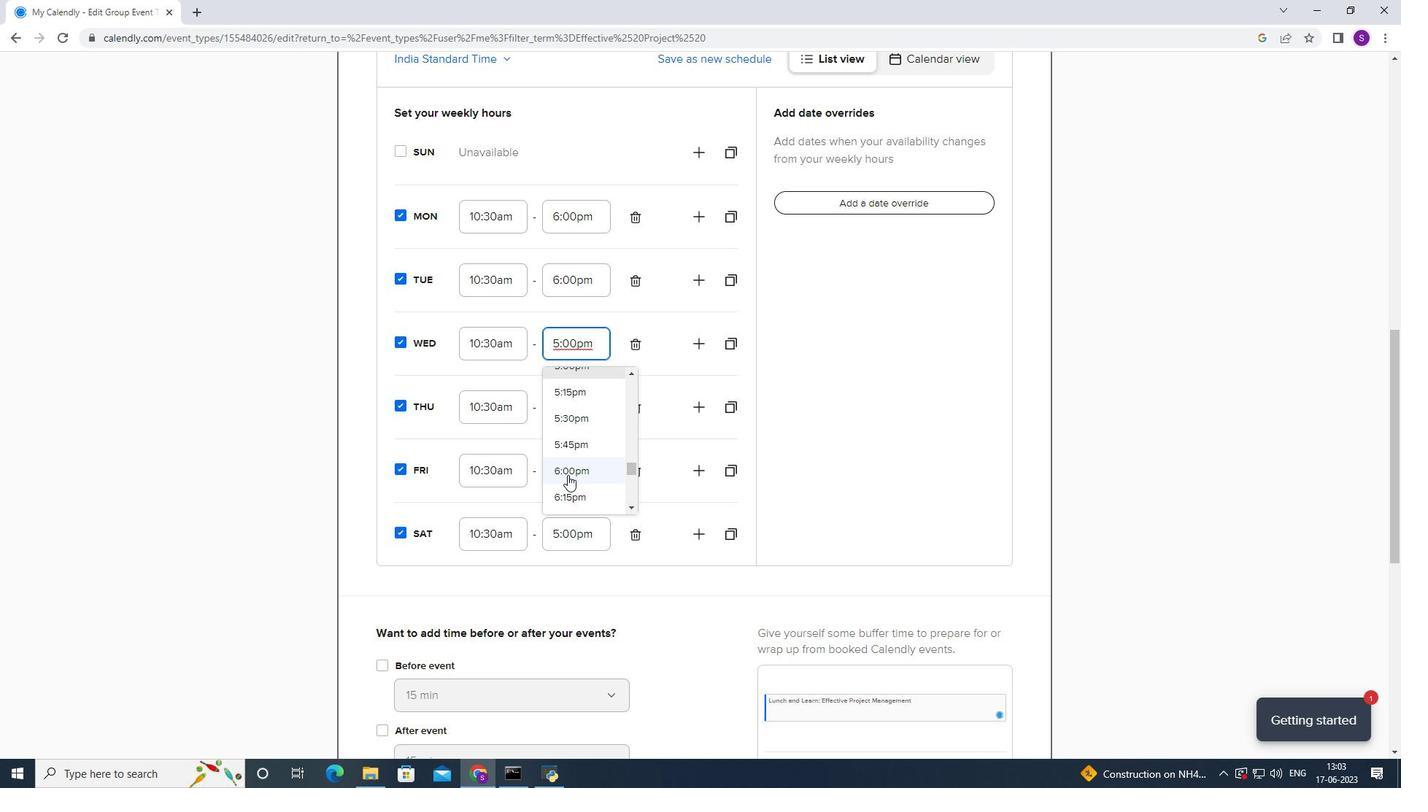 
Action: Mouse moved to (580, 410)
Screenshot: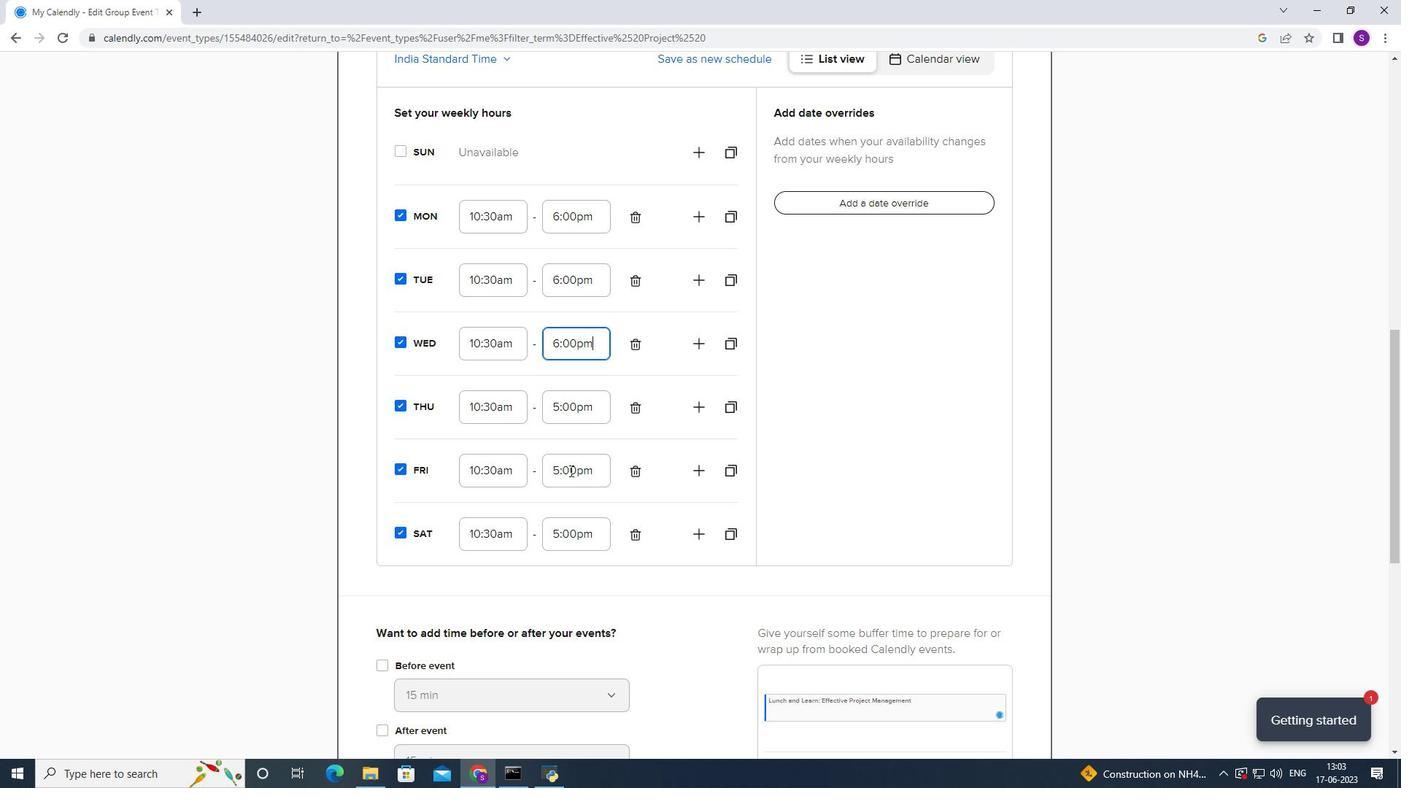 
Action: Mouse pressed left at (580, 410)
Screenshot: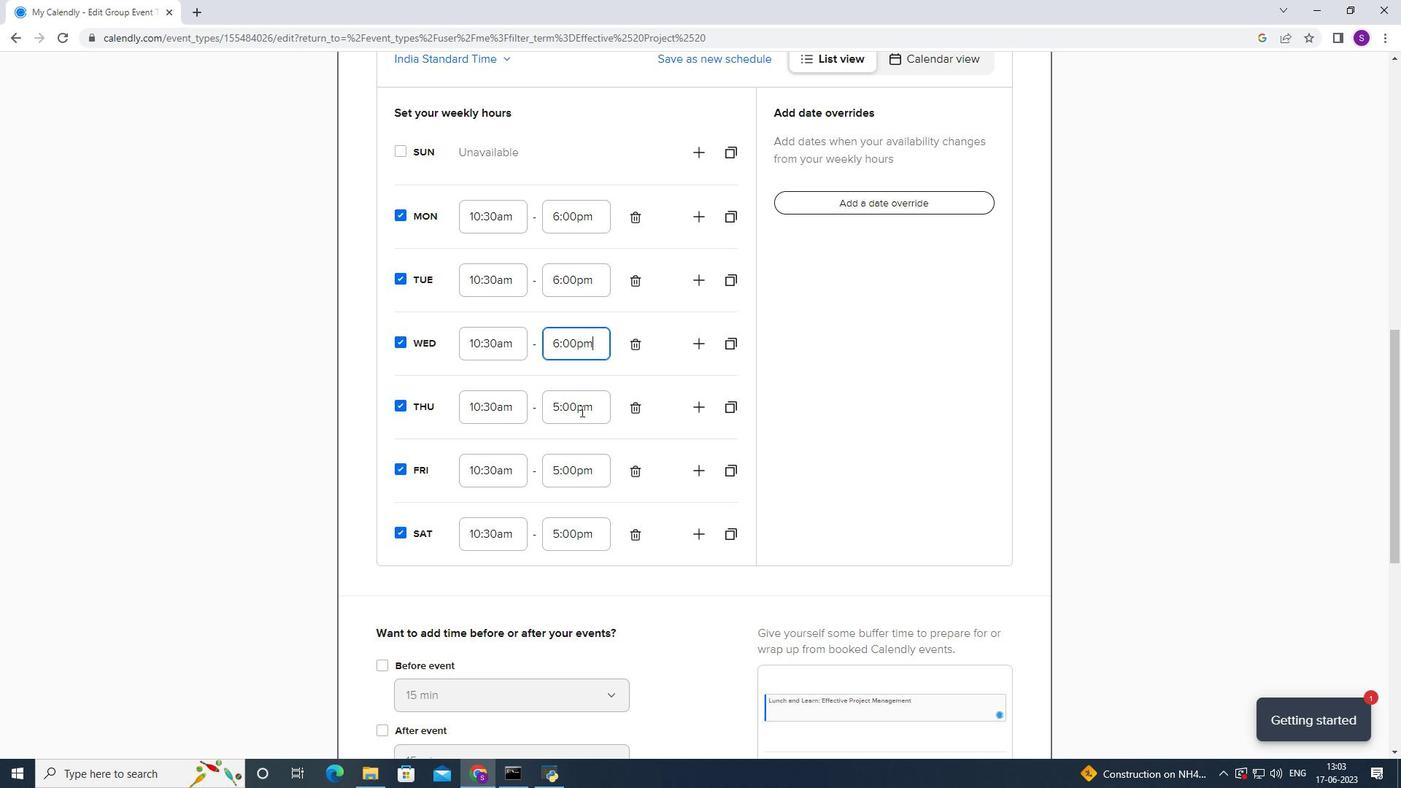 
Action: Mouse moved to (565, 471)
Screenshot: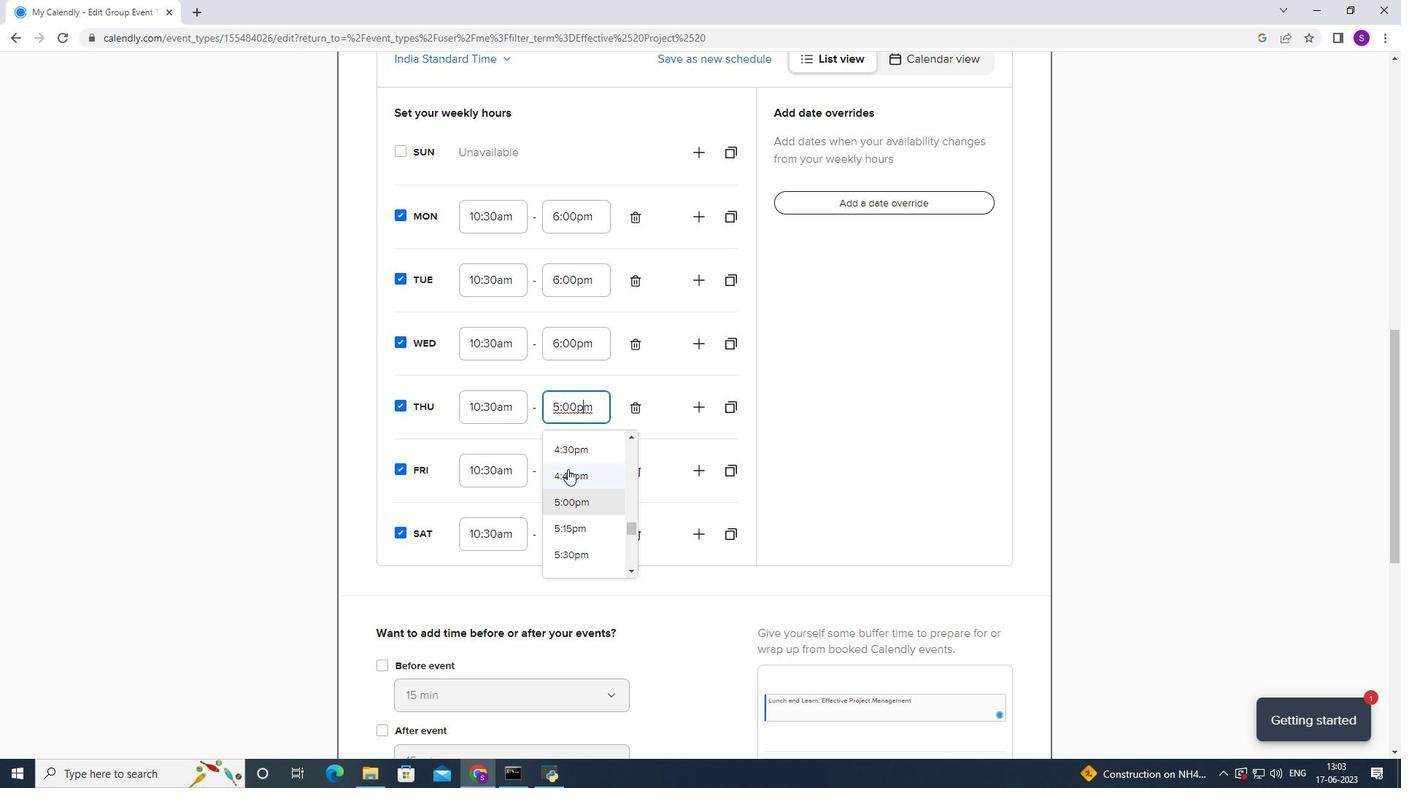 
Action: Mouse scrolled (565, 470) with delta (0, 0)
Screenshot: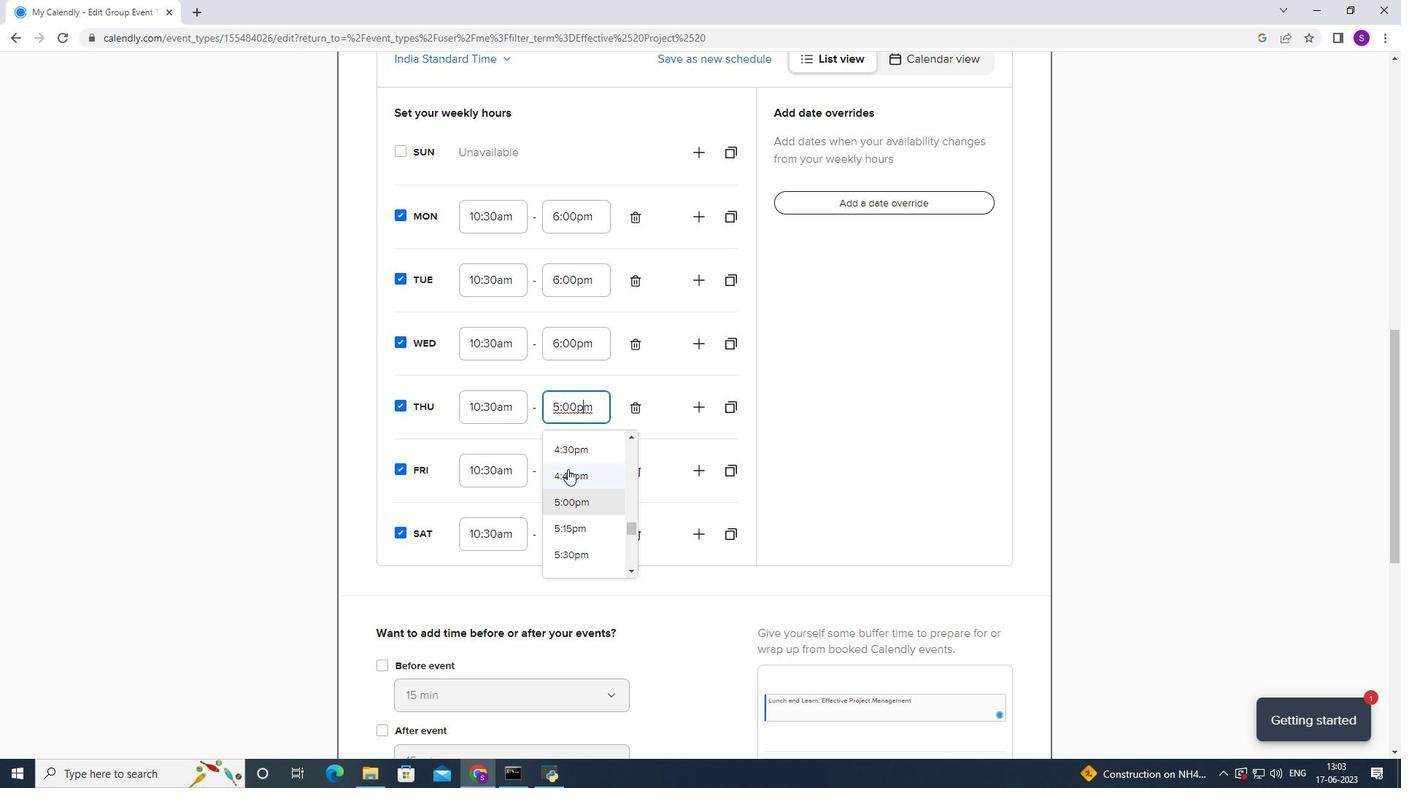 
Action: Mouse moved to (564, 472)
Screenshot: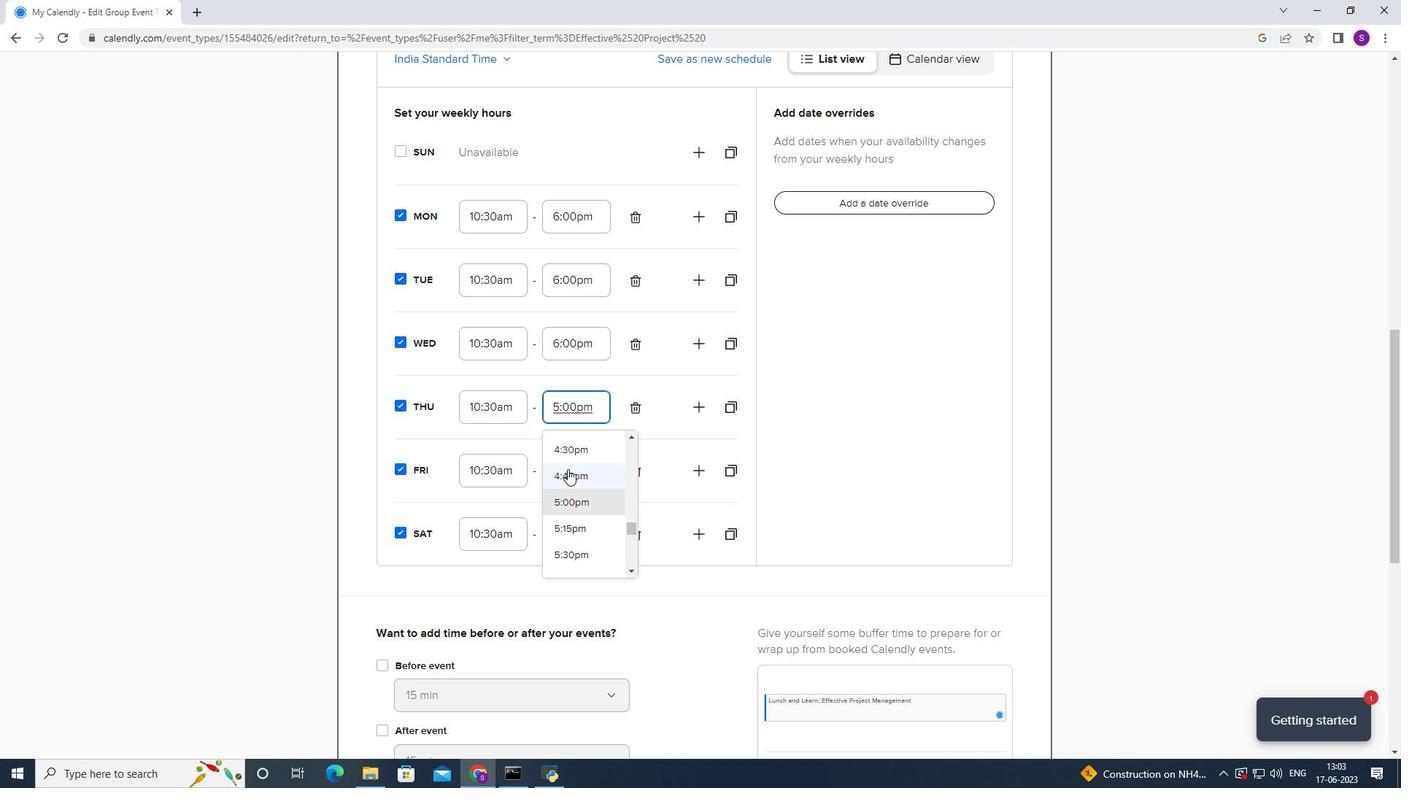 
Action: Mouse scrolled (564, 472) with delta (0, 0)
Screenshot: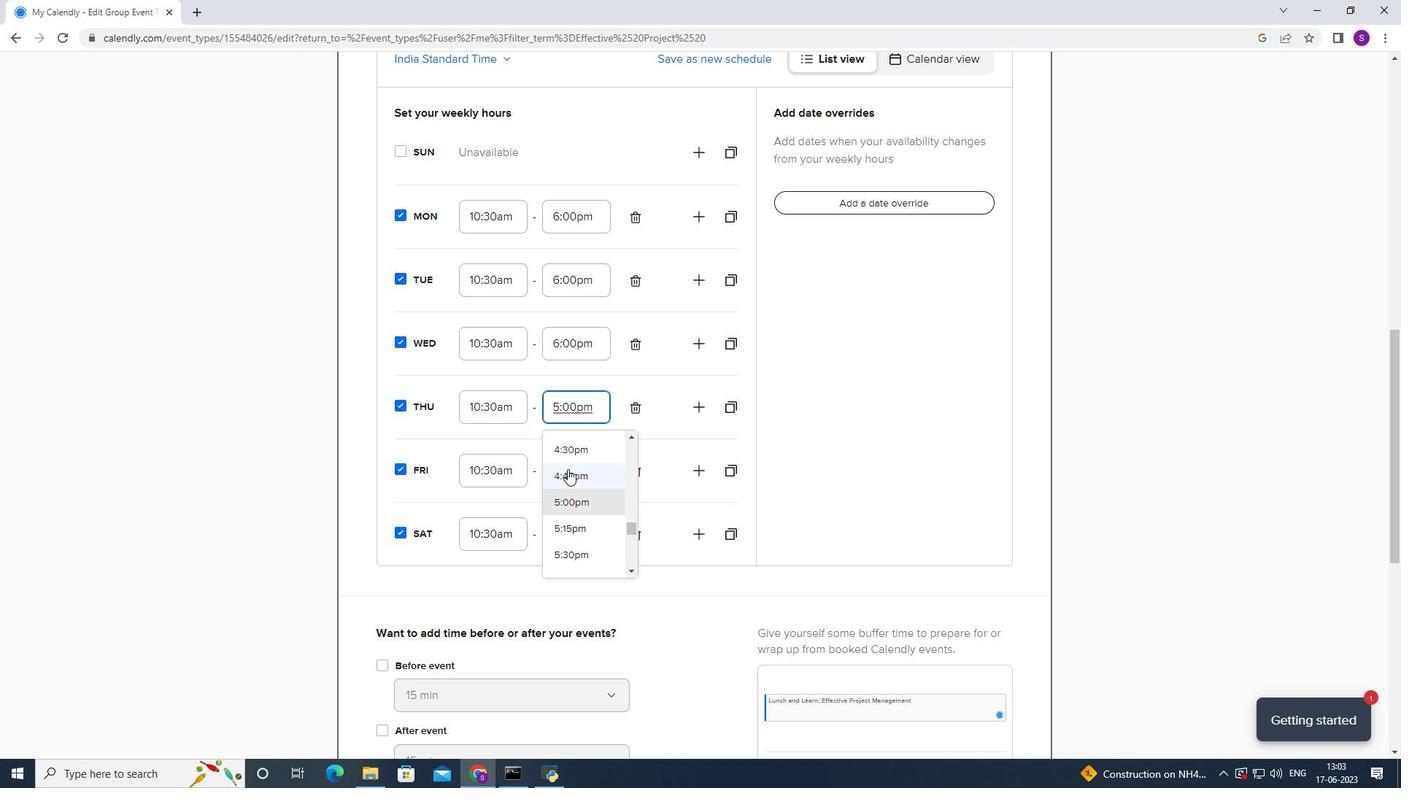 
Action: Mouse moved to (566, 469)
Screenshot: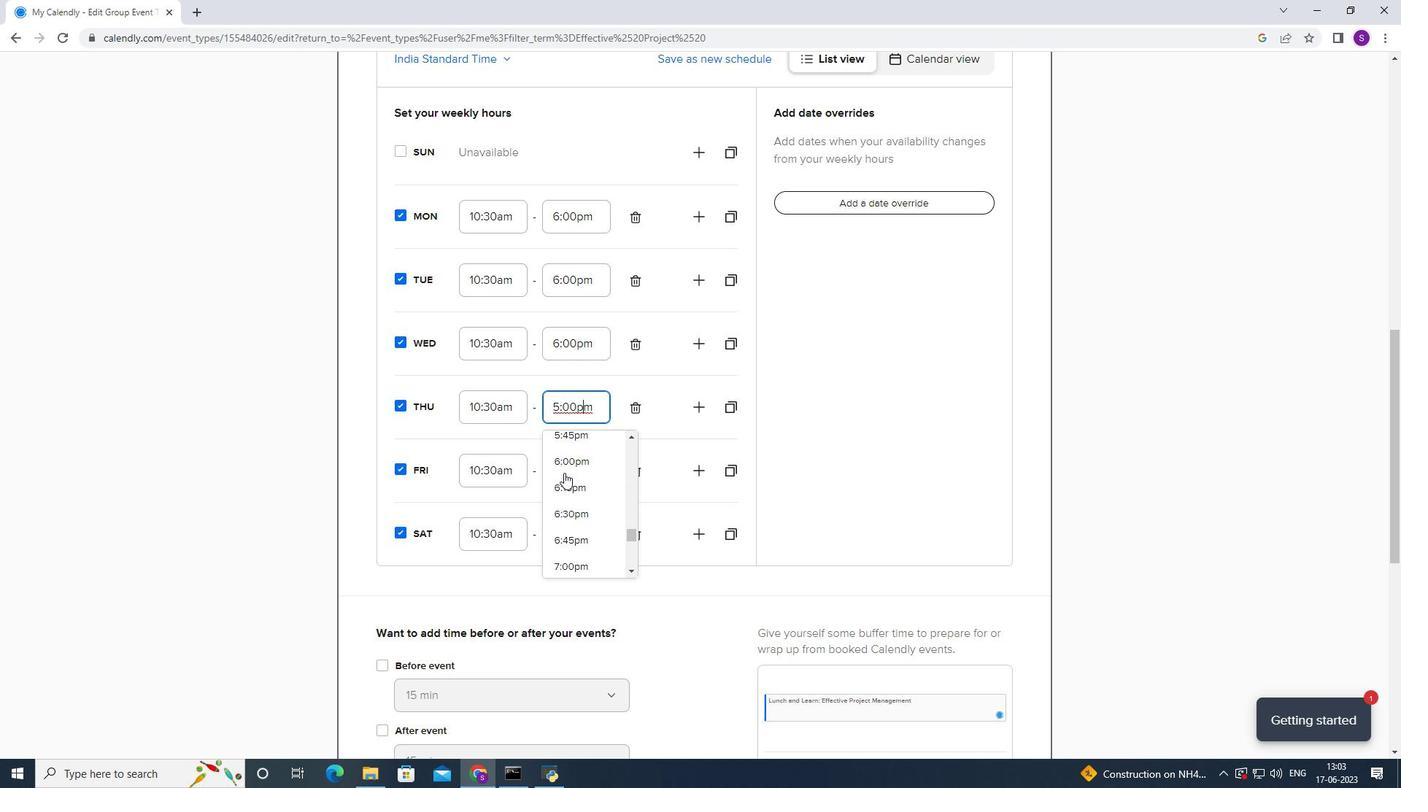 
Action: Mouse pressed left at (566, 469)
Screenshot: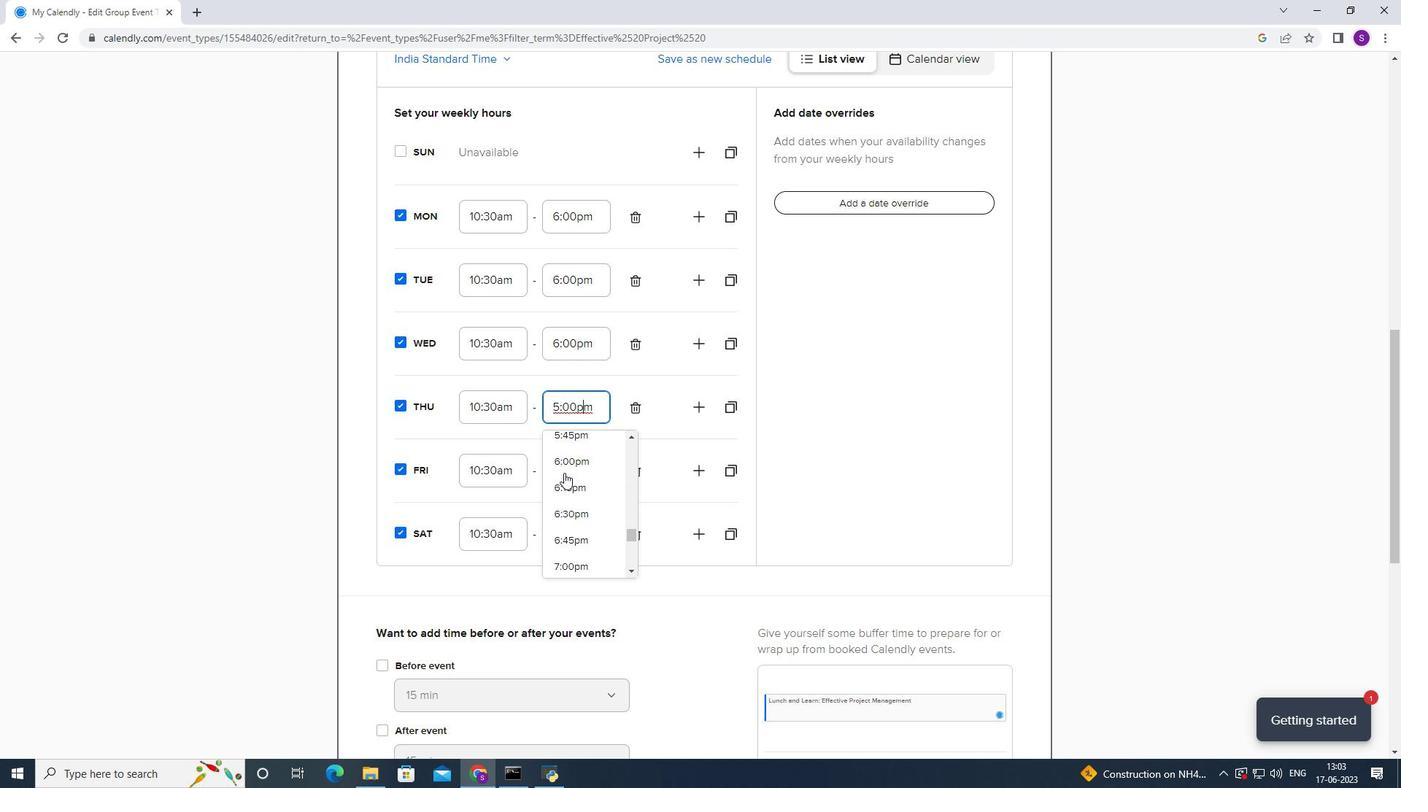 
Action: Mouse moved to (562, 483)
Screenshot: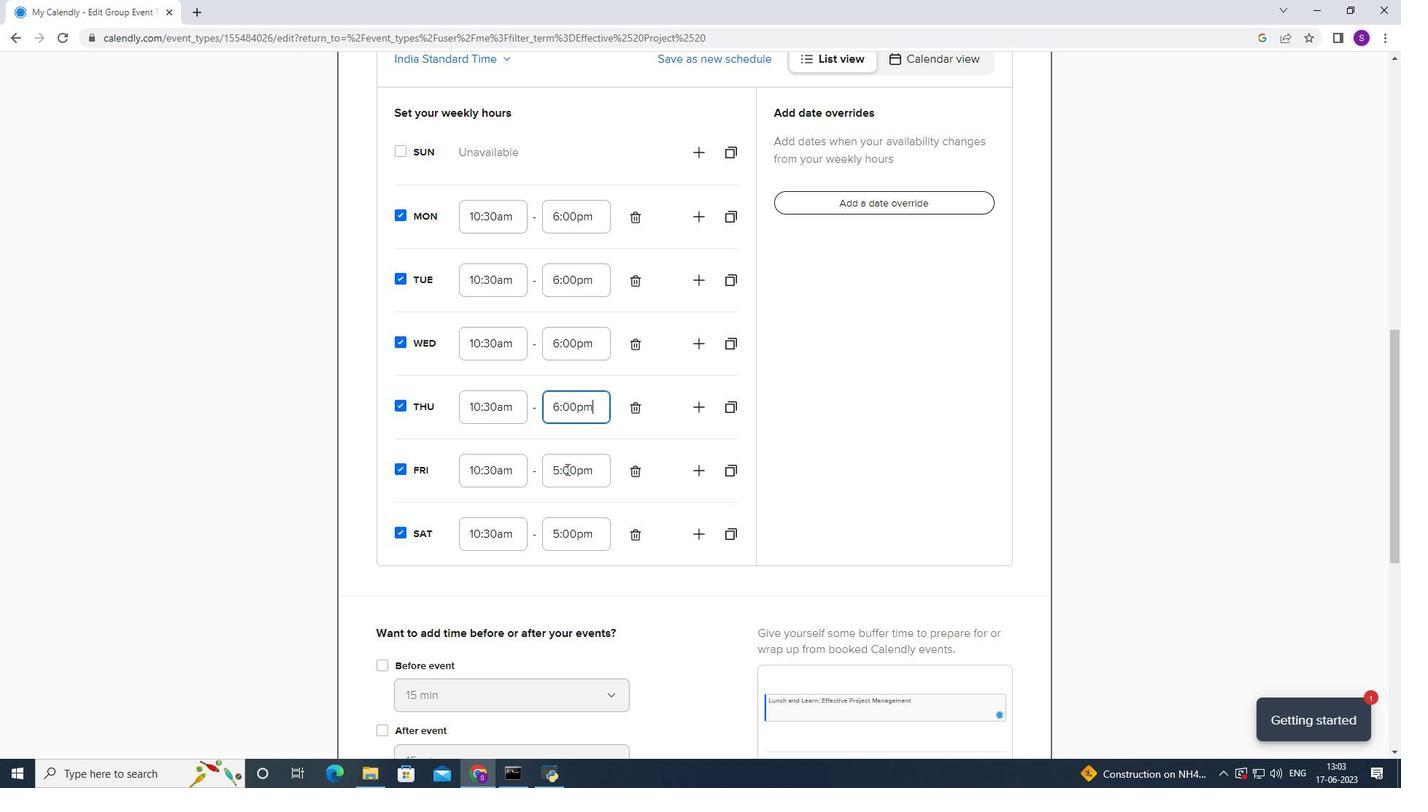 
Action: Mouse pressed left at (562, 483)
Screenshot: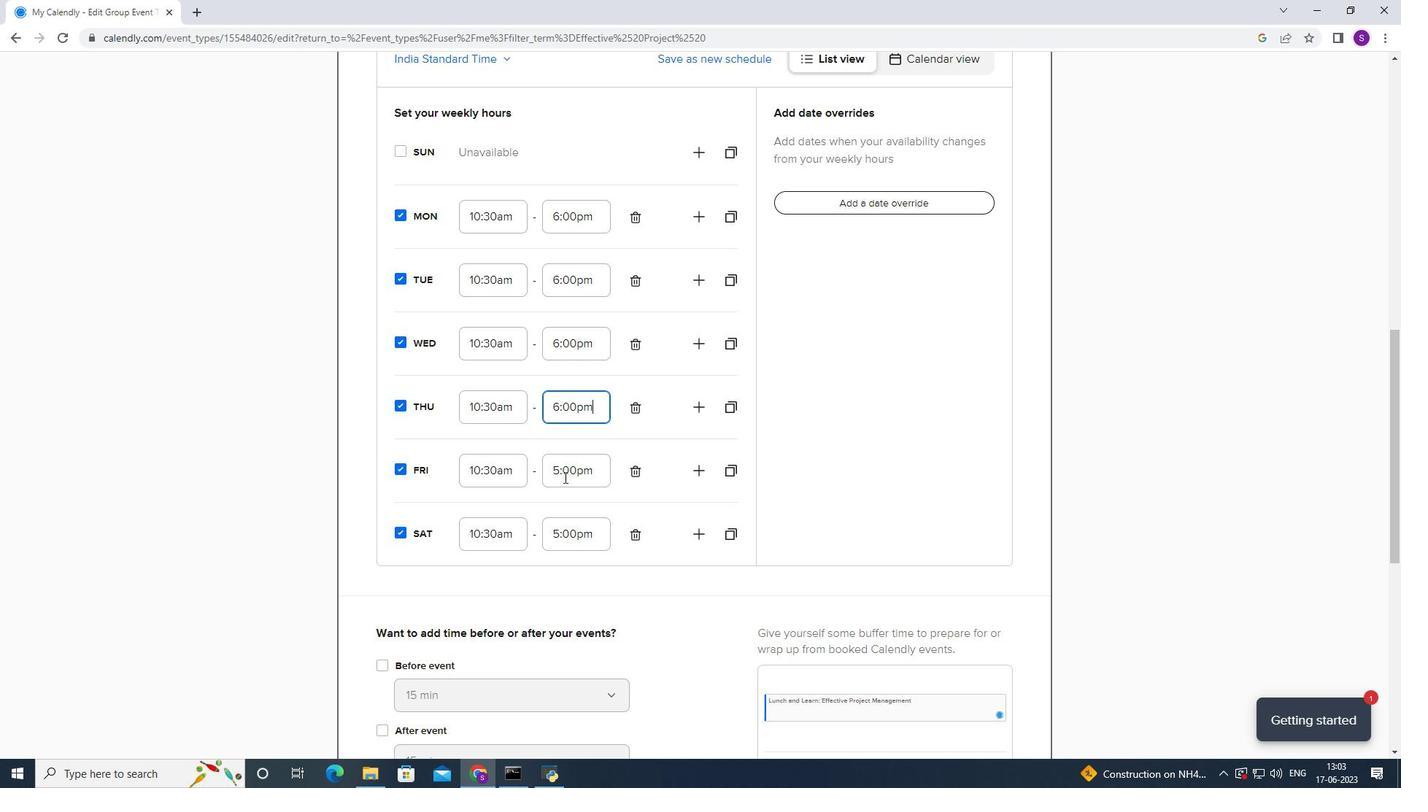 
Action: Mouse moved to (557, 518)
Screenshot: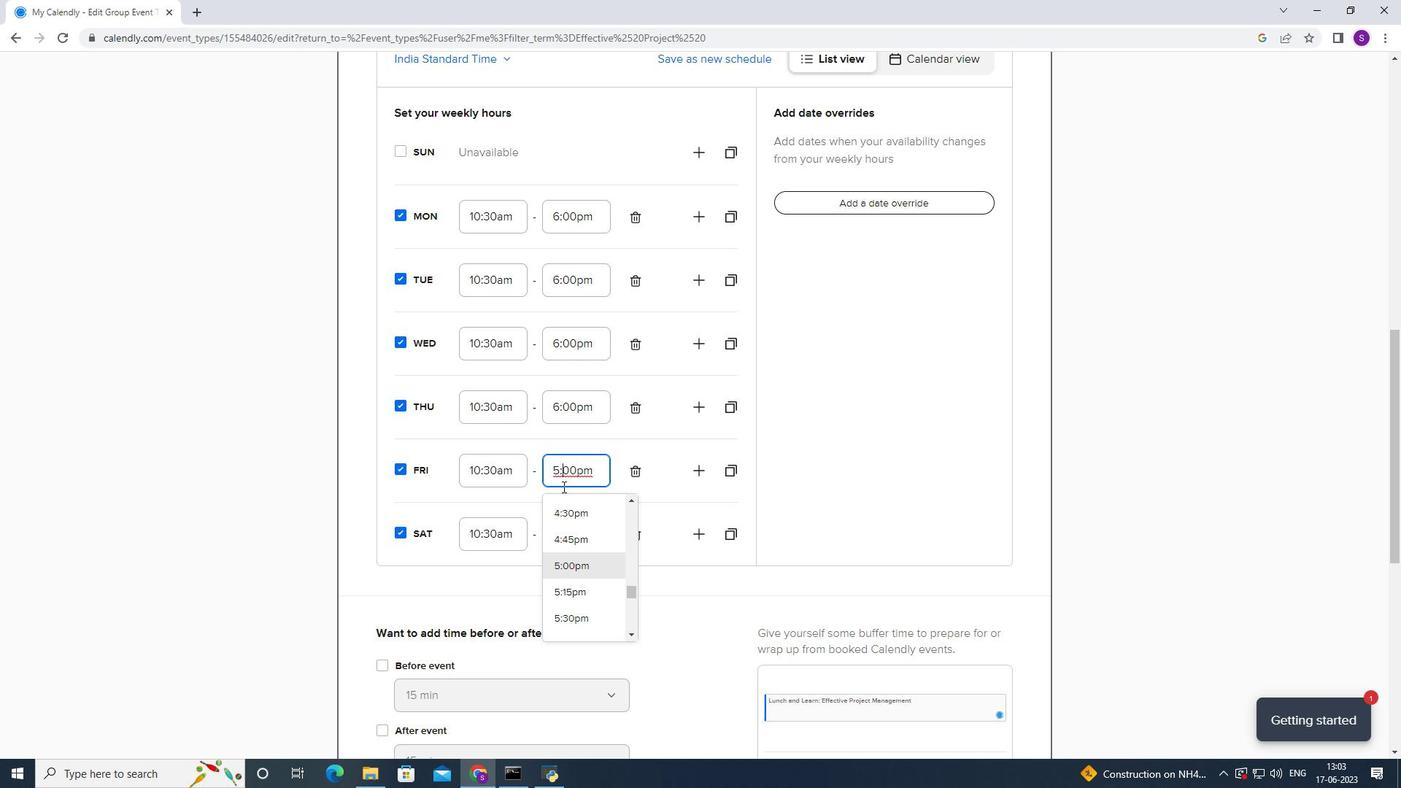 
Action: Mouse scrolled (557, 518) with delta (0, 0)
Screenshot: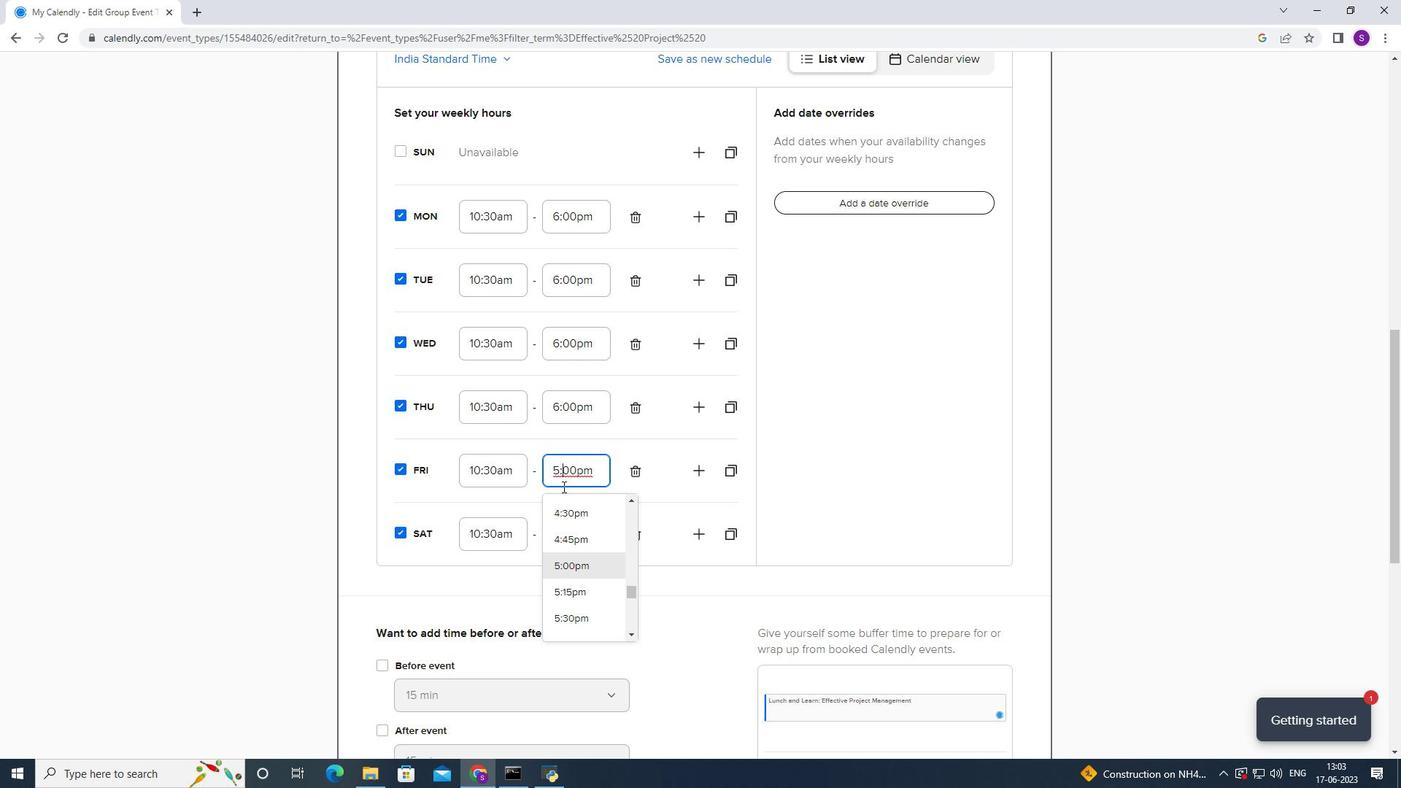 
Action: Mouse moved to (558, 589)
Screenshot: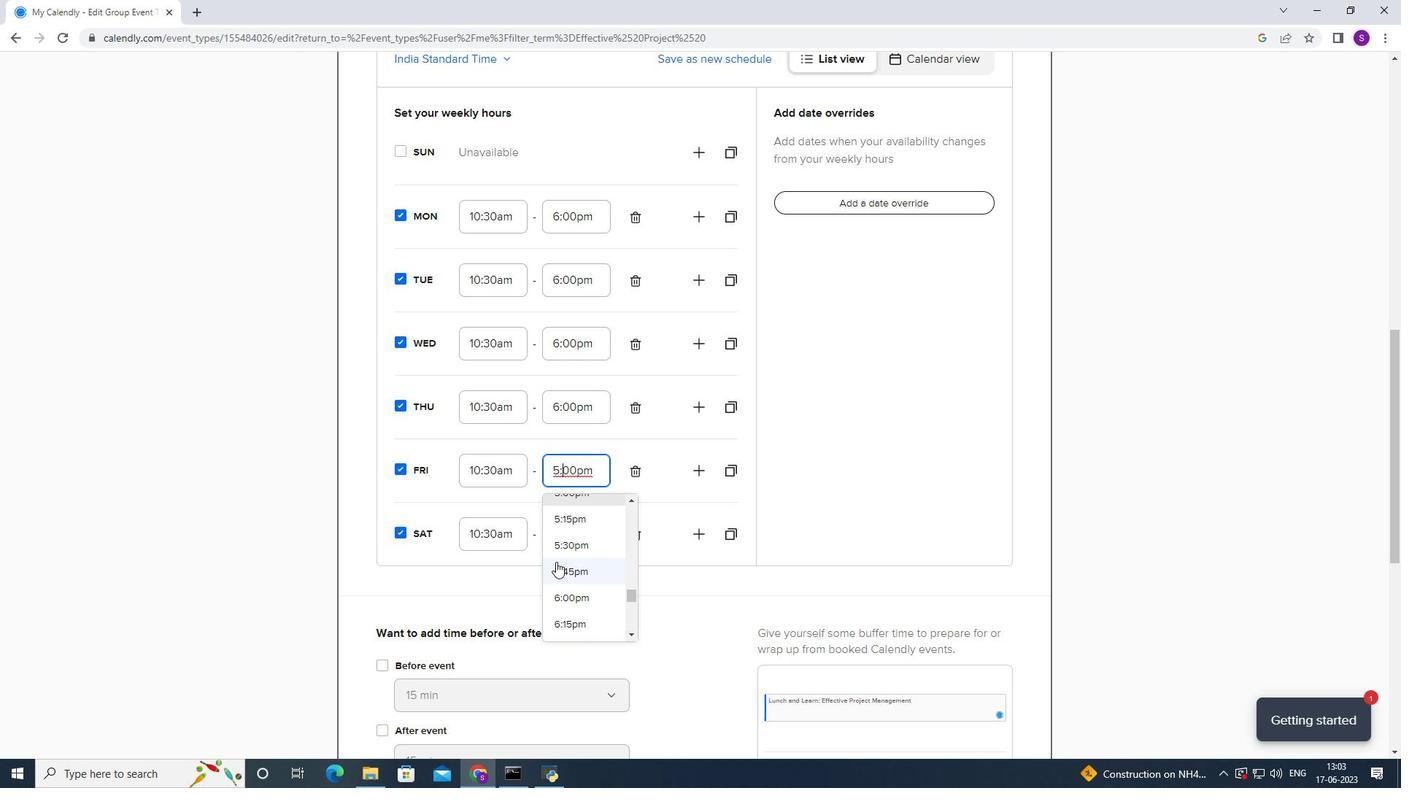 
Action: Mouse pressed left at (558, 589)
Screenshot: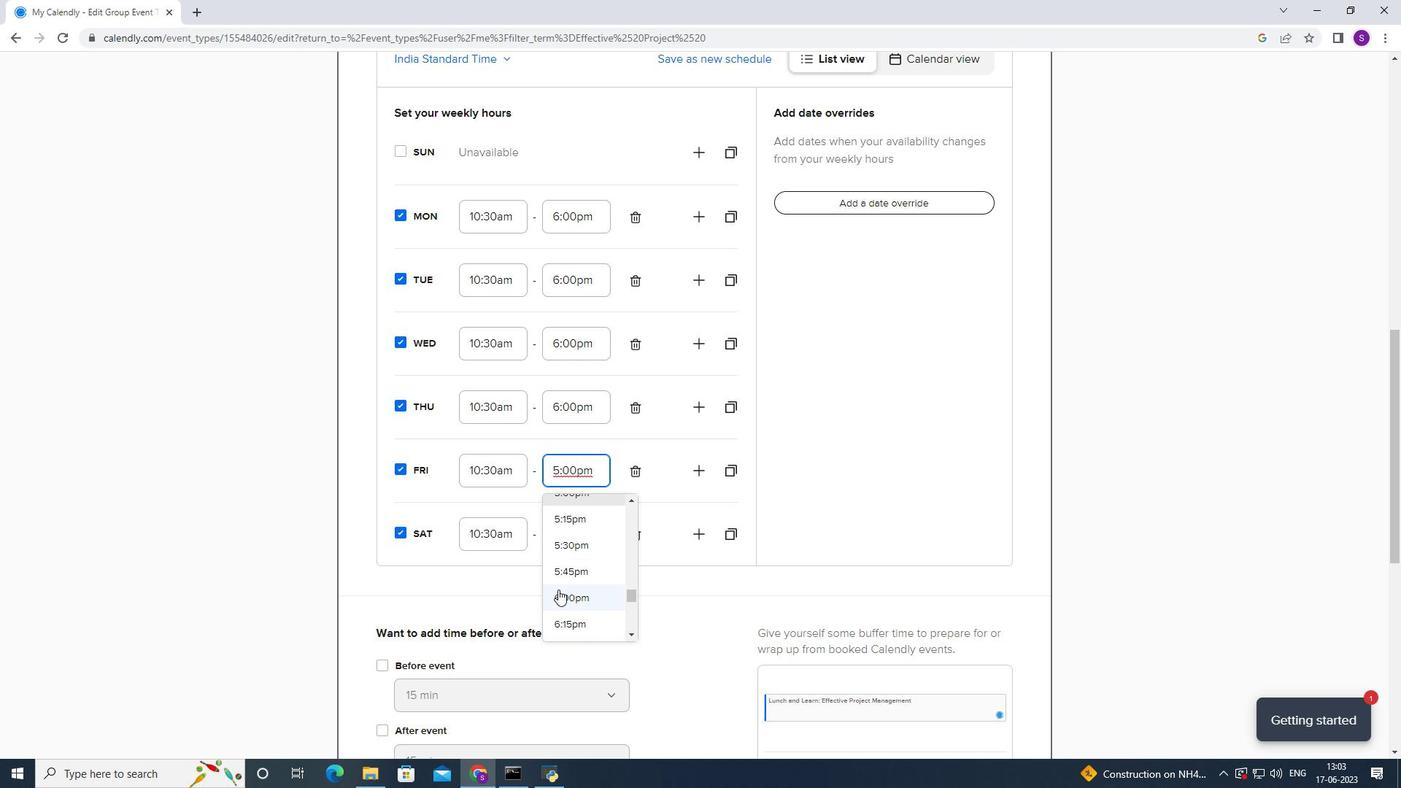 
Action: Mouse moved to (582, 543)
Screenshot: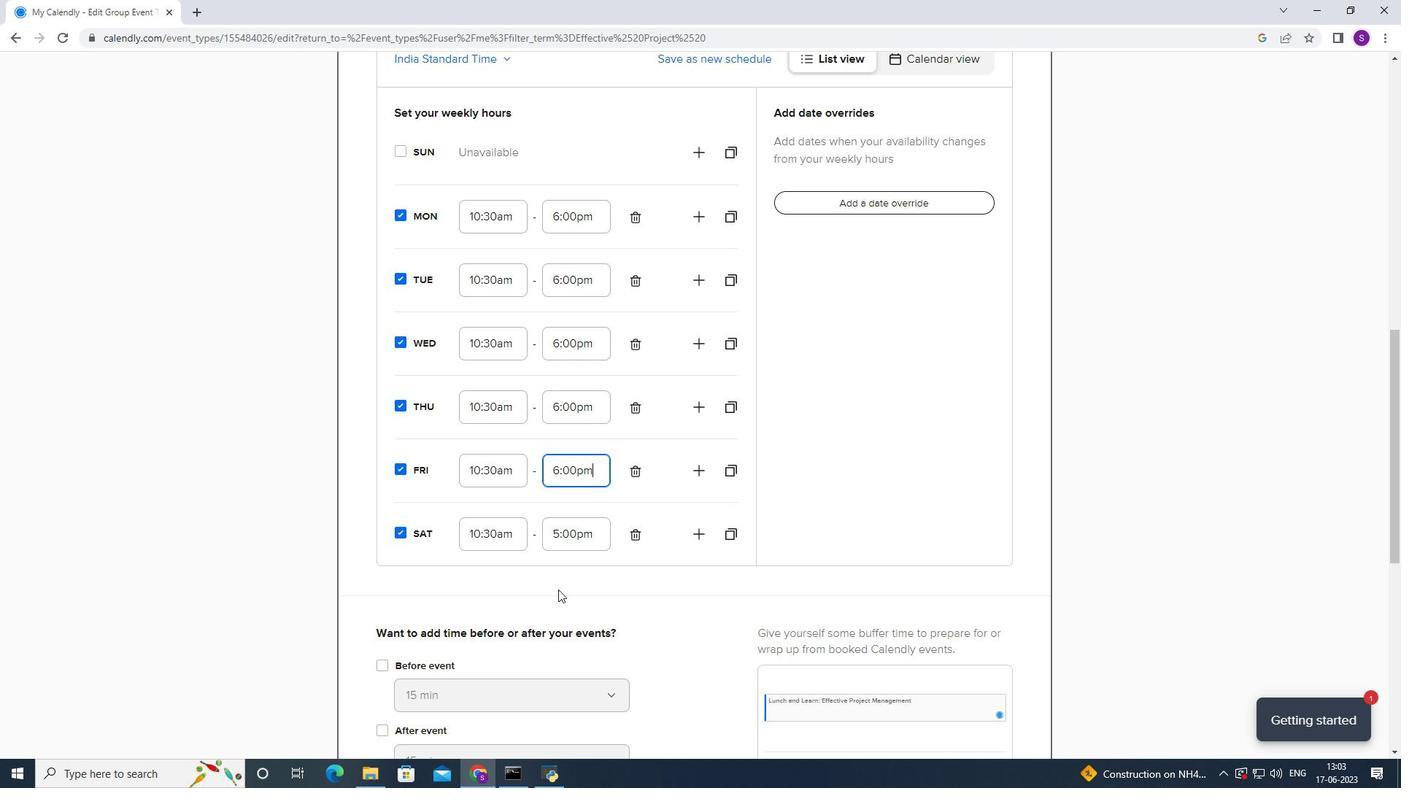 
Action: Mouse pressed left at (582, 543)
Screenshot: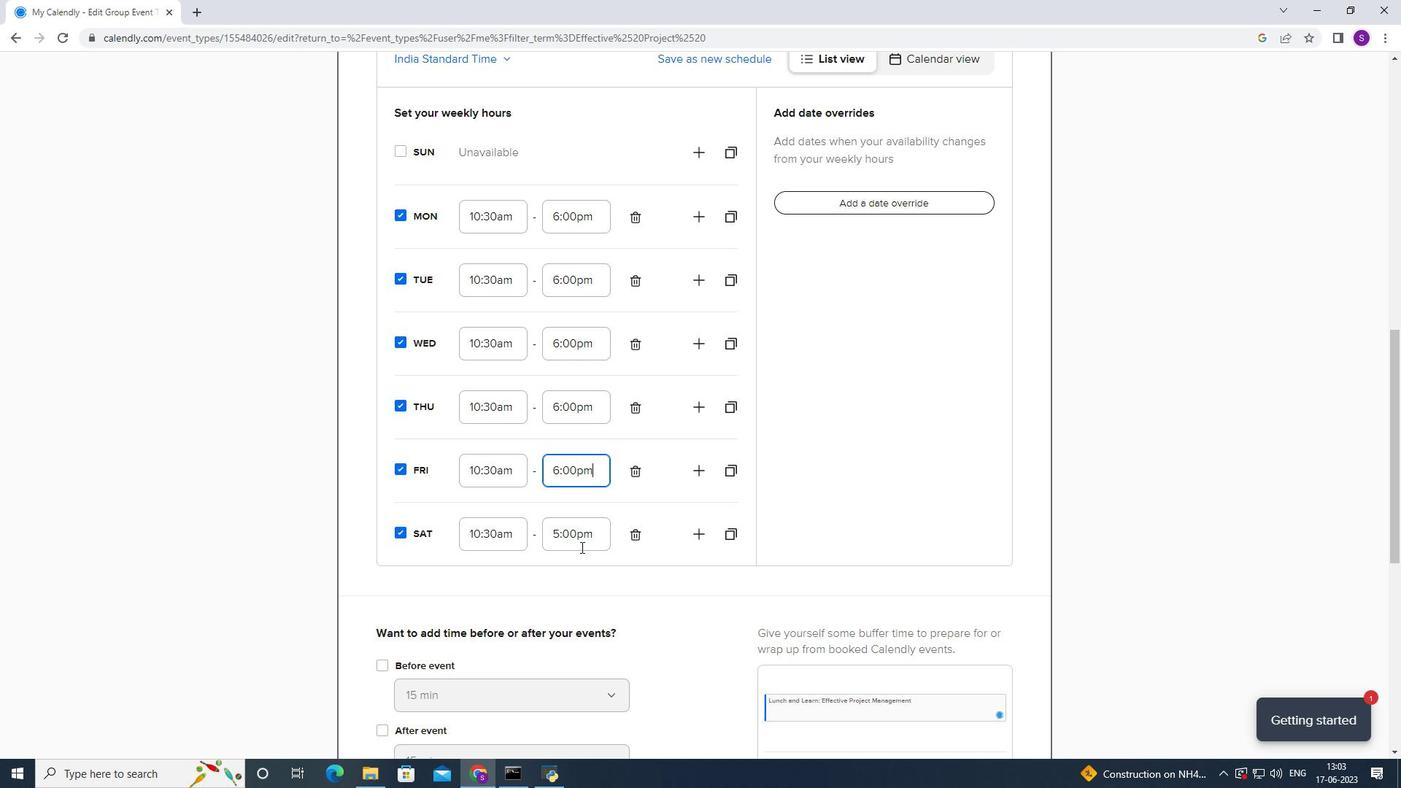 
Action: Mouse moved to (567, 576)
Screenshot: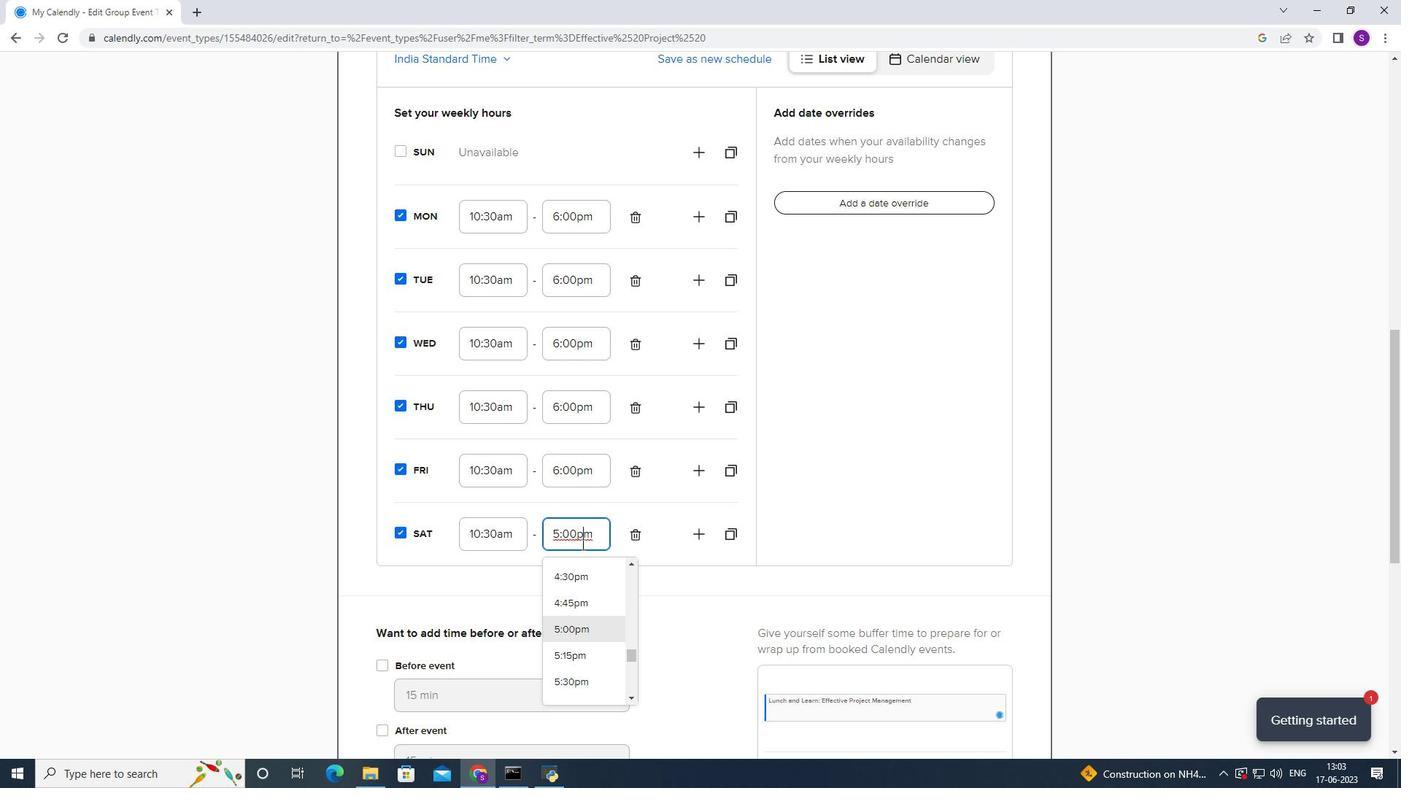 
Action: Mouse scrolled (567, 575) with delta (0, 0)
Screenshot: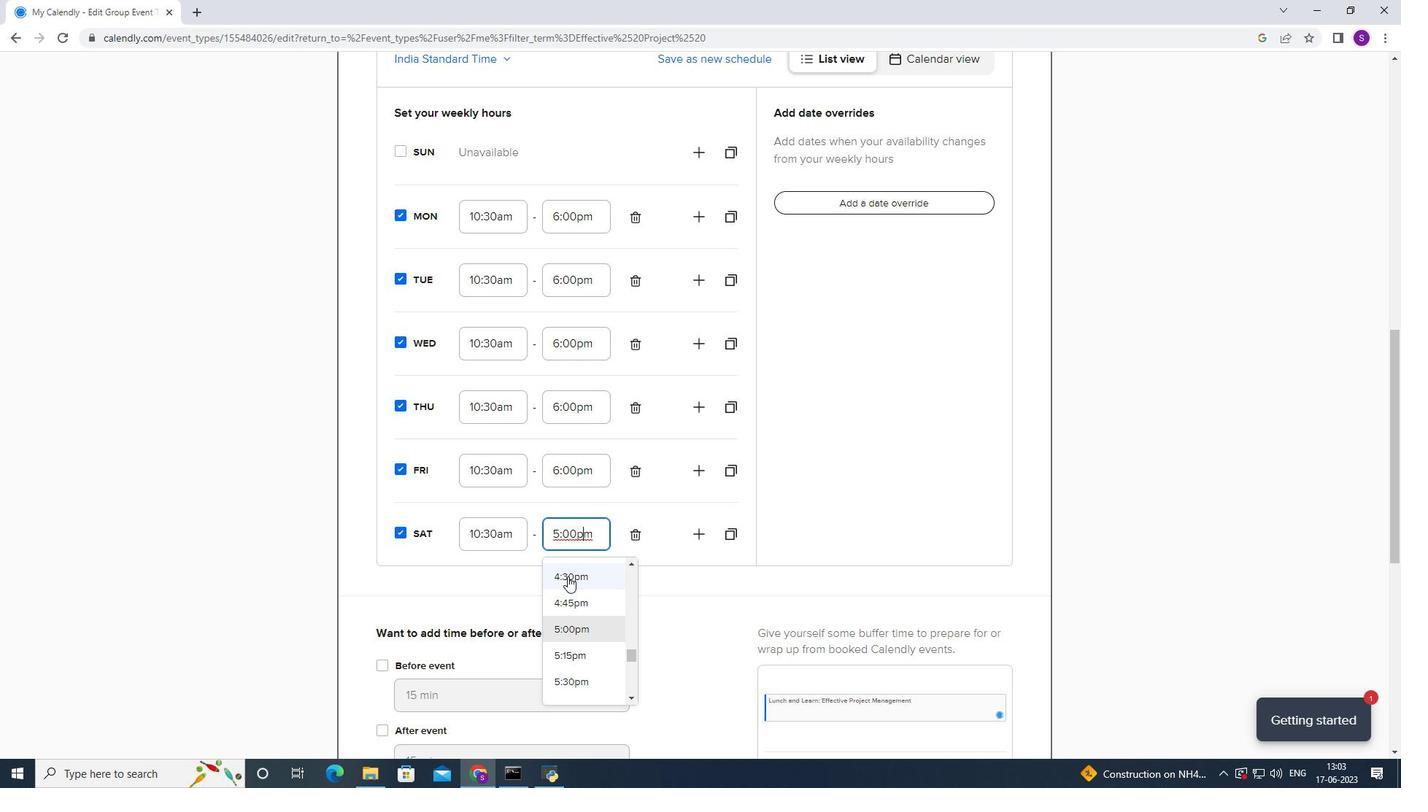 
Action: Mouse scrolled (567, 575) with delta (0, 0)
Screenshot: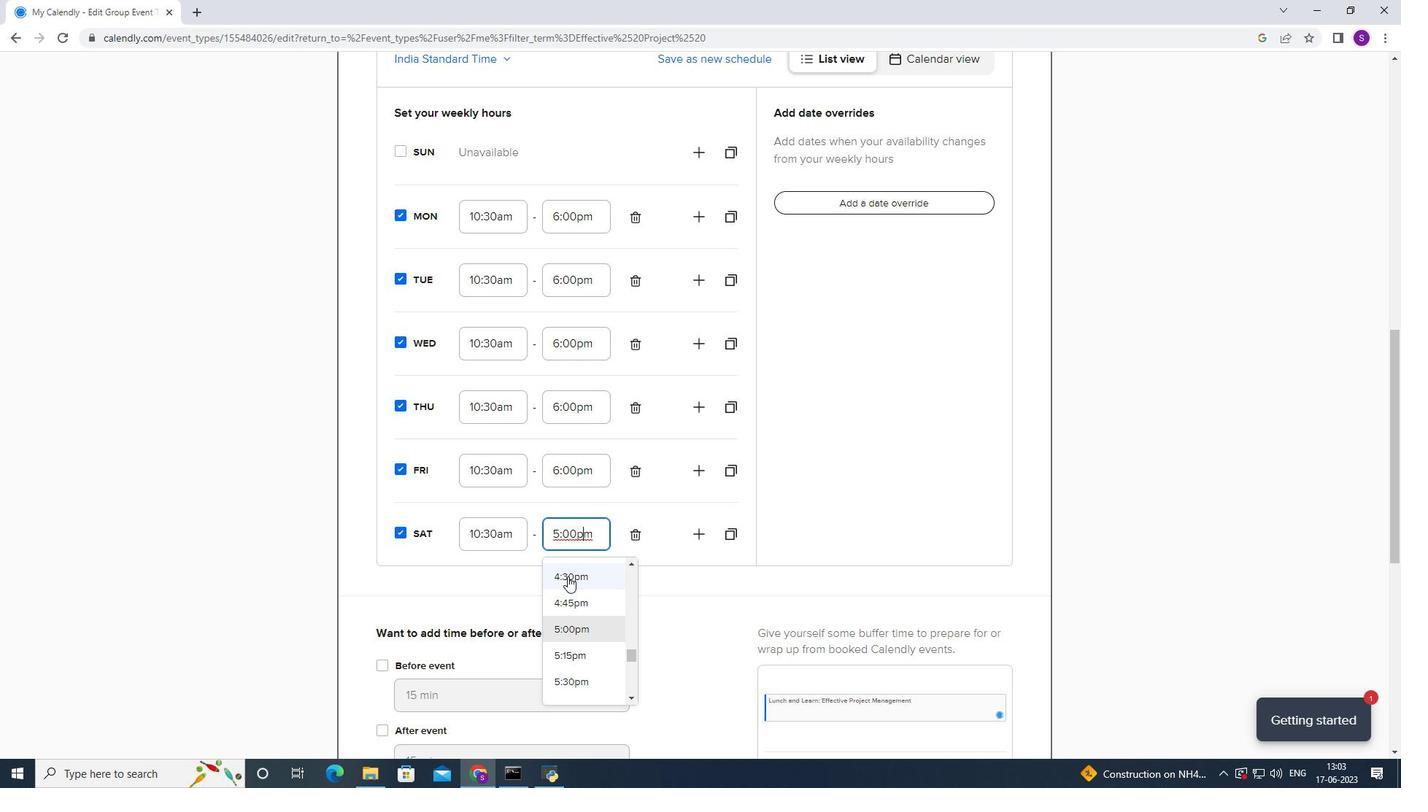 
Action: Mouse moved to (569, 578)
Screenshot: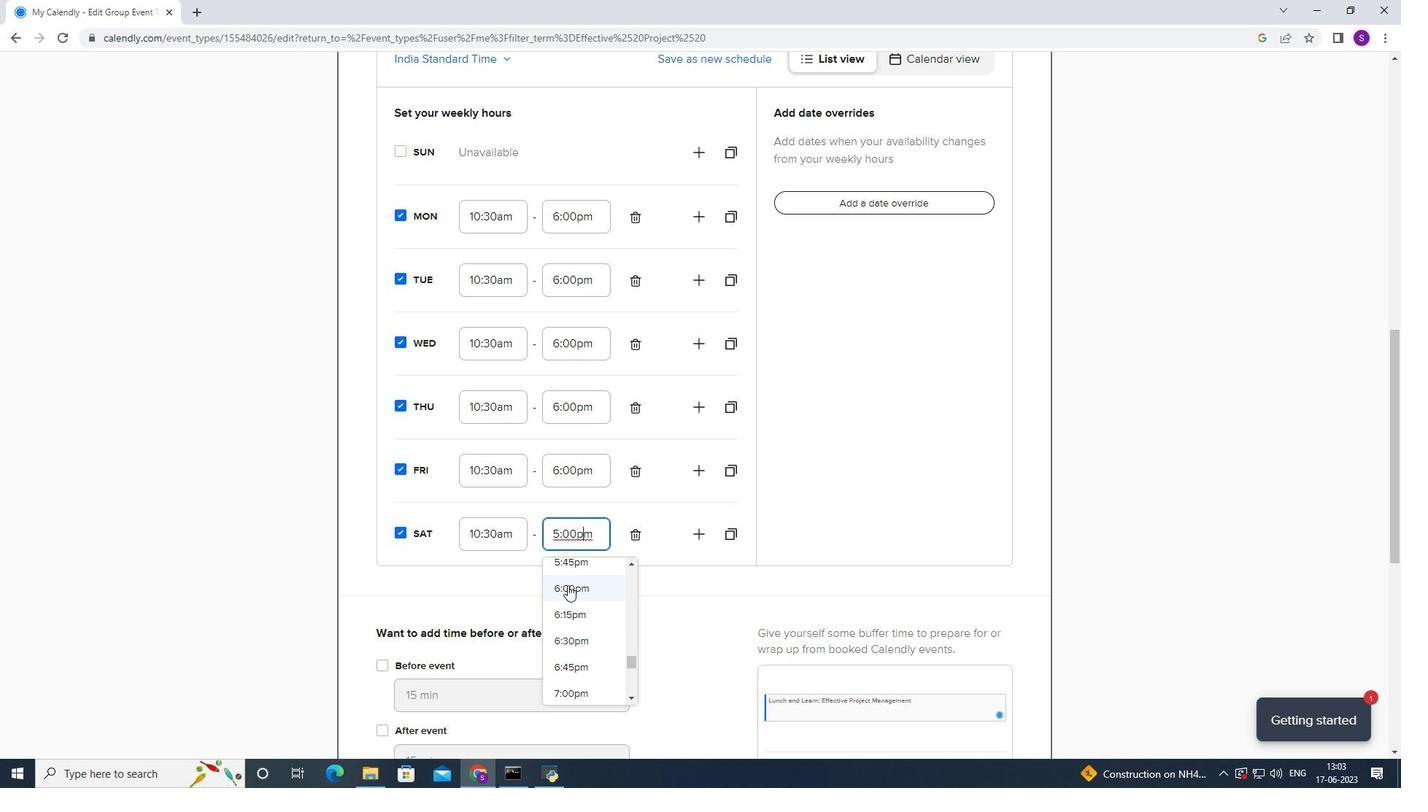 
Action: Mouse scrolled (569, 579) with delta (0, 0)
Screenshot: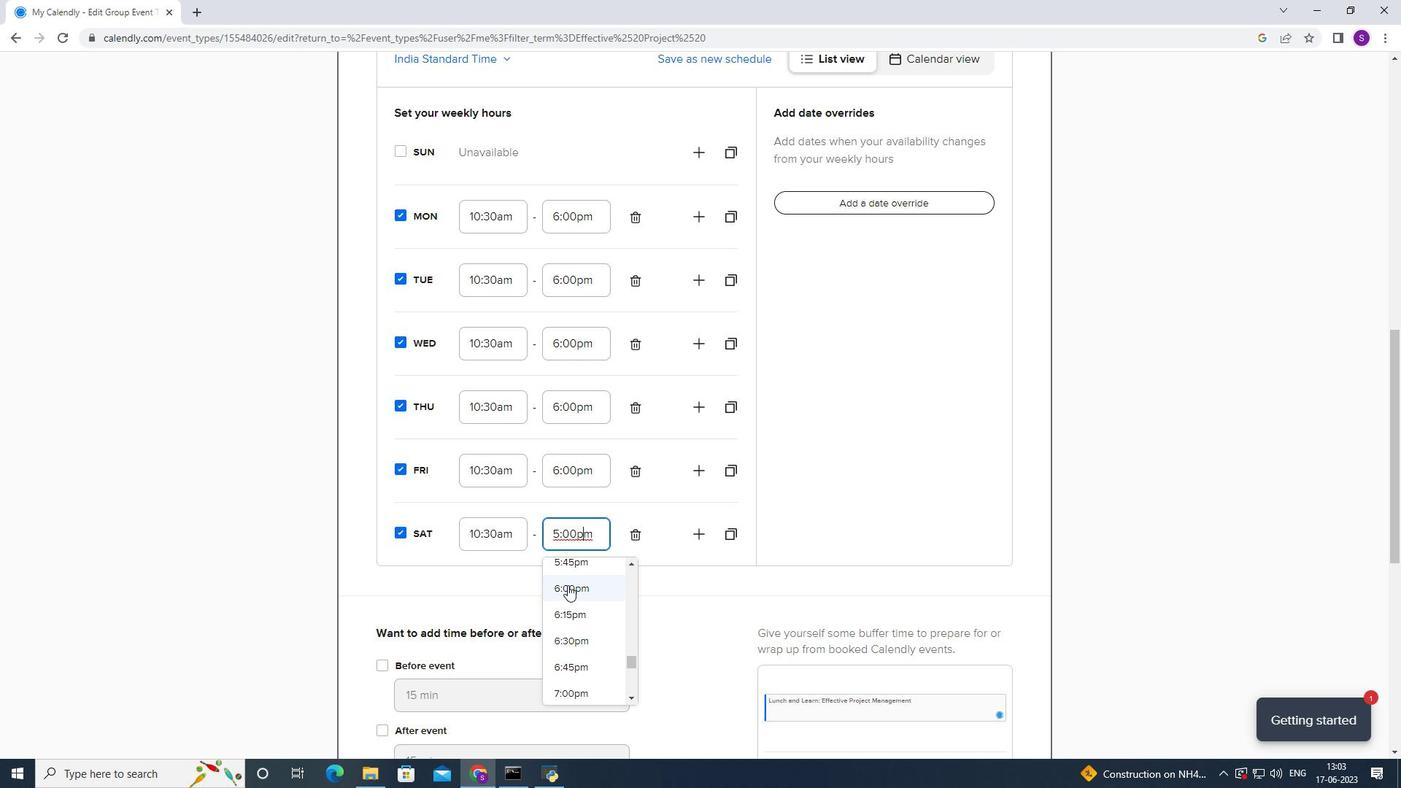 
Action: Mouse moved to (563, 622)
Screenshot: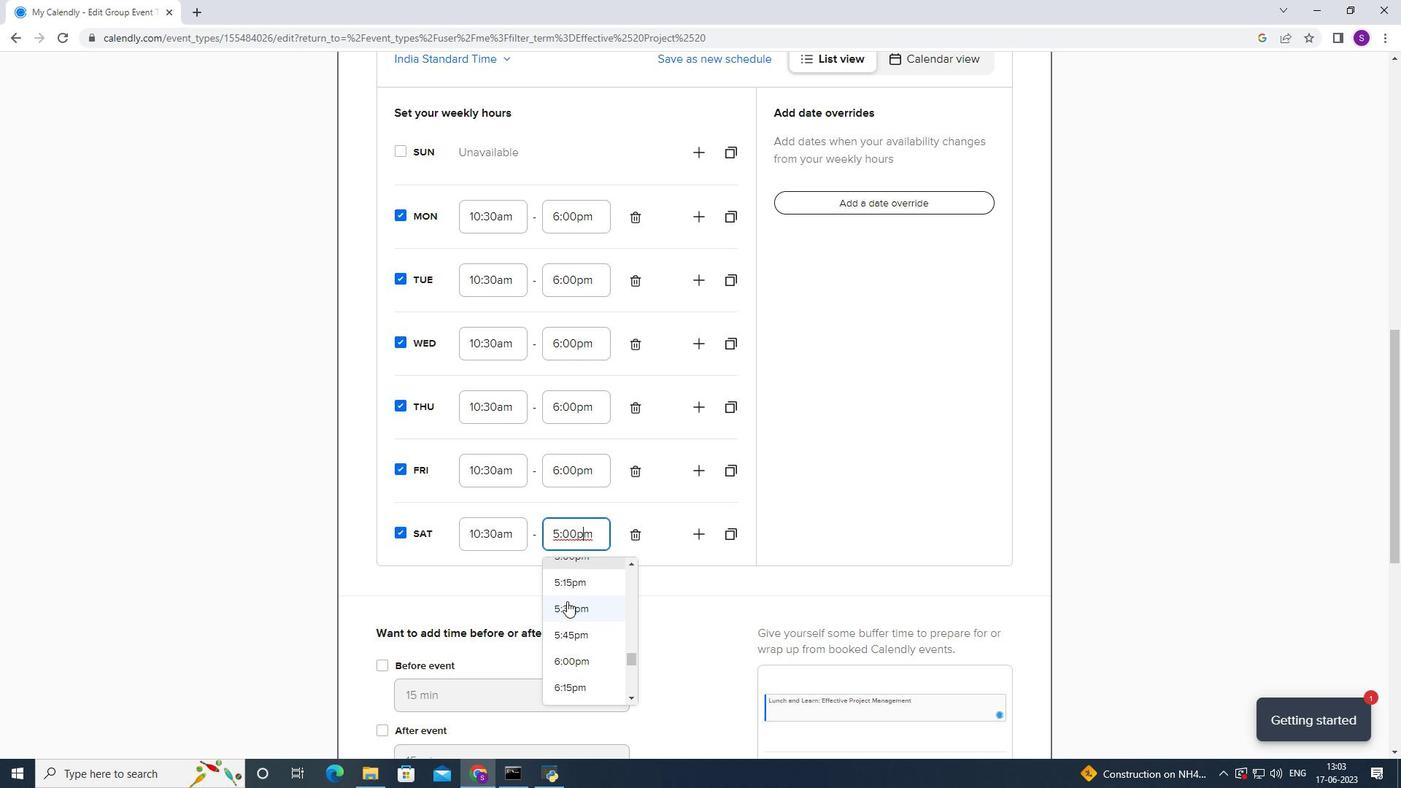
Action: Mouse scrolled (563, 621) with delta (0, 0)
Screenshot: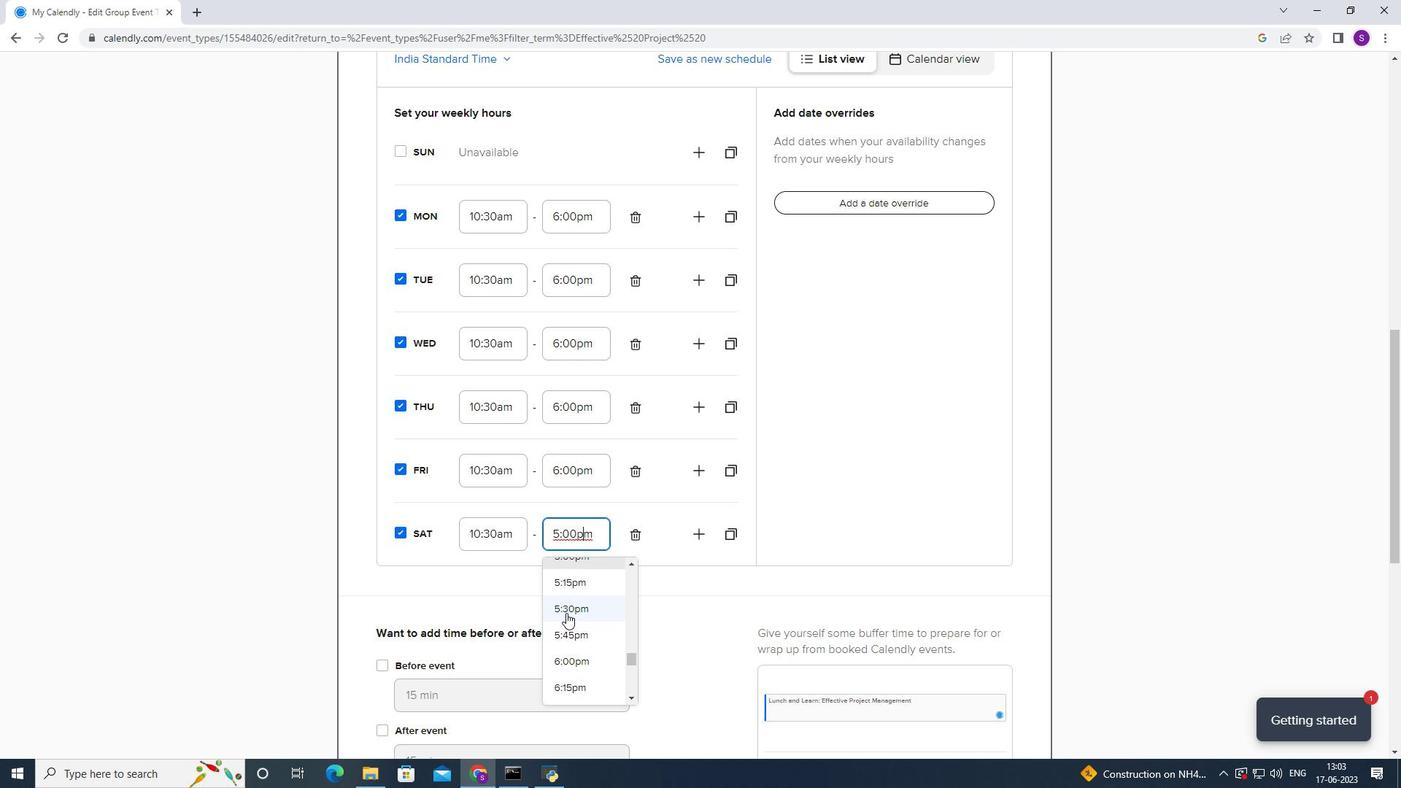 
Action: Mouse moved to (561, 602)
Screenshot: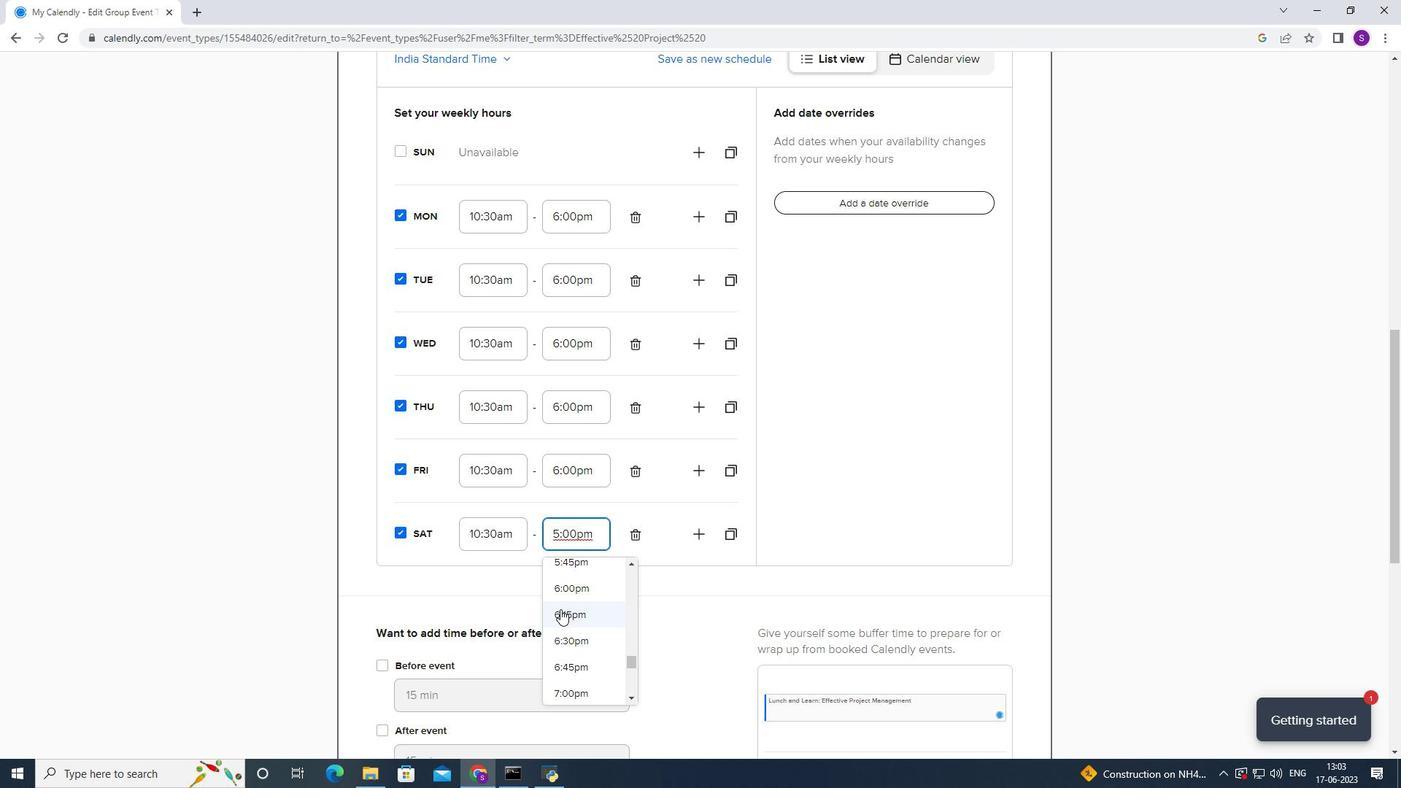 
Action: Mouse pressed left at (561, 602)
Screenshot: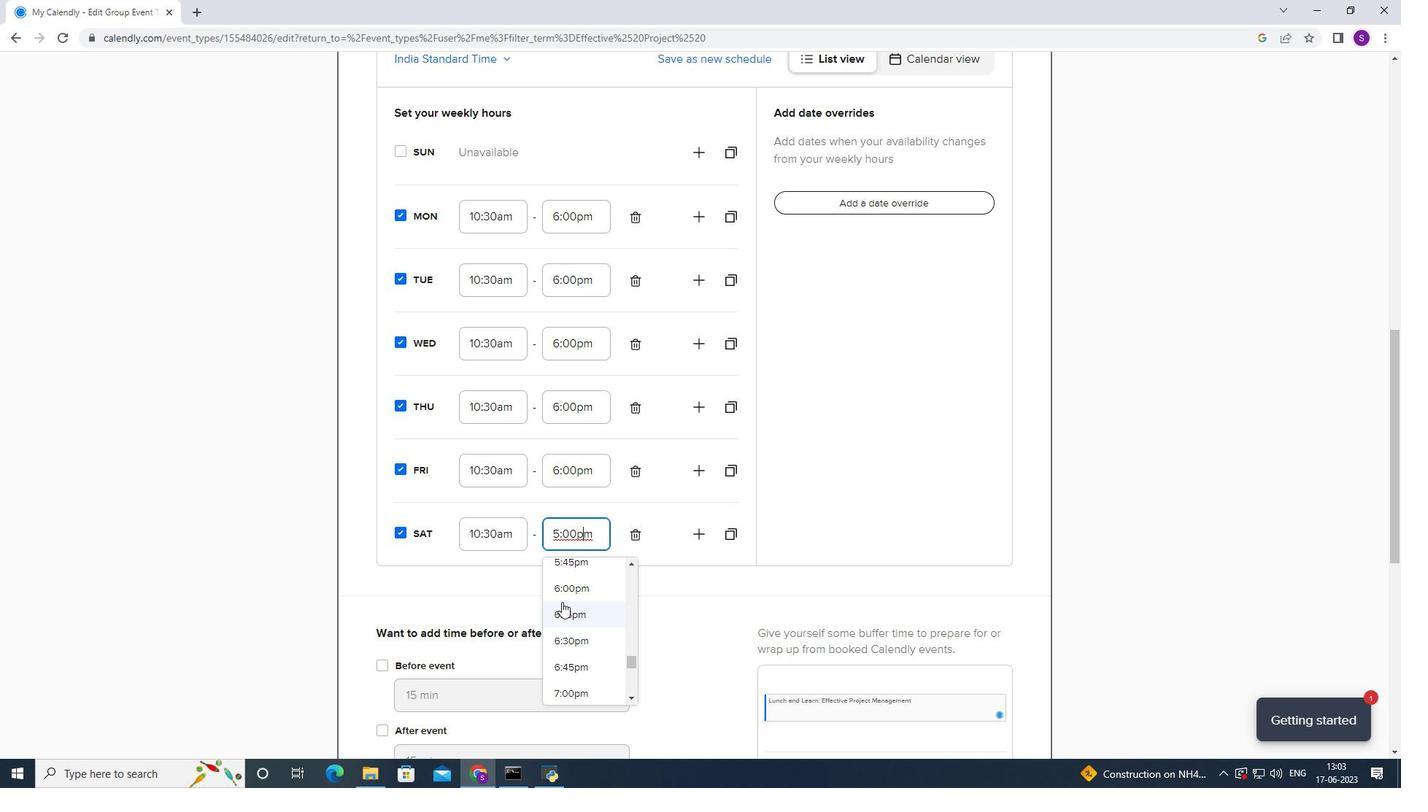 
Action: Mouse moved to (586, 539)
Screenshot: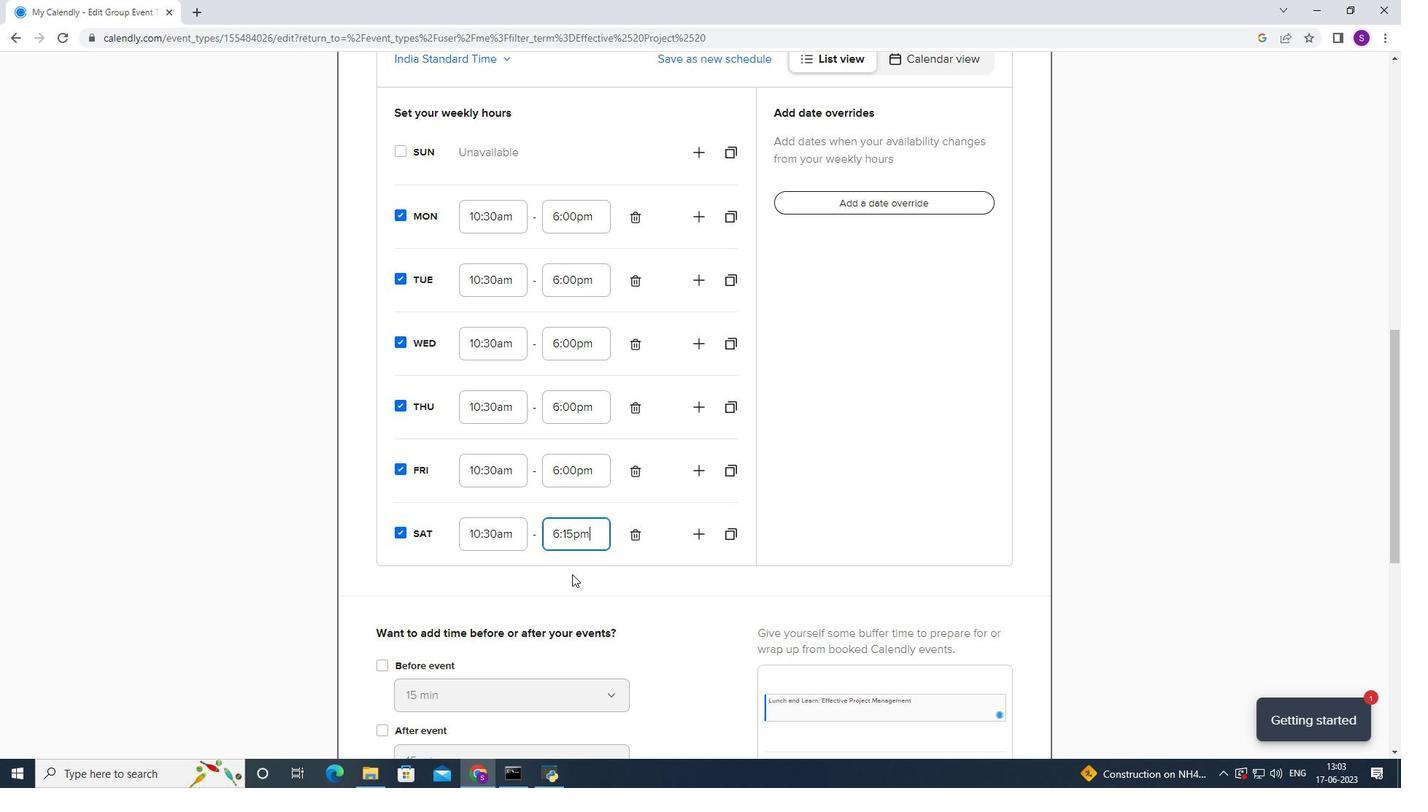 
Action: Mouse pressed left at (586, 539)
Screenshot: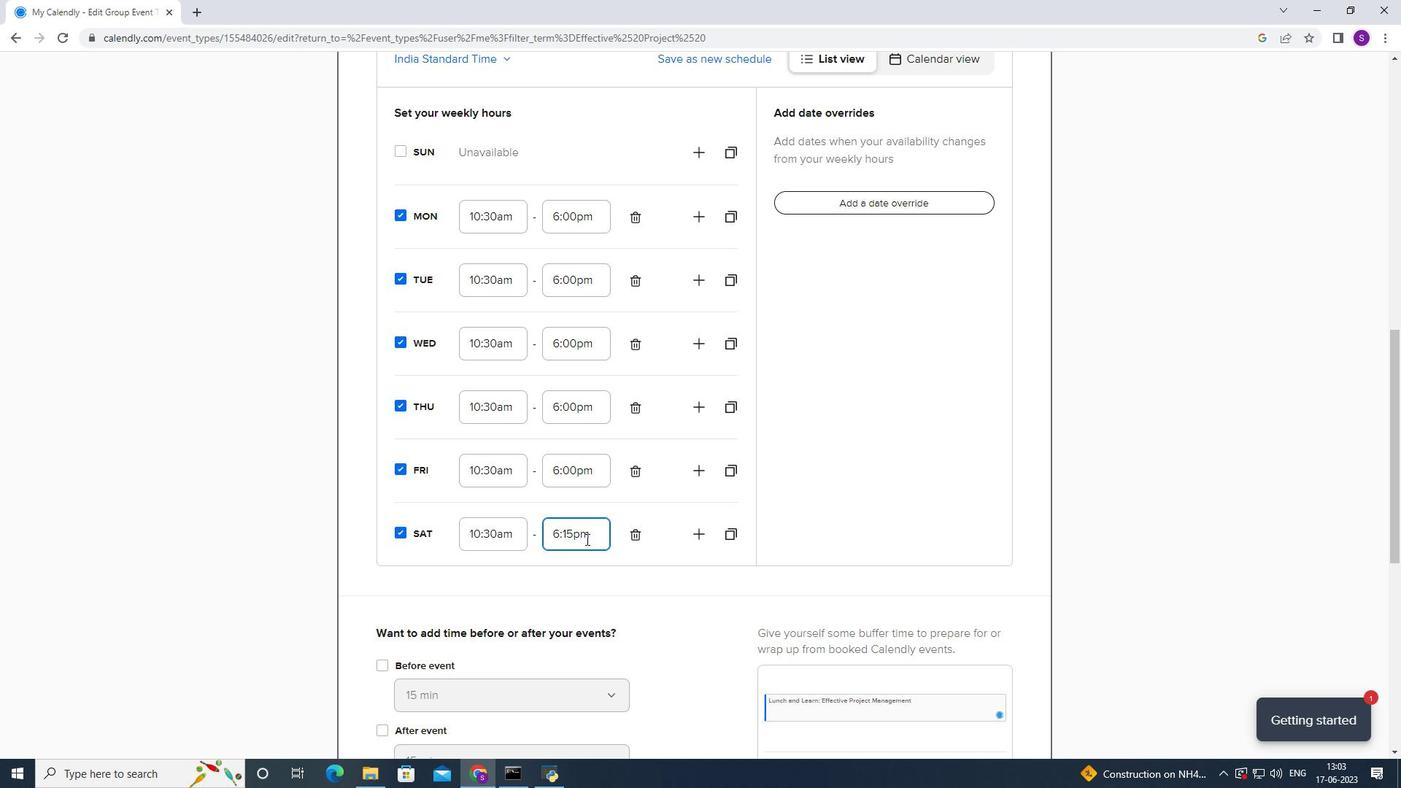 
Action: Mouse moved to (576, 605)
Screenshot: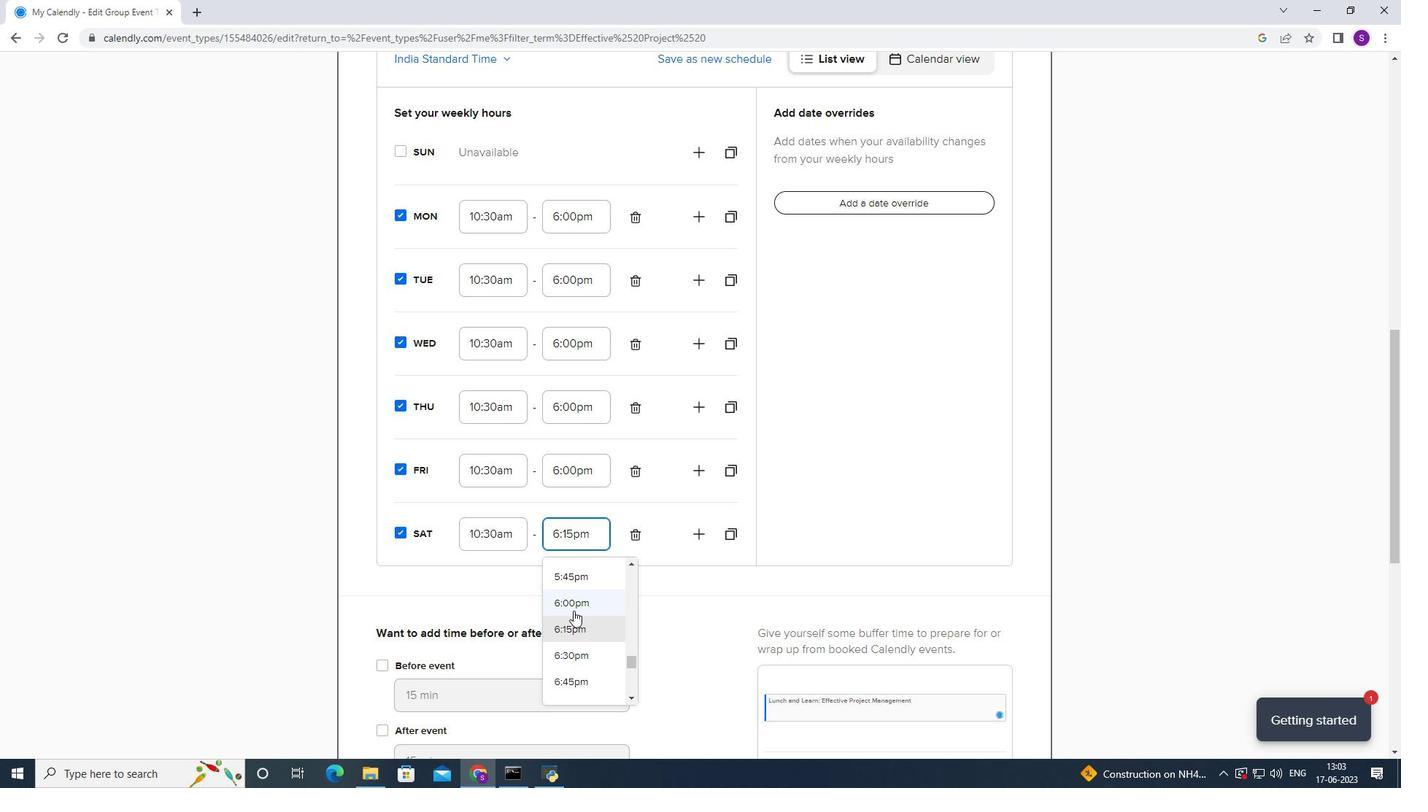 
Action: Mouse pressed left at (576, 605)
Screenshot: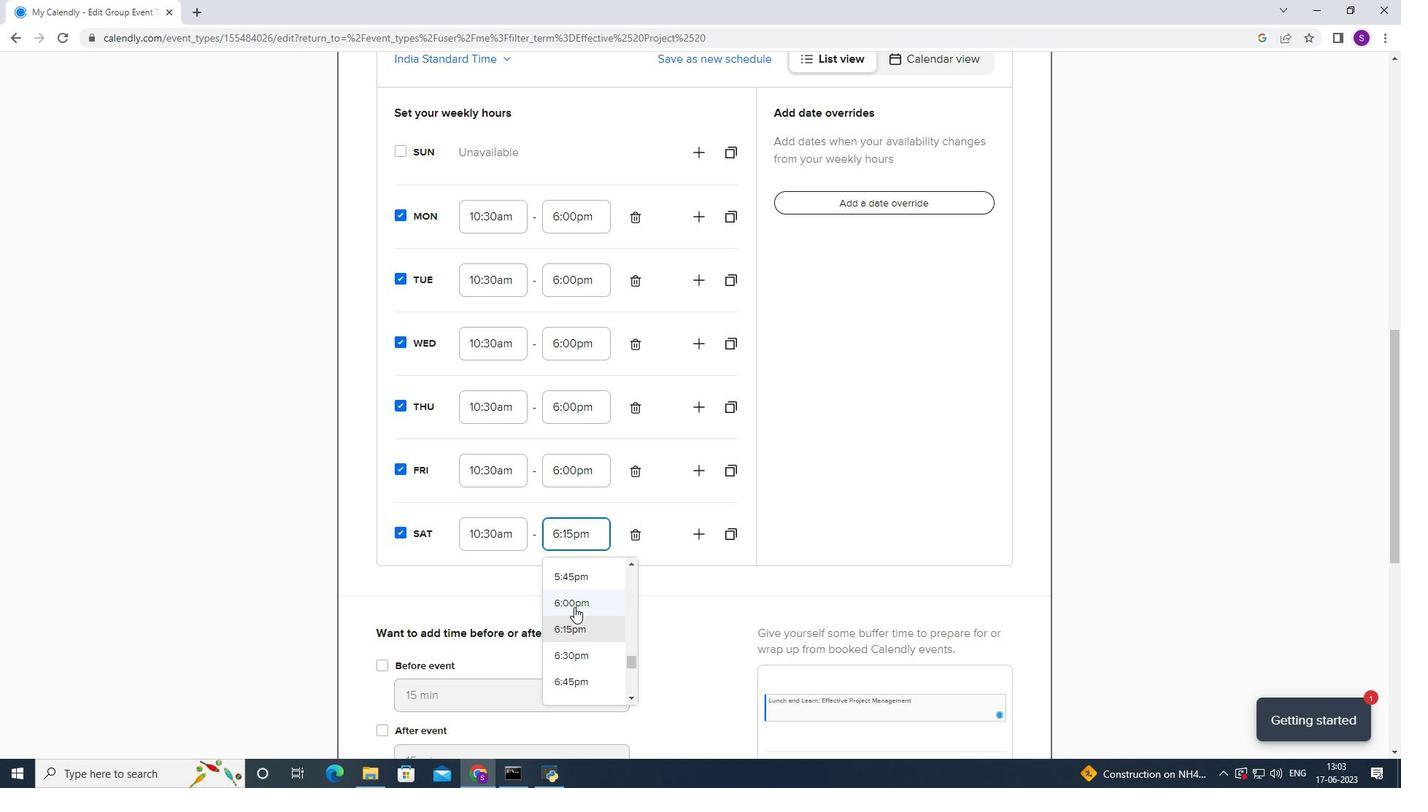 
Action: Mouse moved to (499, 546)
Screenshot: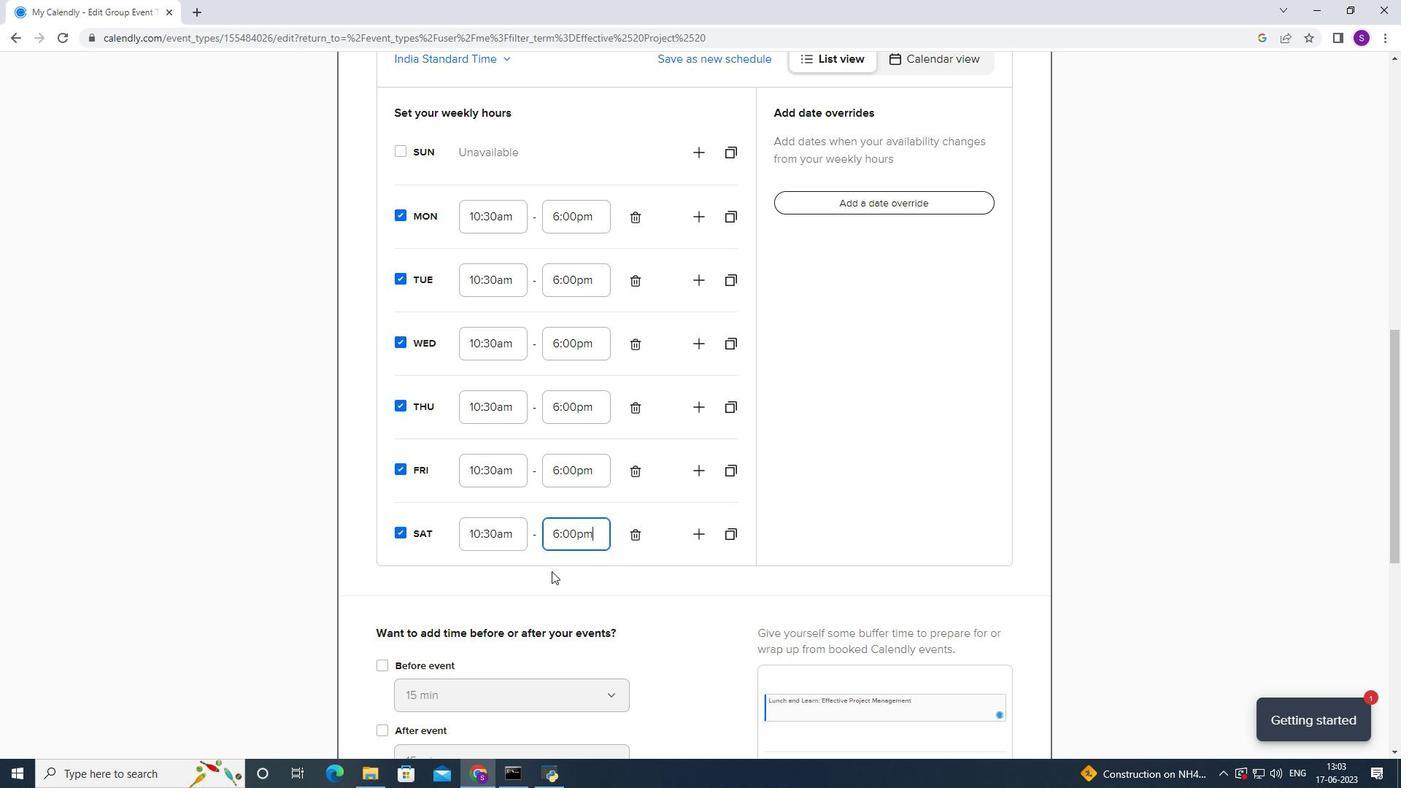 
Action: Mouse scrolled (499, 545) with delta (0, 0)
Screenshot: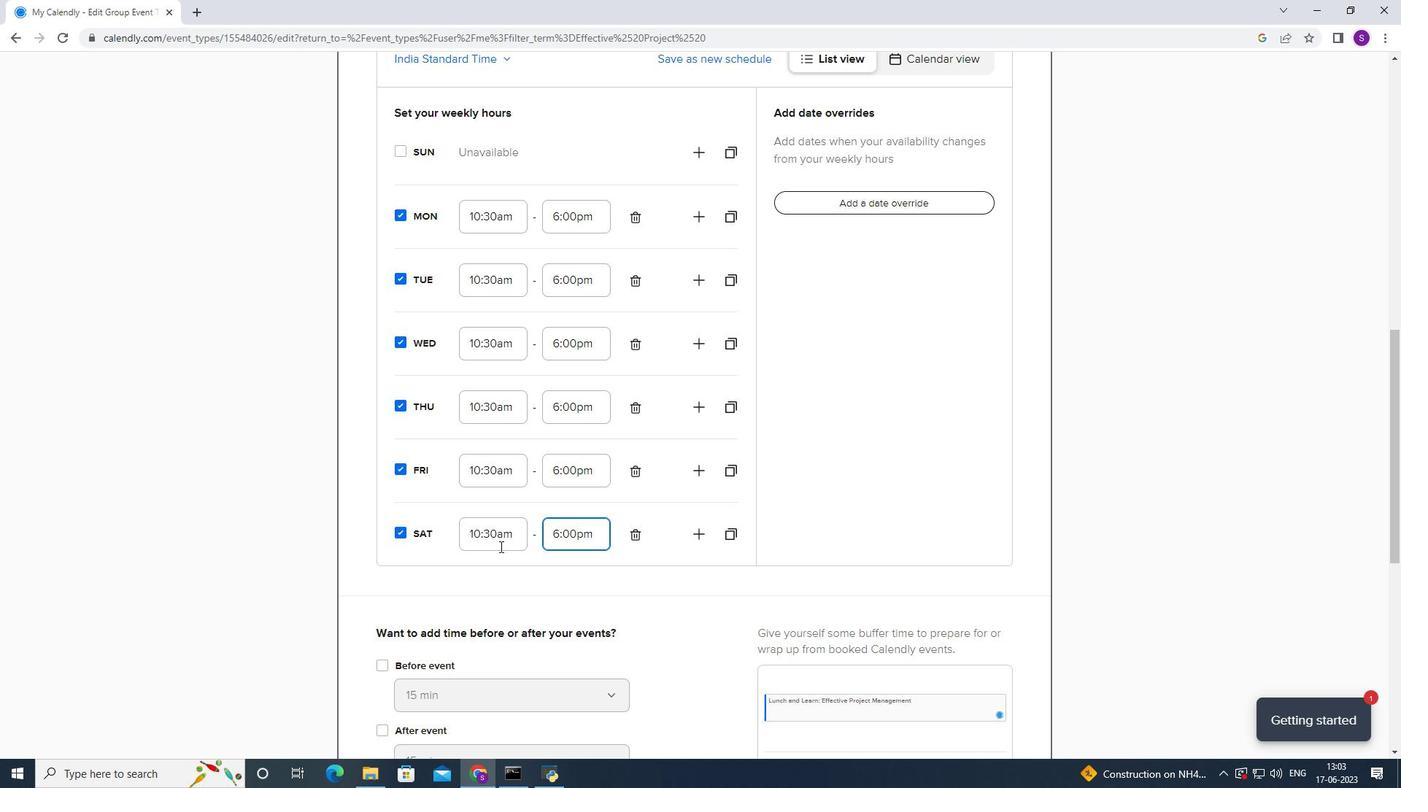 
Action: Mouse scrolled (499, 545) with delta (0, 0)
Screenshot: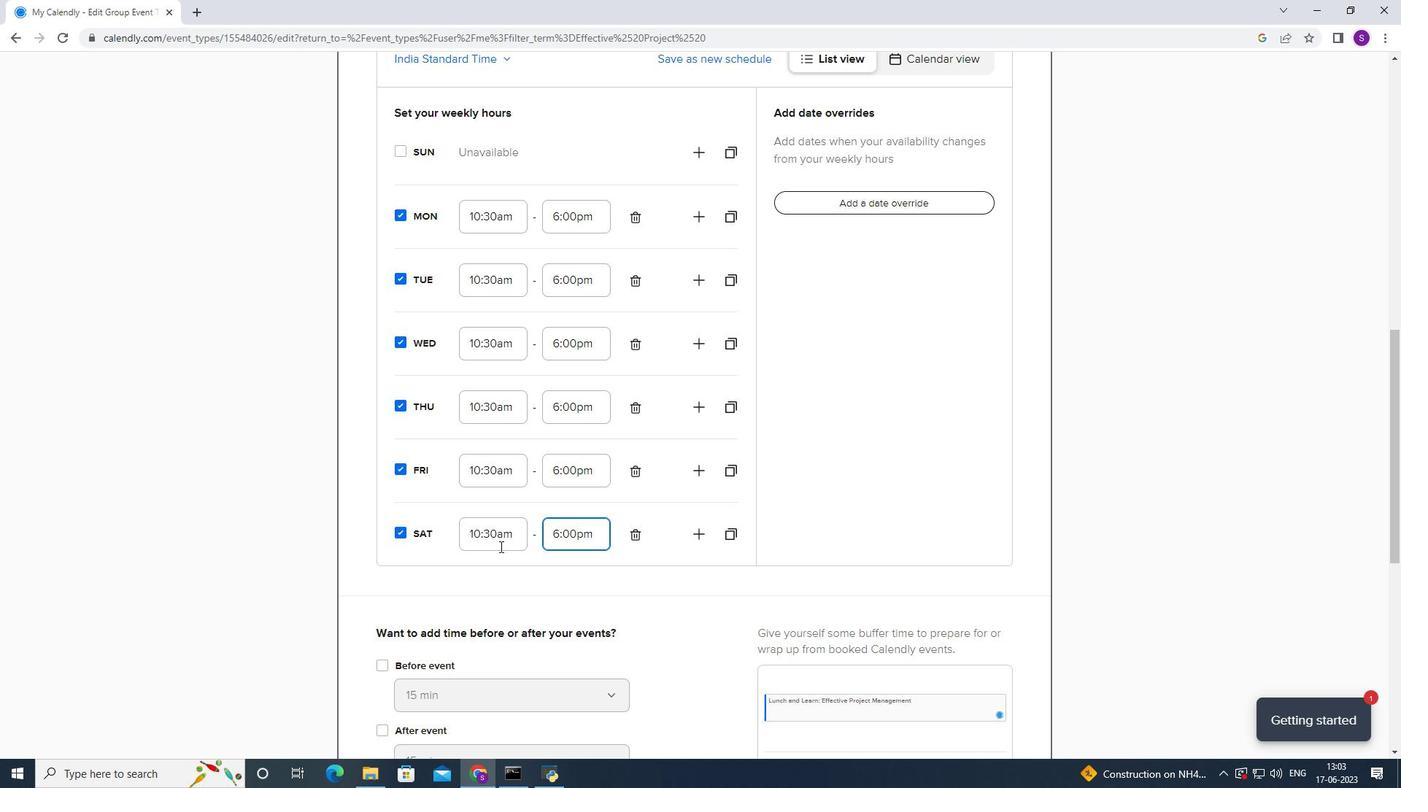 
Action: Mouse scrolled (499, 545) with delta (0, 0)
Screenshot: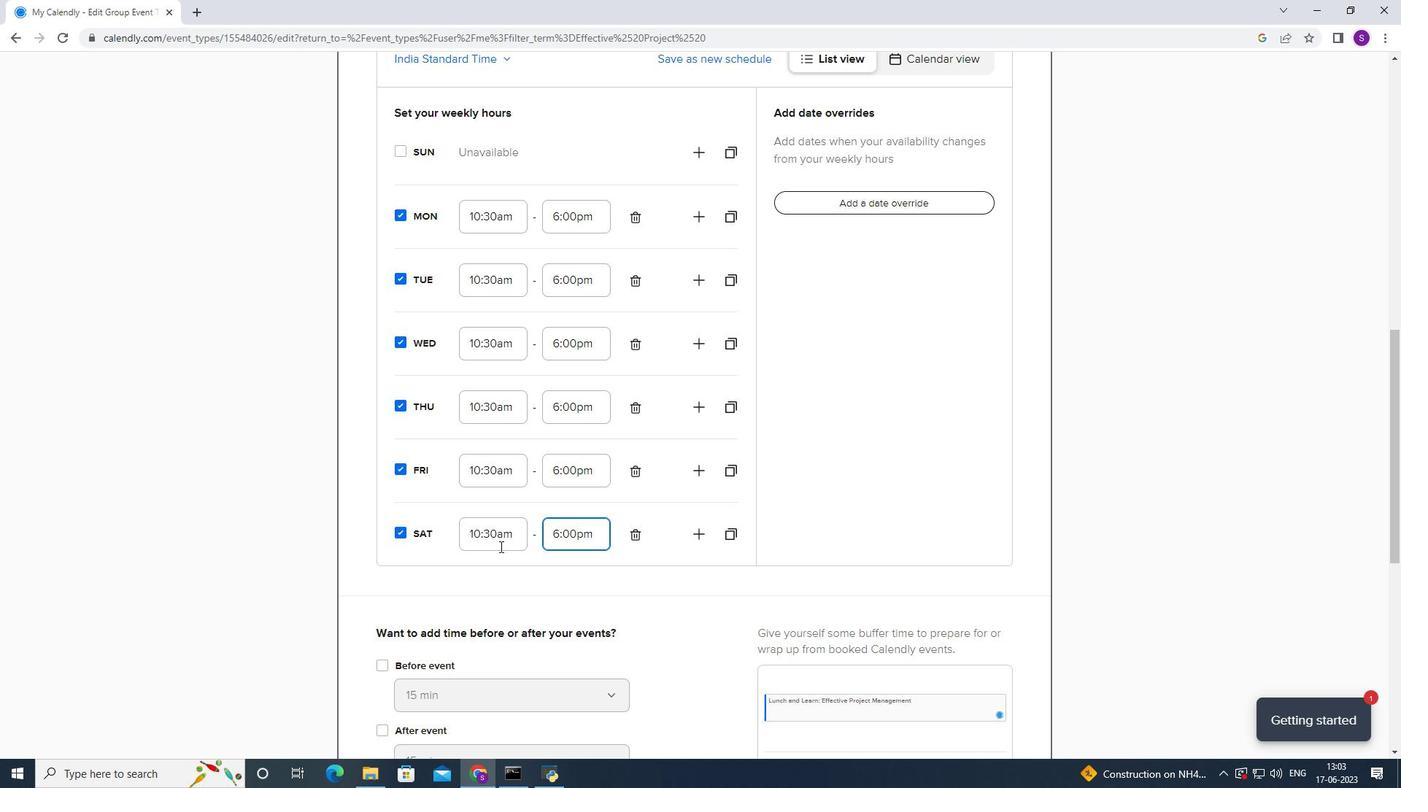 
Action: Mouse scrolled (499, 545) with delta (0, 0)
Screenshot: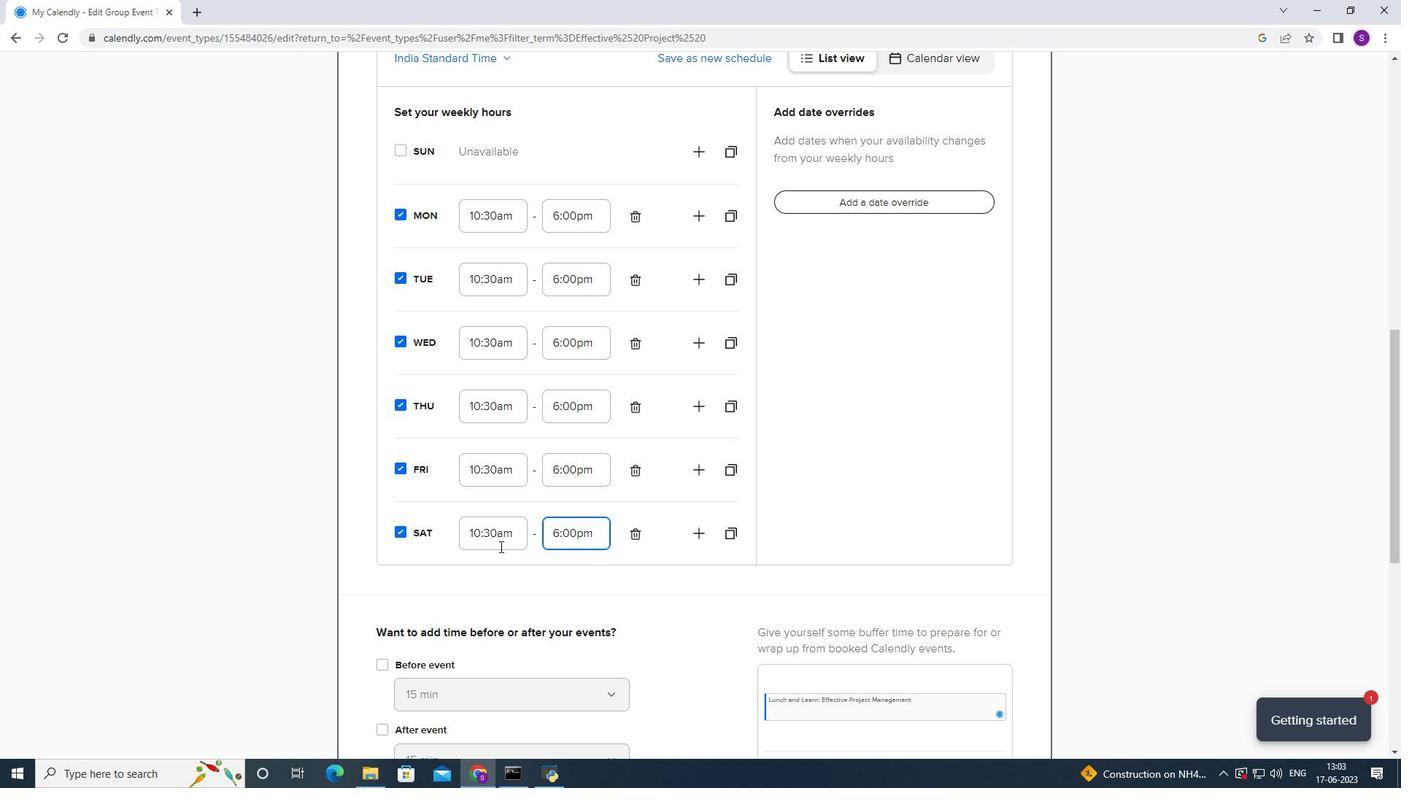 
Action: Mouse moved to (399, 378)
Screenshot: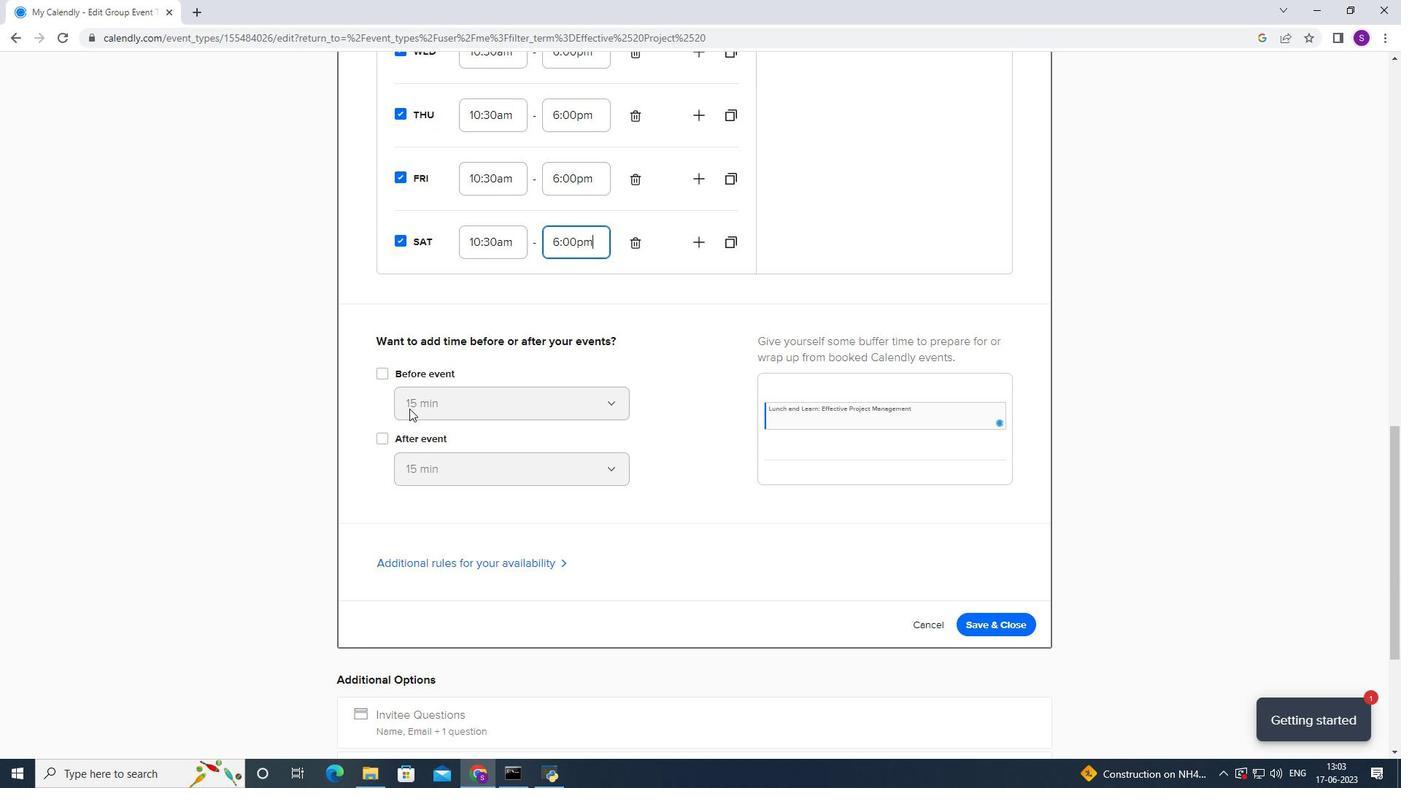 
Action: Mouse pressed left at (399, 378)
Screenshot: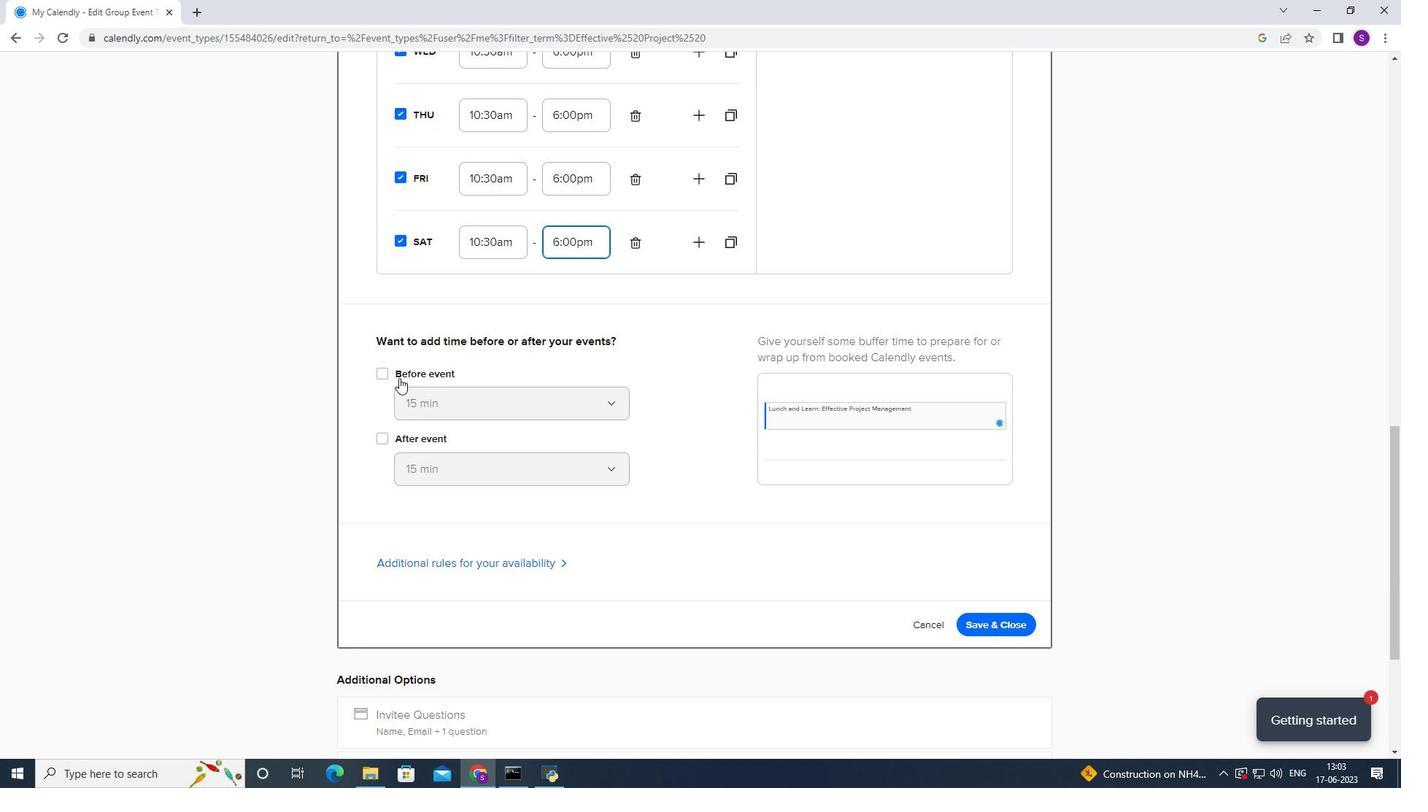 
Action: Mouse moved to (371, 437)
Screenshot: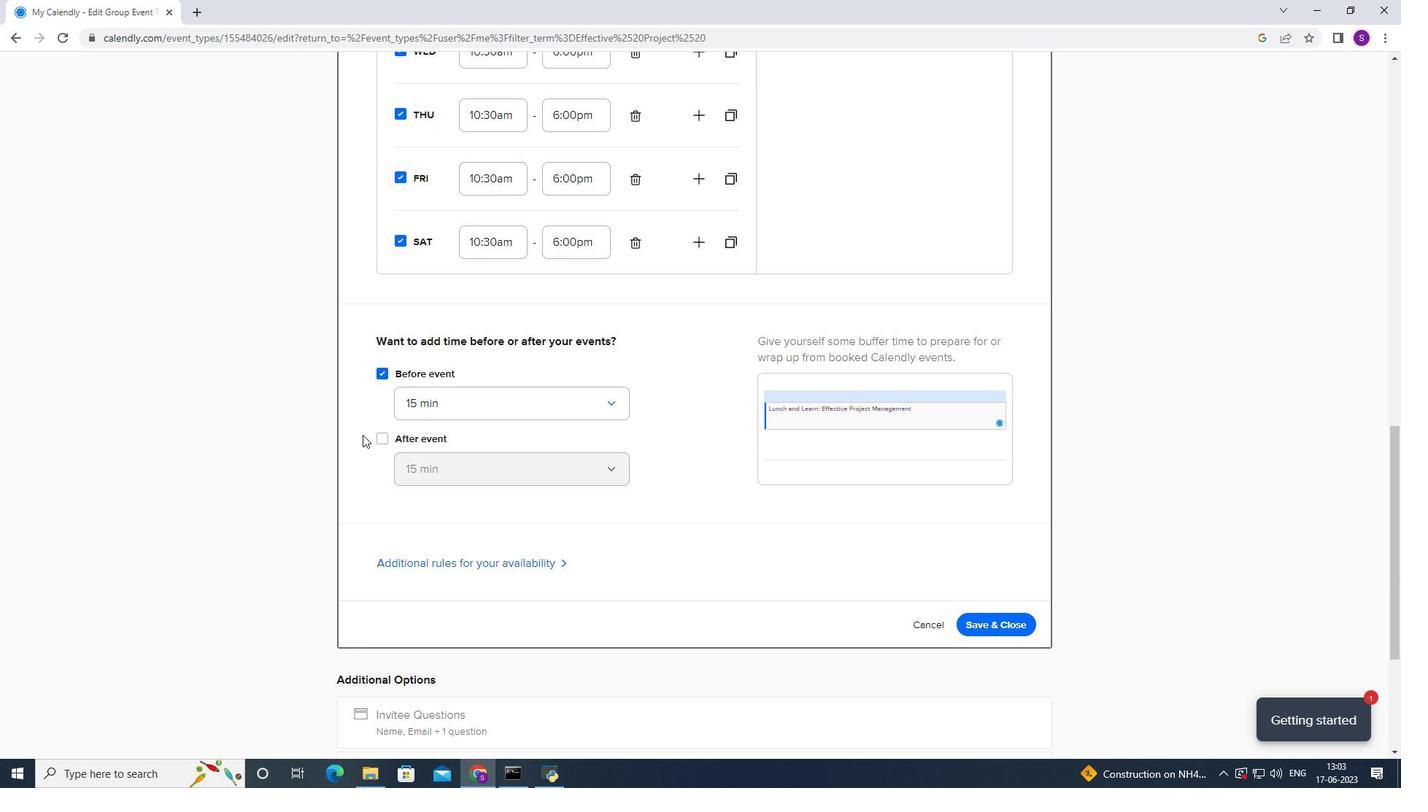 
Action: Mouse pressed left at (371, 437)
Screenshot: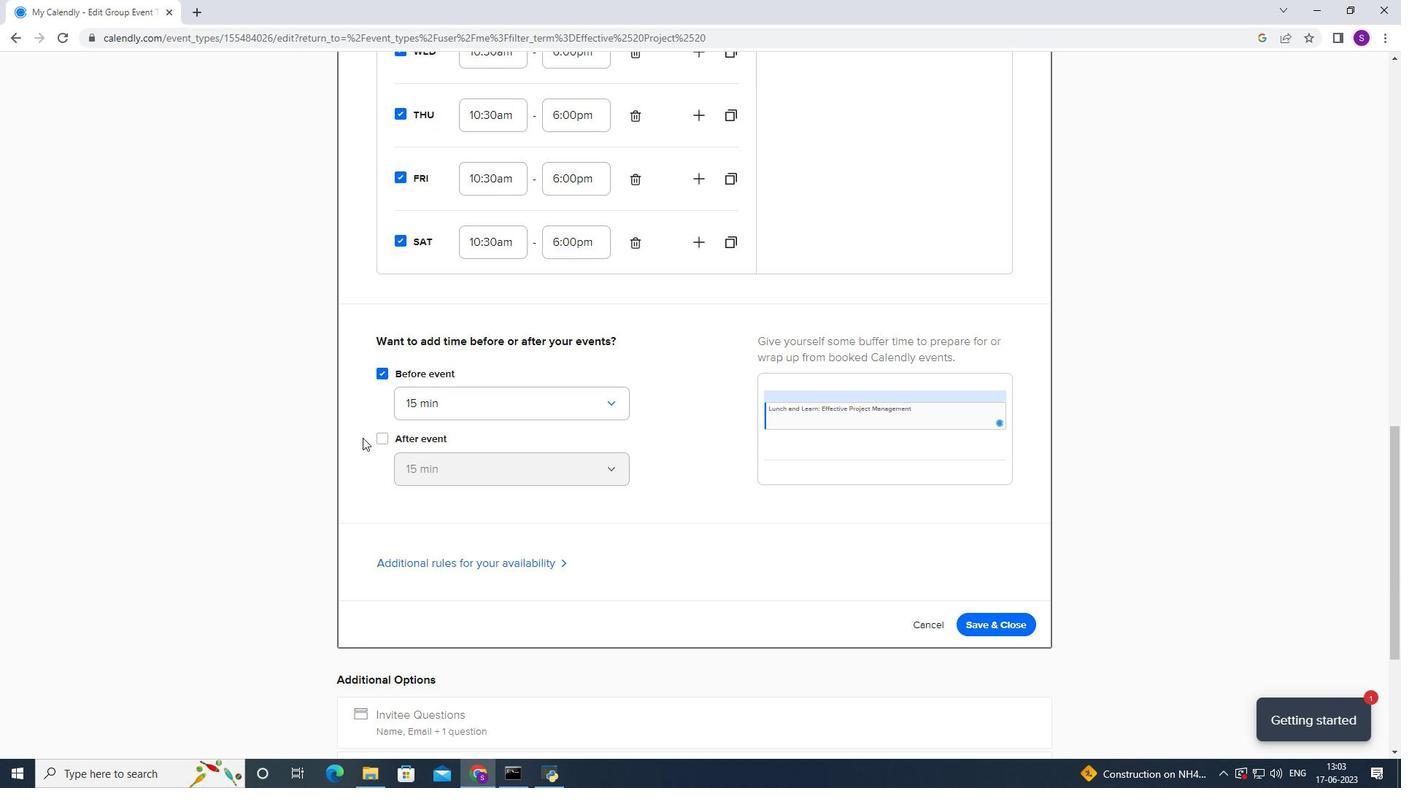 
Action: Mouse moved to (378, 437)
Screenshot: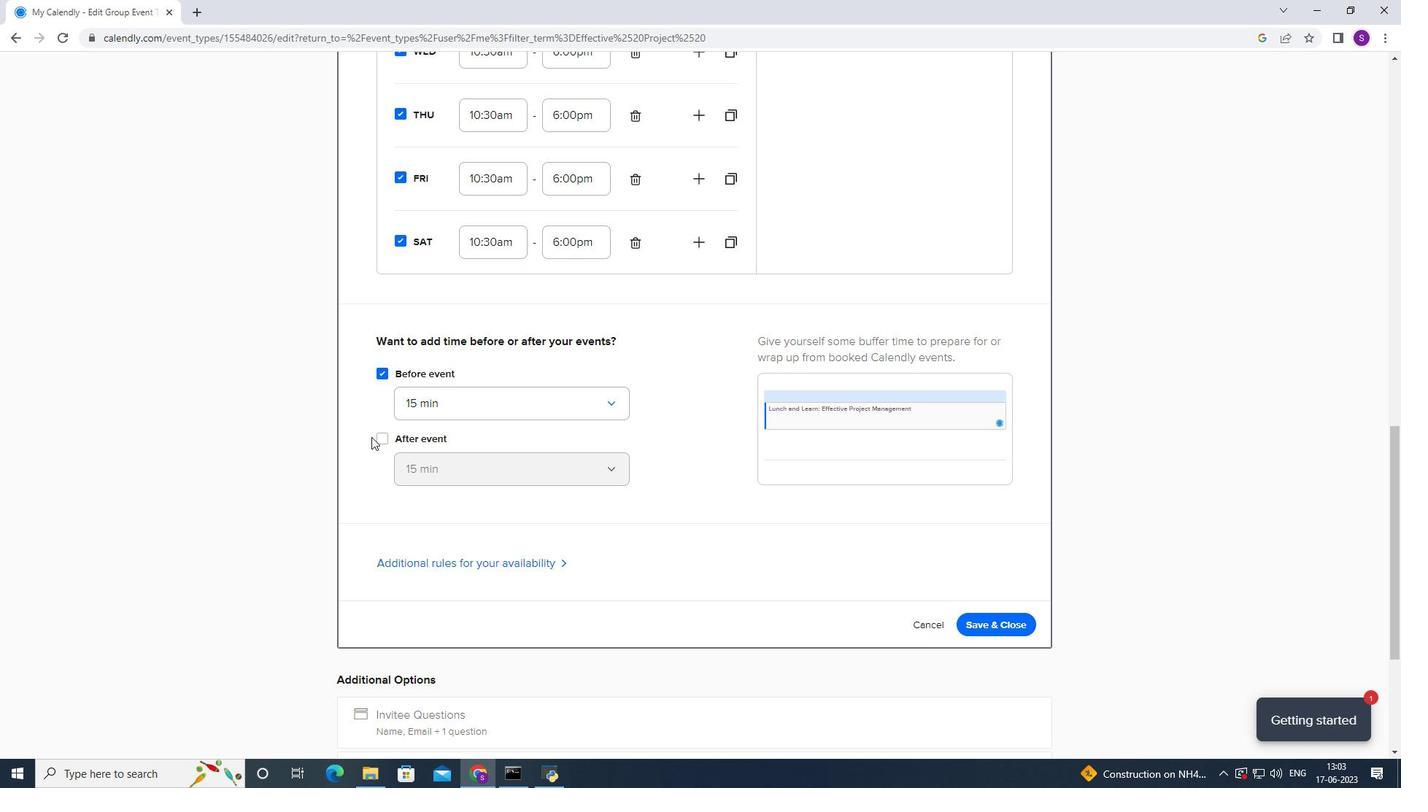 
Action: Mouse pressed left at (378, 437)
Screenshot: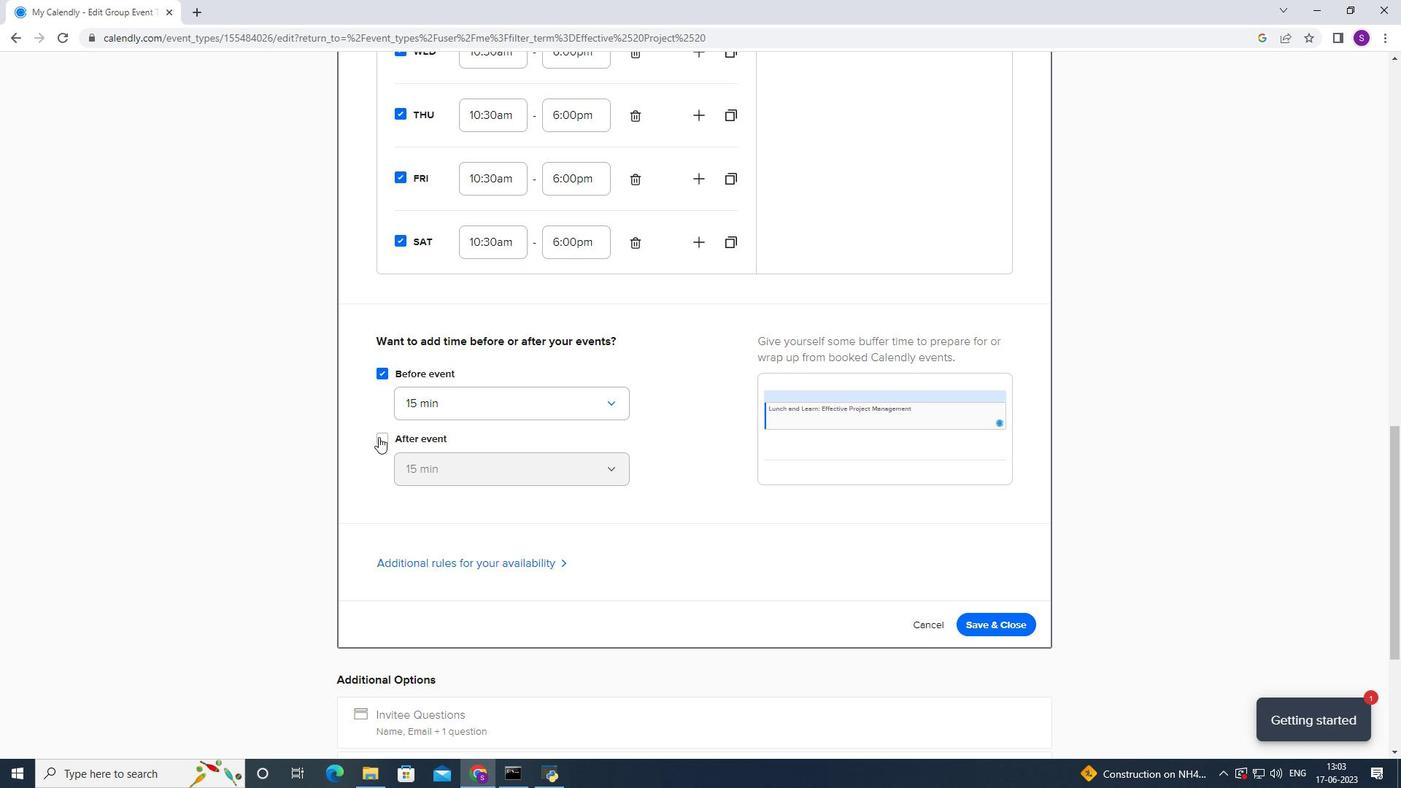 
Action: Mouse moved to (712, 537)
Screenshot: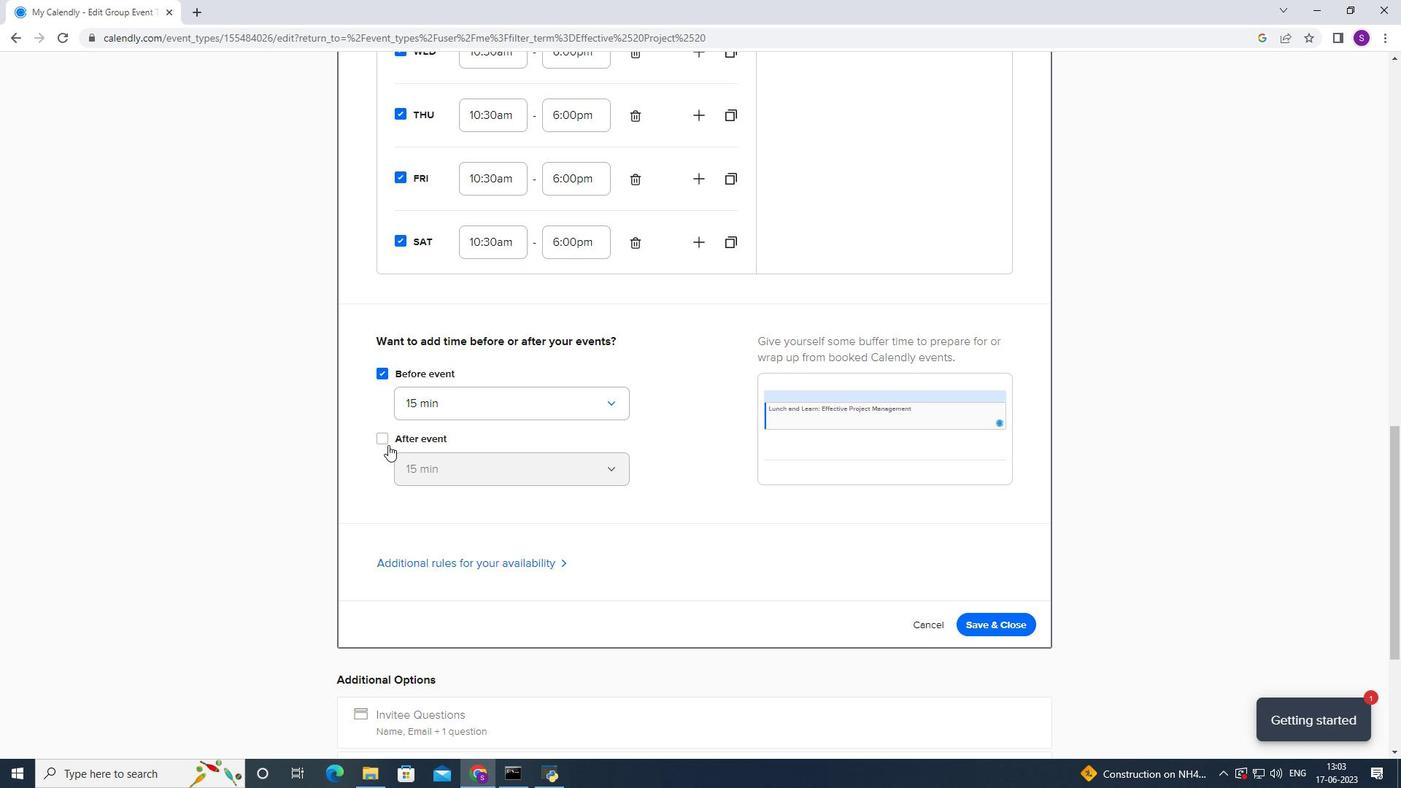 
Action: Mouse scrolled (712, 537) with delta (0, 0)
Screenshot: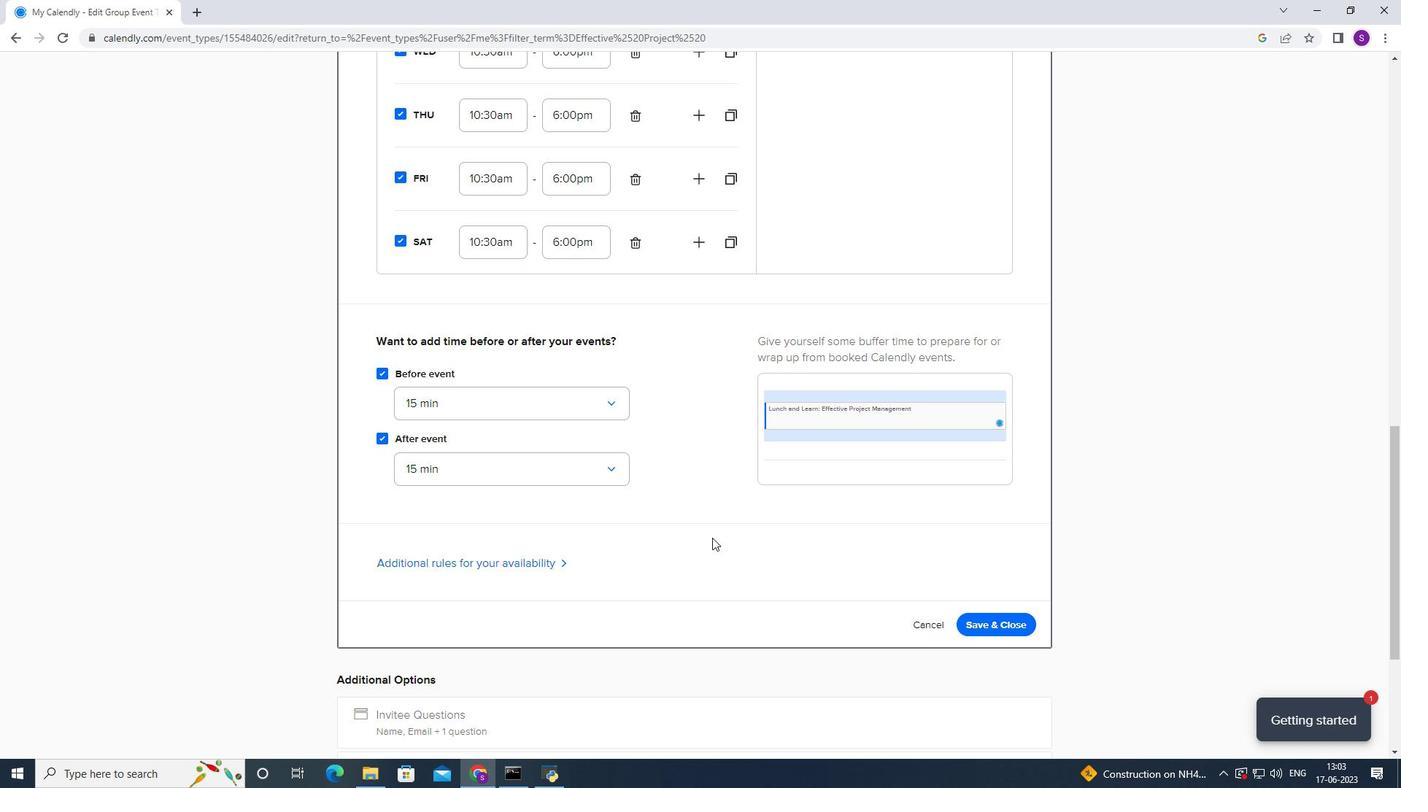 
Action: Mouse moved to (501, 487)
Screenshot: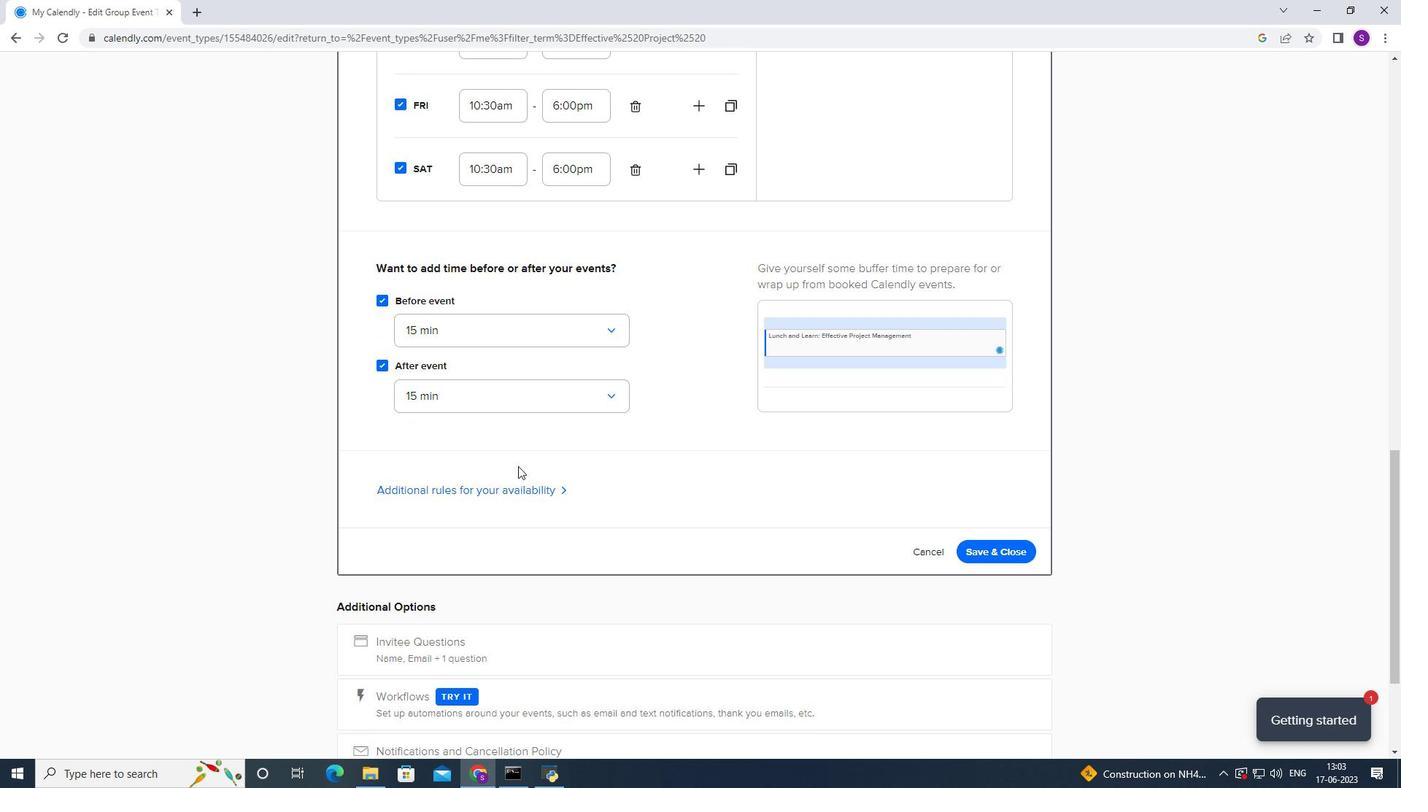 
Action: Mouse pressed left at (501, 487)
Screenshot: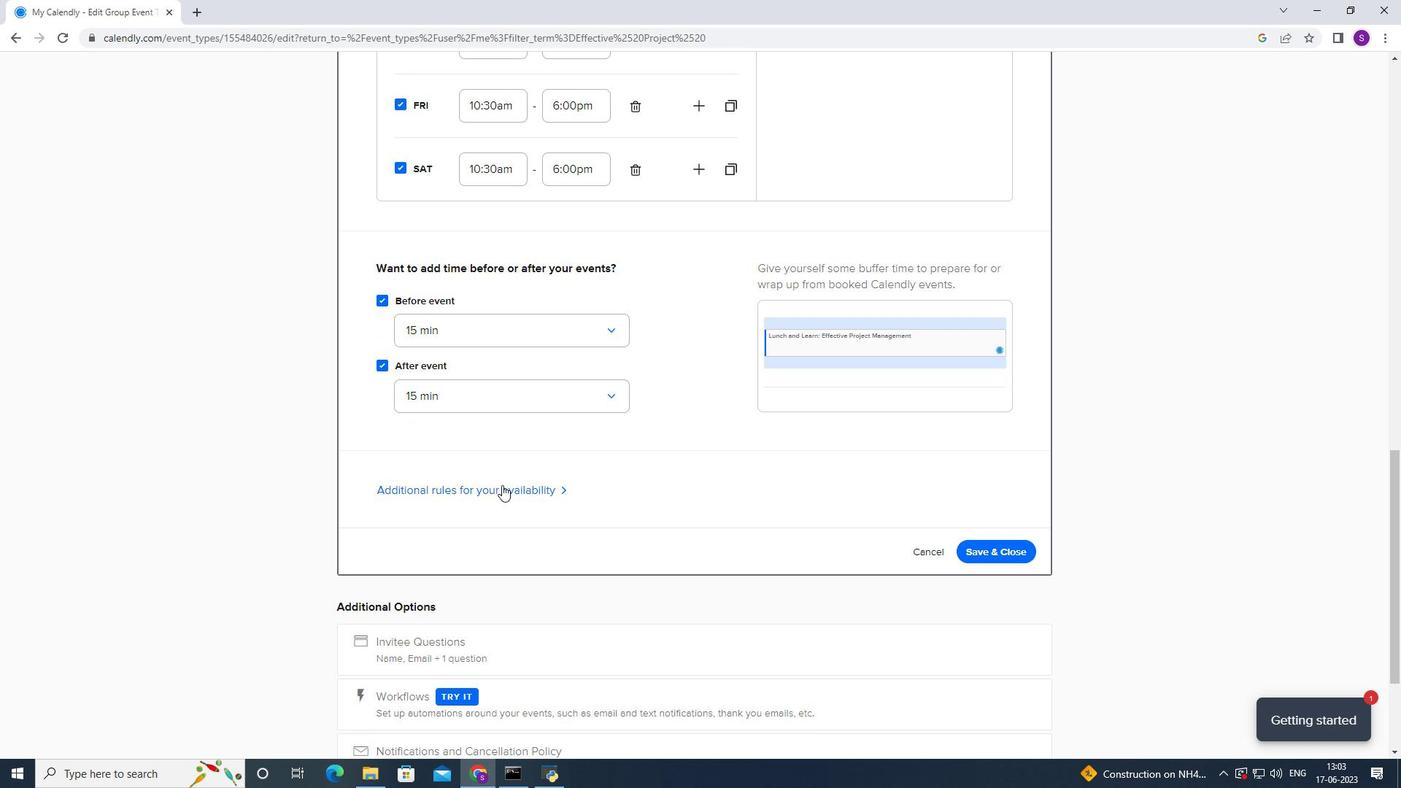 
Action: Mouse moved to (503, 521)
Screenshot: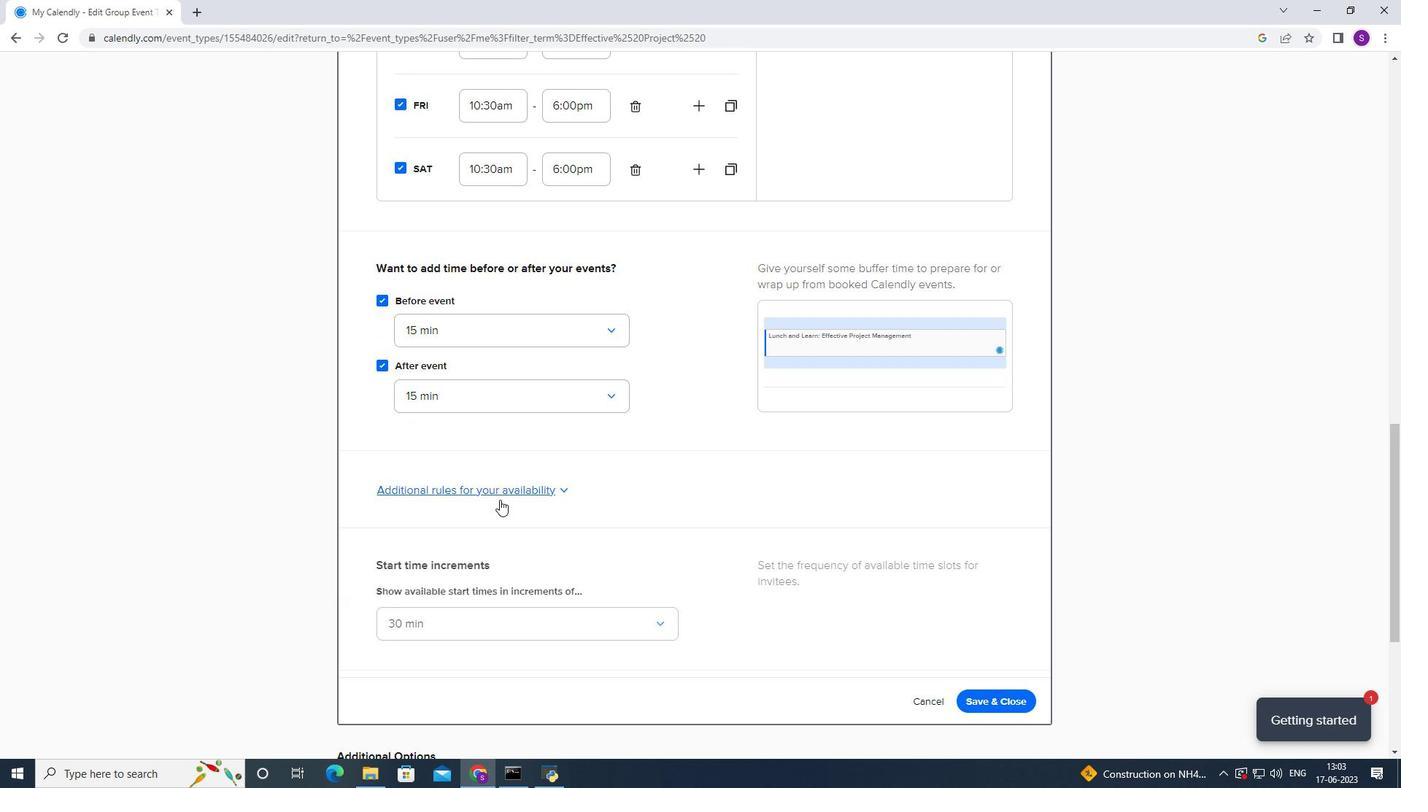 
Action: Mouse scrolled (503, 521) with delta (0, 0)
Screenshot: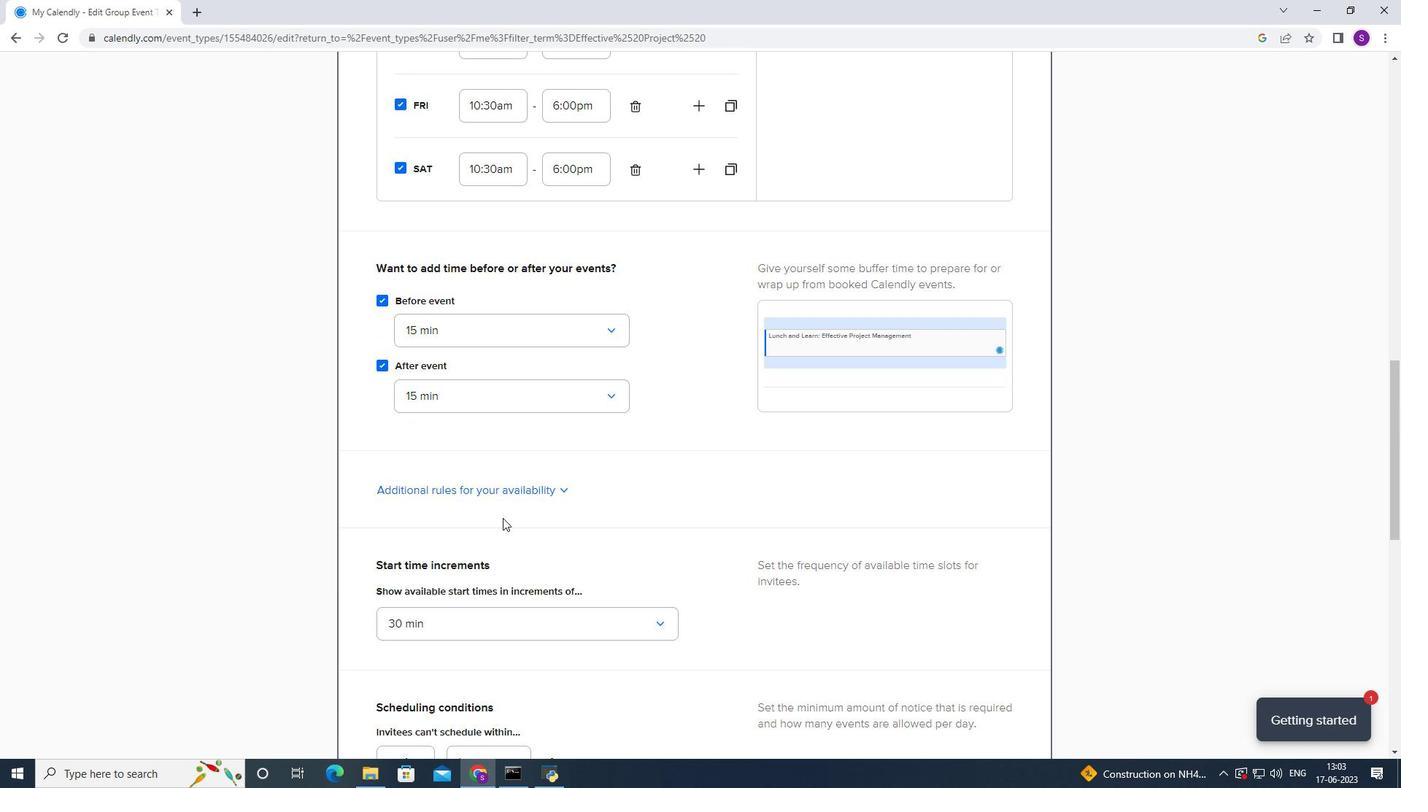 
Action: Mouse scrolled (503, 521) with delta (0, 0)
Screenshot: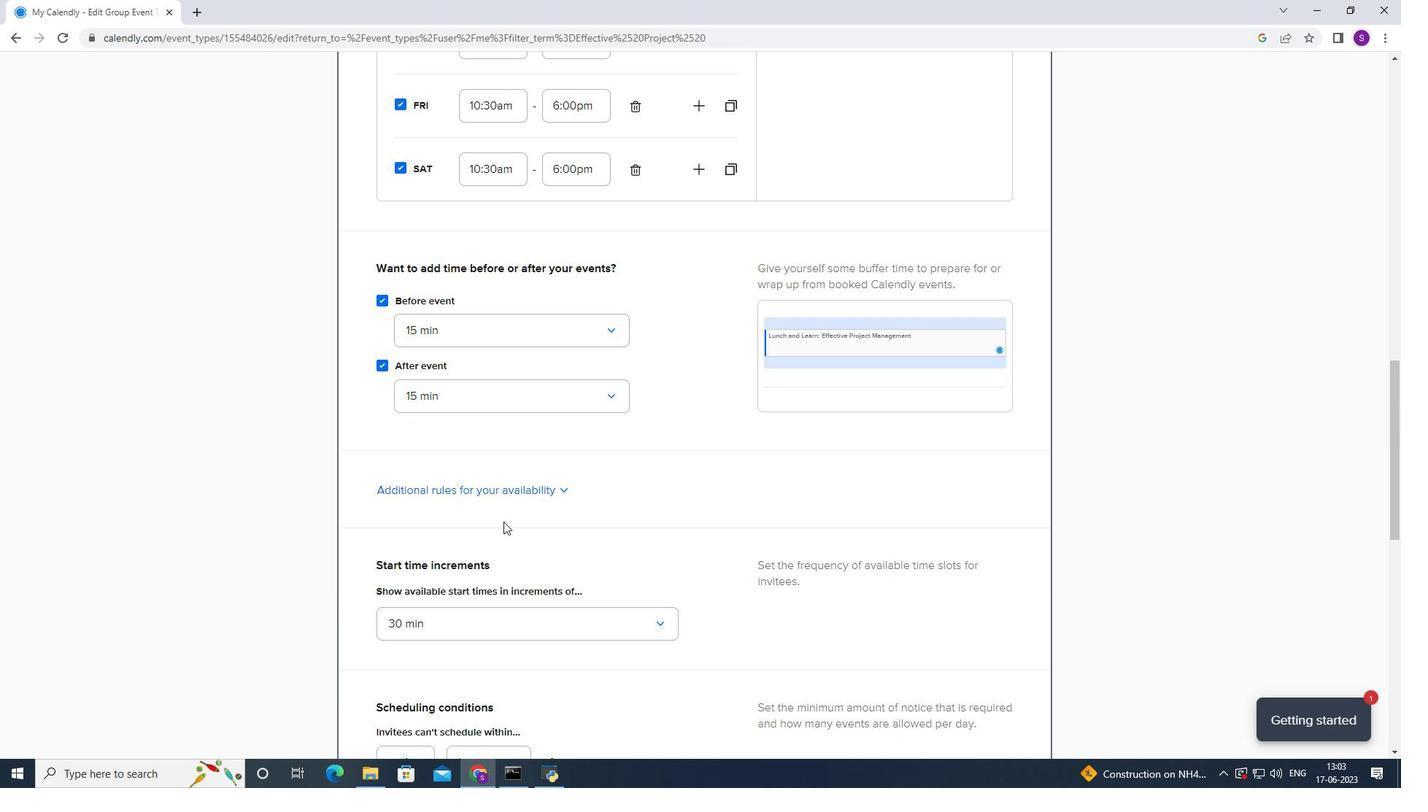 
Action: Mouse moved to (460, 478)
Screenshot: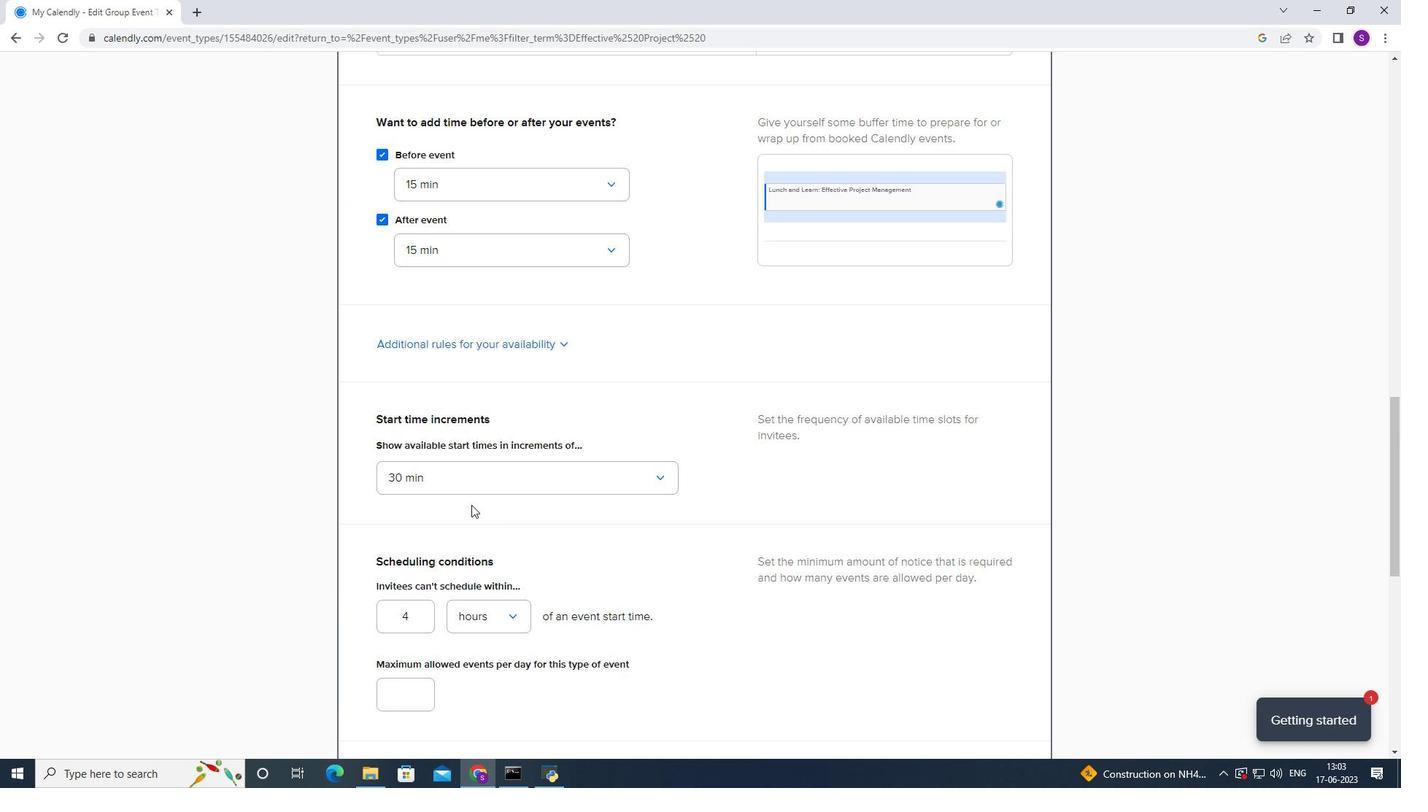 
Action: Mouse pressed left at (460, 478)
Screenshot: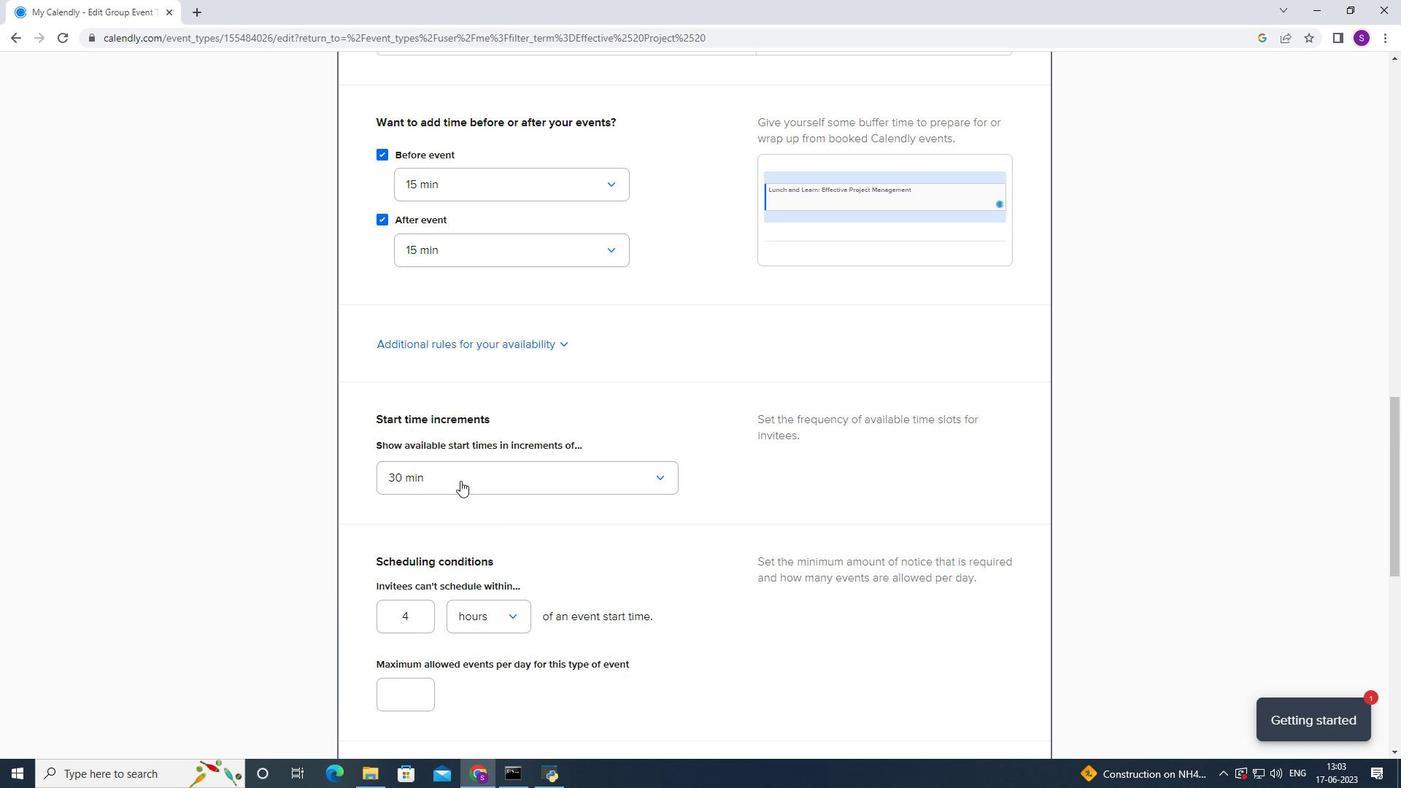 
Action: Mouse moved to (428, 619)
Screenshot: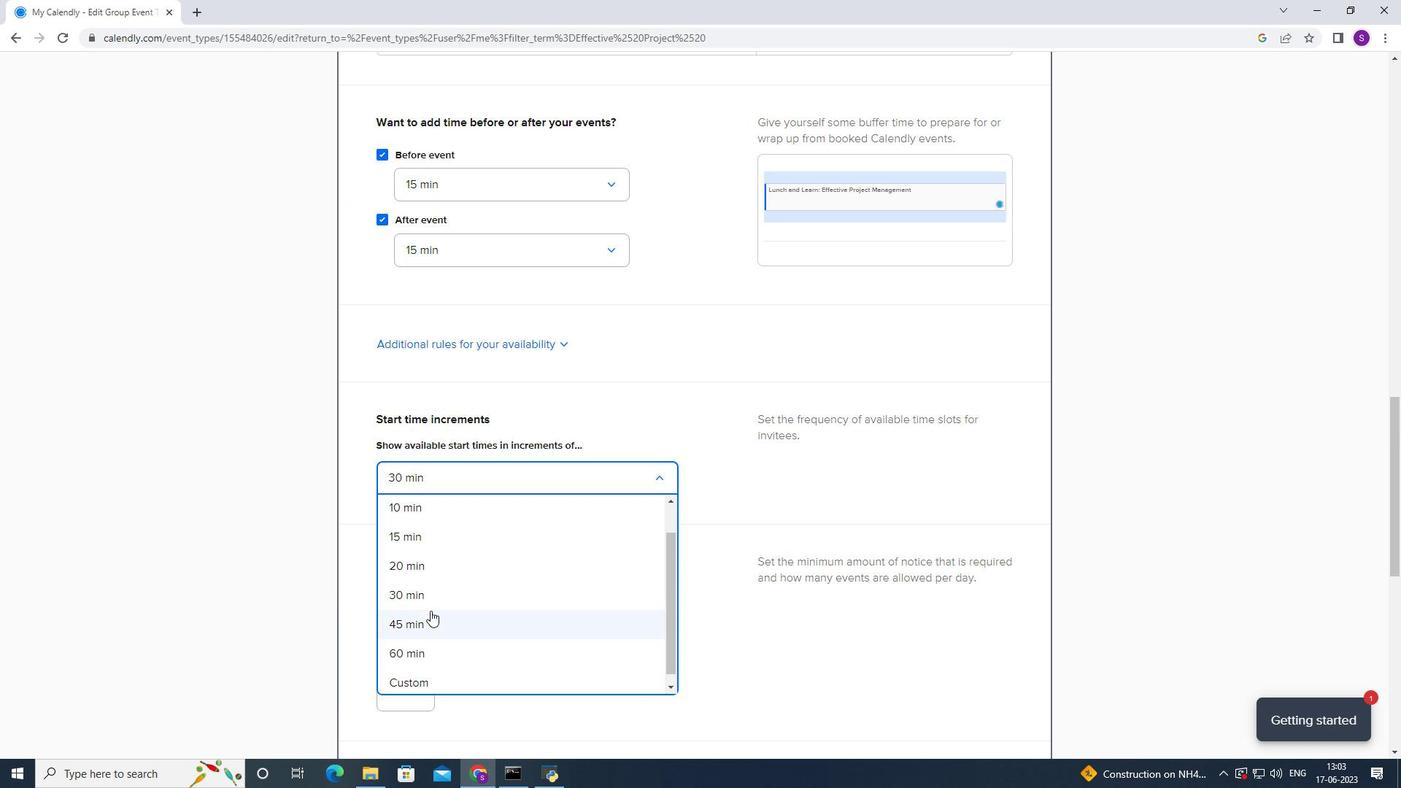
Action: Mouse pressed left at (428, 619)
Screenshot: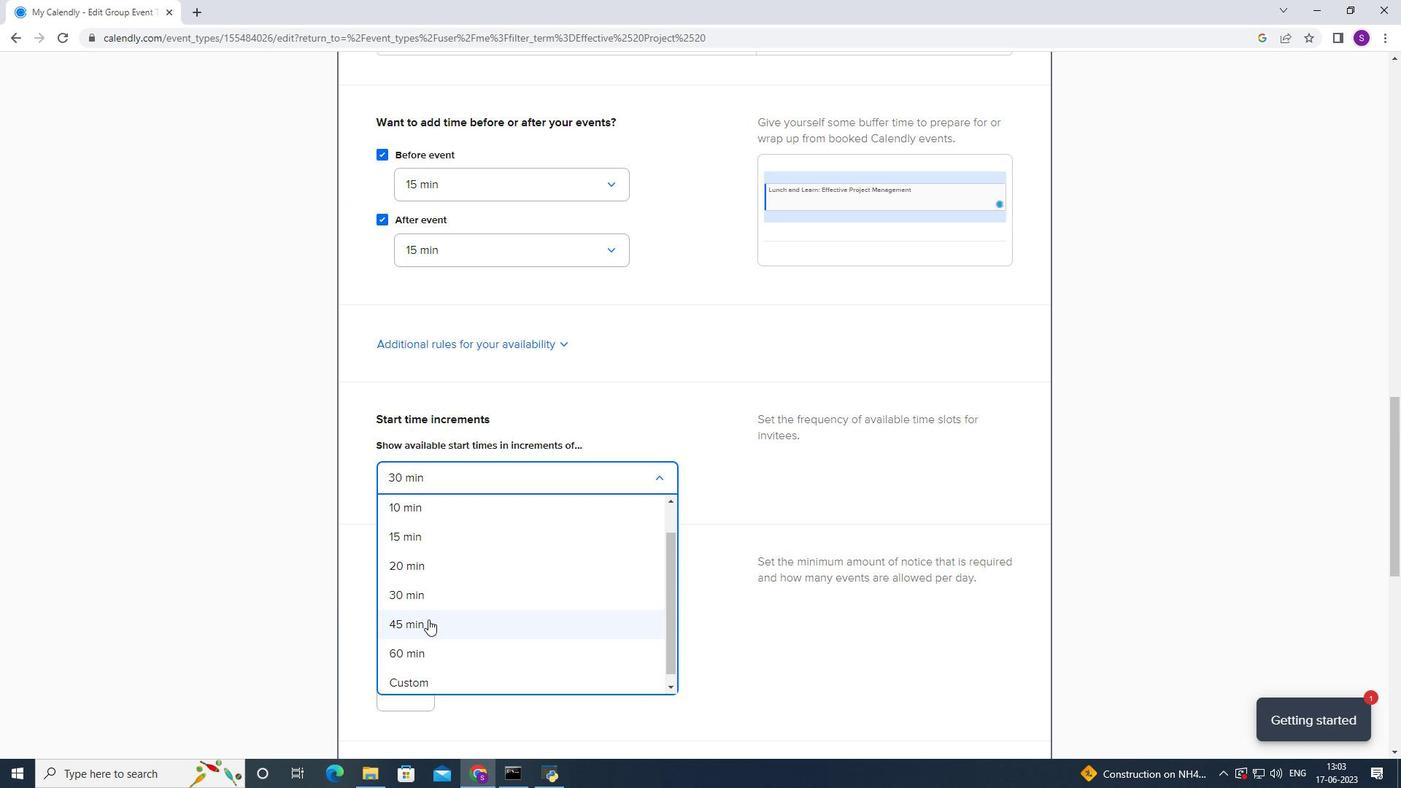 
Action: Mouse moved to (467, 544)
Screenshot: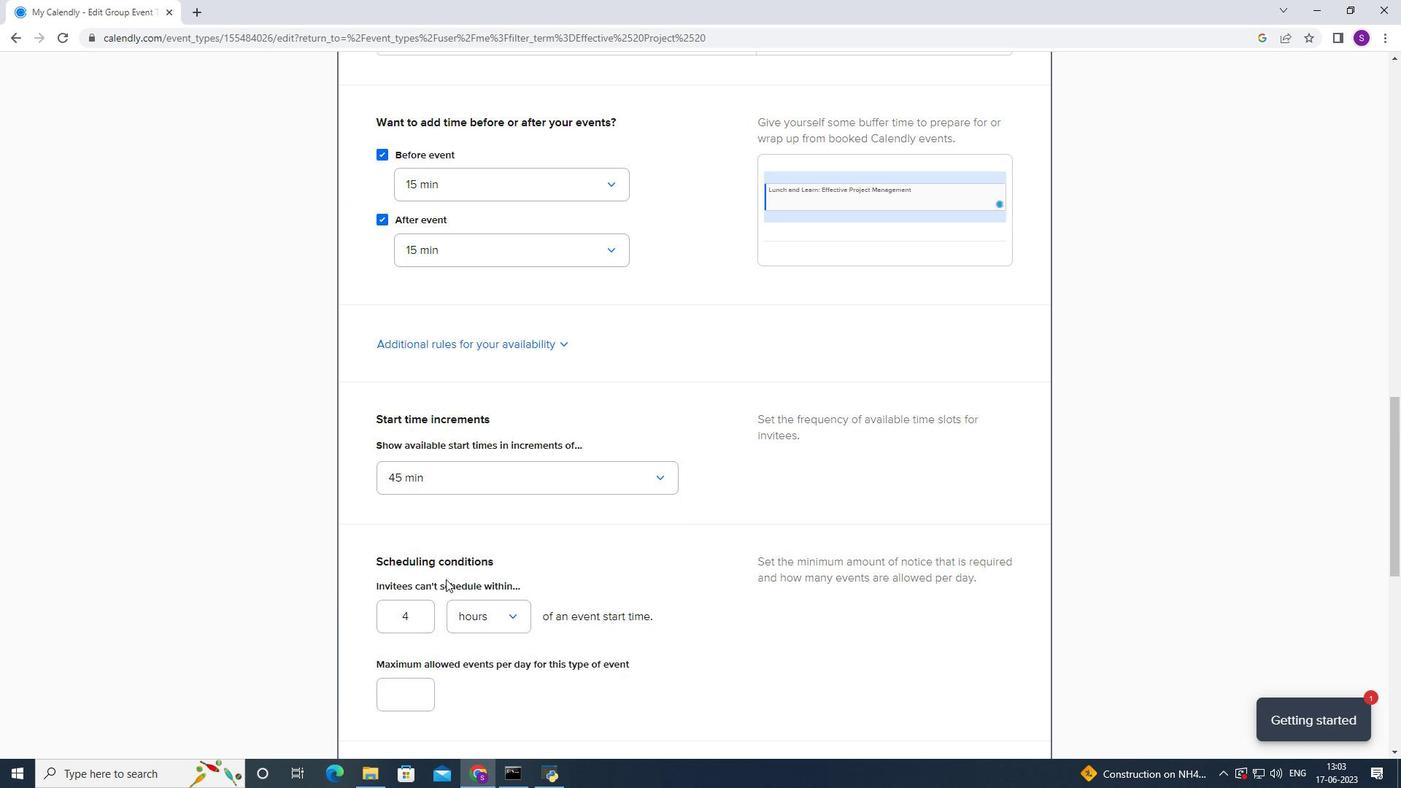 
Action: Mouse scrolled (467, 543) with delta (0, 0)
Screenshot: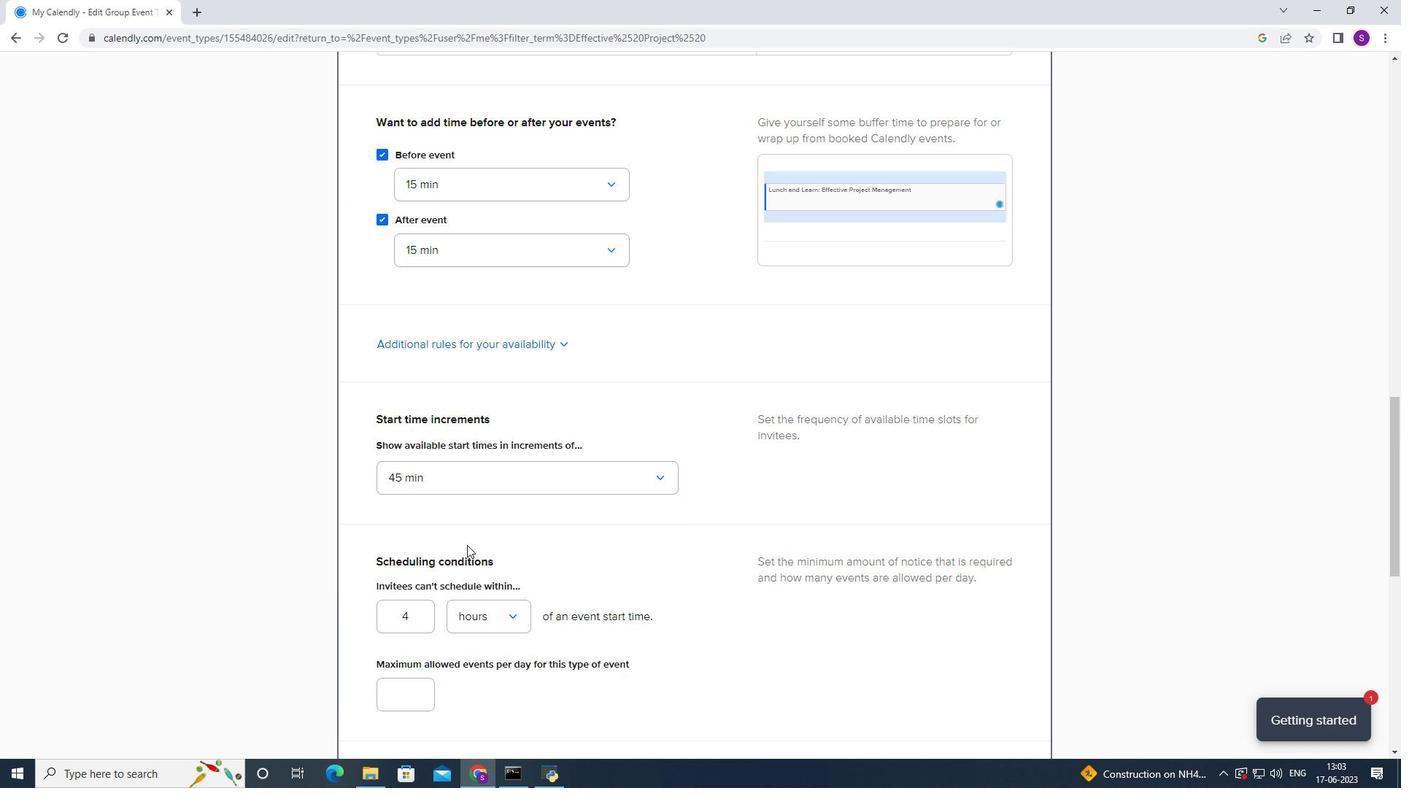 
Action: Mouse scrolled (467, 543) with delta (0, 0)
Screenshot: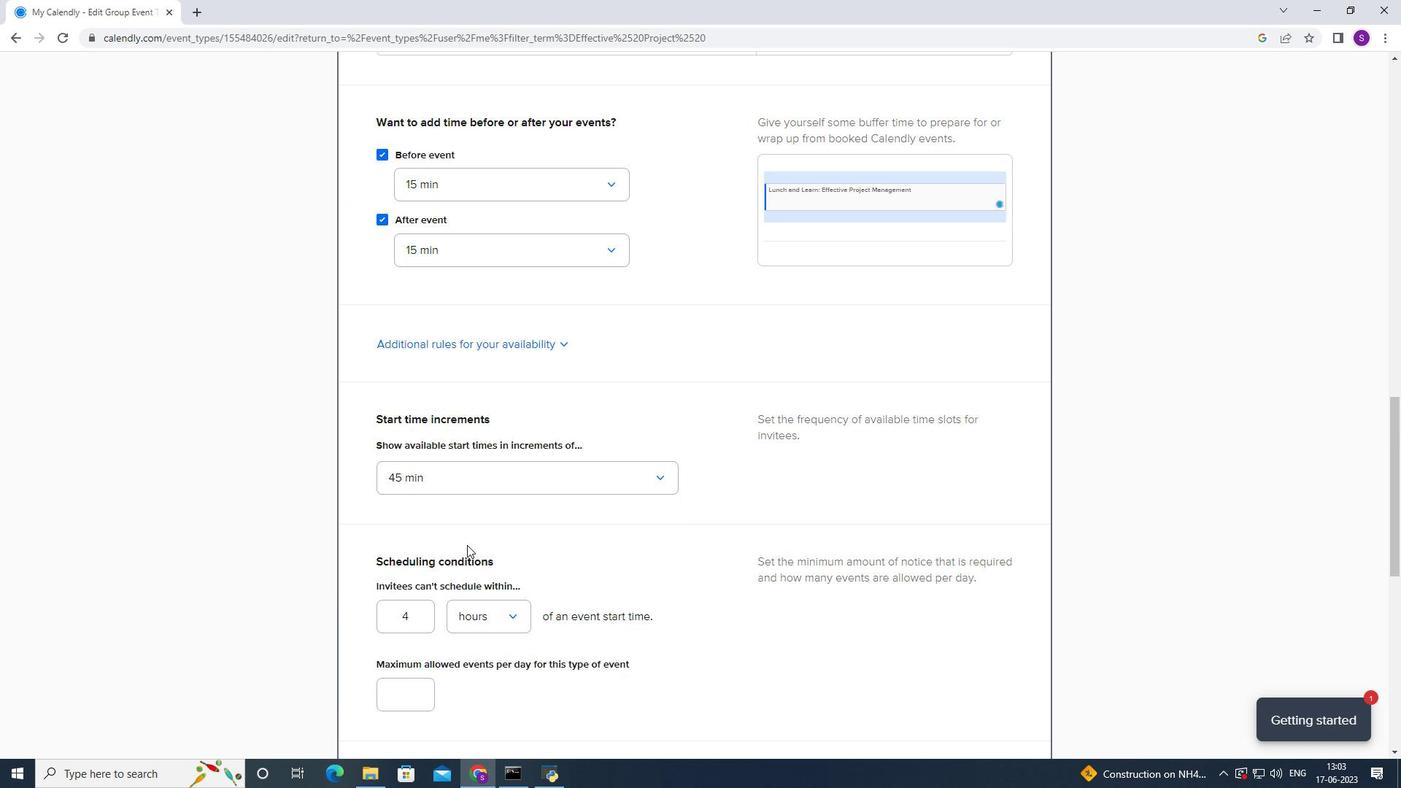 
Action: Mouse scrolled (467, 543) with delta (0, 0)
Screenshot: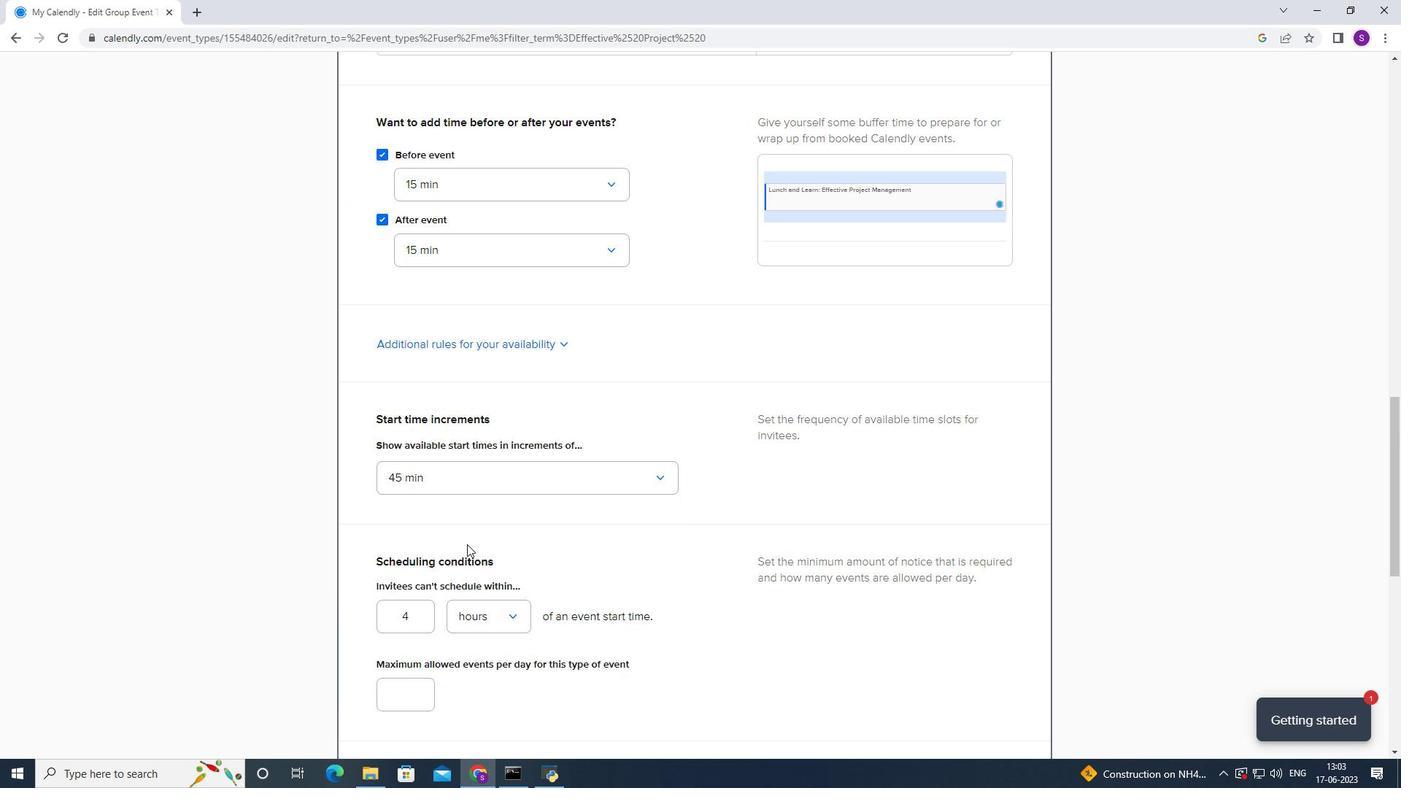 
Action: Mouse moved to (425, 402)
Screenshot: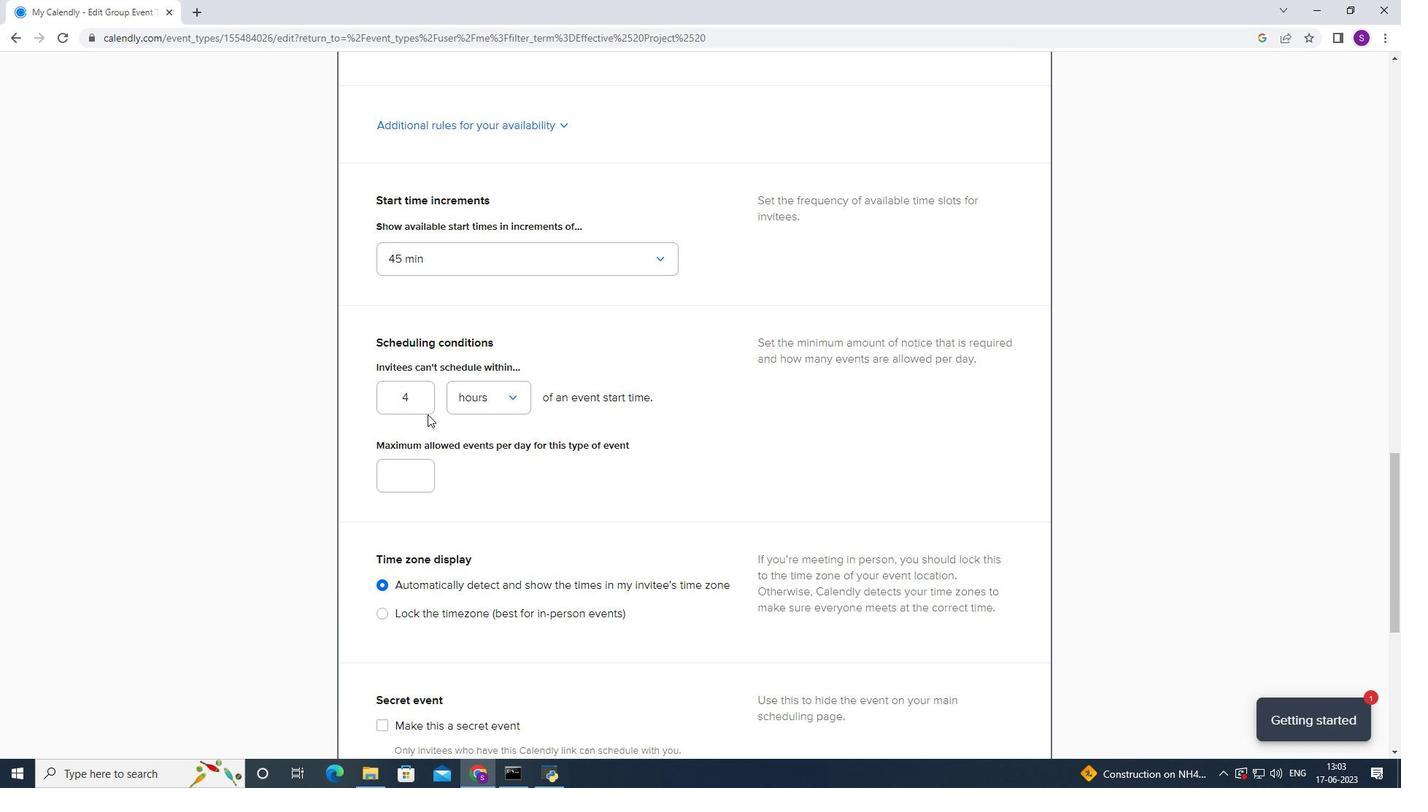 
Action: Mouse pressed left at (425, 402)
Screenshot: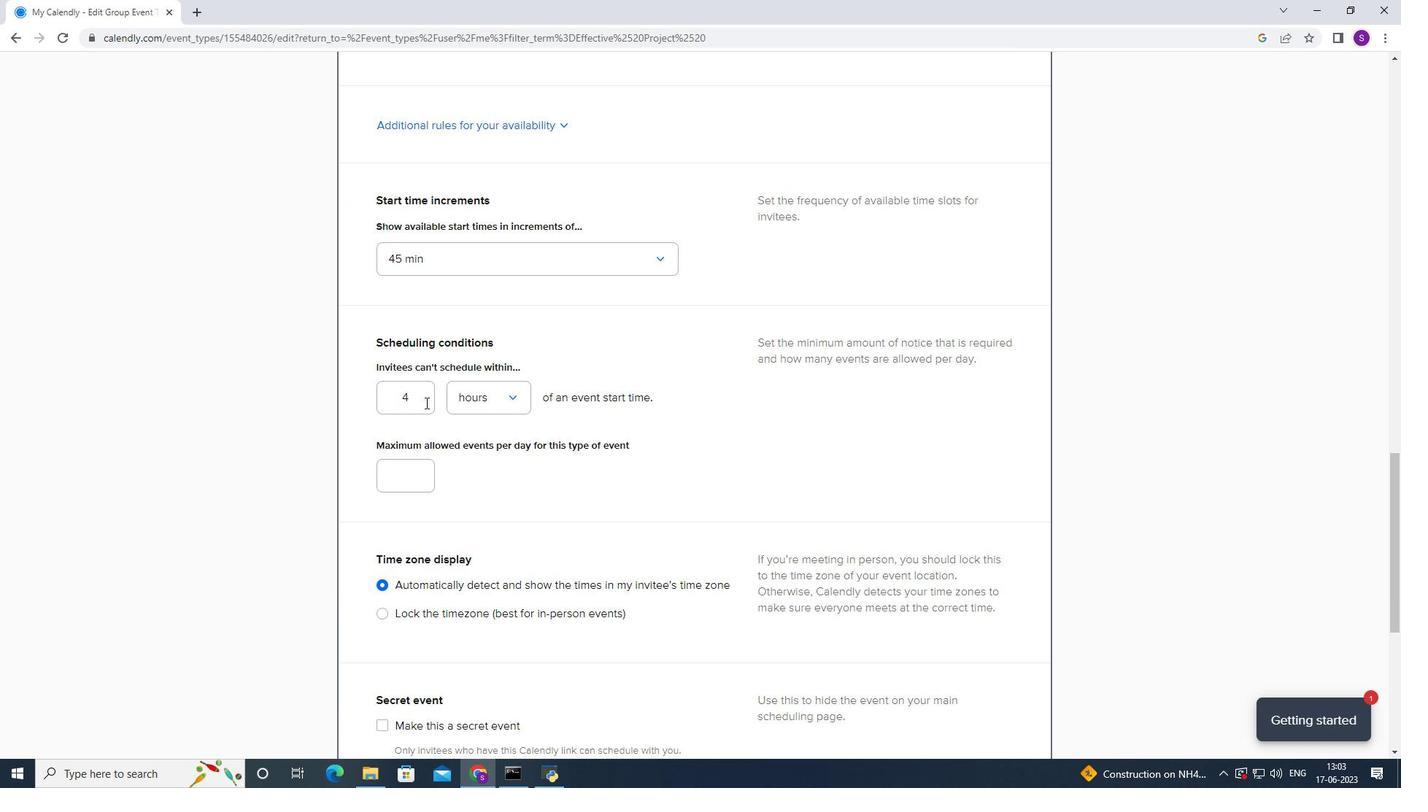 
Action: Mouse moved to (374, 397)
Screenshot: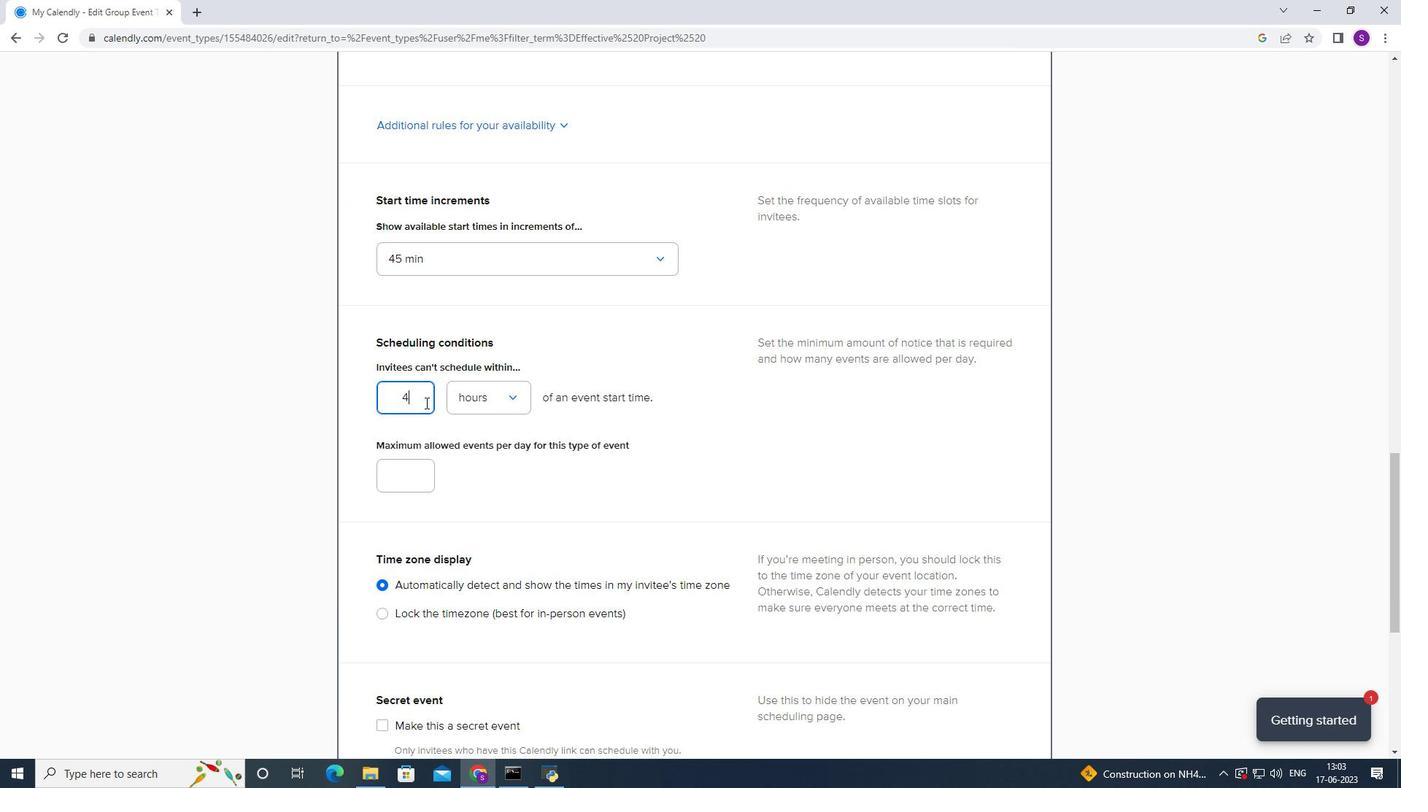 
Action: Key pressed 43
Screenshot: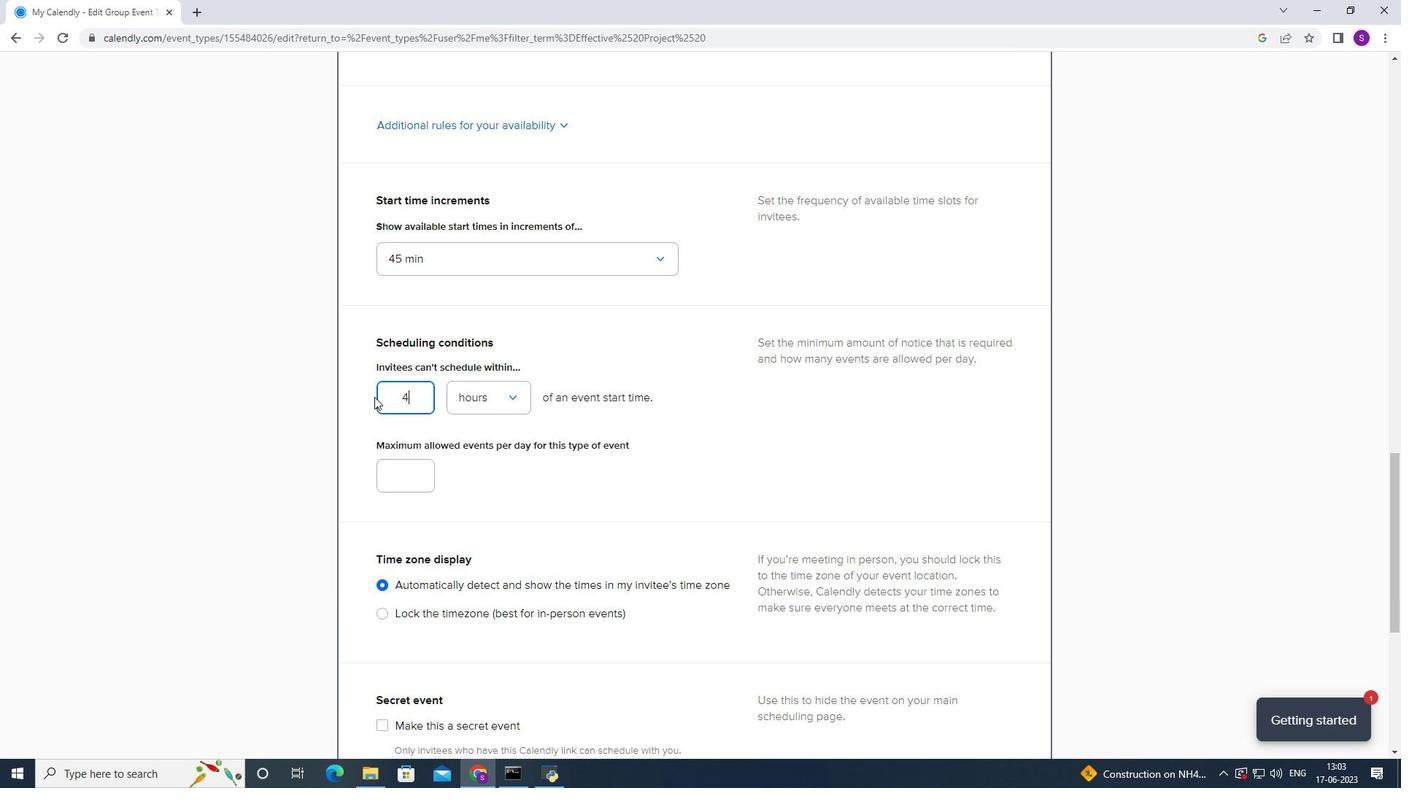 
Action: Mouse moved to (413, 465)
Screenshot: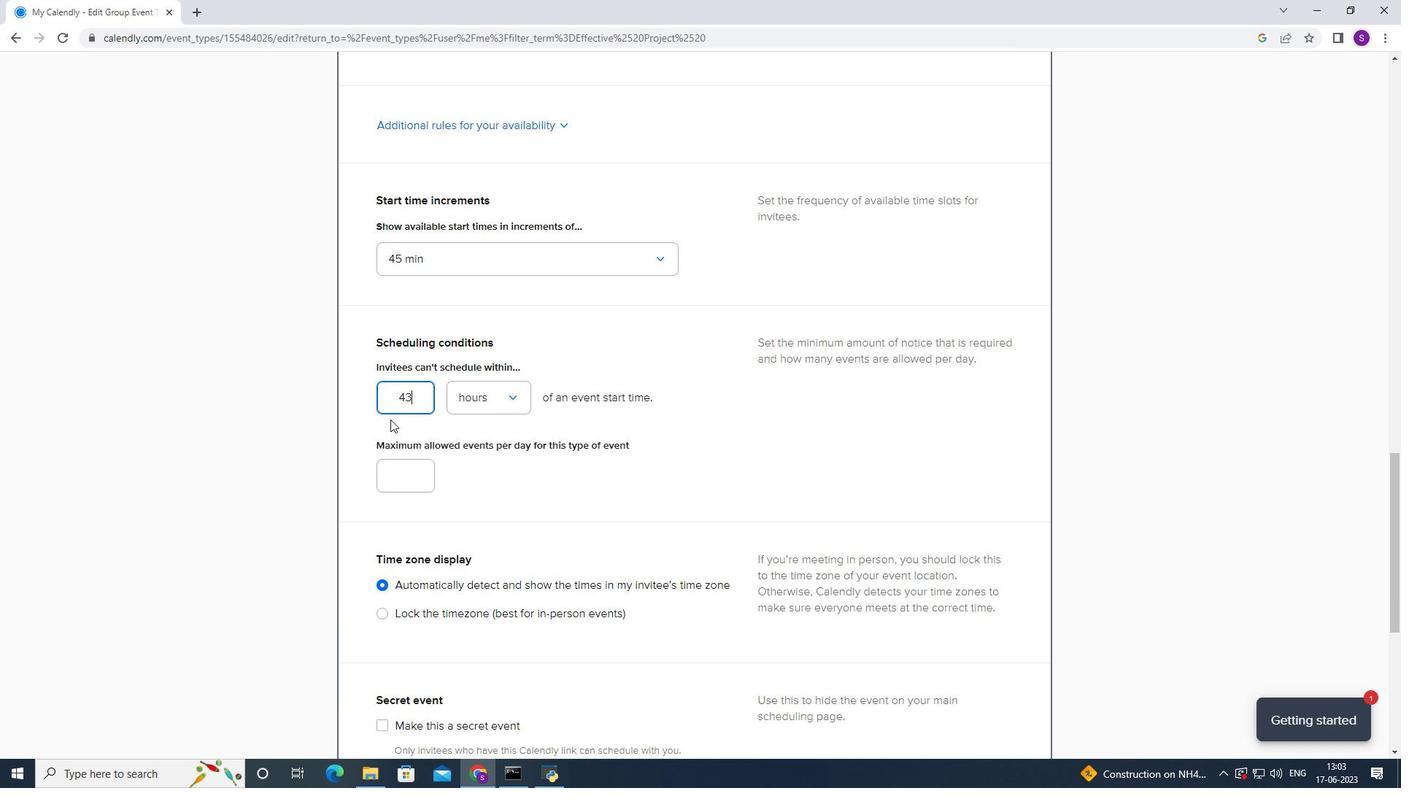 
Action: Mouse pressed left at (413, 465)
Screenshot: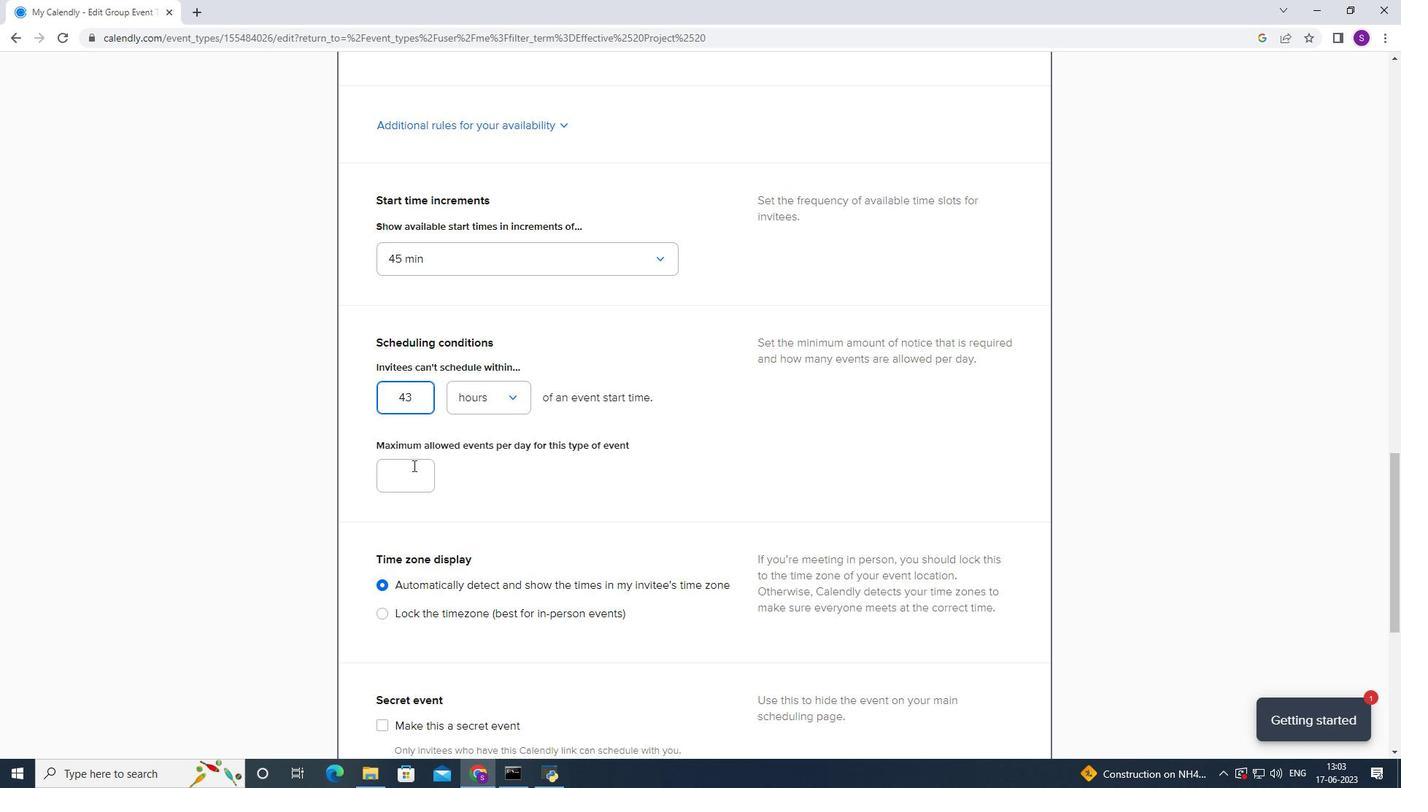 
Action: Key pressed 5
Screenshot: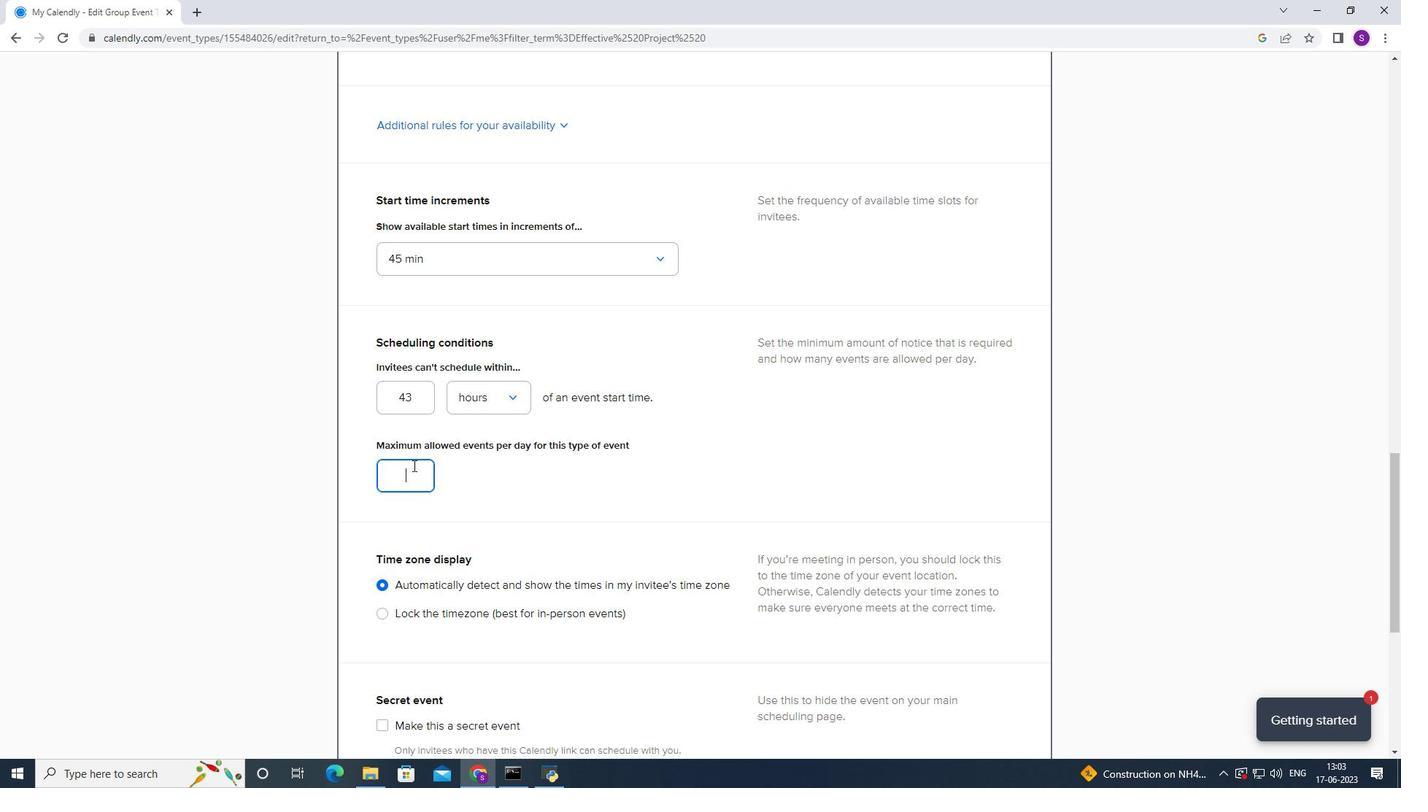 
Action: Mouse moved to (459, 541)
Screenshot: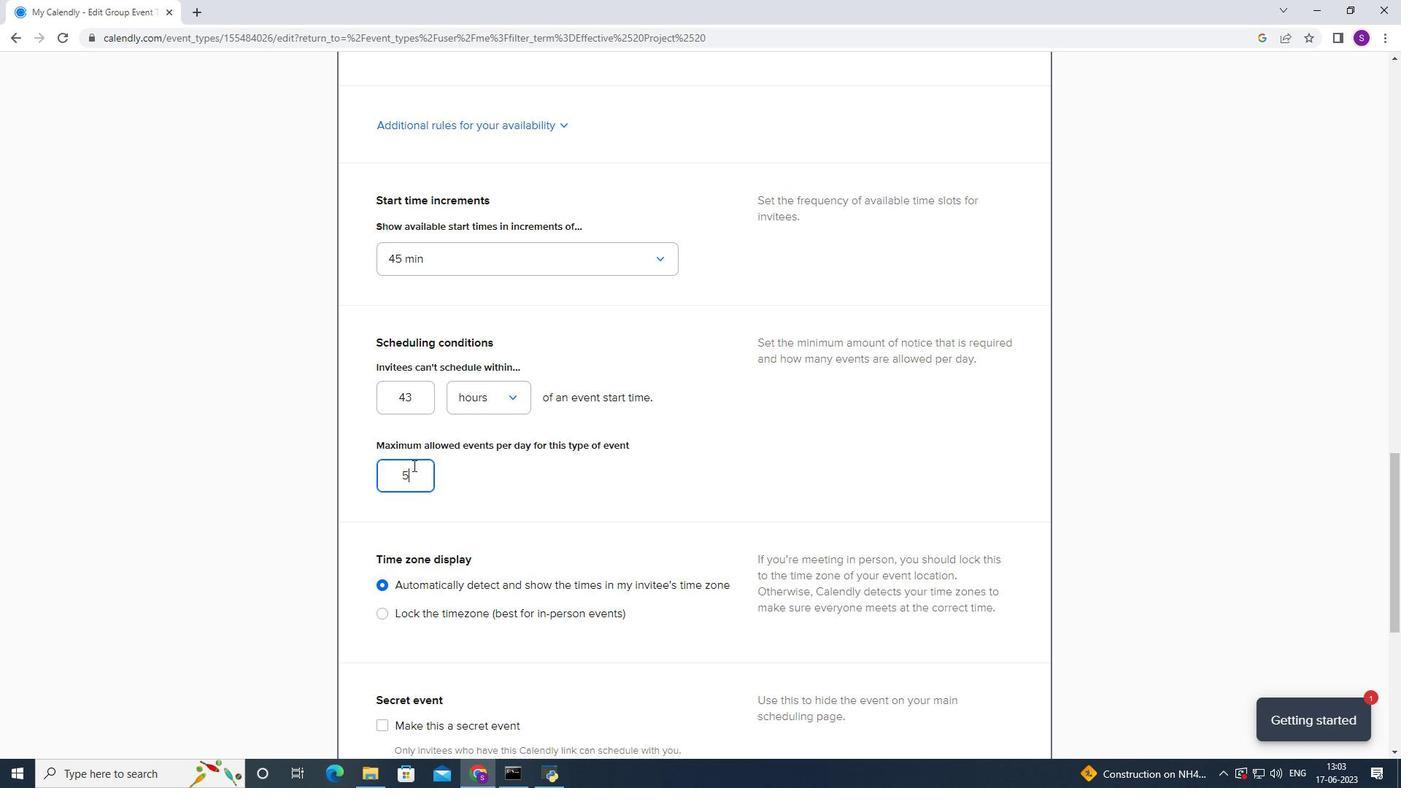 
Action: Mouse pressed left at (459, 541)
Screenshot: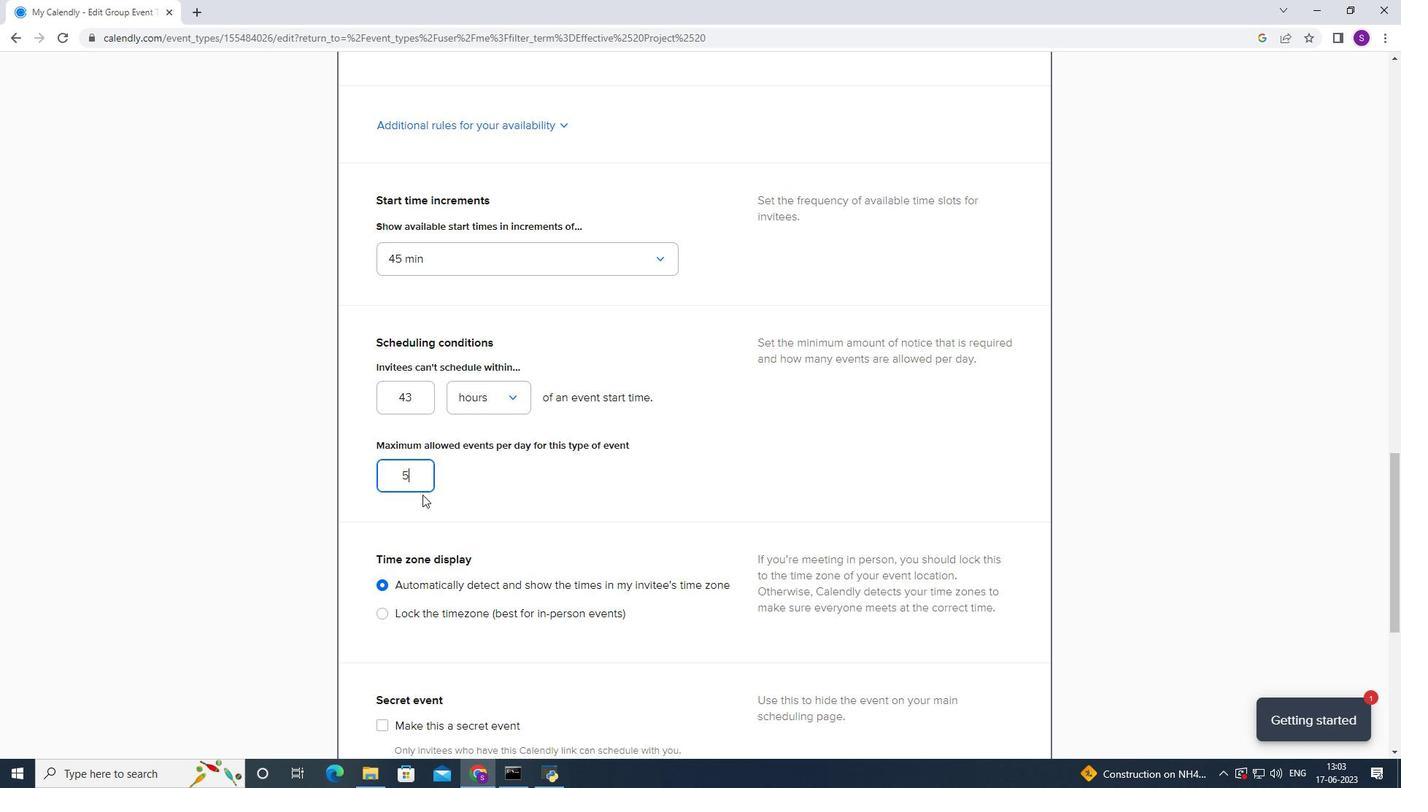 
Action: Mouse moved to (521, 510)
Screenshot: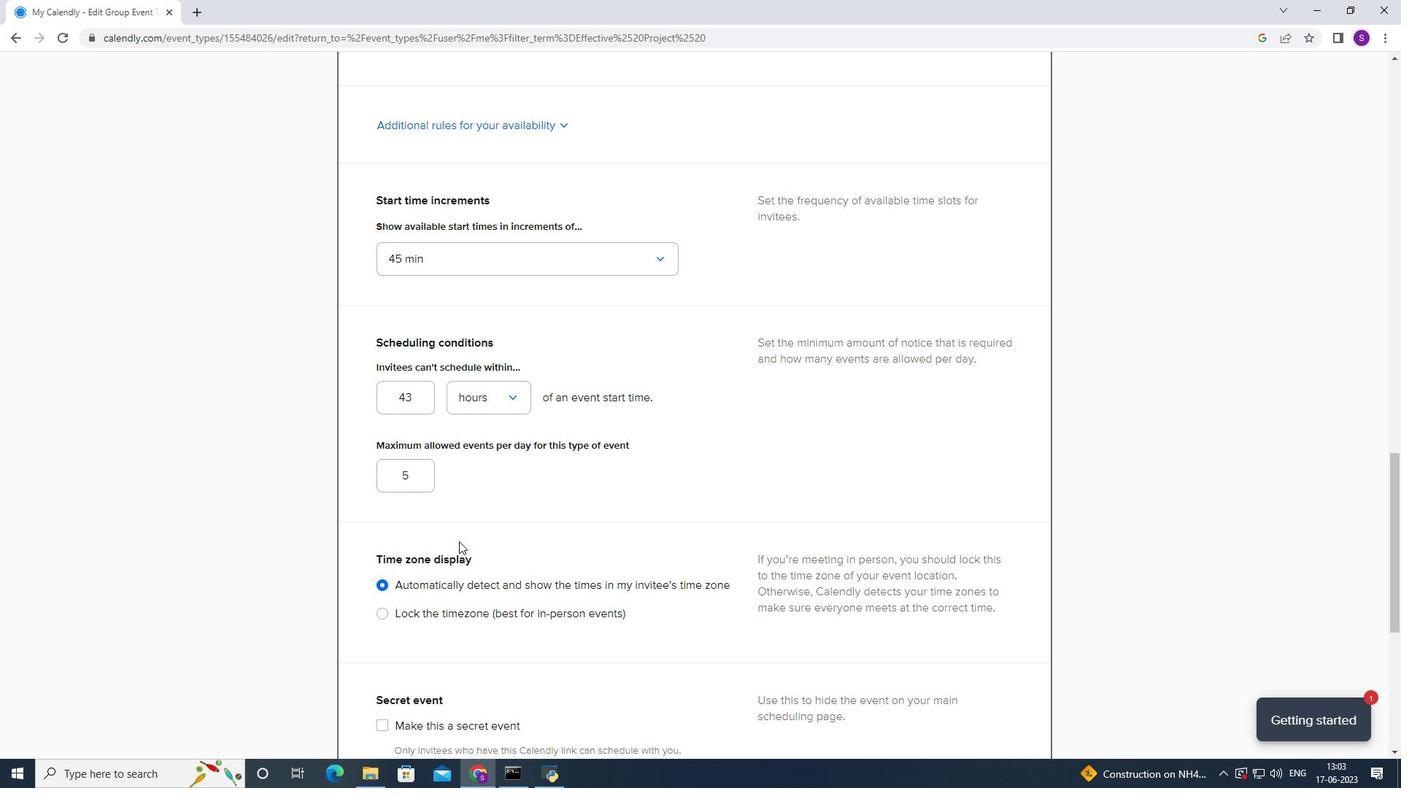 
Action: Mouse scrolled (521, 509) with delta (0, 0)
Screenshot: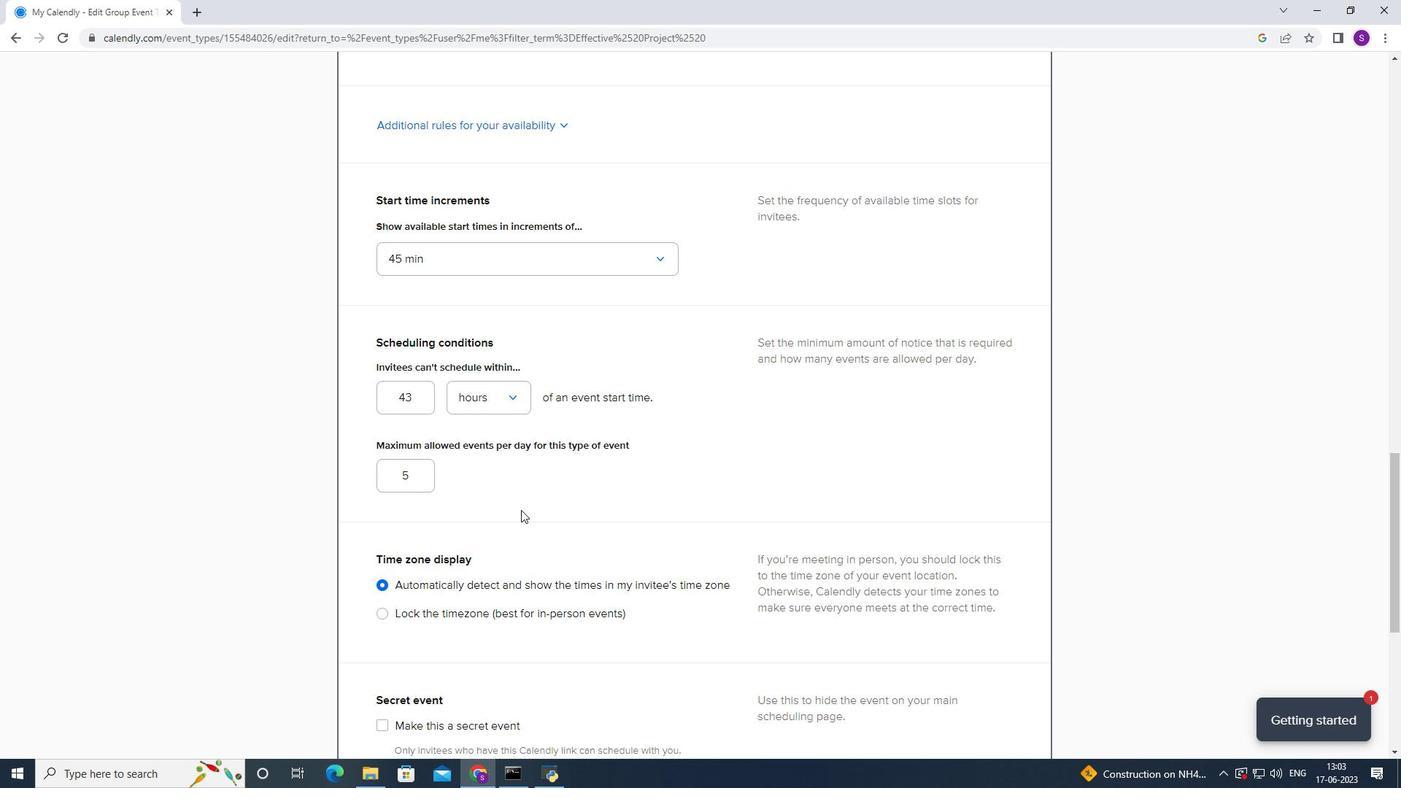 
Action: Mouse scrolled (521, 509) with delta (0, 0)
Screenshot: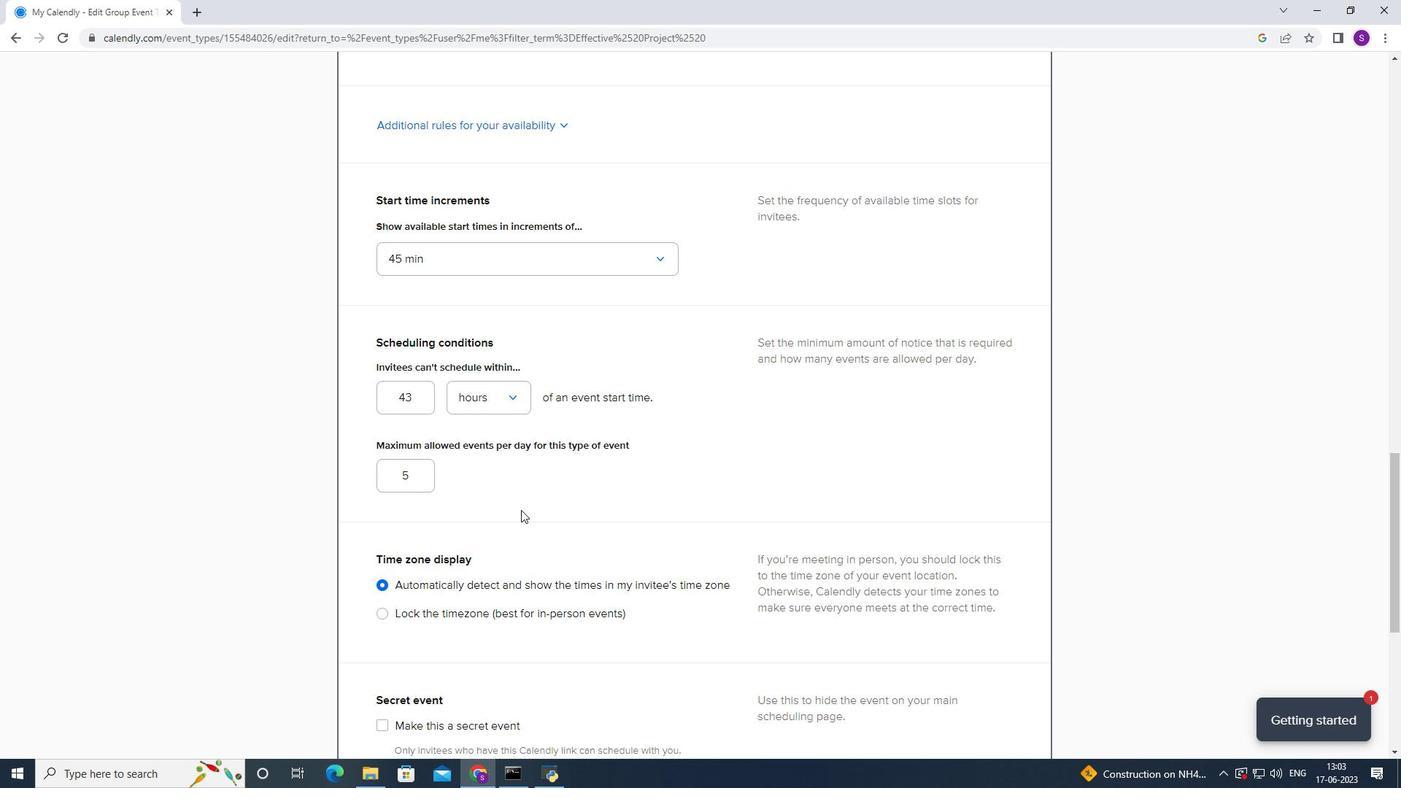 
Action: Mouse scrolled (521, 509) with delta (0, 0)
Screenshot: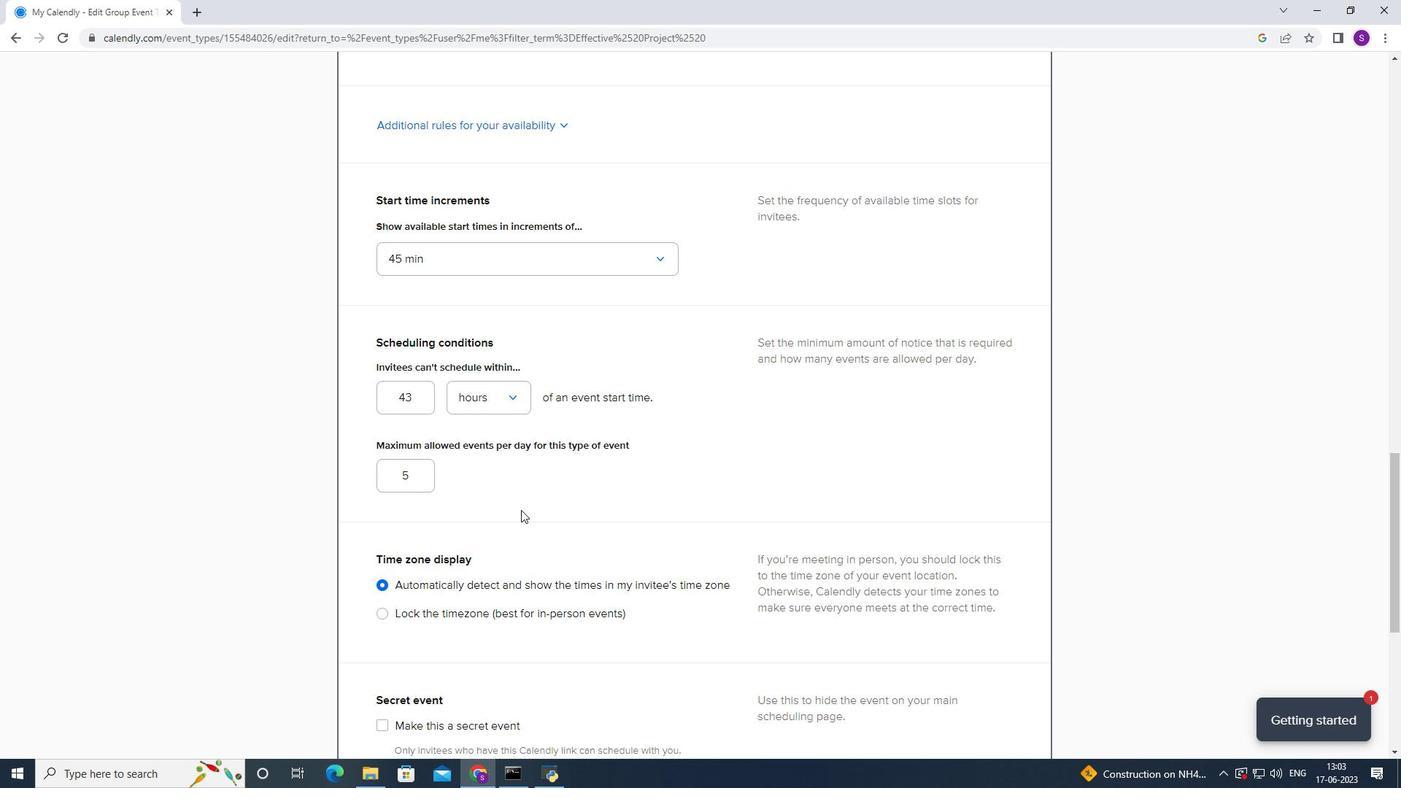 
Action: Mouse scrolled (521, 509) with delta (0, 0)
Screenshot: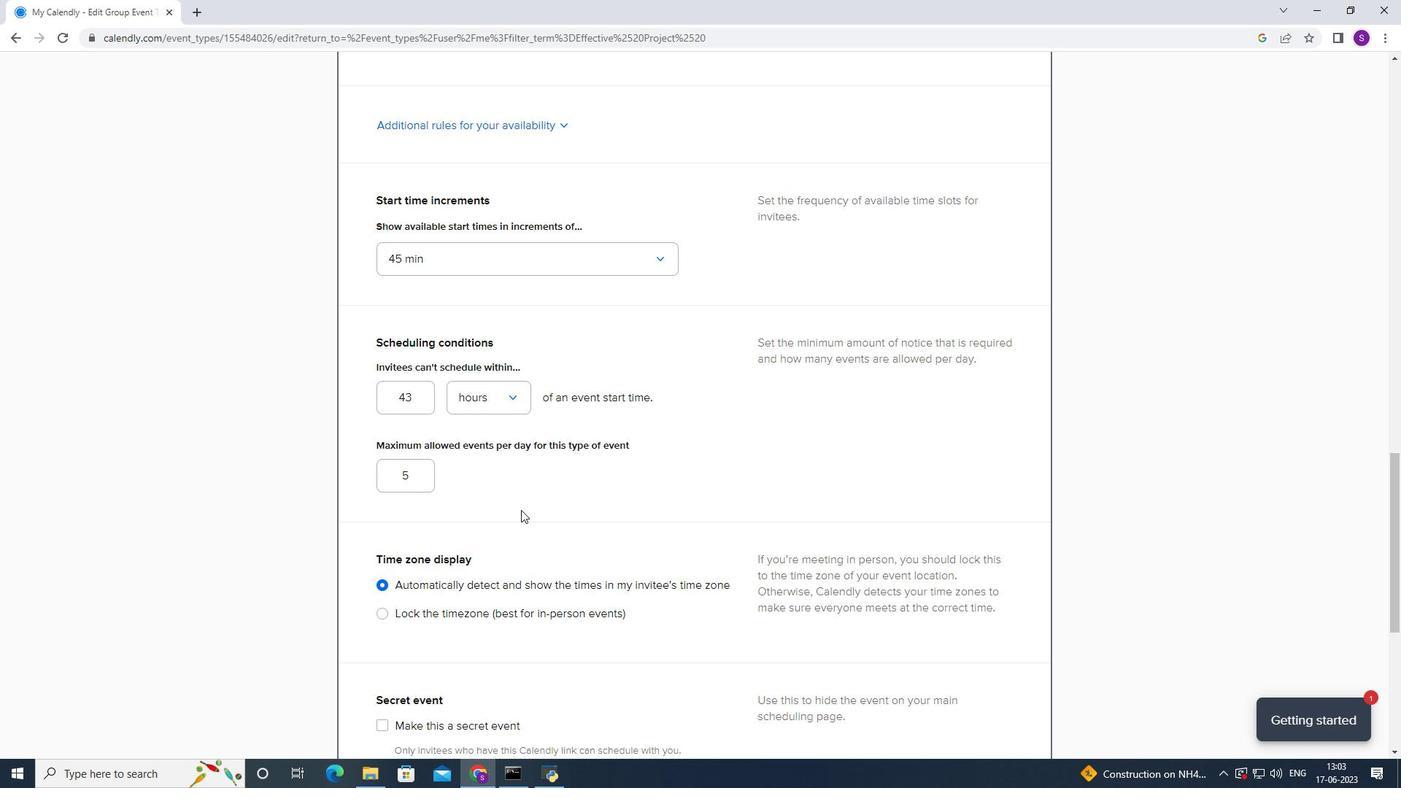 
Action: Mouse scrolled (521, 509) with delta (0, 0)
Screenshot: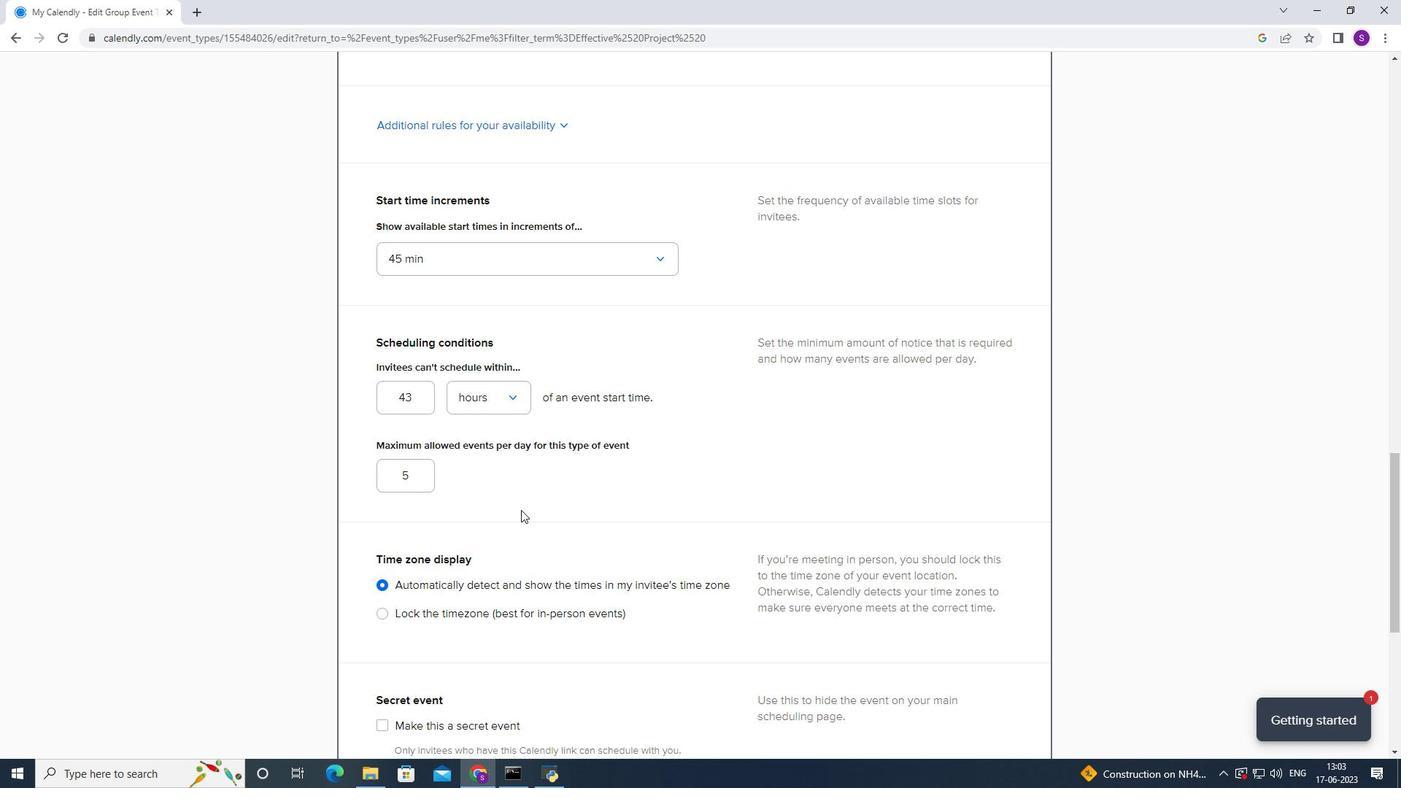 
Action: Mouse scrolled (521, 509) with delta (0, 0)
Screenshot: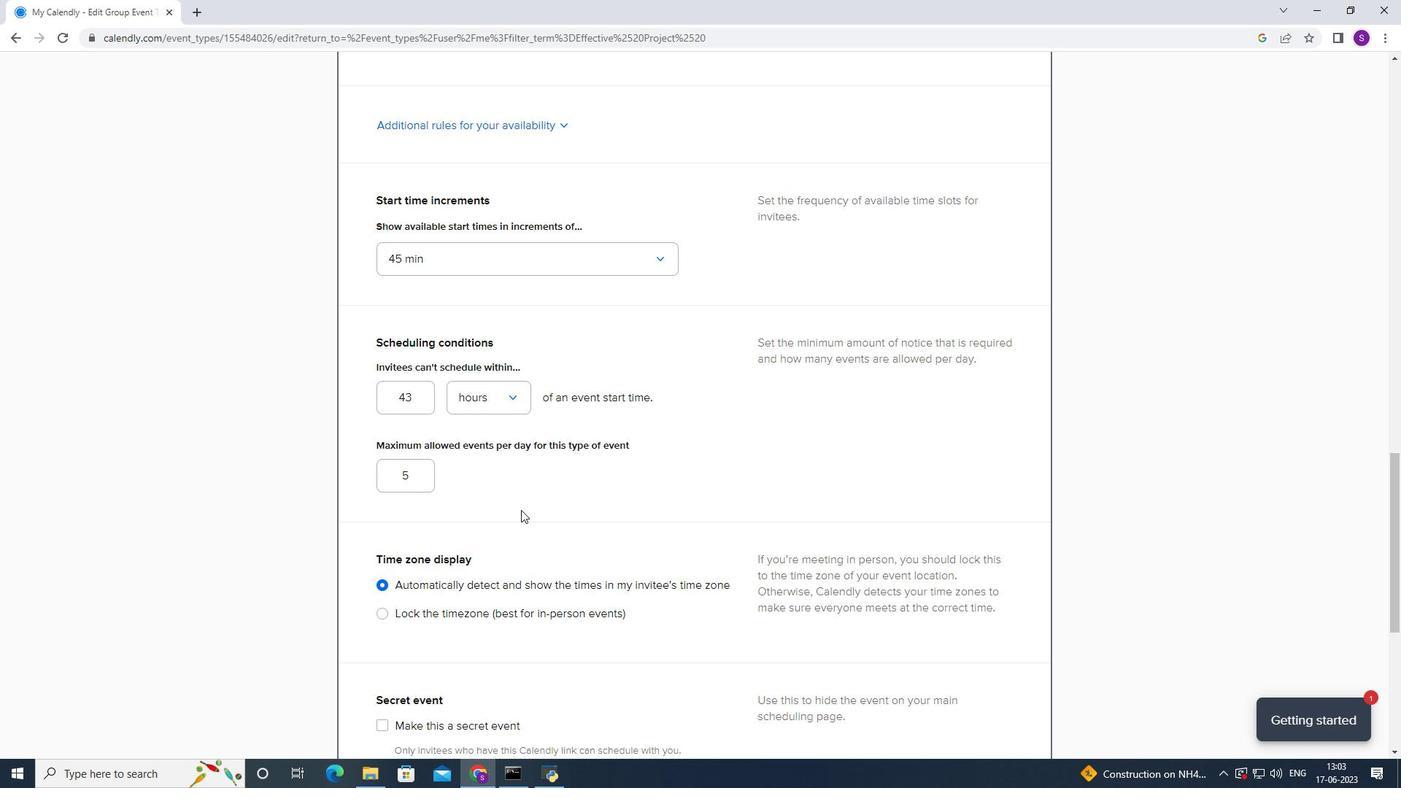 
Action: Mouse scrolled (521, 509) with delta (0, 0)
Screenshot: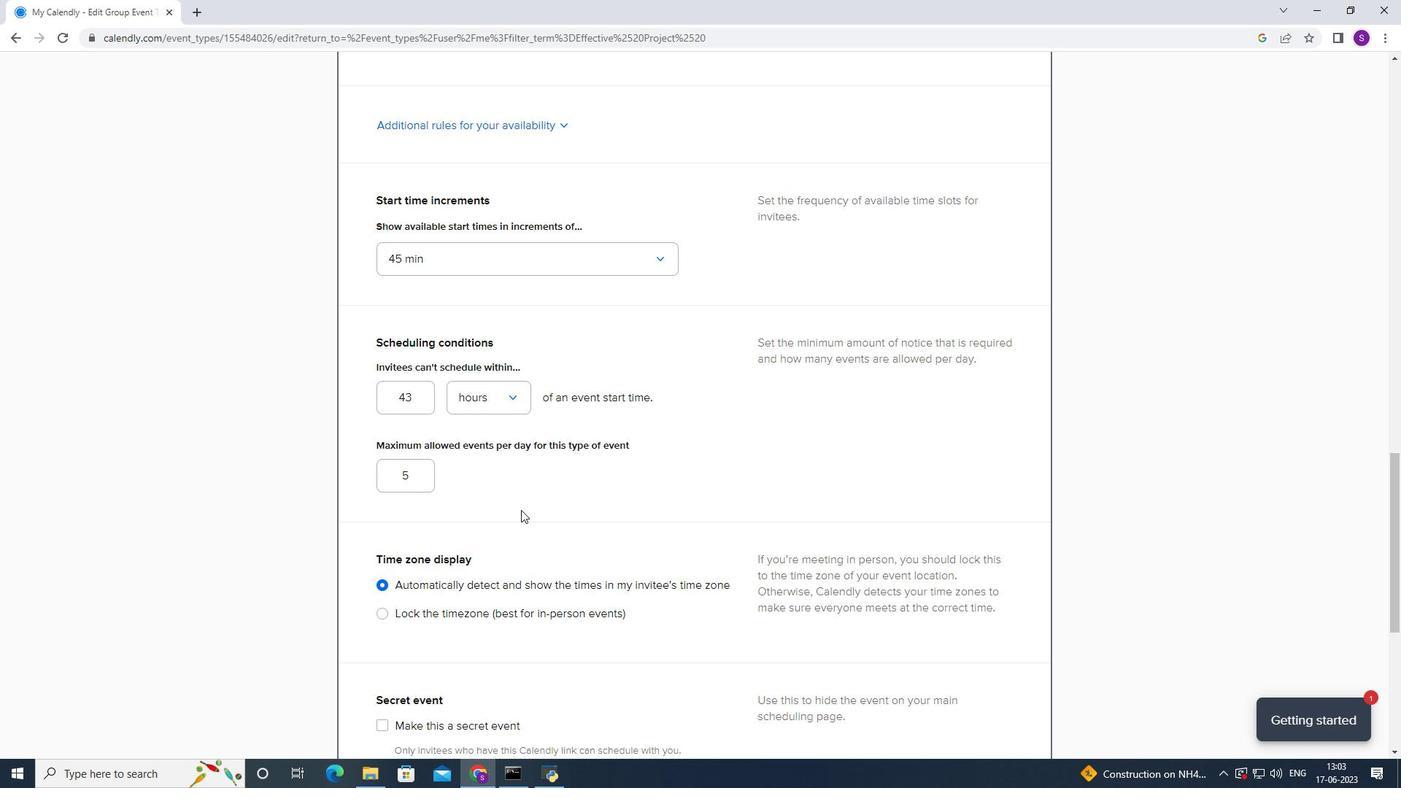 
Action: Mouse moved to (951, 348)
Screenshot: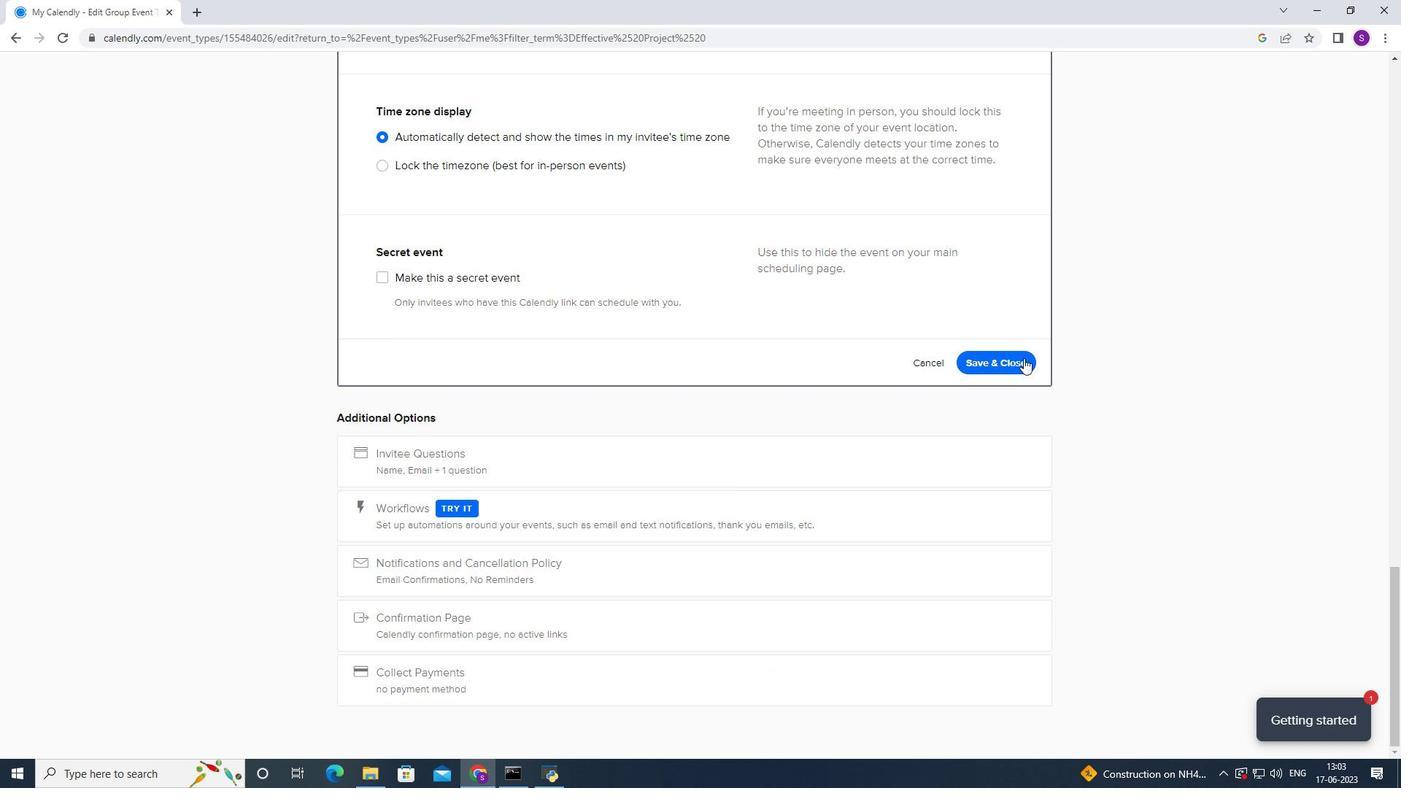 
Action: Mouse pressed left at (951, 348)
Screenshot: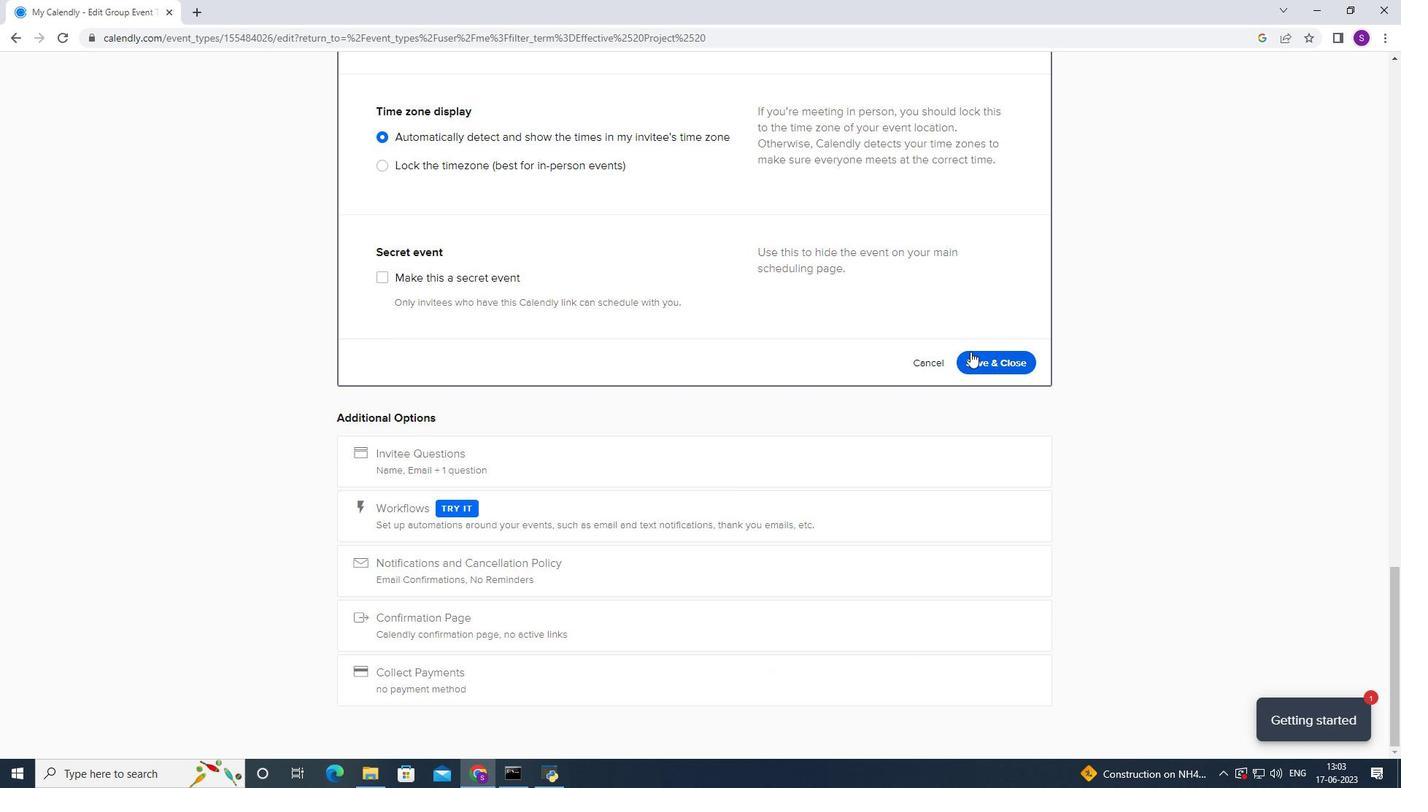 
Action: Mouse moved to (977, 361)
Screenshot: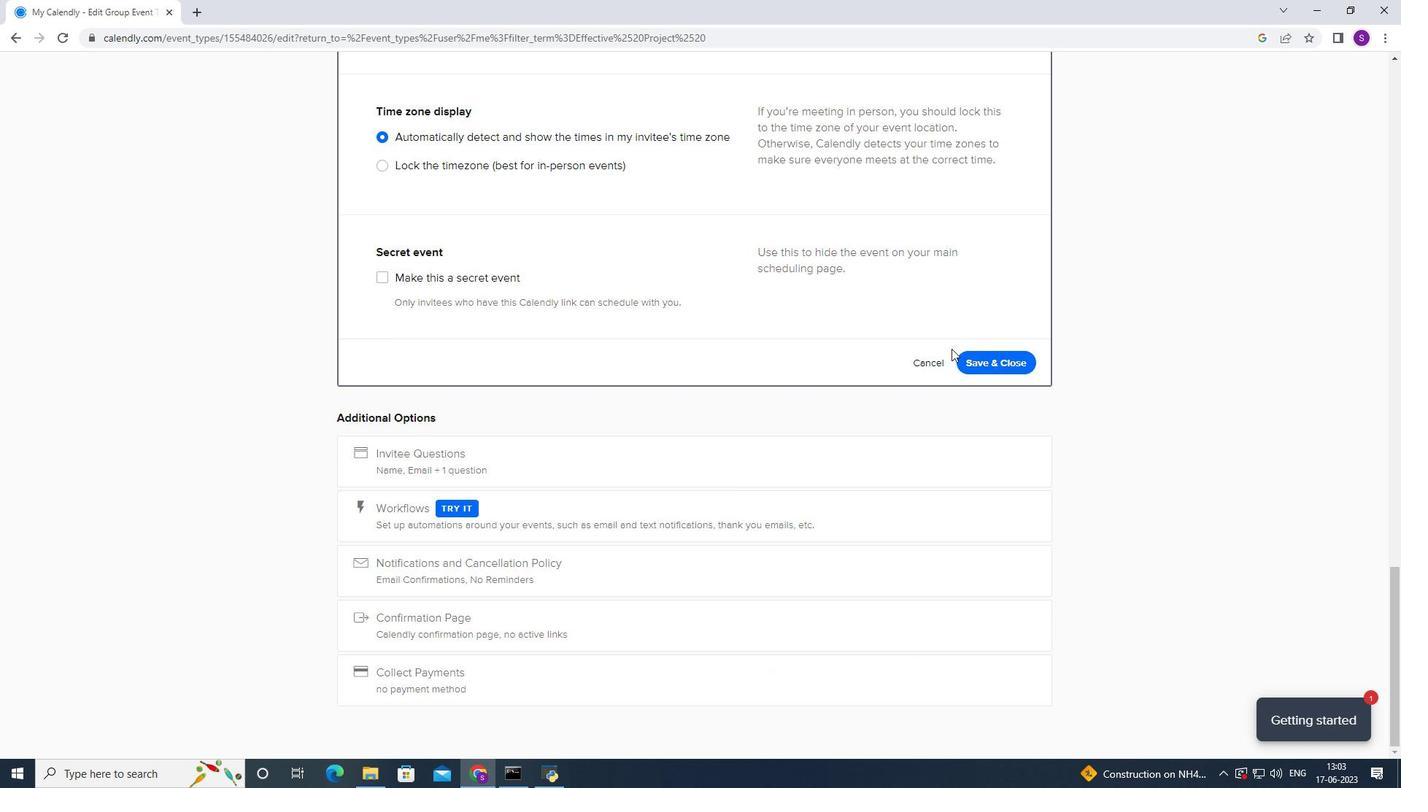 
Action: Mouse pressed left at (977, 361)
Screenshot: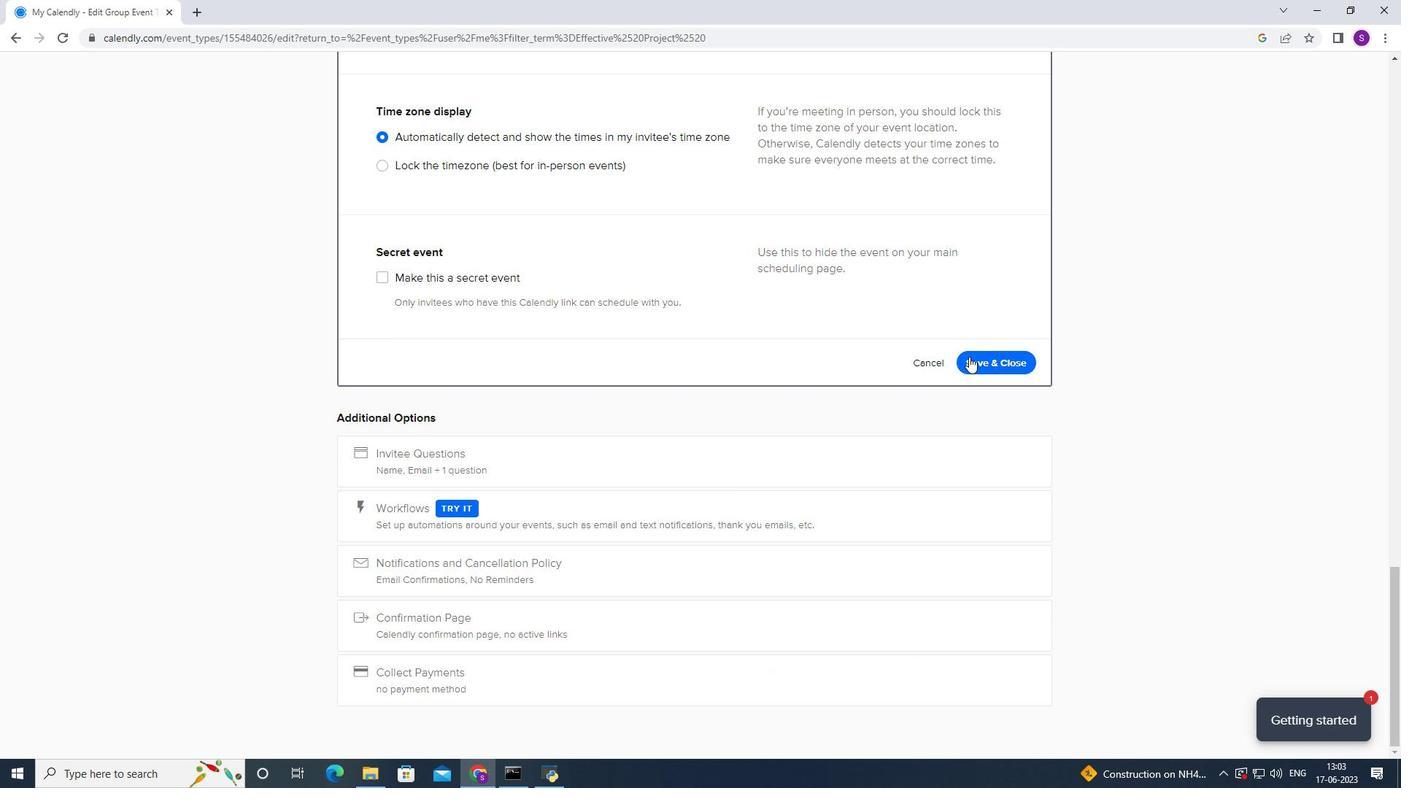 
